 Task: Buy 4 Aprons from Kitchen Accessories section under best seller category for shipping address: Kathleen Davis, 1481 Vineyard Drive, Independence, Ohio 44131, Cell Number 4403901431. Pay from credit card ending with 9757, CVV 798
Action: Mouse moved to (237, 98)
Screenshot: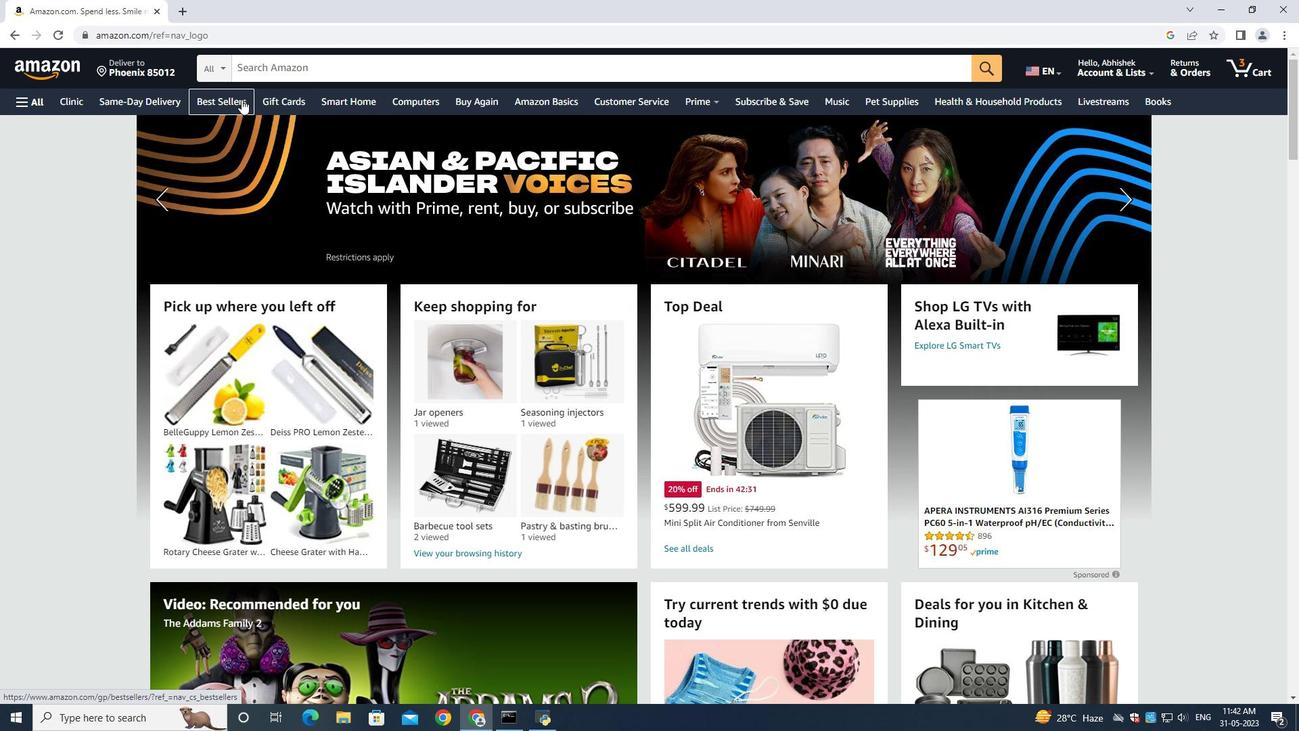 
Action: Mouse pressed left at (237, 98)
Screenshot: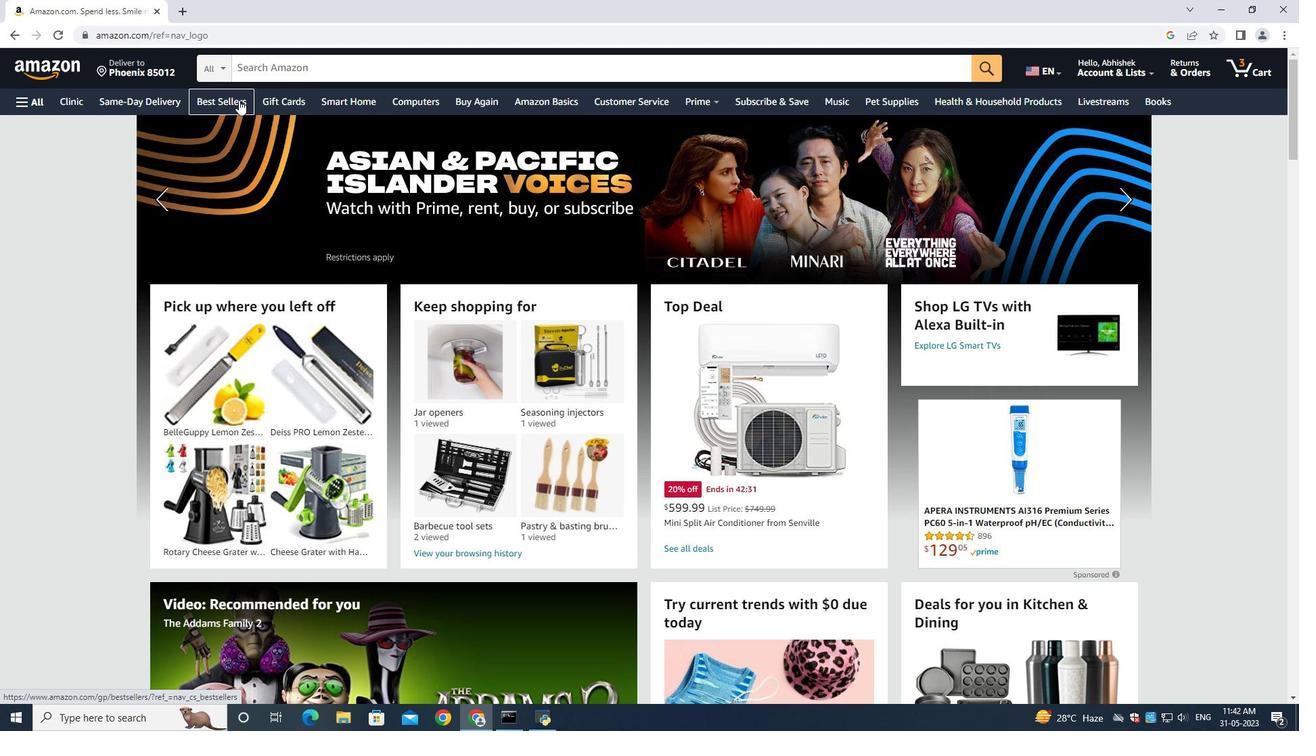 
Action: Mouse moved to (1268, 282)
Screenshot: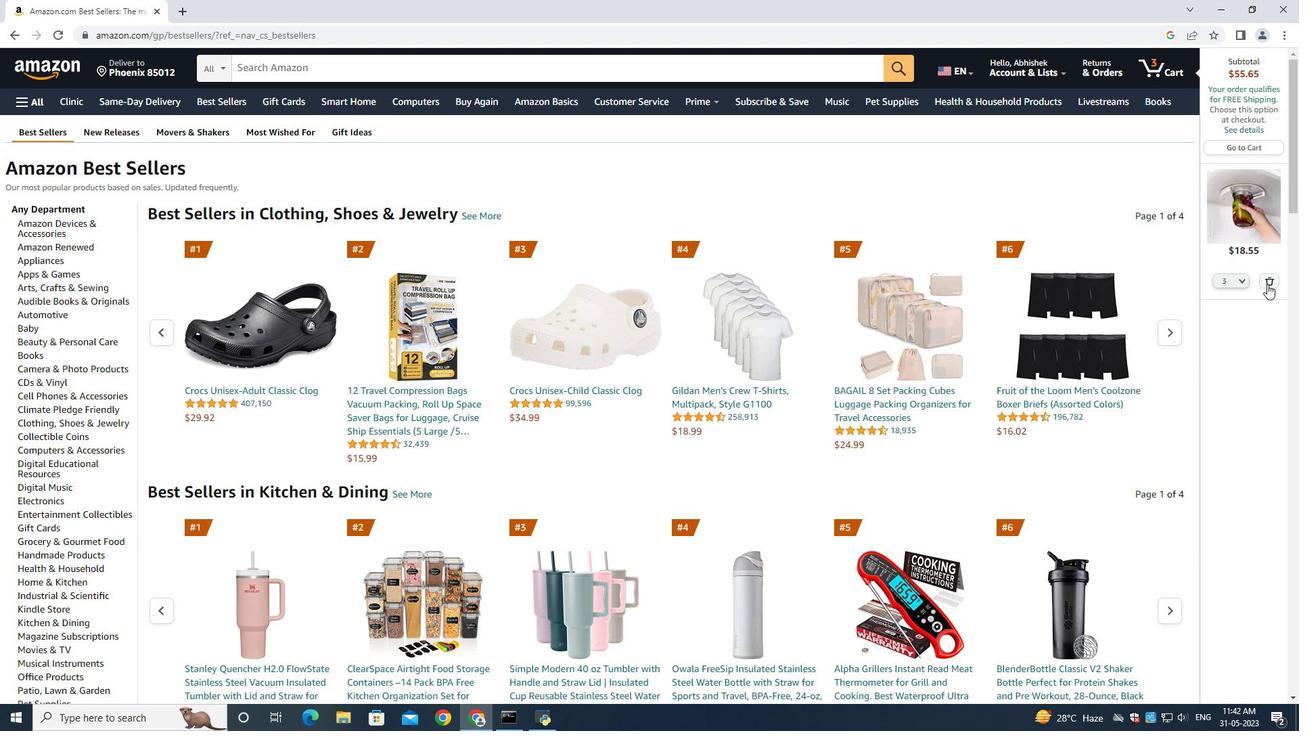
Action: Mouse pressed left at (1268, 282)
Screenshot: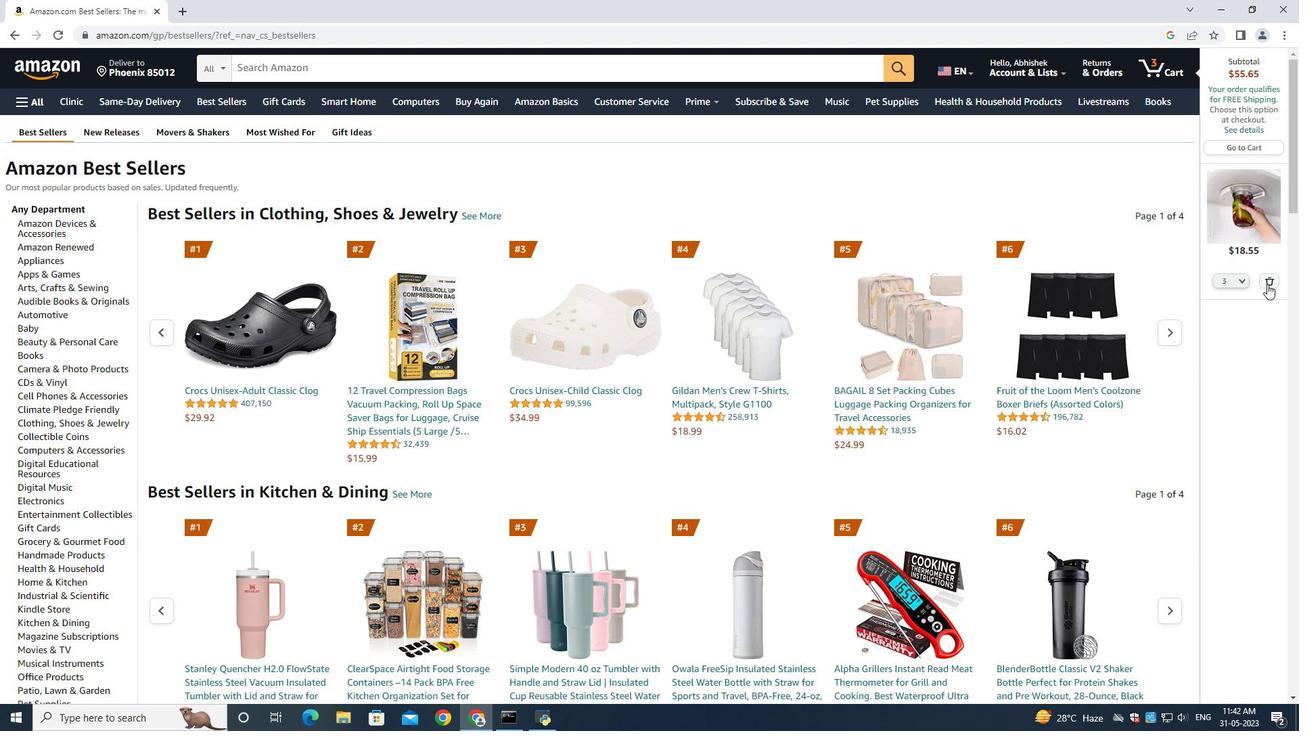 
Action: Mouse moved to (356, 76)
Screenshot: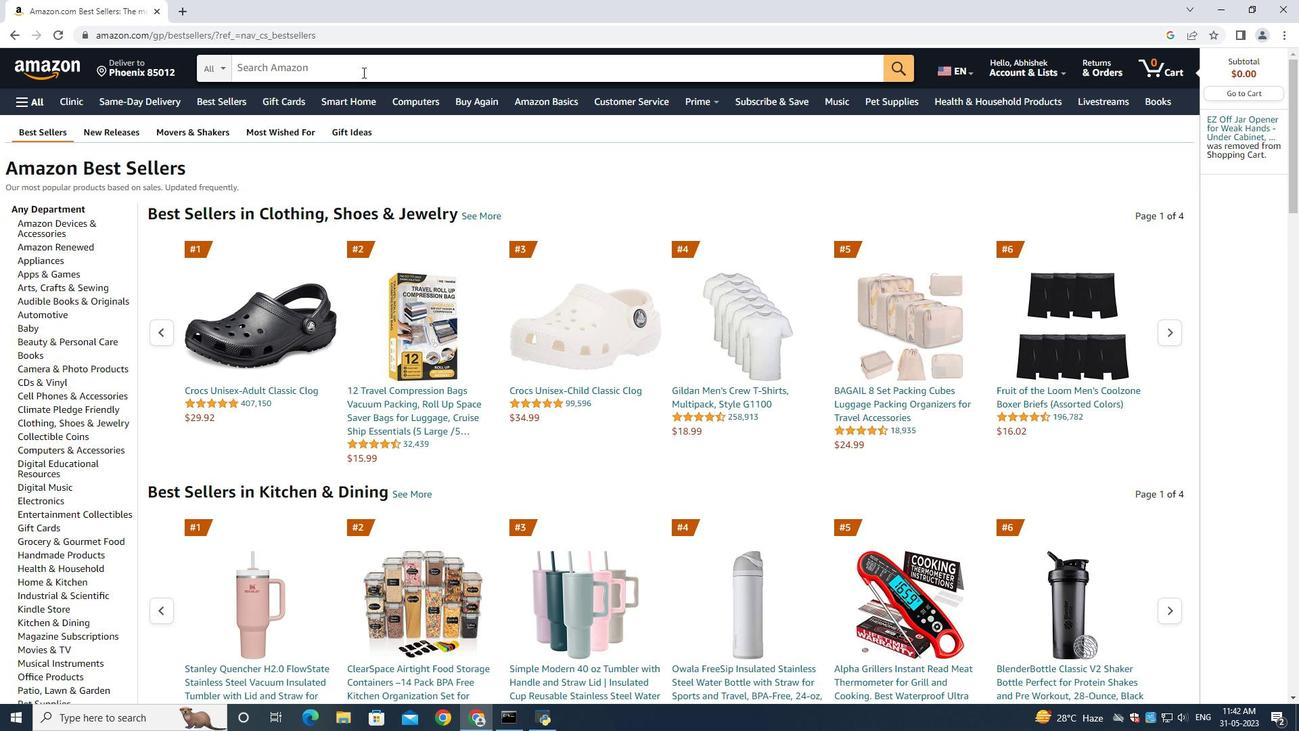 
Action: Mouse pressed left at (356, 76)
Screenshot: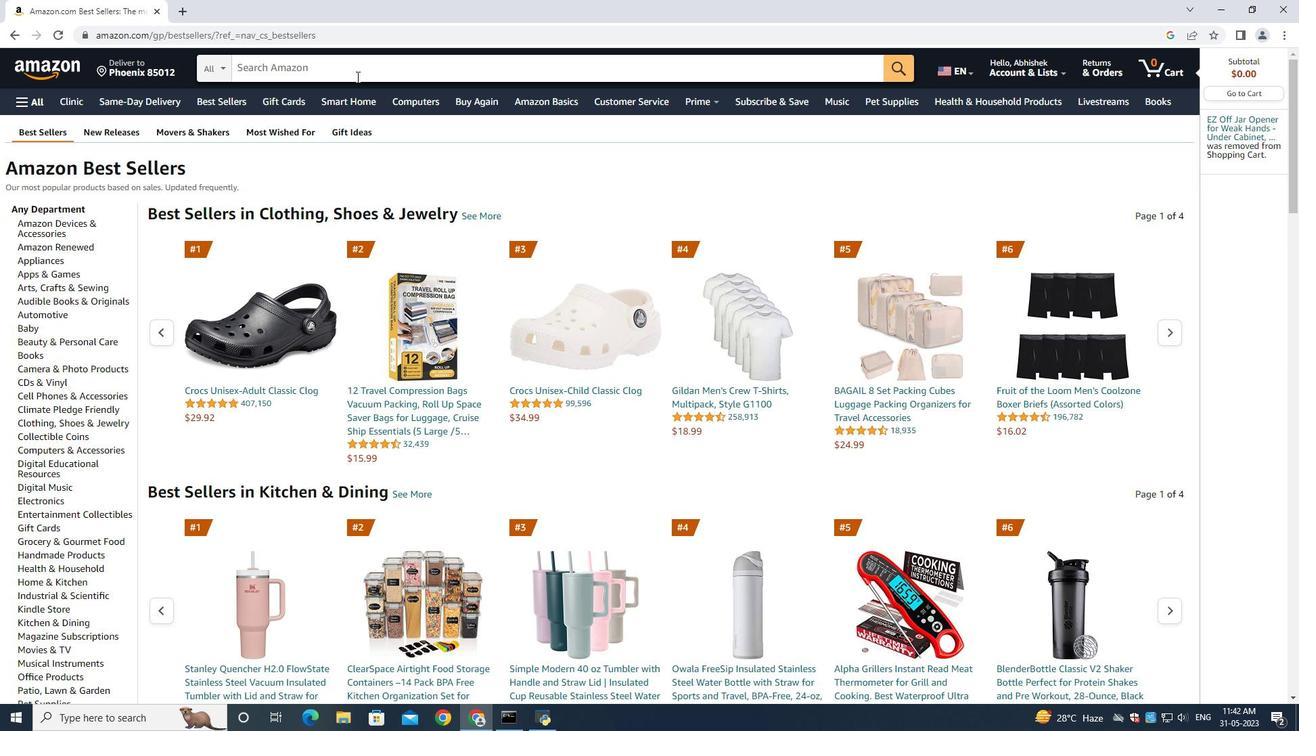 
Action: Mouse moved to (356, 76)
Screenshot: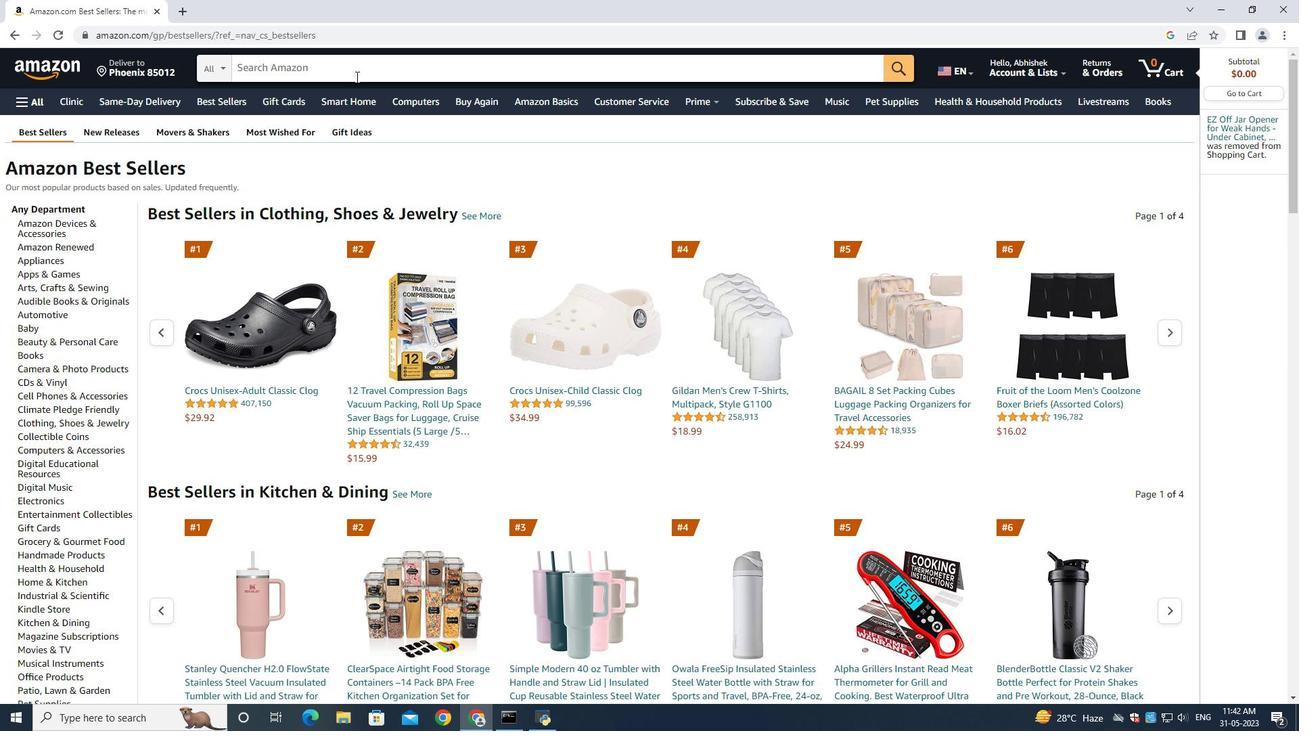 
Action: Key pressed <Key.shift>Aprons<Key.space><Key.shift><Key.shift><Key.shift><Key.shift><Key.shift><Key.shift><Key.shift><Key.enter>
Screenshot: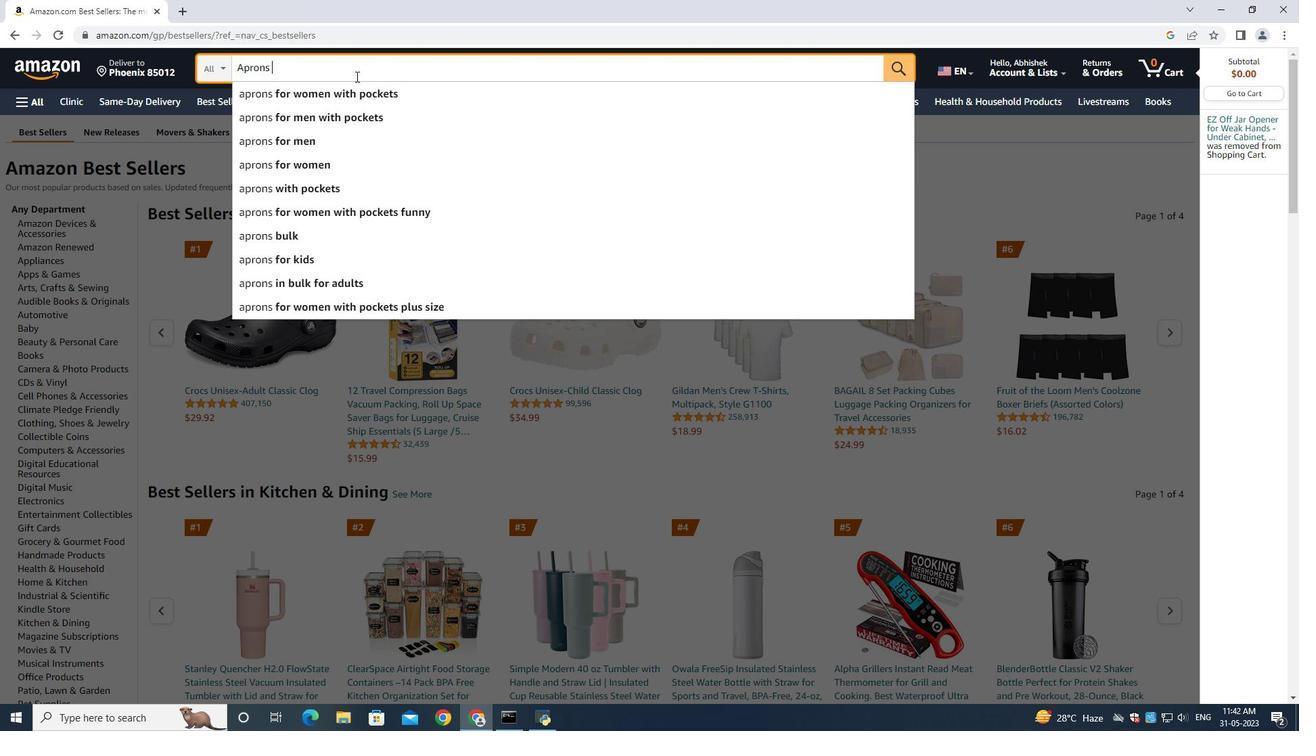 
Action: Mouse moved to (112, 318)
Screenshot: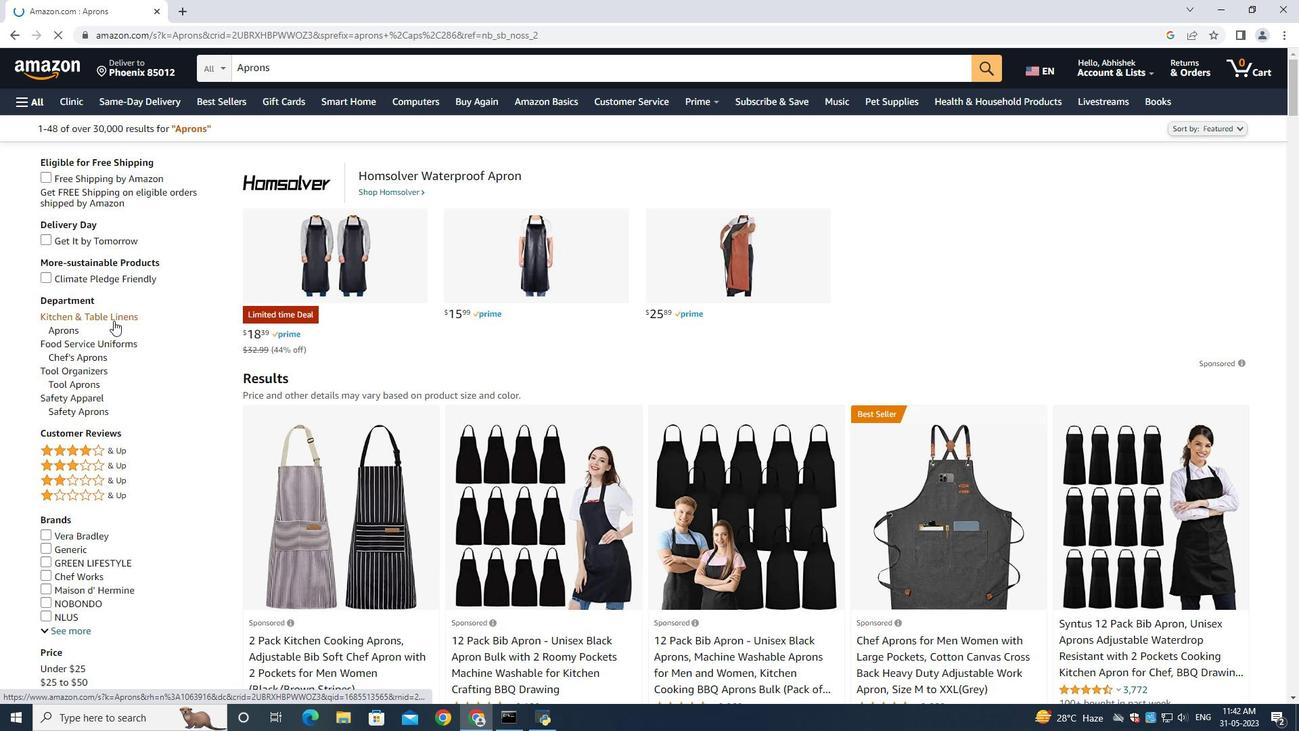 
Action: Mouse pressed left at (112, 318)
Screenshot: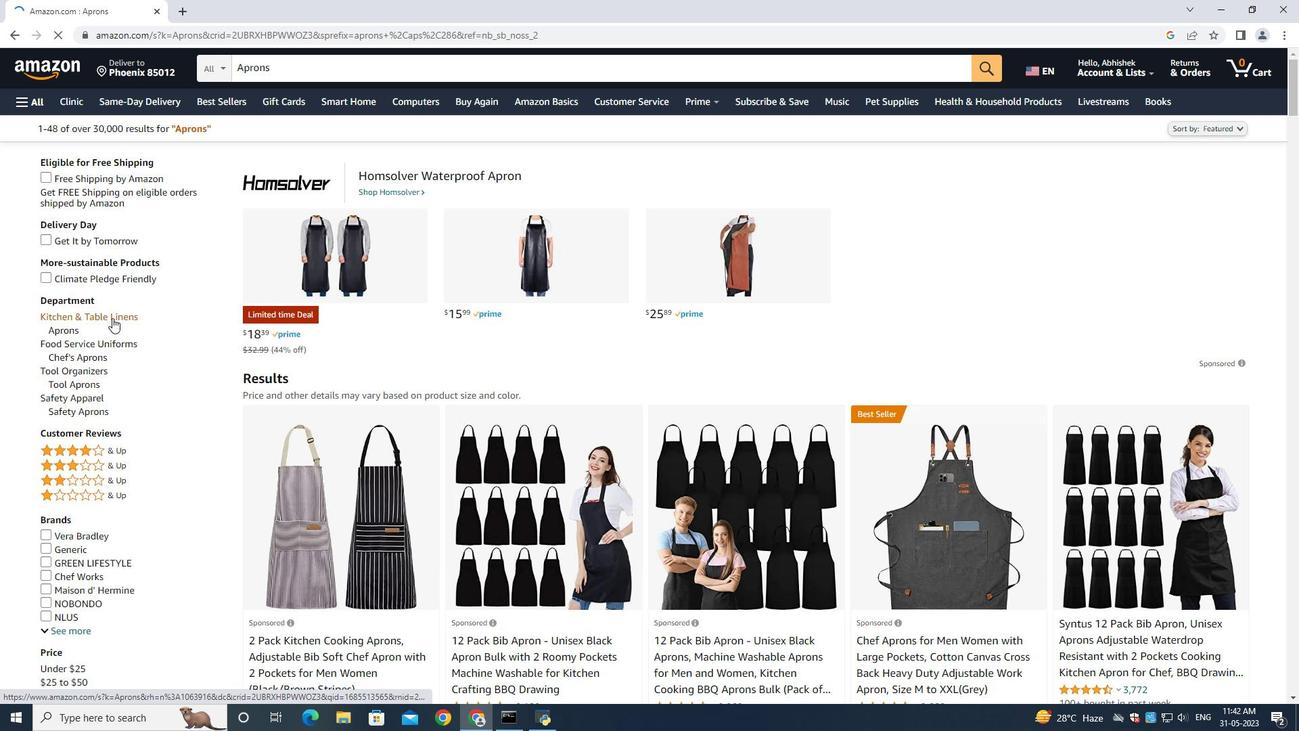 
Action: Mouse moved to (96, 529)
Screenshot: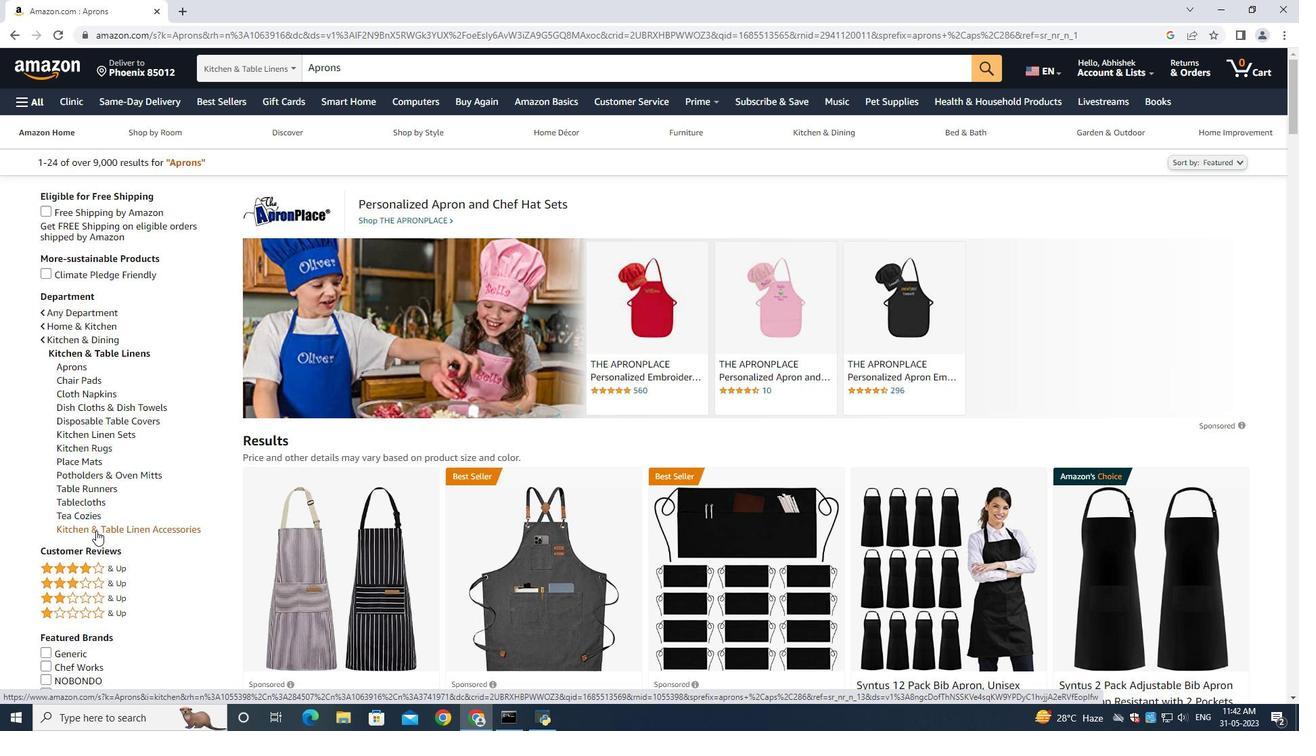 
Action: Mouse pressed left at (96, 529)
Screenshot: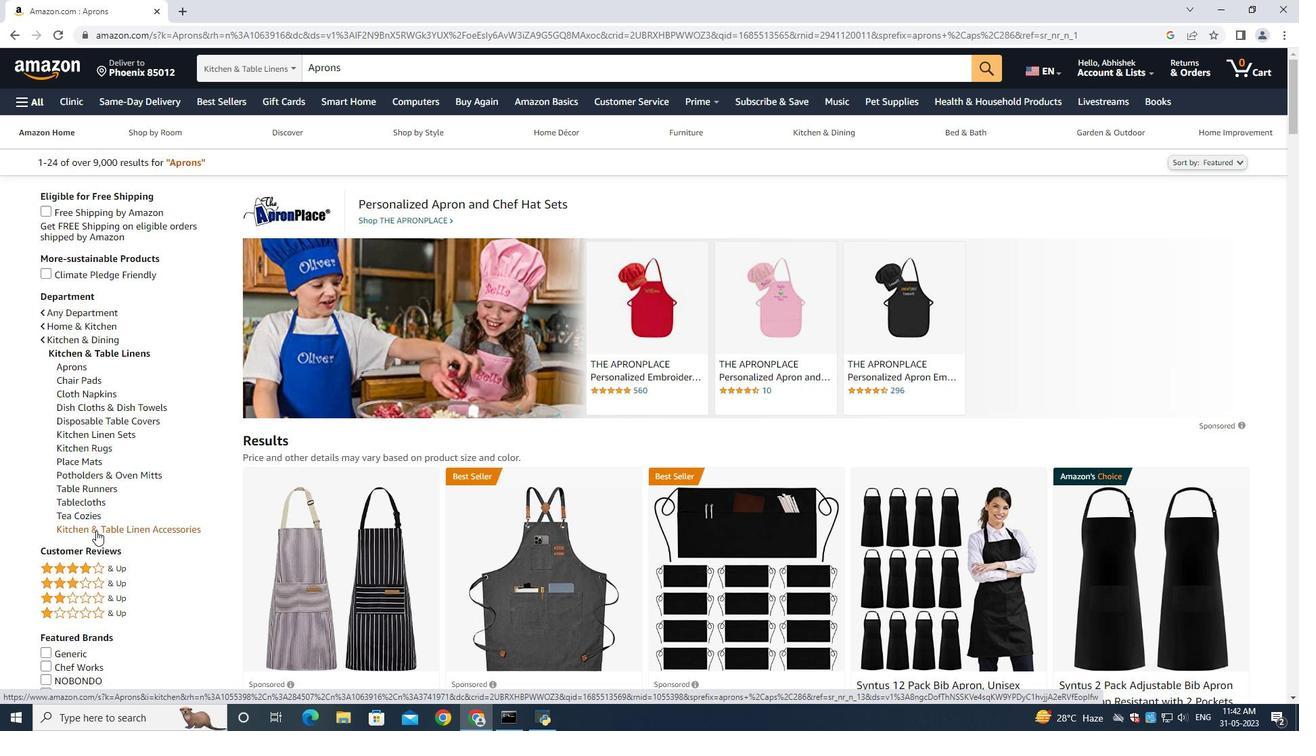 
Action: Mouse moved to (443, 521)
Screenshot: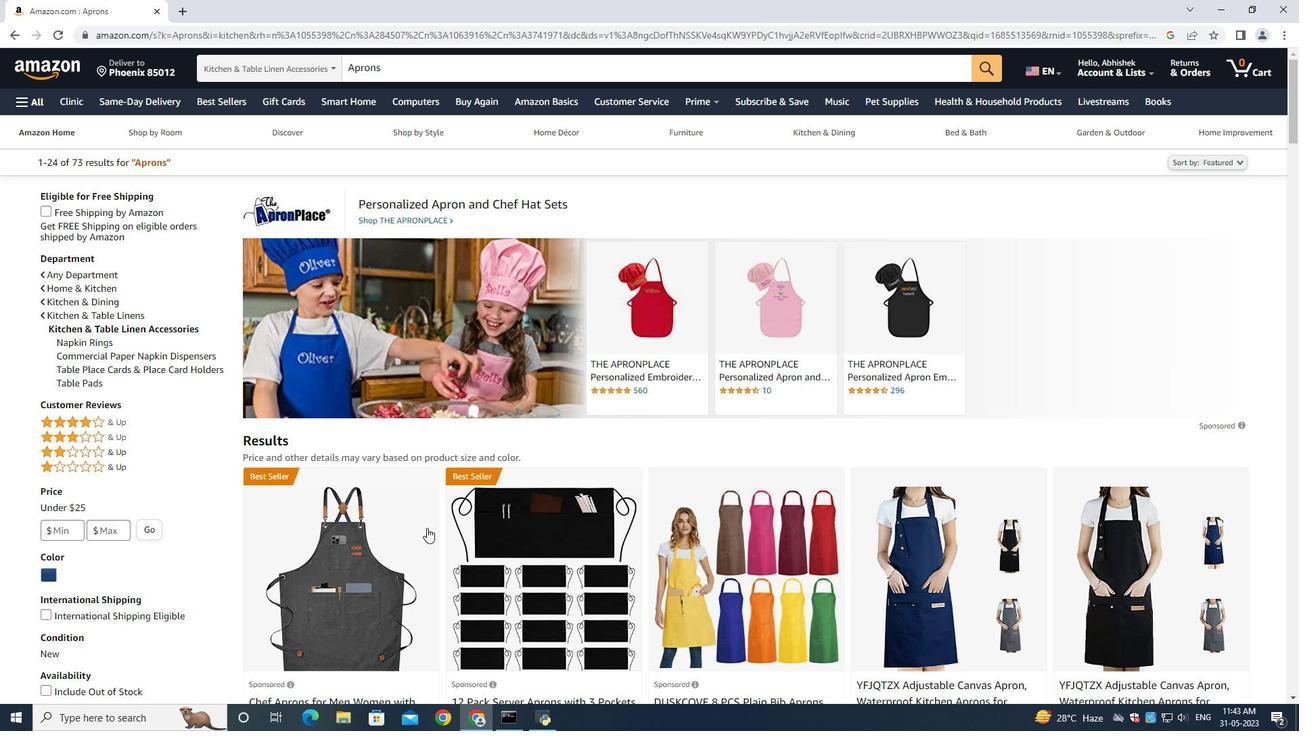 
Action: Mouse scrolled (443, 521) with delta (0, 0)
Screenshot: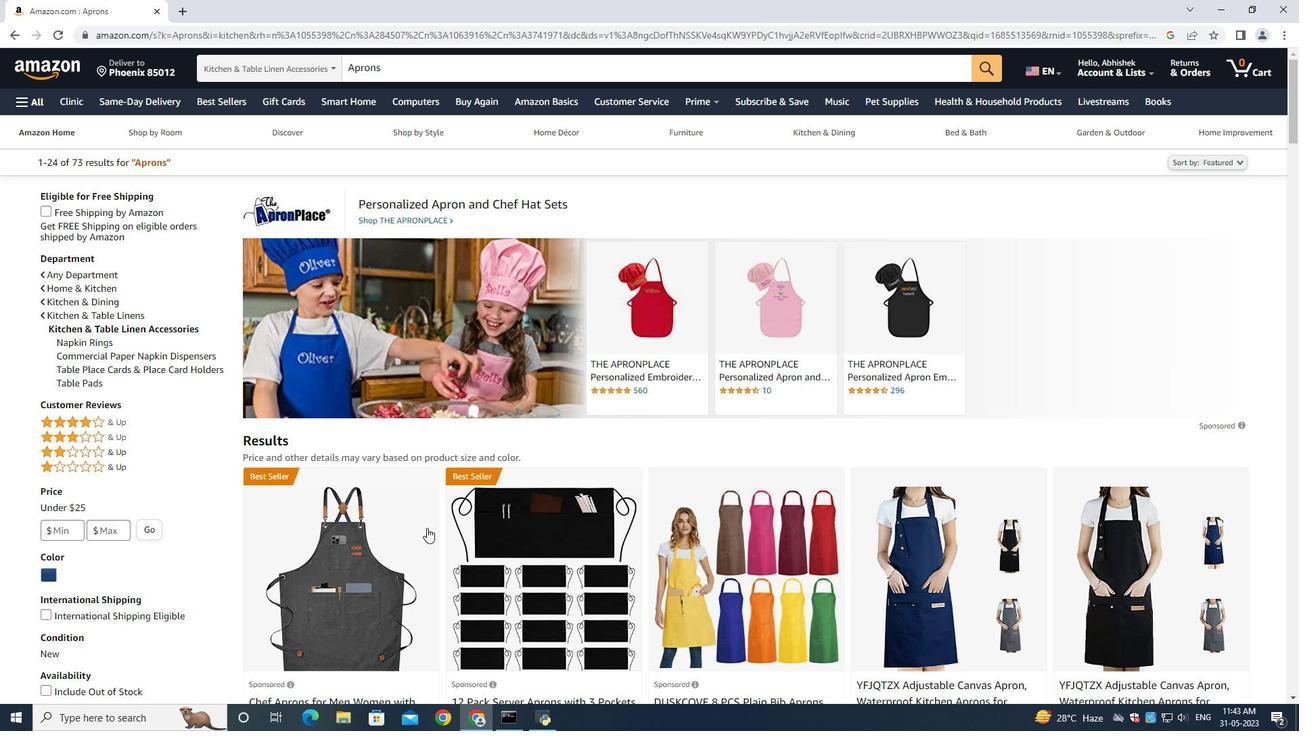 
Action: Mouse moved to (443, 522)
Screenshot: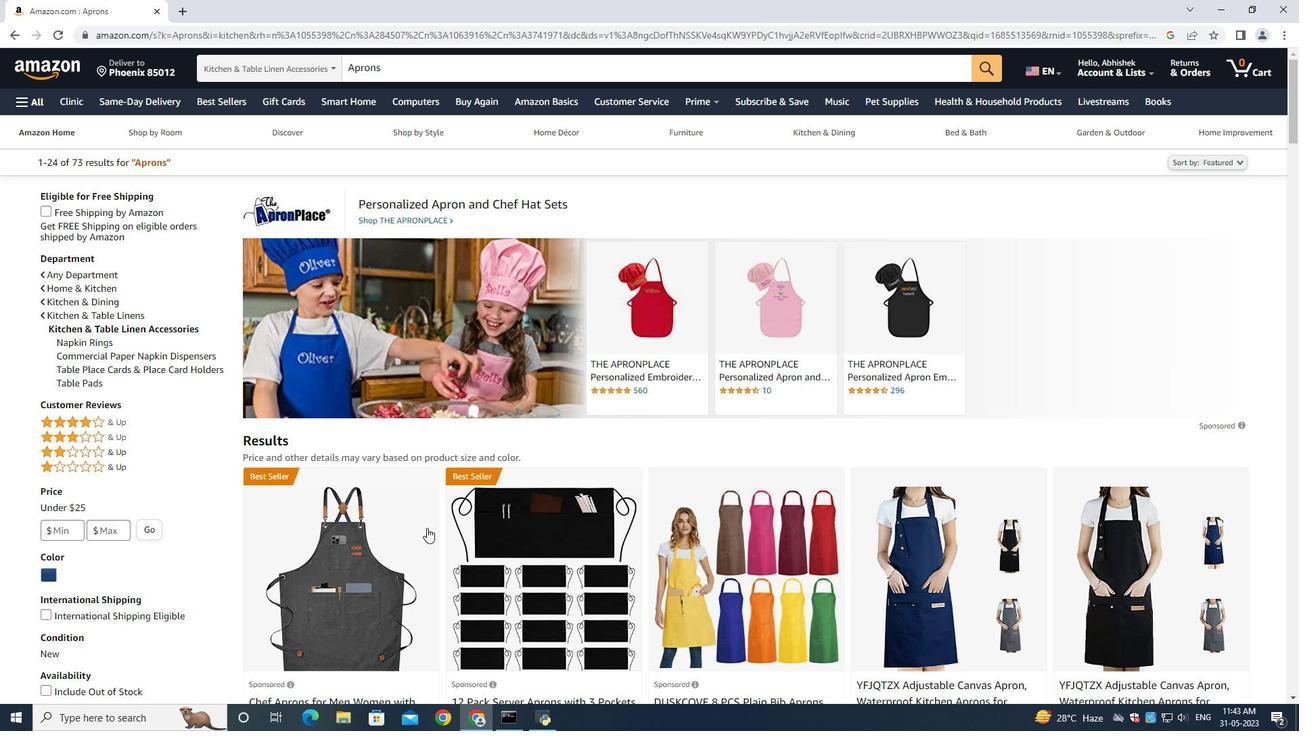 
Action: Mouse scrolled (443, 521) with delta (0, 0)
Screenshot: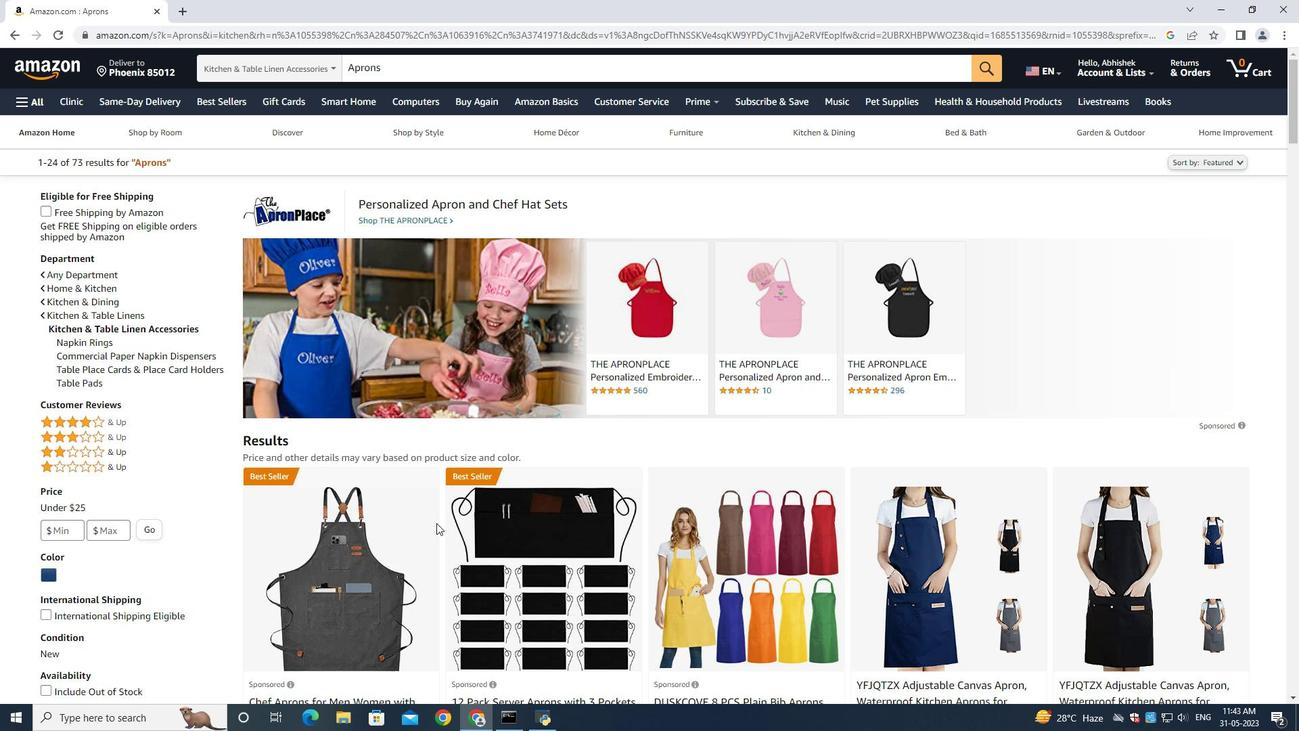 
Action: Mouse scrolled (443, 521) with delta (0, 0)
Screenshot: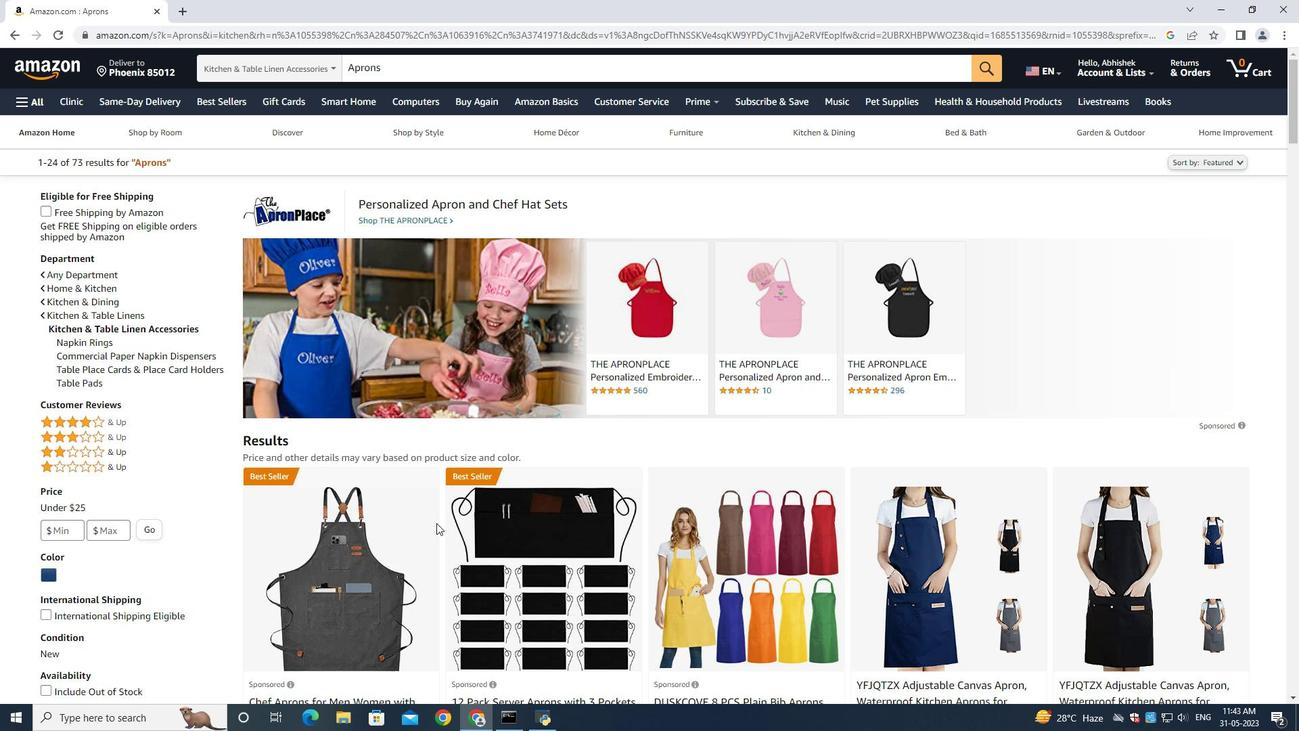
Action: Mouse moved to (689, 525)
Screenshot: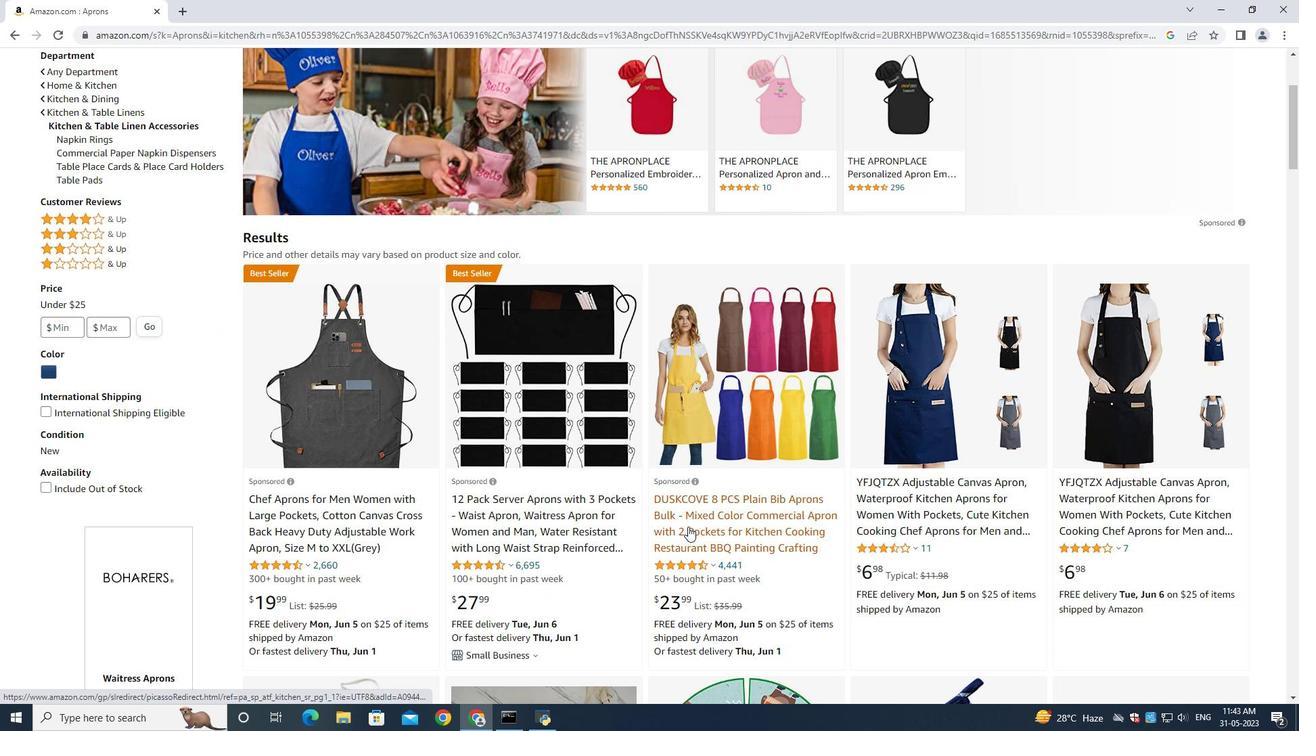 
Action: Mouse pressed left at (689, 525)
Screenshot: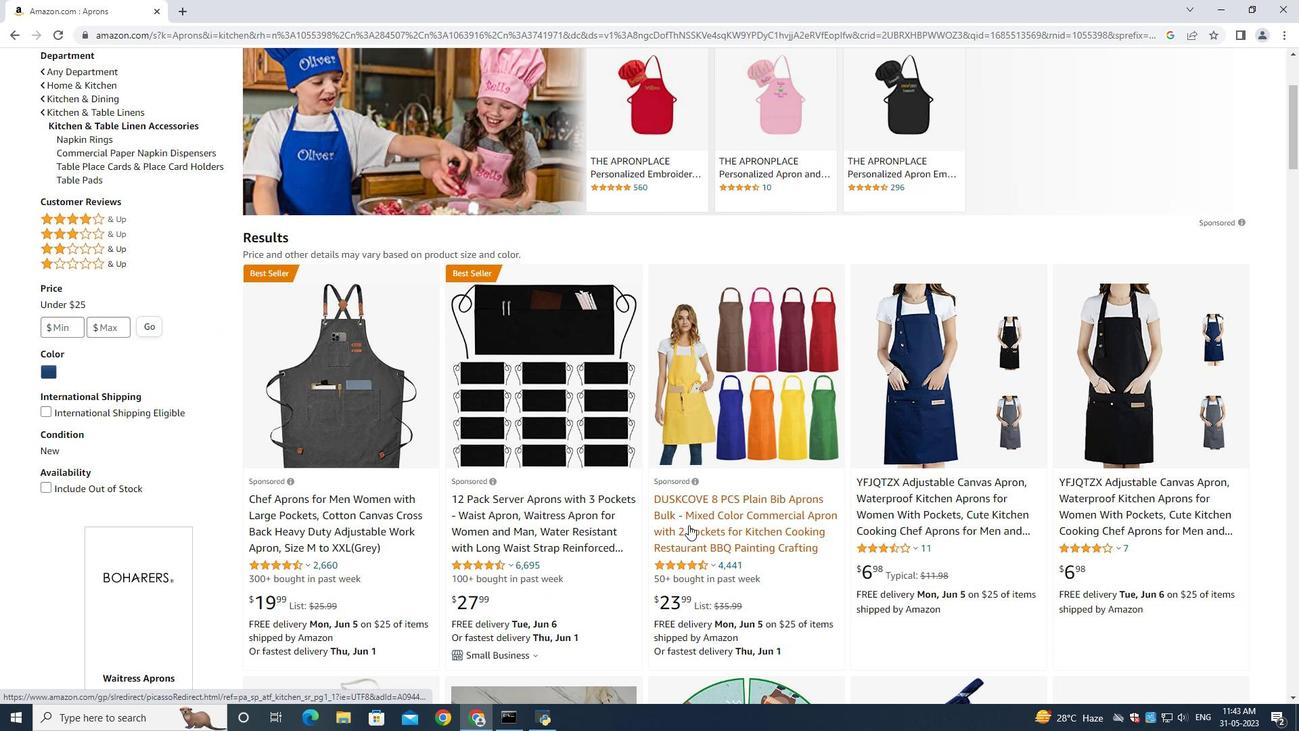 
Action: Mouse moved to (1016, 496)
Screenshot: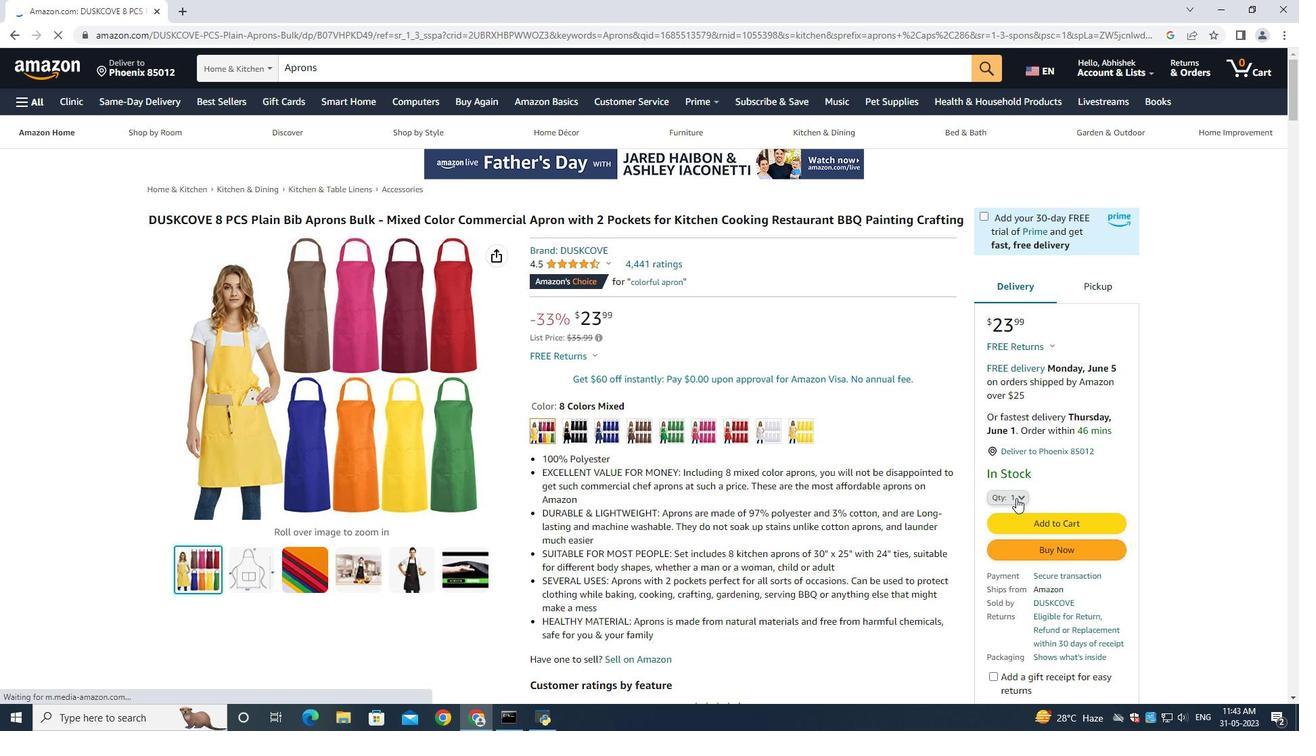 
Action: Mouse pressed left at (1016, 496)
Screenshot: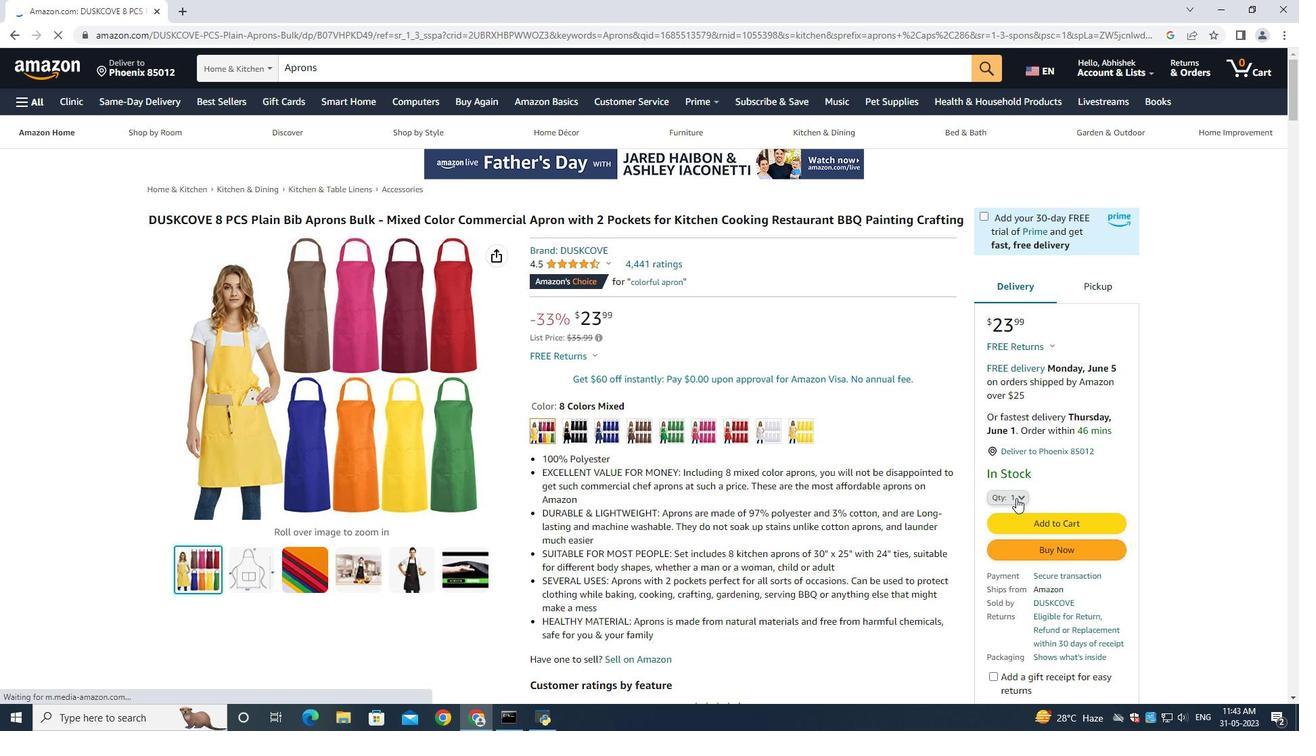 
Action: Mouse moved to (1003, 134)
Screenshot: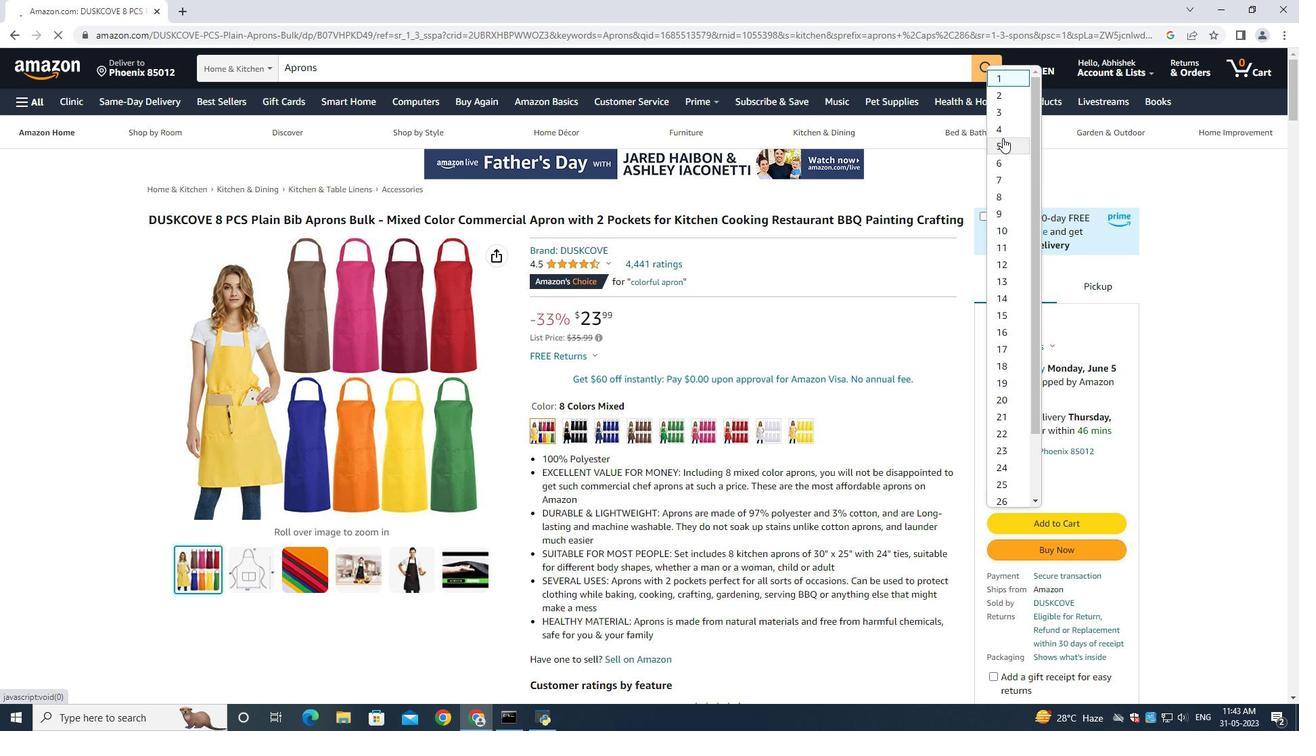 
Action: Mouse pressed left at (1003, 134)
Screenshot: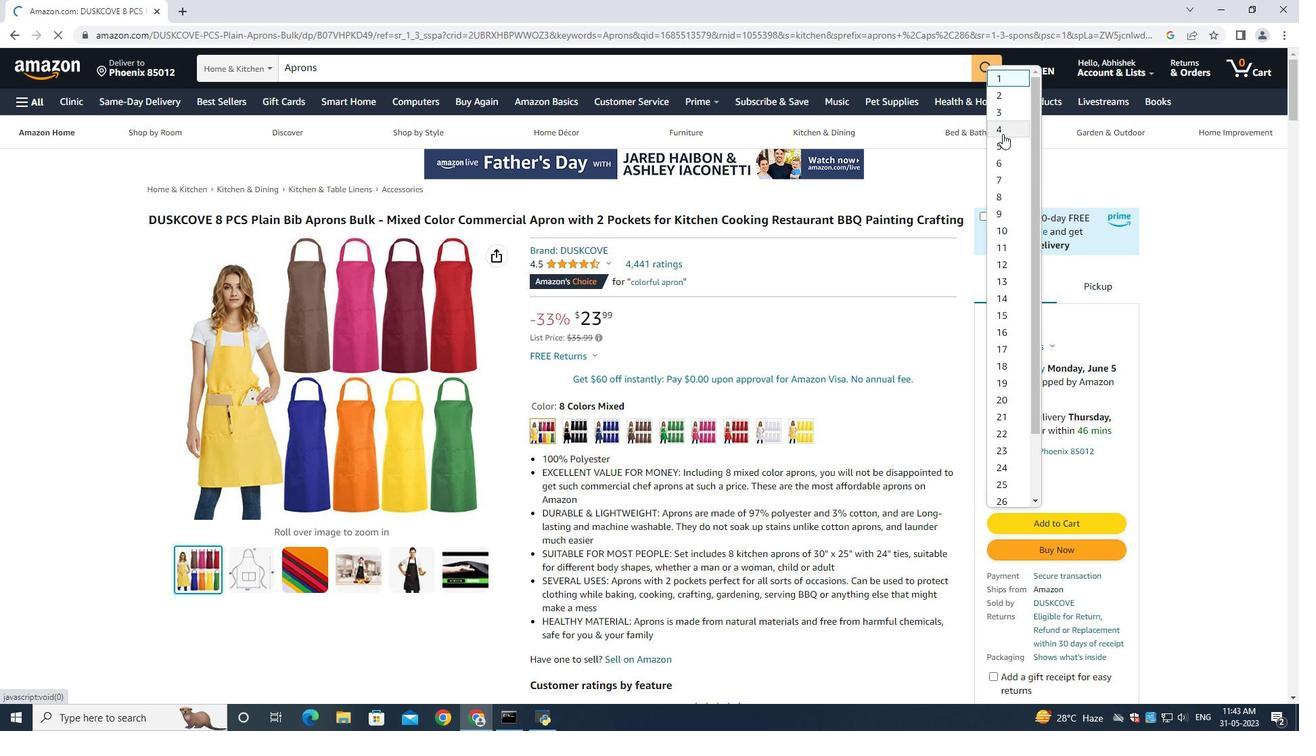 
Action: Mouse moved to (1070, 522)
Screenshot: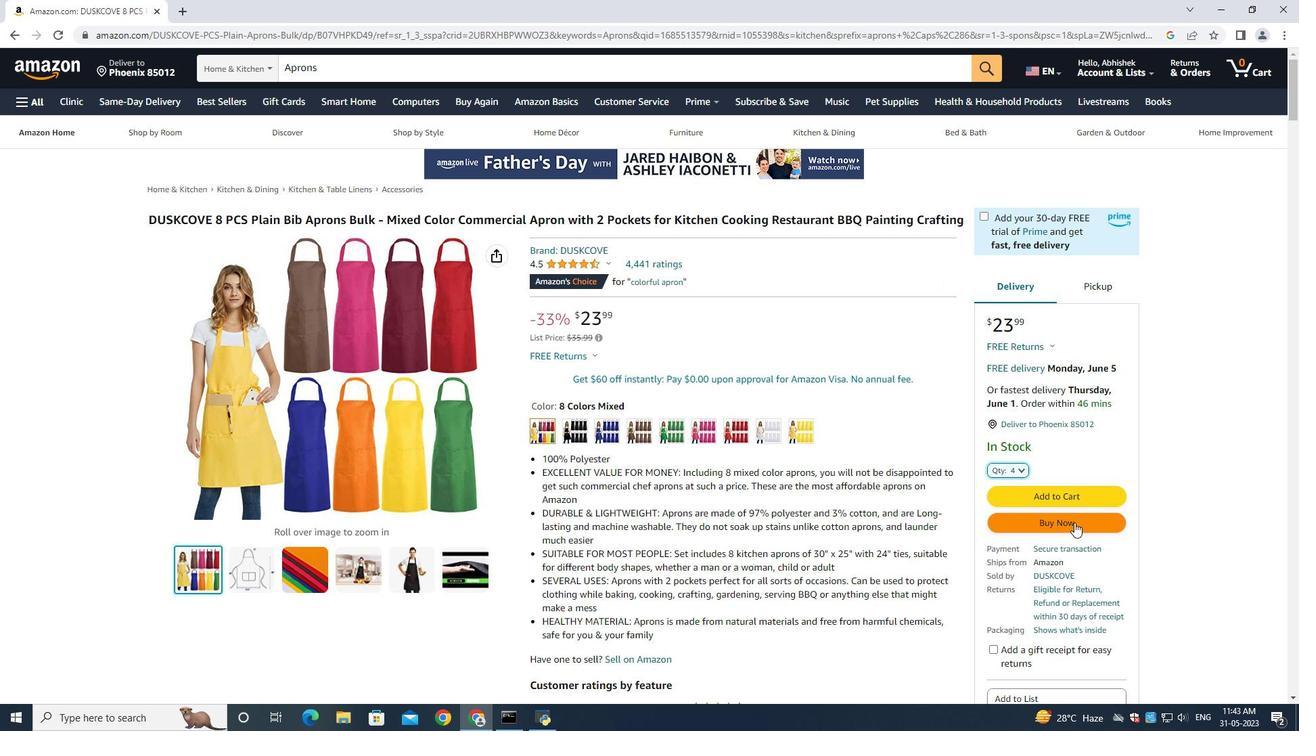 
Action: Mouse pressed left at (1070, 522)
Screenshot: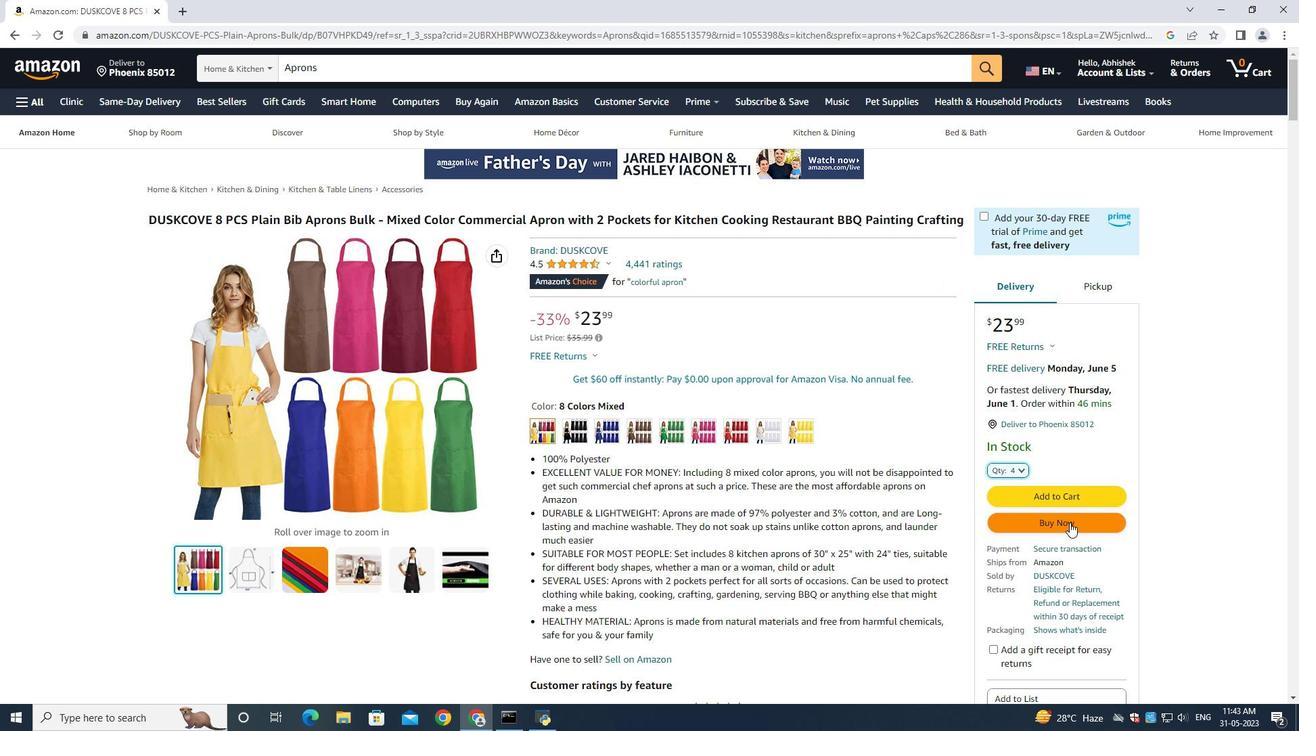 
Action: Mouse moved to (794, 494)
Screenshot: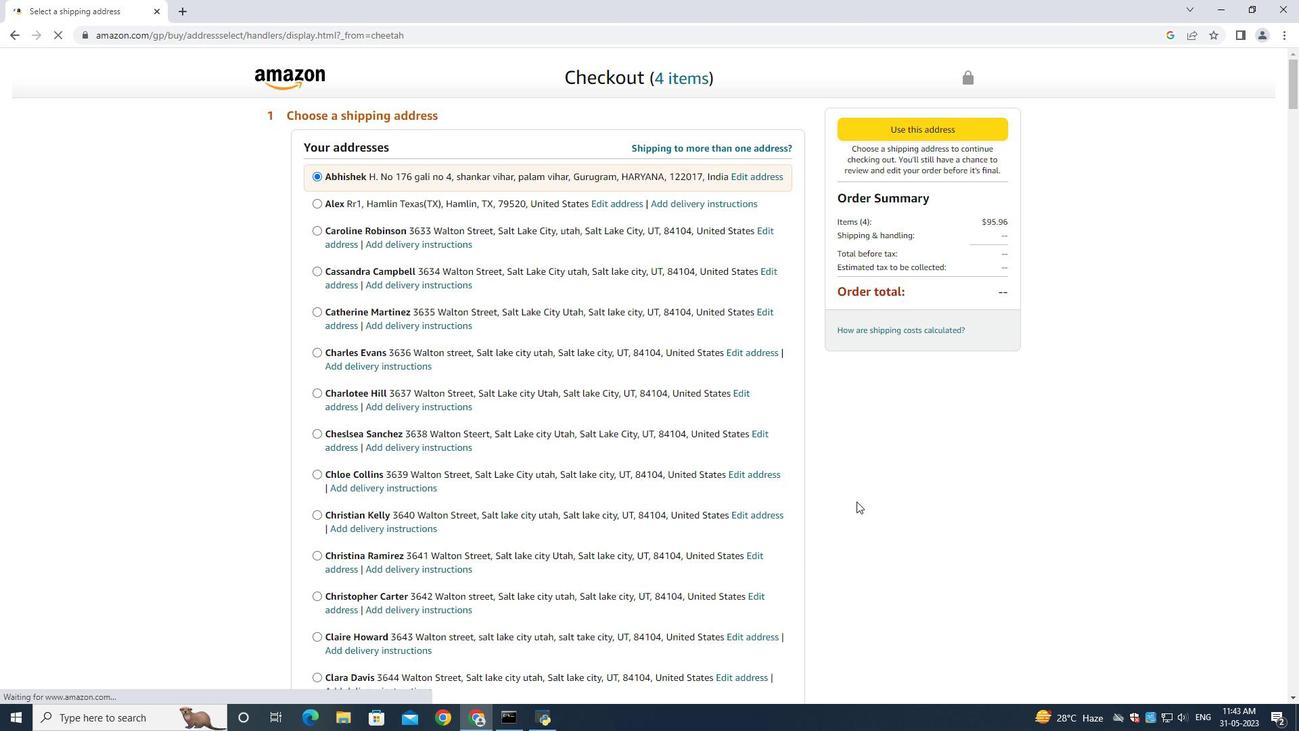 
Action: Mouse scrolled (794, 493) with delta (0, 0)
Screenshot: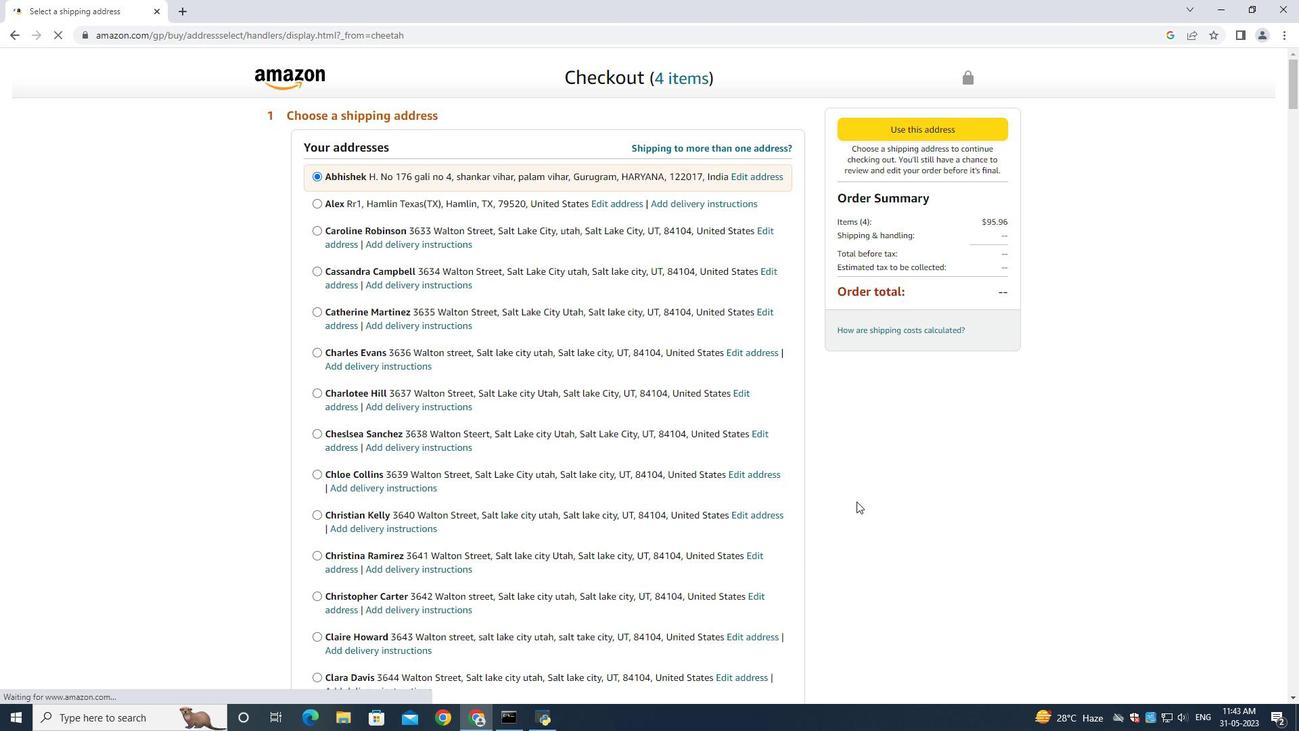 
Action: Mouse moved to (787, 494)
Screenshot: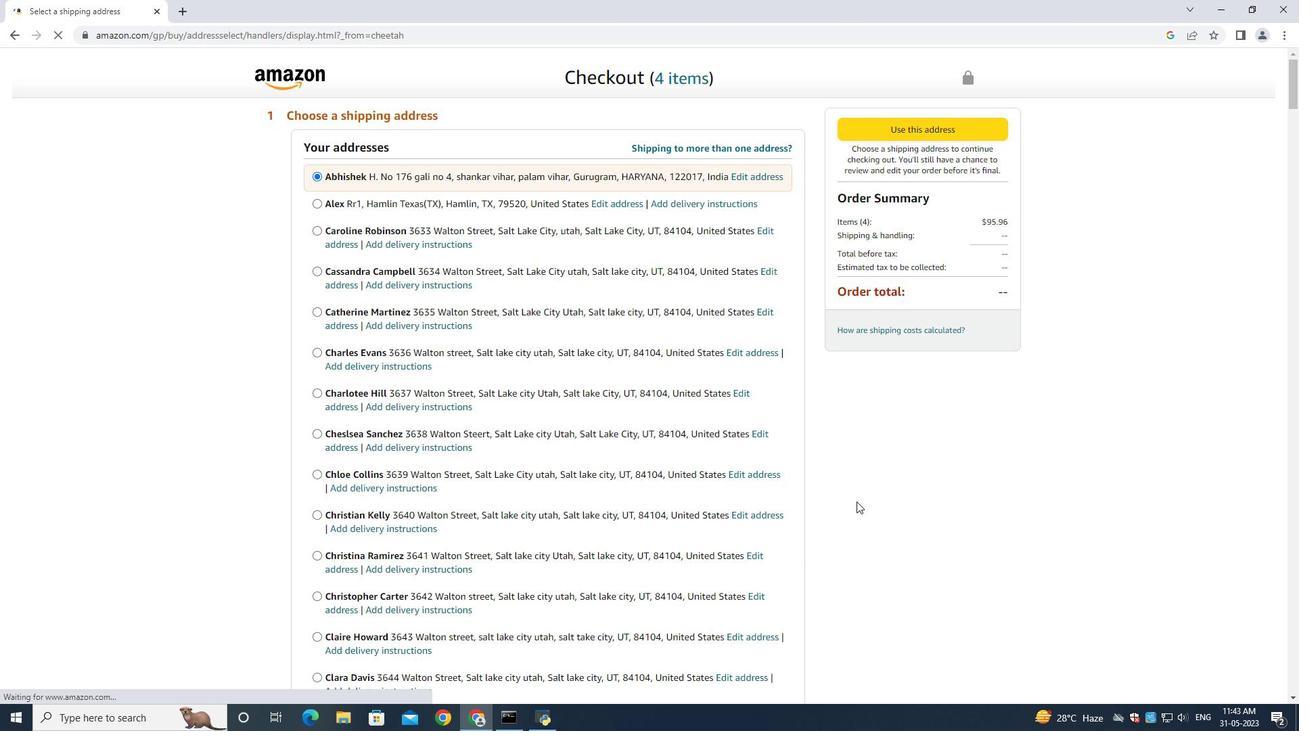 
Action: Mouse scrolled (787, 493) with delta (0, 0)
Screenshot: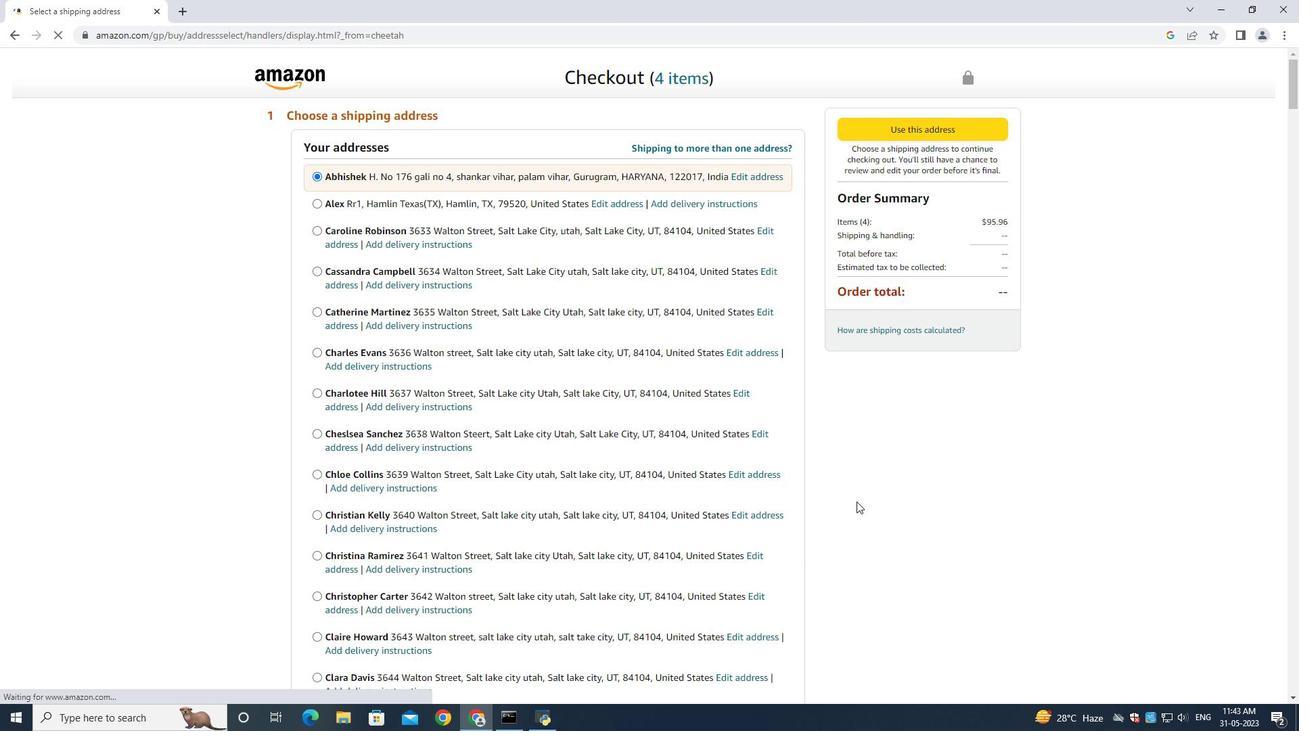 
Action: Mouse moved to (786, 494)
Screenshot: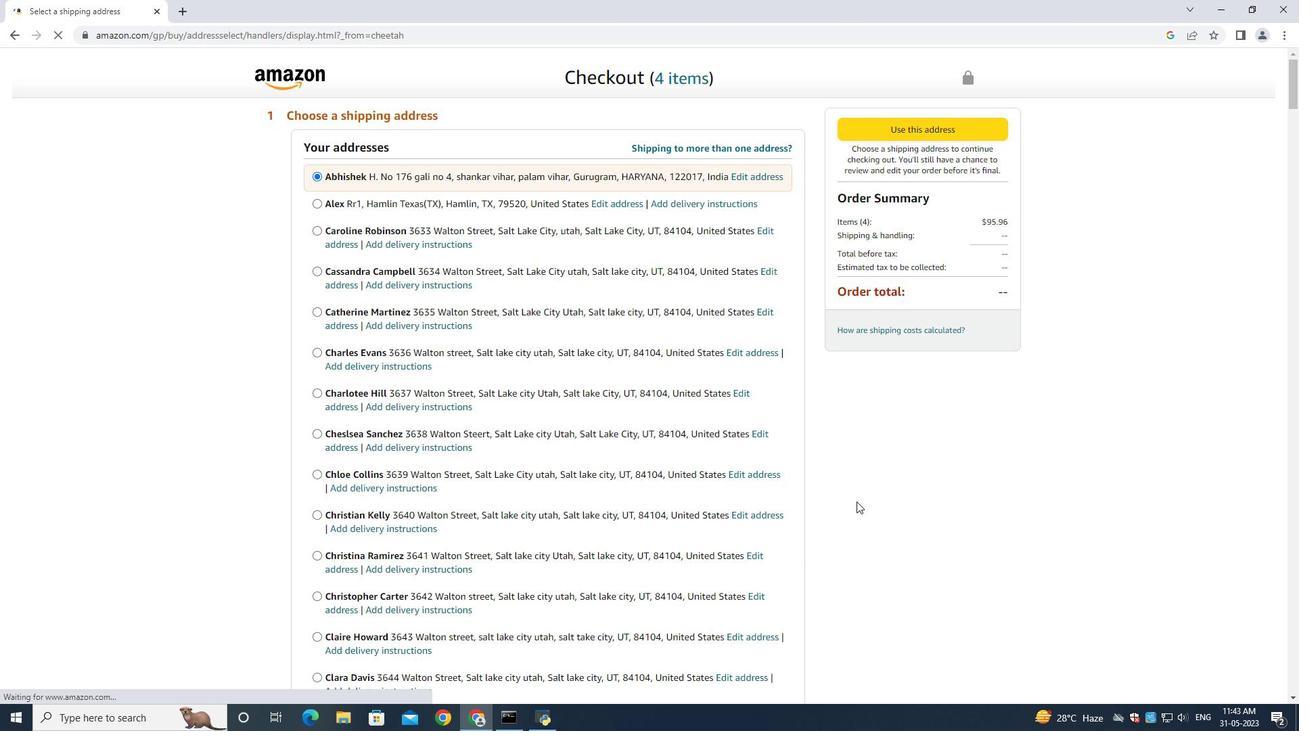 
Action: Mouse scrolled (786, 493) with delta (0, 0)
Screenshot: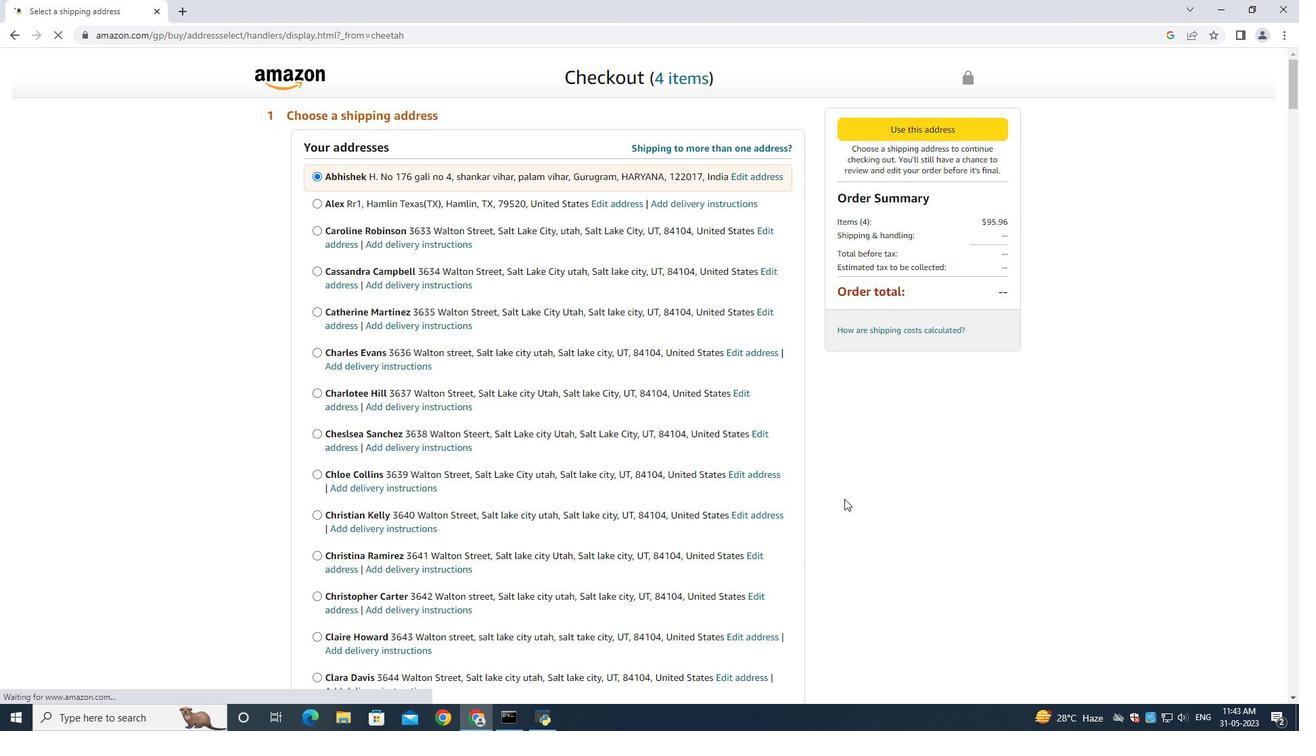 
Action: Mouse scrolled (786, 493) with delta (0, 0)
Screenshot: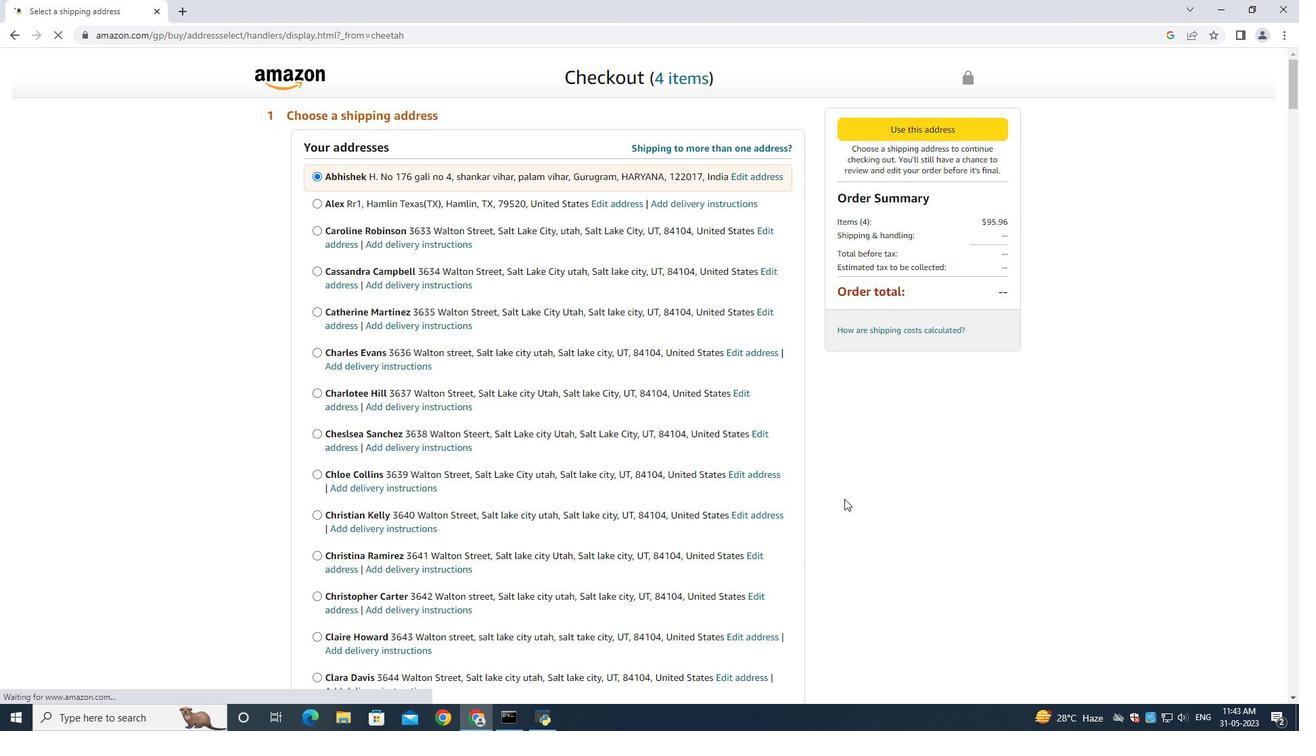 
Action: Mouse moved to (786, 493)
Screenshot: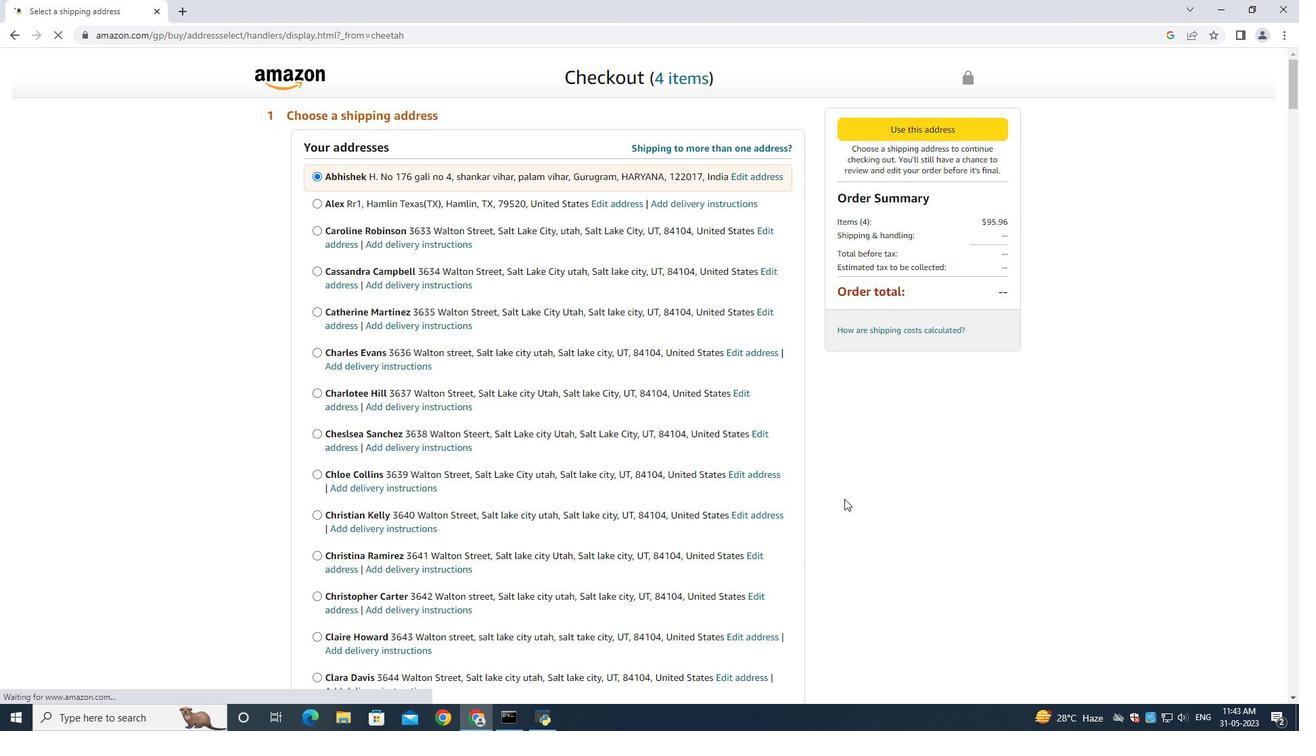 
Action: Mouse scrolled (786, 493) with delta (0, 0)
Screenshot: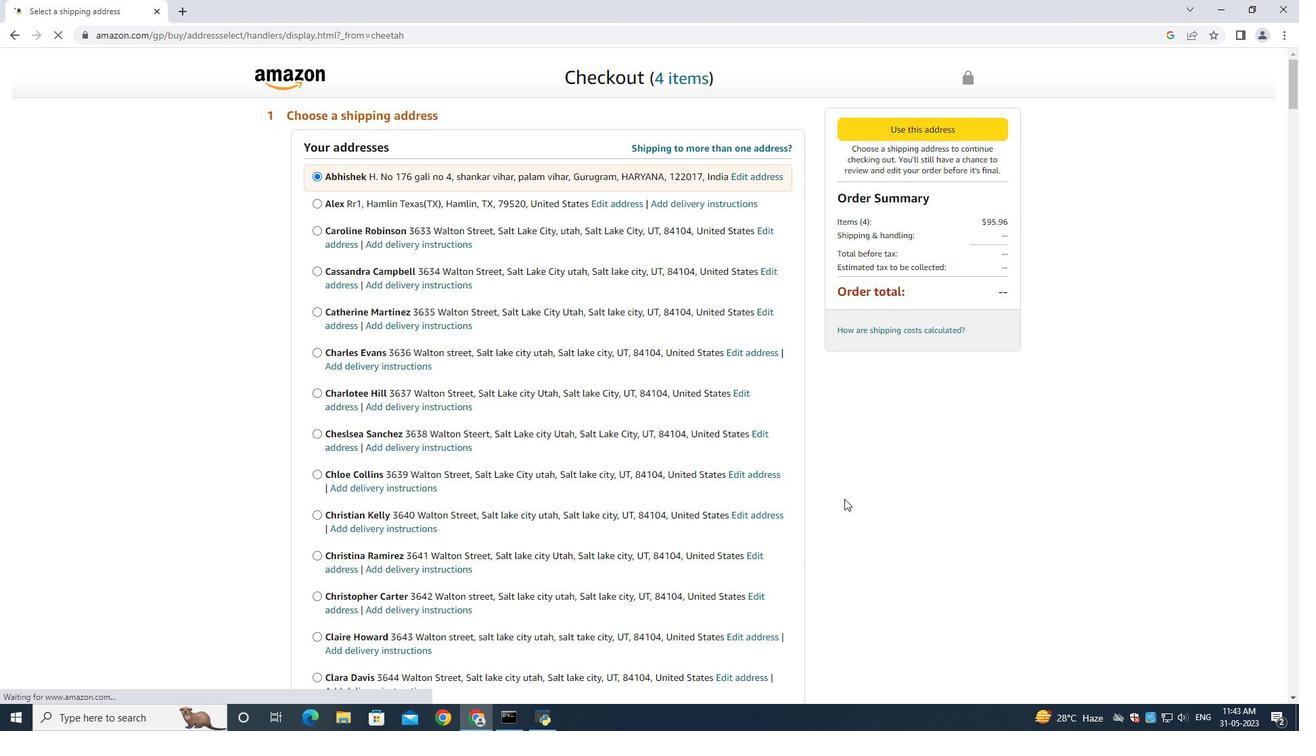 
Action: Mouse moved to (785, 491)
Screenshot: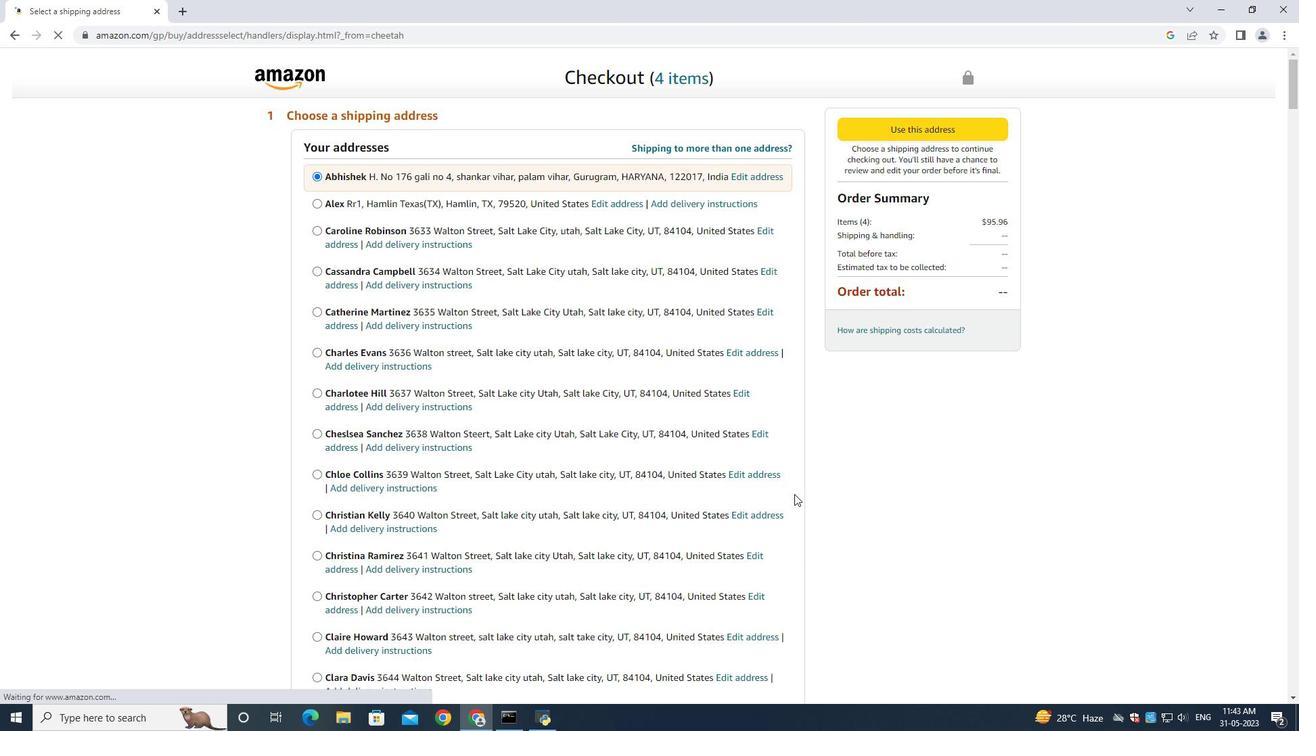 
Action: Mouse scrolled (786, 492) with delta (0, 0)
Screenshot: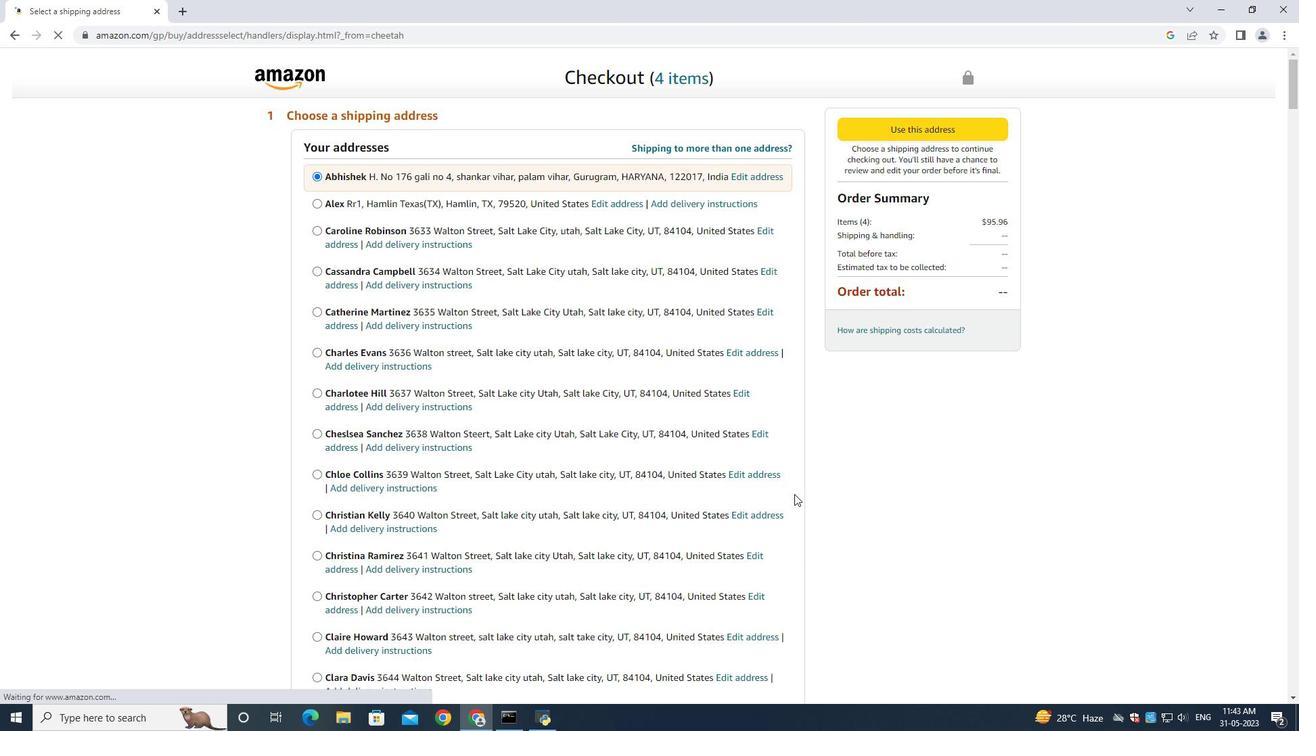 
Action: Mouse moved to (676, 483)
Screenshot: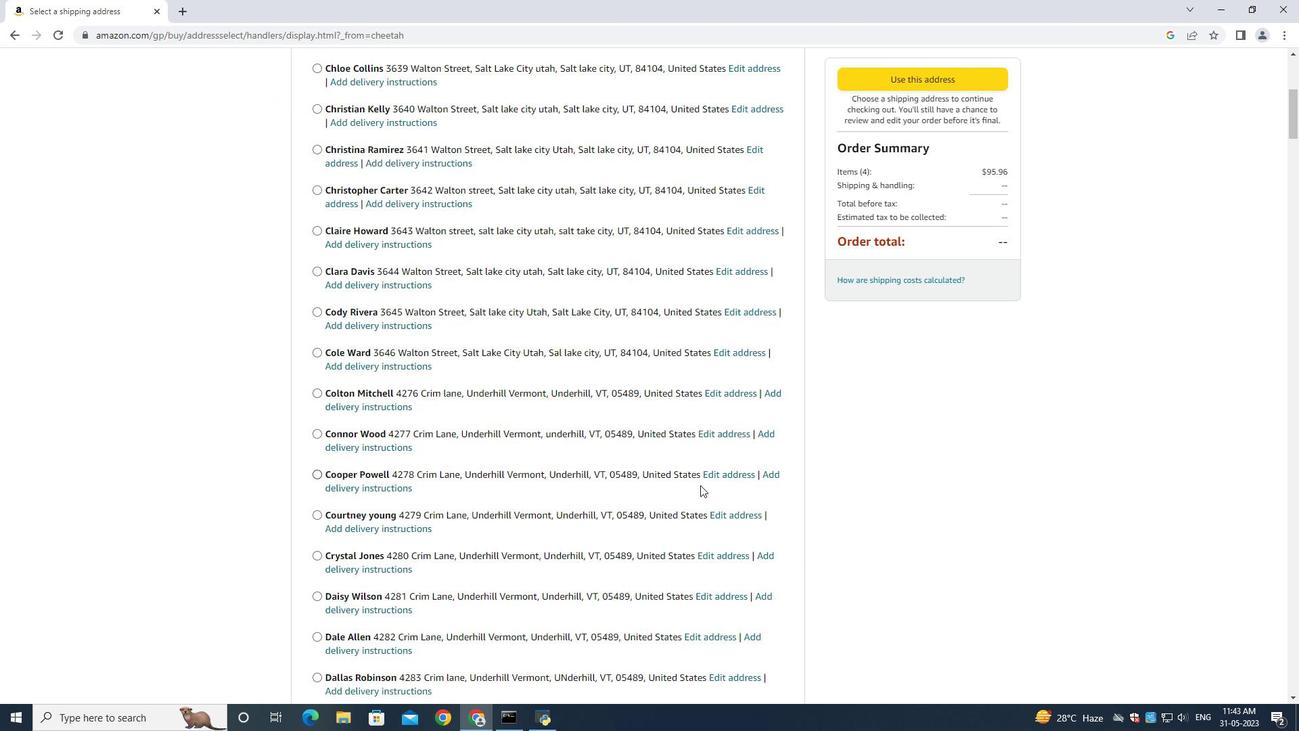 
Action: Mouse scrolled (676, 482) with delta (0, 0)
Screenshot: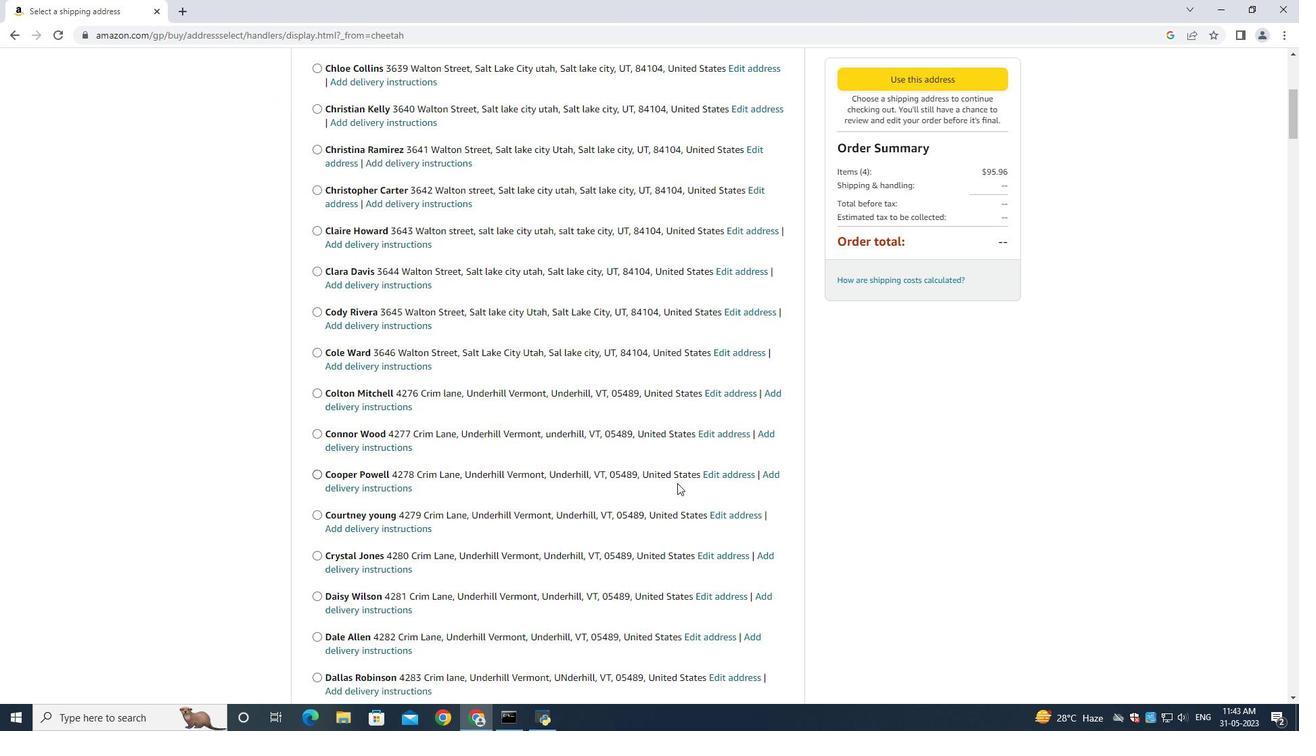 
Action: Mouse scrolled (676, 482) with delta (0, 0)
Screenshot: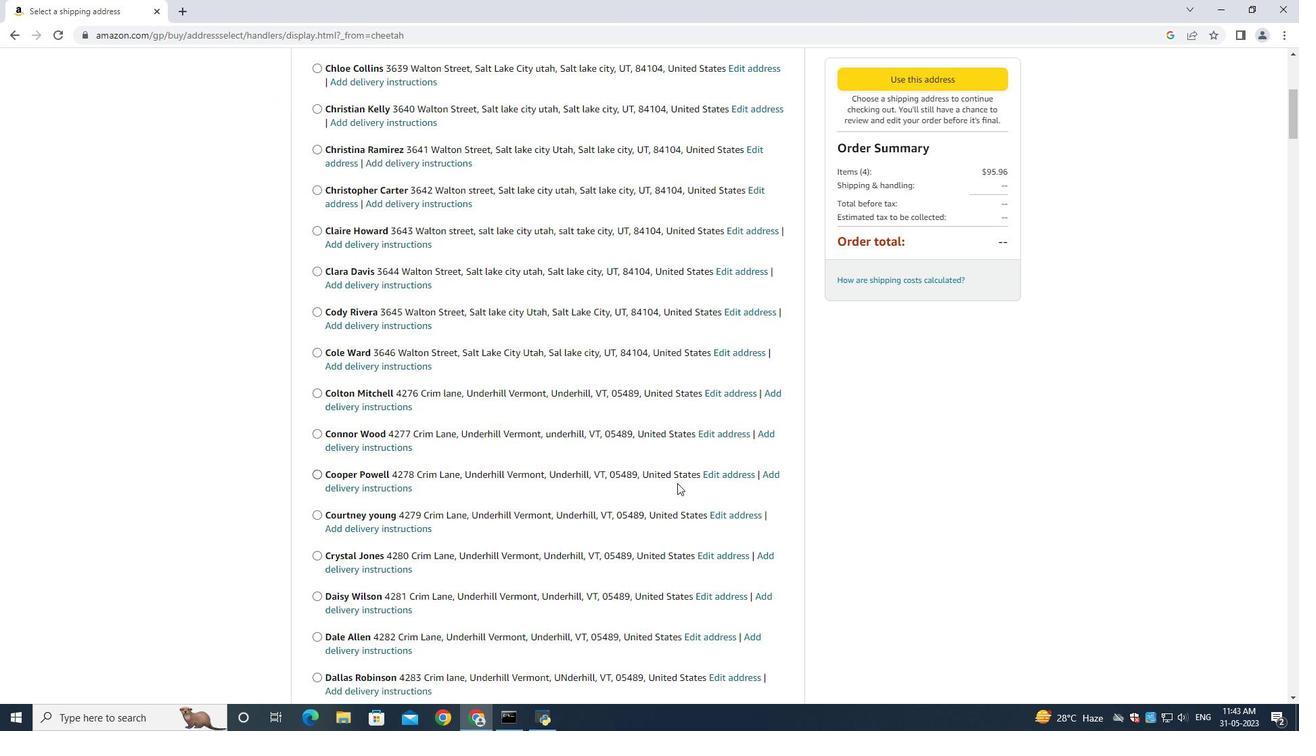 
Action: Mouse scrolled (676, 482) with delta (0, 0)
Screenshot: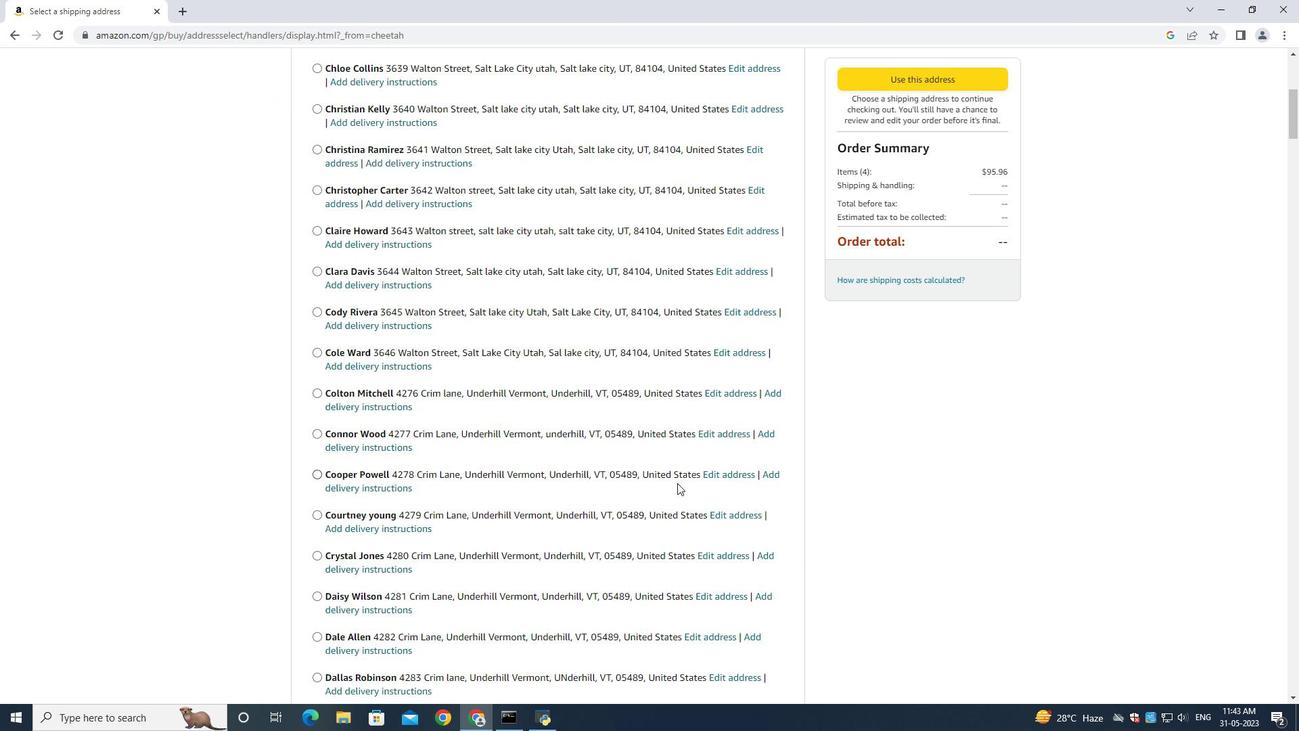 
Action: Mouse scrolled (676, 482) with delta (0, 0)
Screenshot: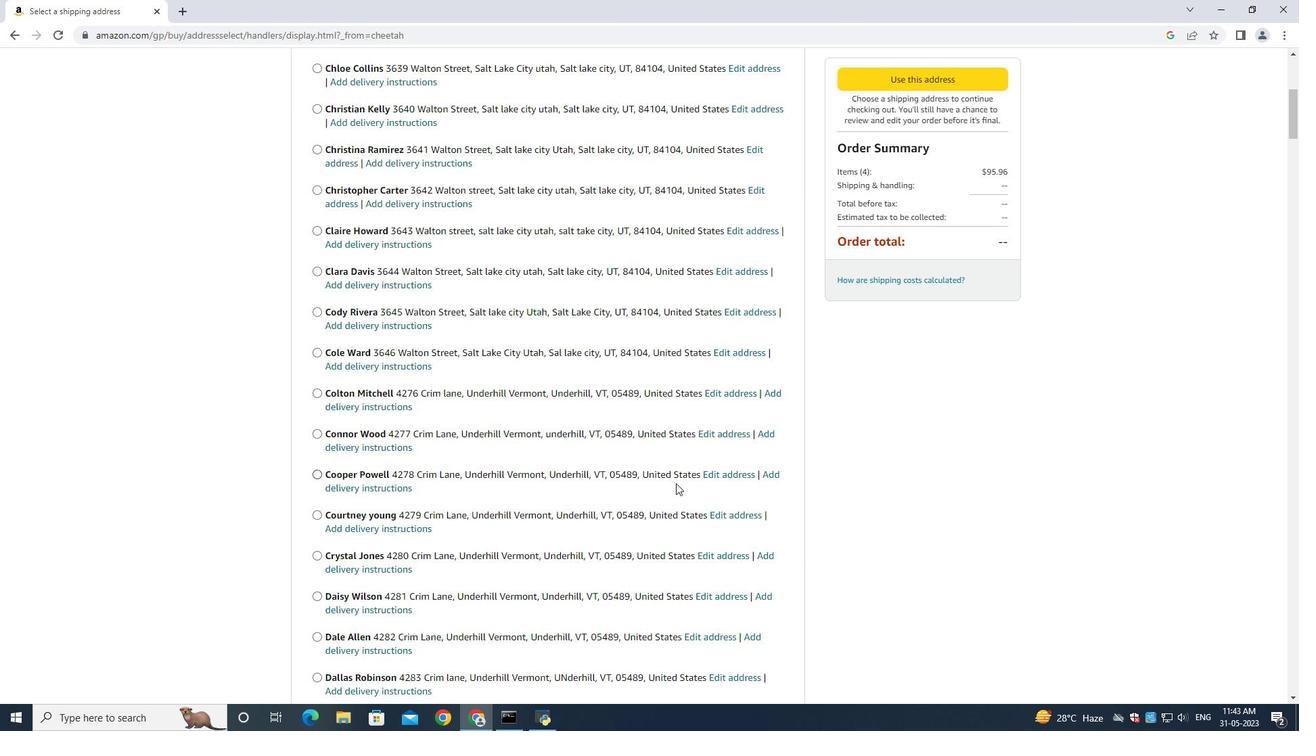 
Action: Mouse scrolled (676, 482) with delta (0, 0)
Screenshot: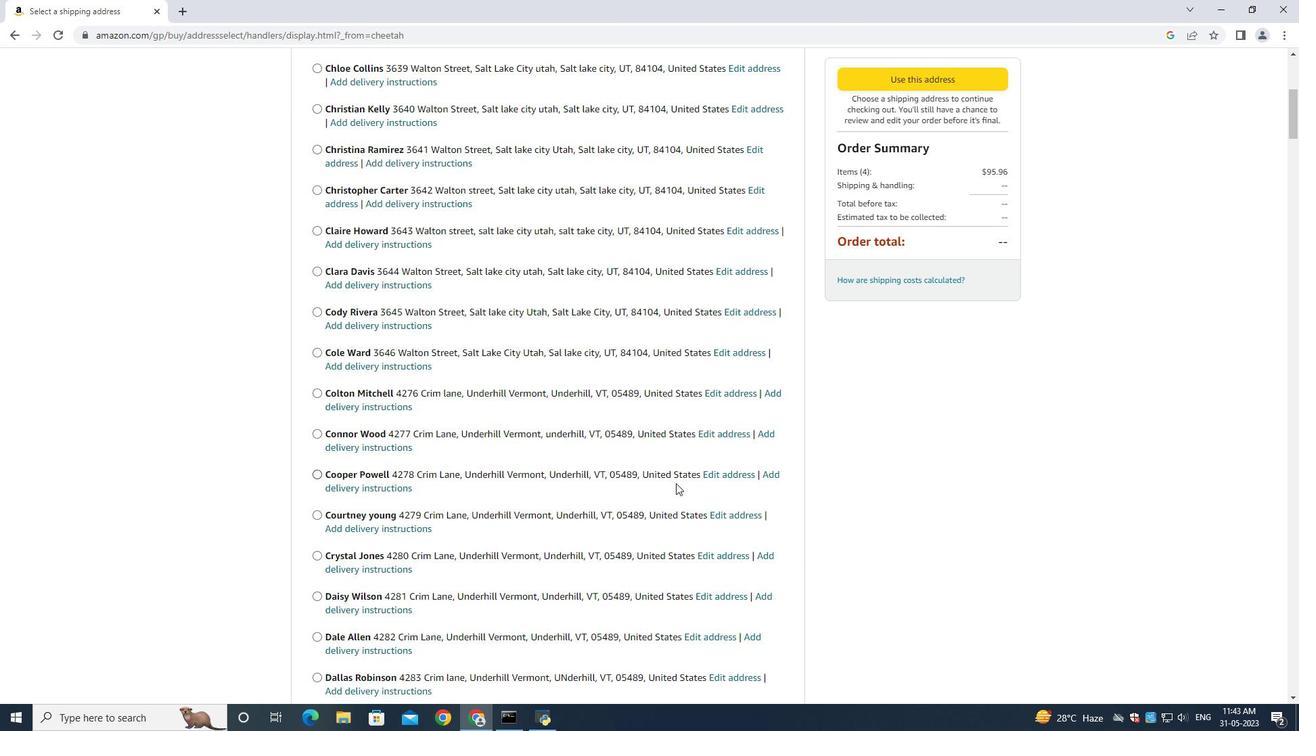 
Action: Mouse scrolled (676, 482) with delta (0, 0)
Screenshot: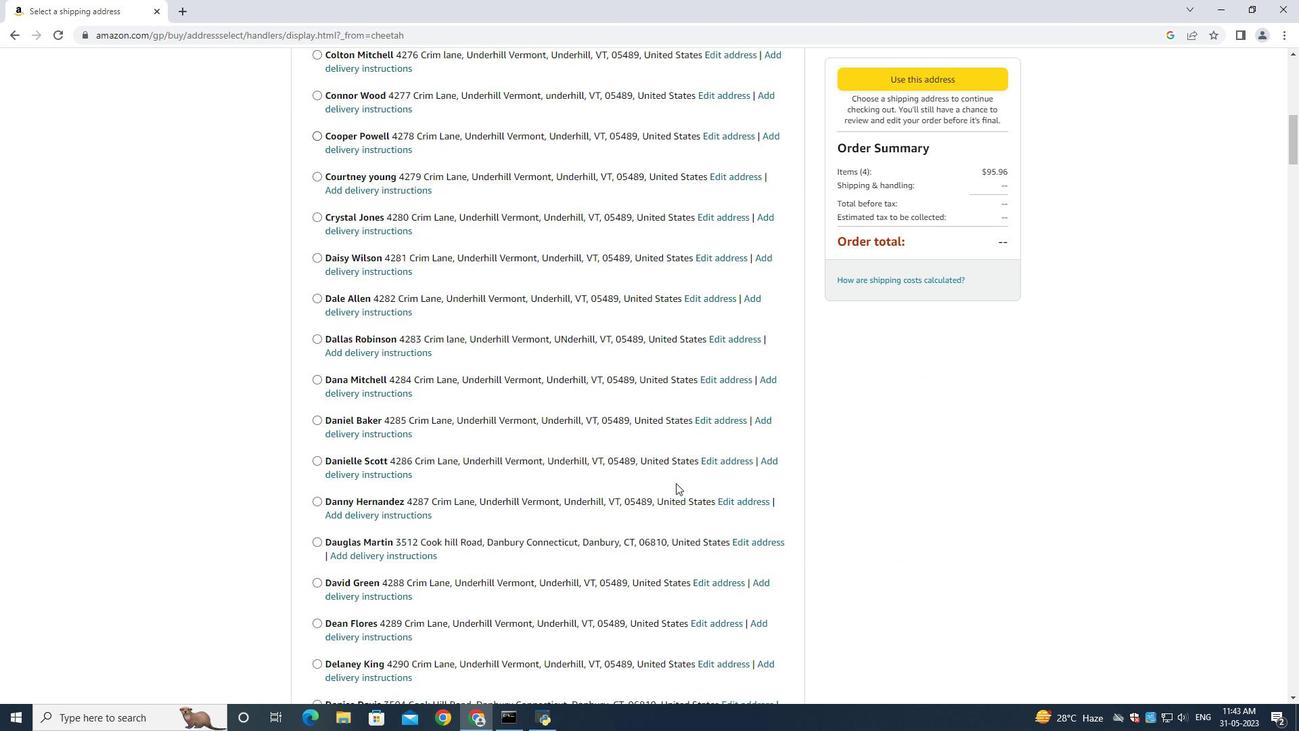 
Action: Mouse scrolled (676, 482) with delta (0, 0)
Screenshot: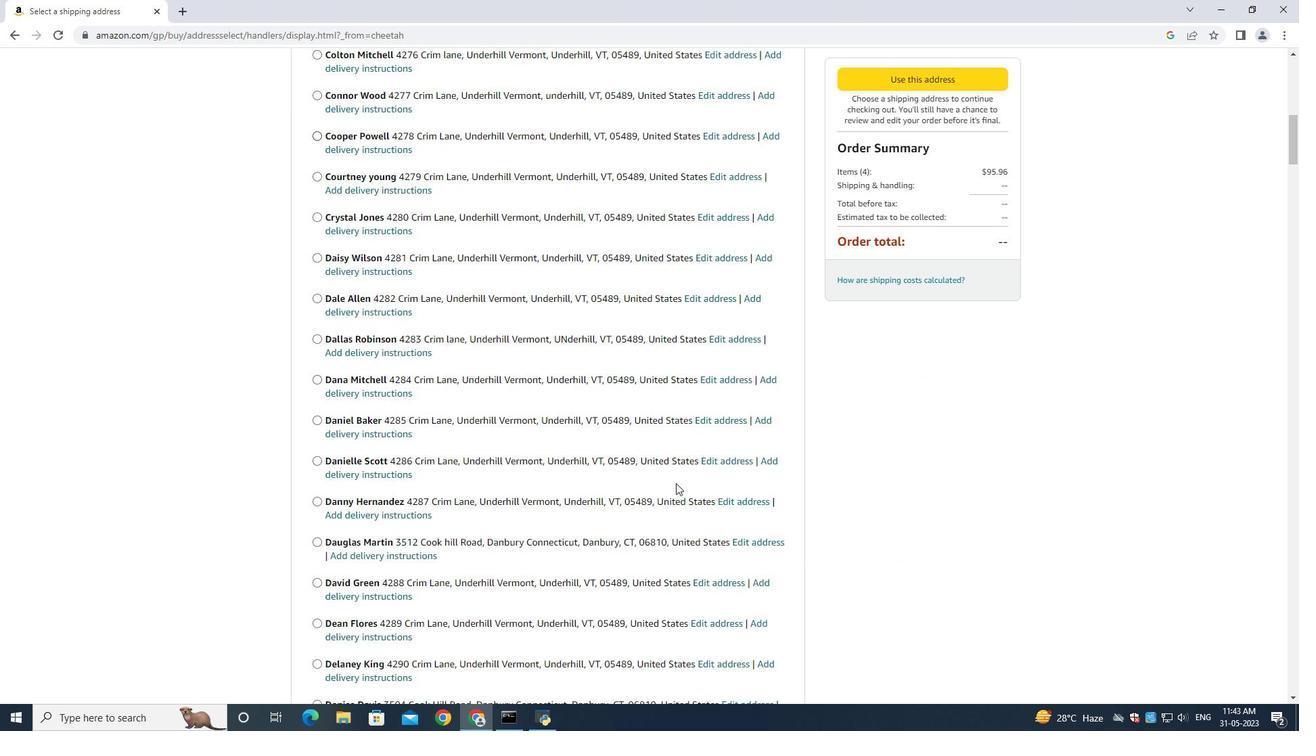 
Action: Mouse scrolled (676, 482) with delta (0, 0)
Screenshot: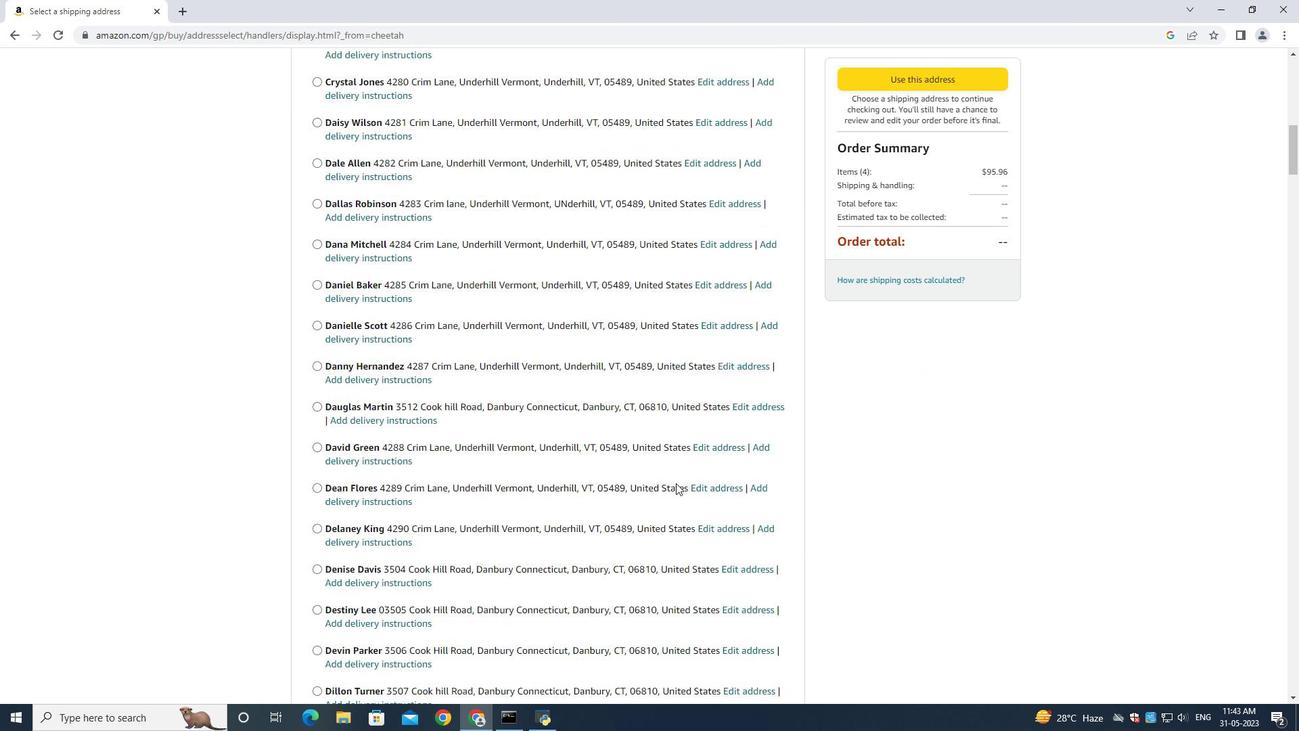 
Action: Mouse scrolled (676, 482) with delta (0, 0)
Screenshot: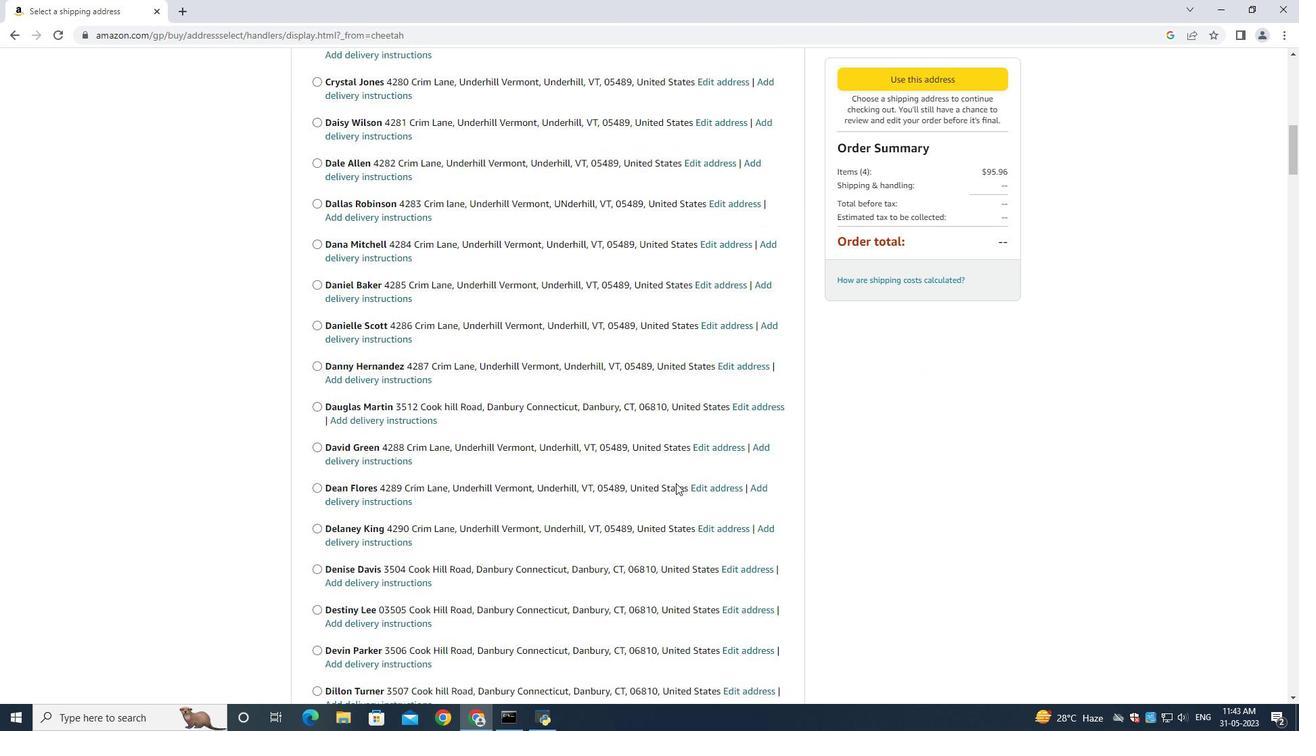 
Action: Mouse scrolled (676, 482) with delta (0, 0)
Screenshot: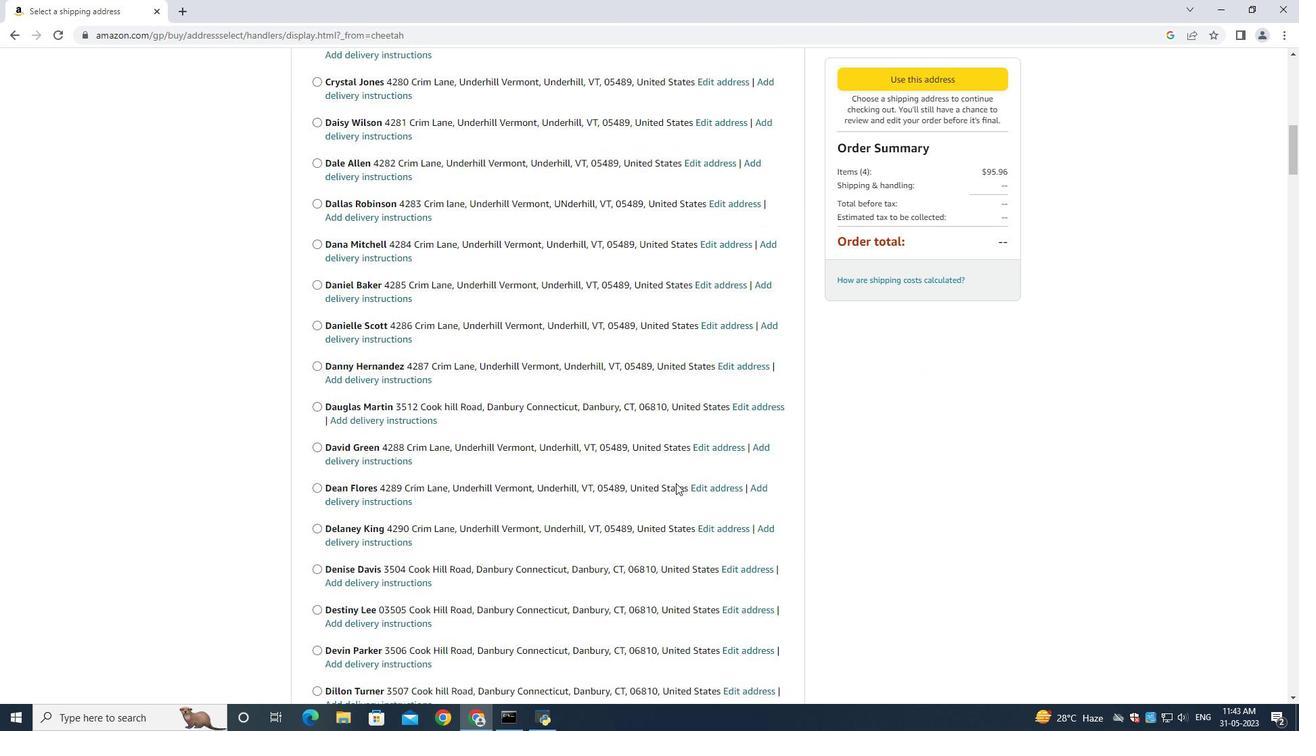 
Action: Mouse scrolled (676, 482) with delta (0, 0)
Screenshot: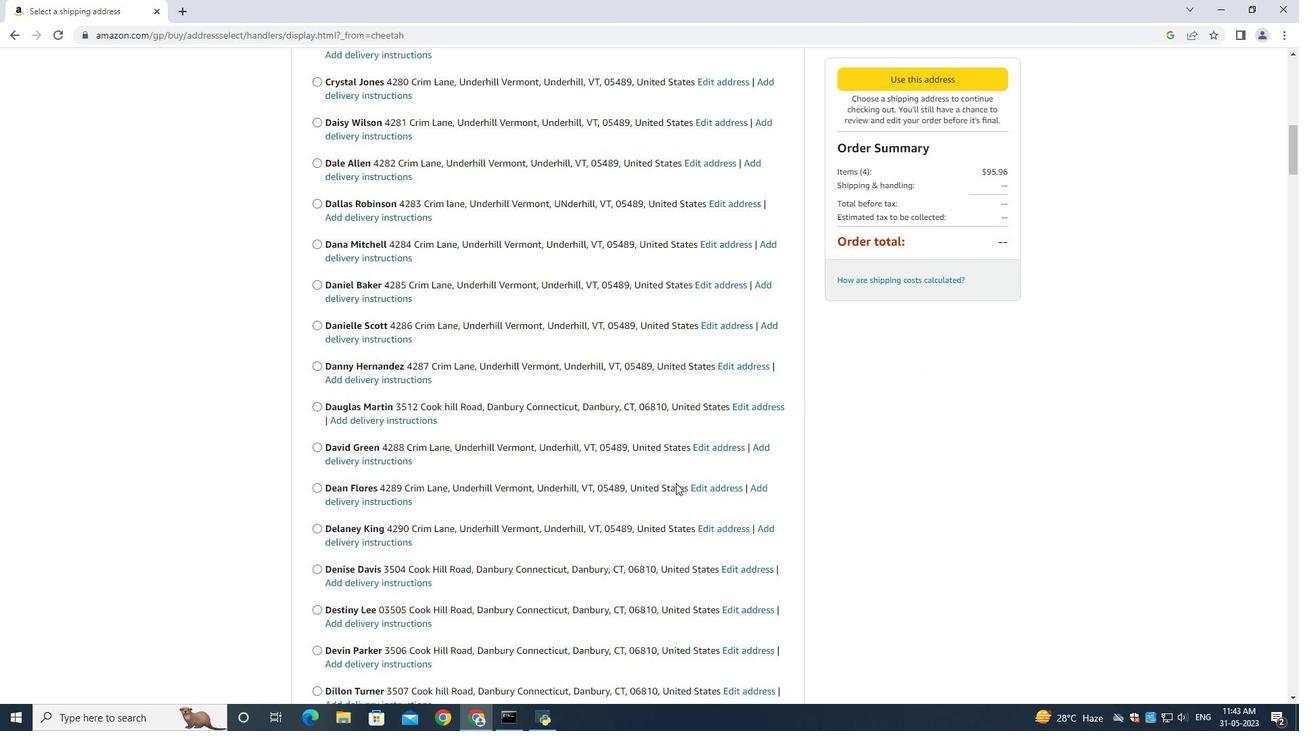 
Action: Mouse scrolled (676, 482) with delta (0, 0)
Screenshot: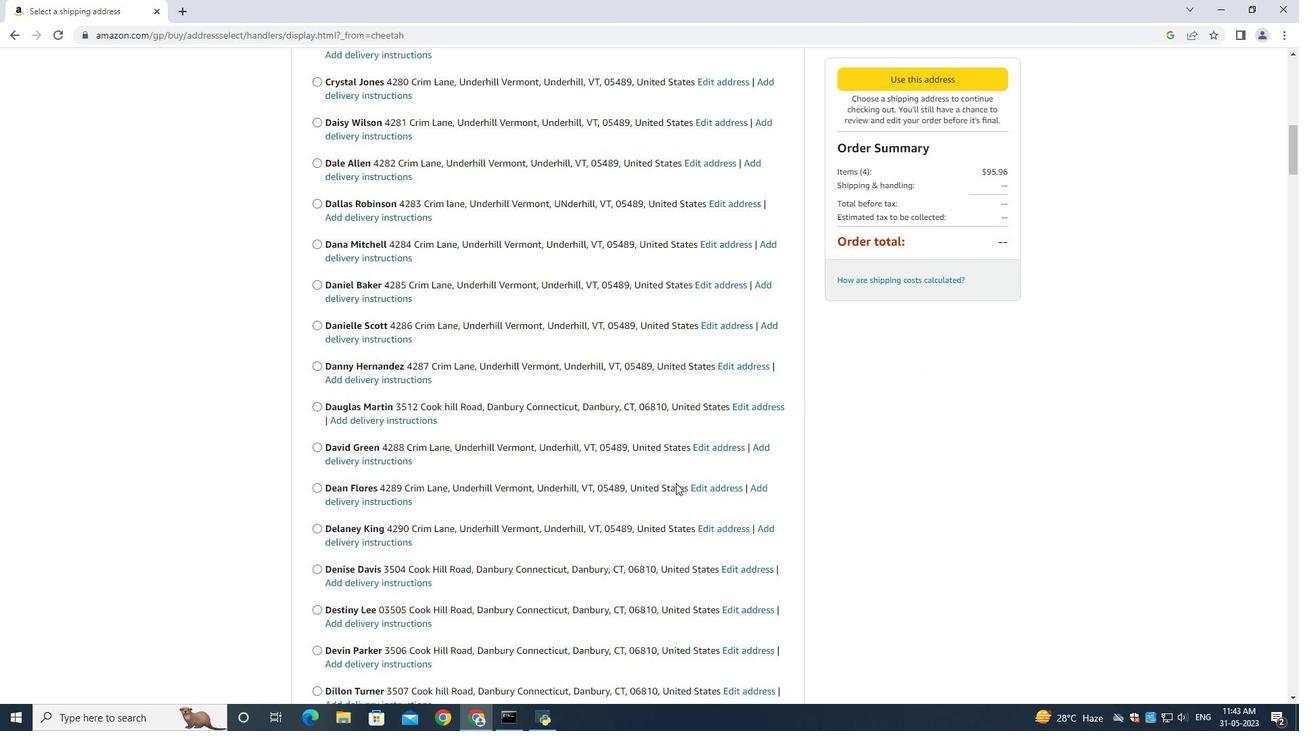 
Action: Mouse scrolled (676, 482) with delta (0, 0)
Screenshot: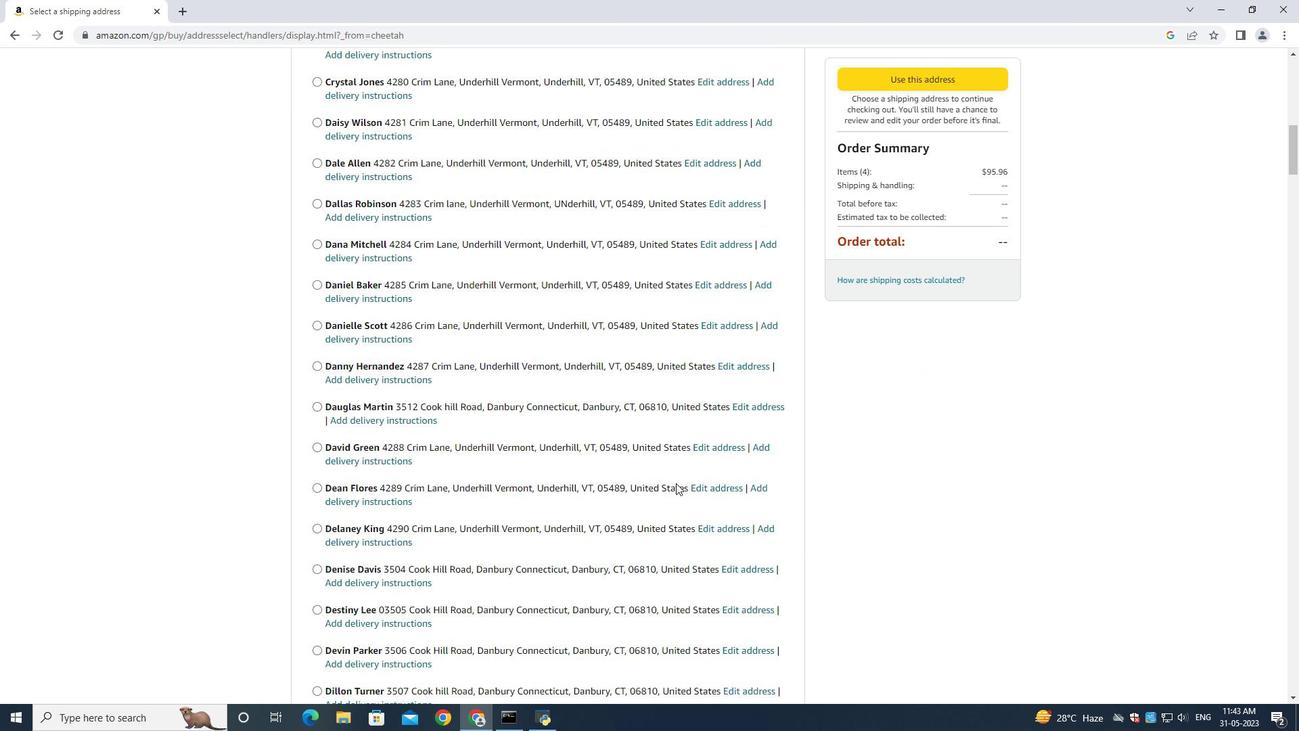 
Action: Mouse moved to (648, 482)
Screenshot: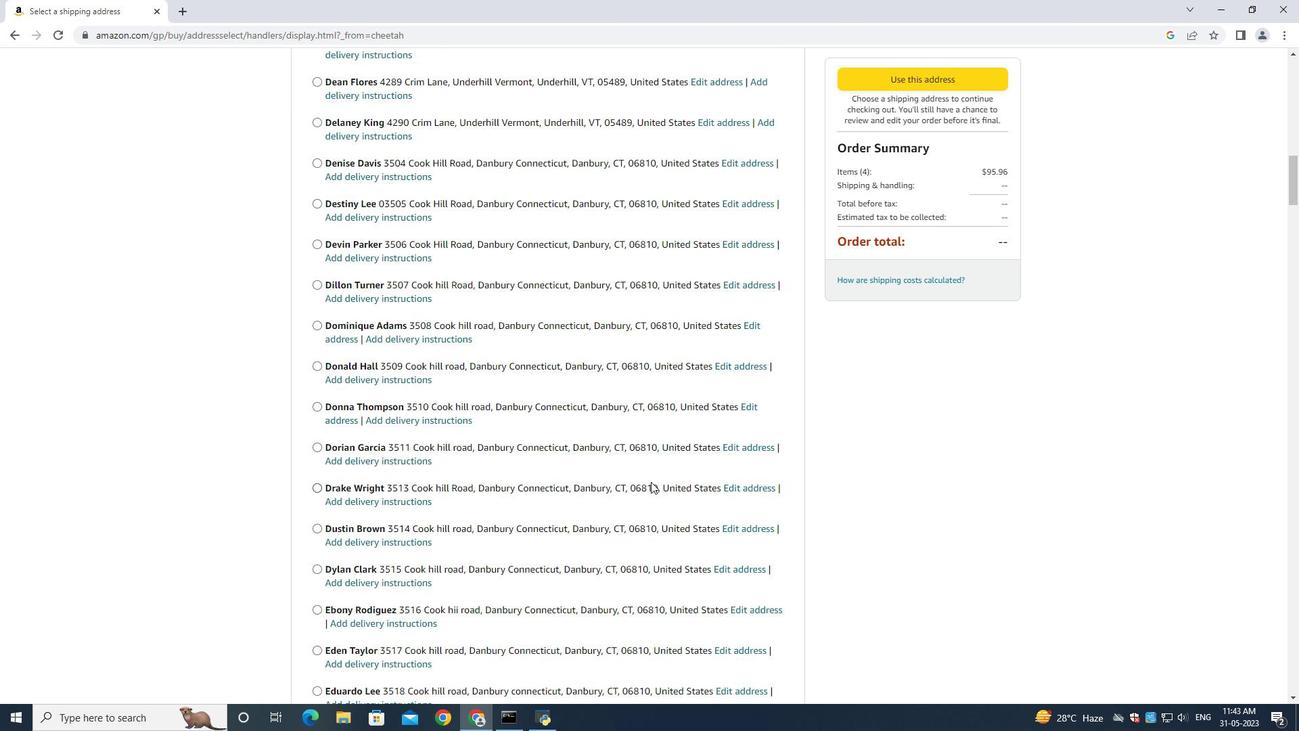 
Action: Mouse scrolled (648, 481) with delta (0, 0)
Screenshot: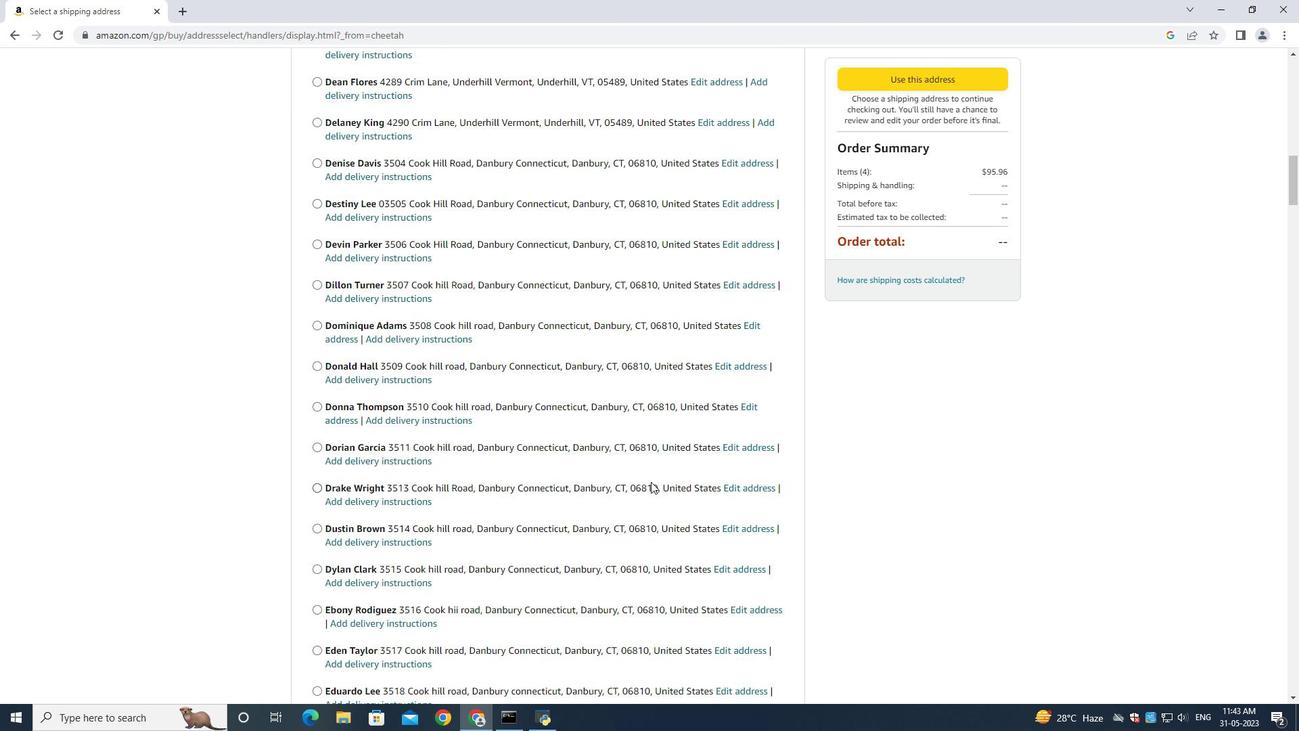 
Action: Mouse scrolled (648, 481) with delta (0, 0)
Screenshot: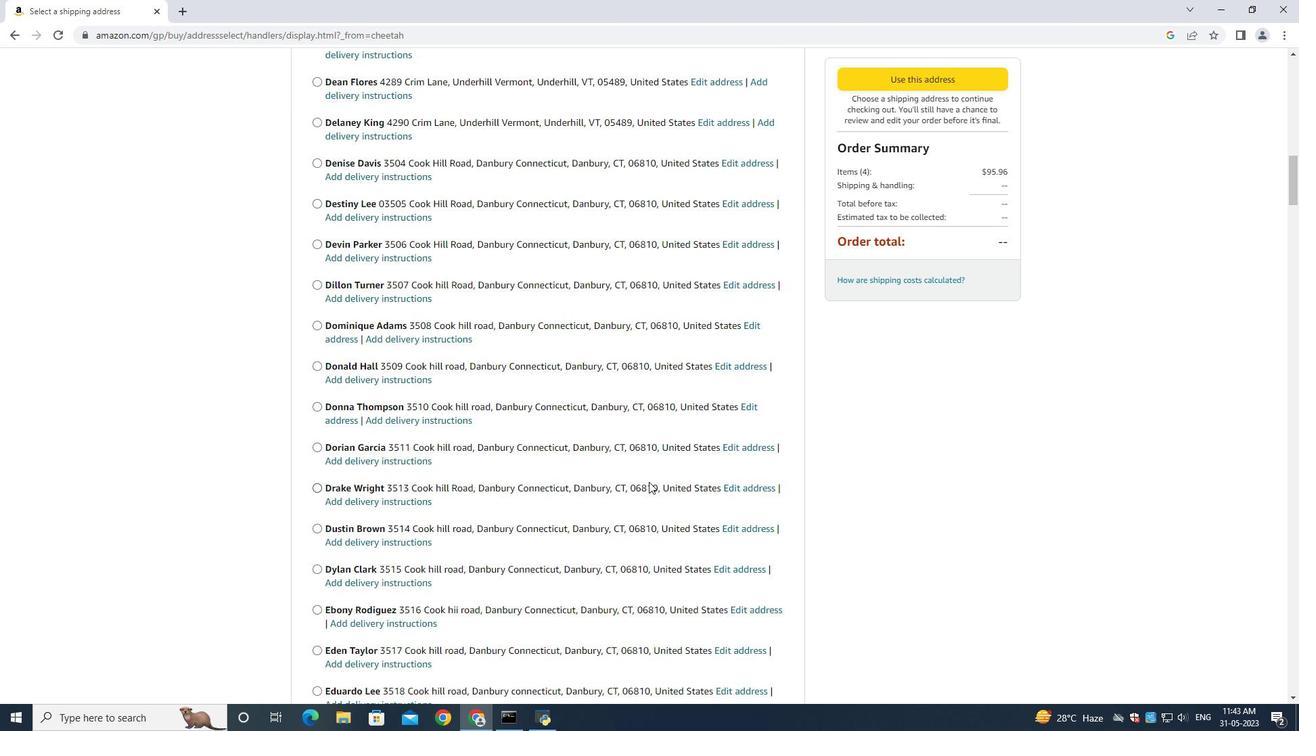 
Action: Mouse scrolled (648, 481) with delta (0, 0)
Screenshot: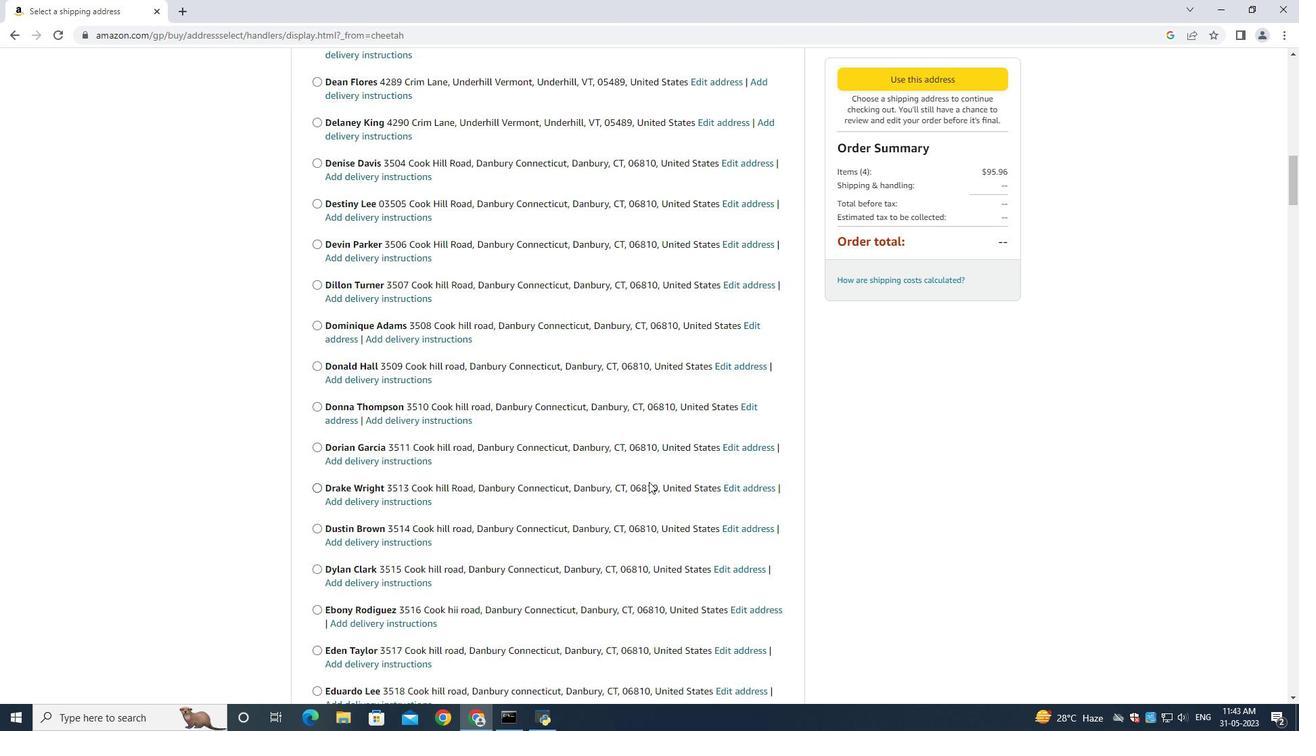 
Action: Mouse scrolled (648, 481) with delta (0, 0)
Screenshot: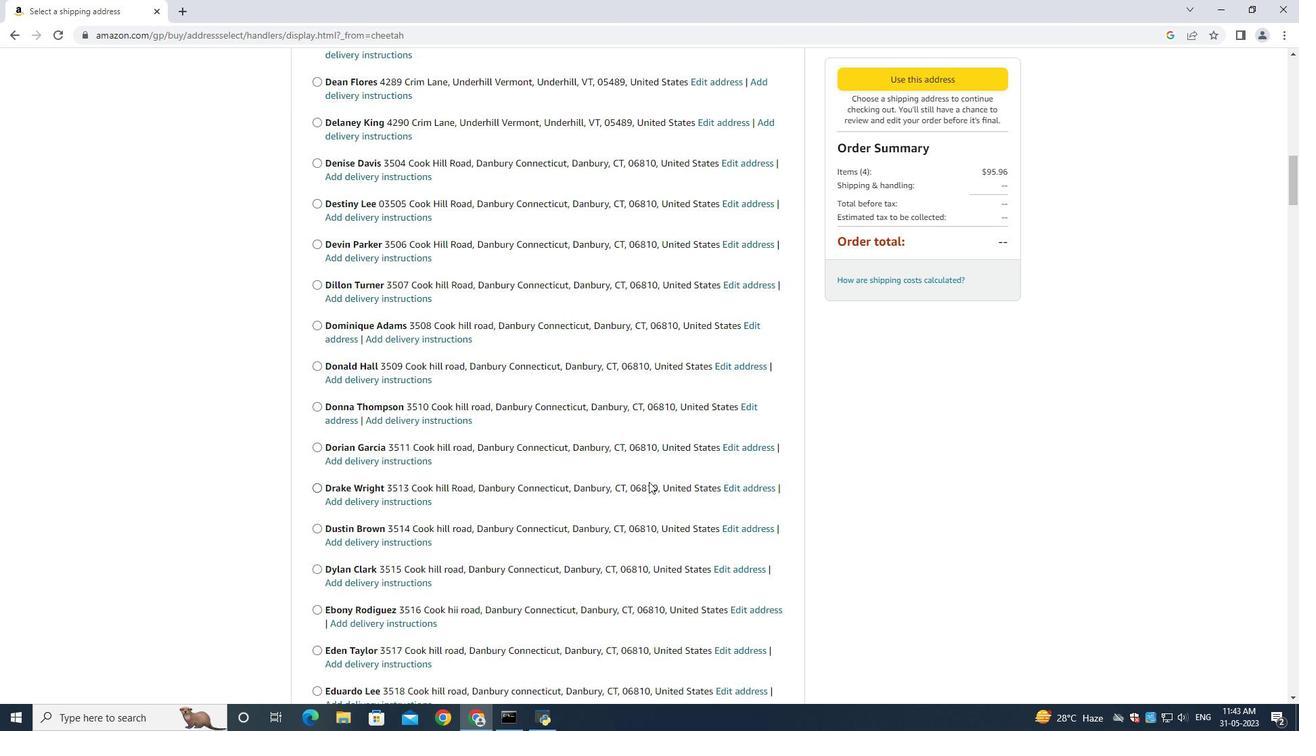 
Action: Mouse scrolled (648, 481) with delta (0, 0)
Screenshot: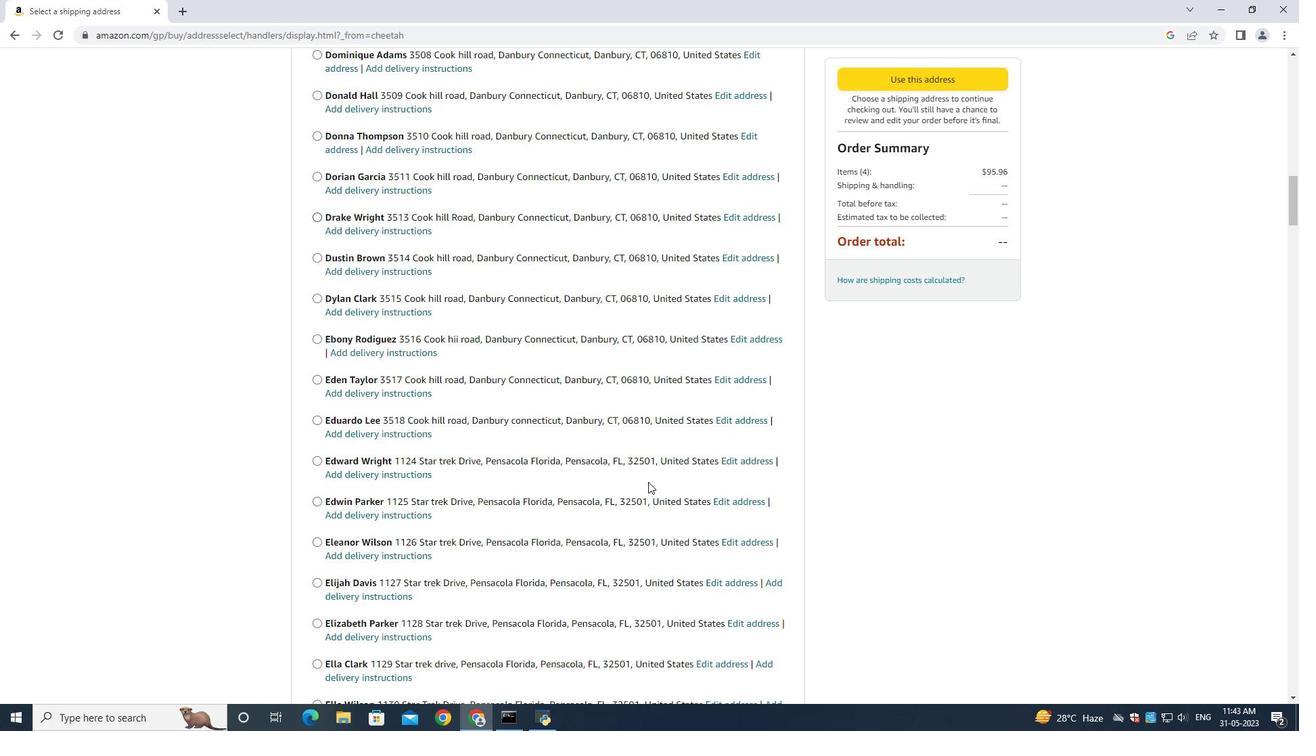 
Action: Mouse scrolled (648, 481) with delta (0, 0)
Screenshot: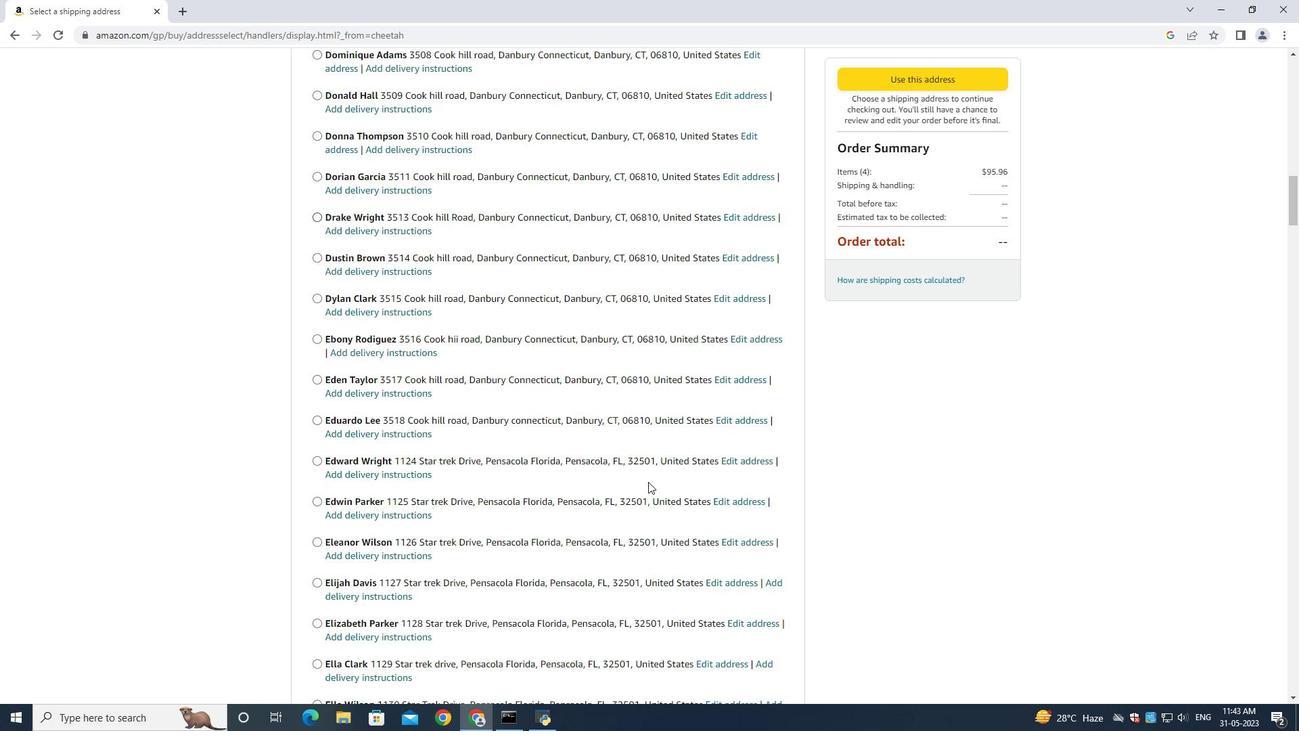 
Action: Mouse scrolled (648, 481) with delta (0, 0)
Screenshot: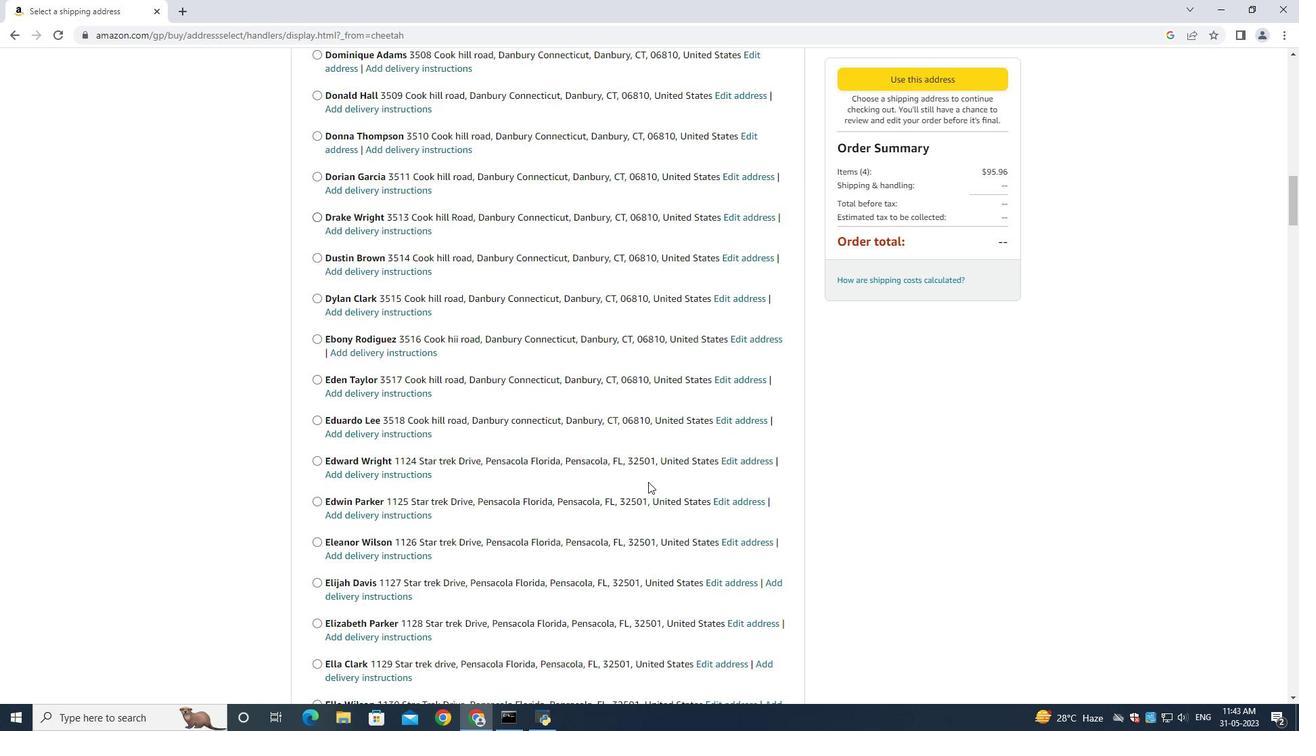 
Action: Mouse scrolled (648, 481) with delta (0, 0)
Screenshot: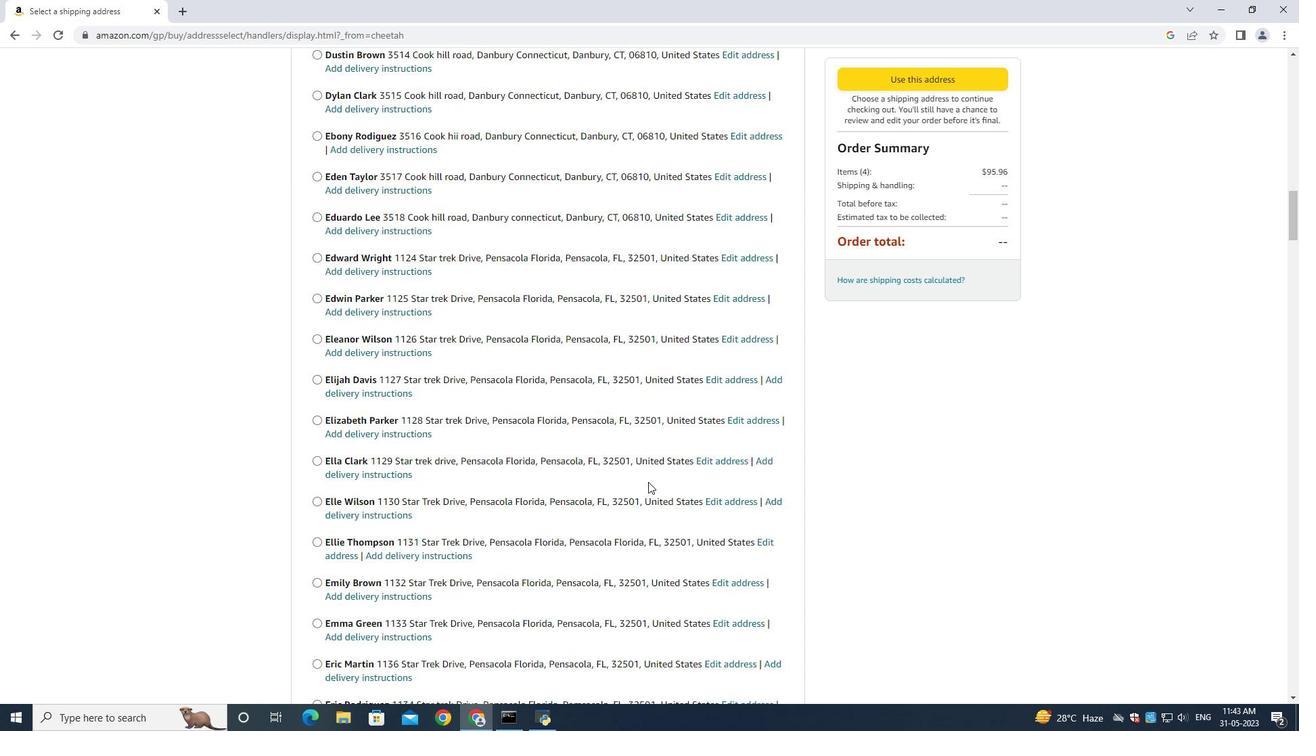
Action: Mouse scrolled (648, 481) with delta (0, 0)
Screenshot: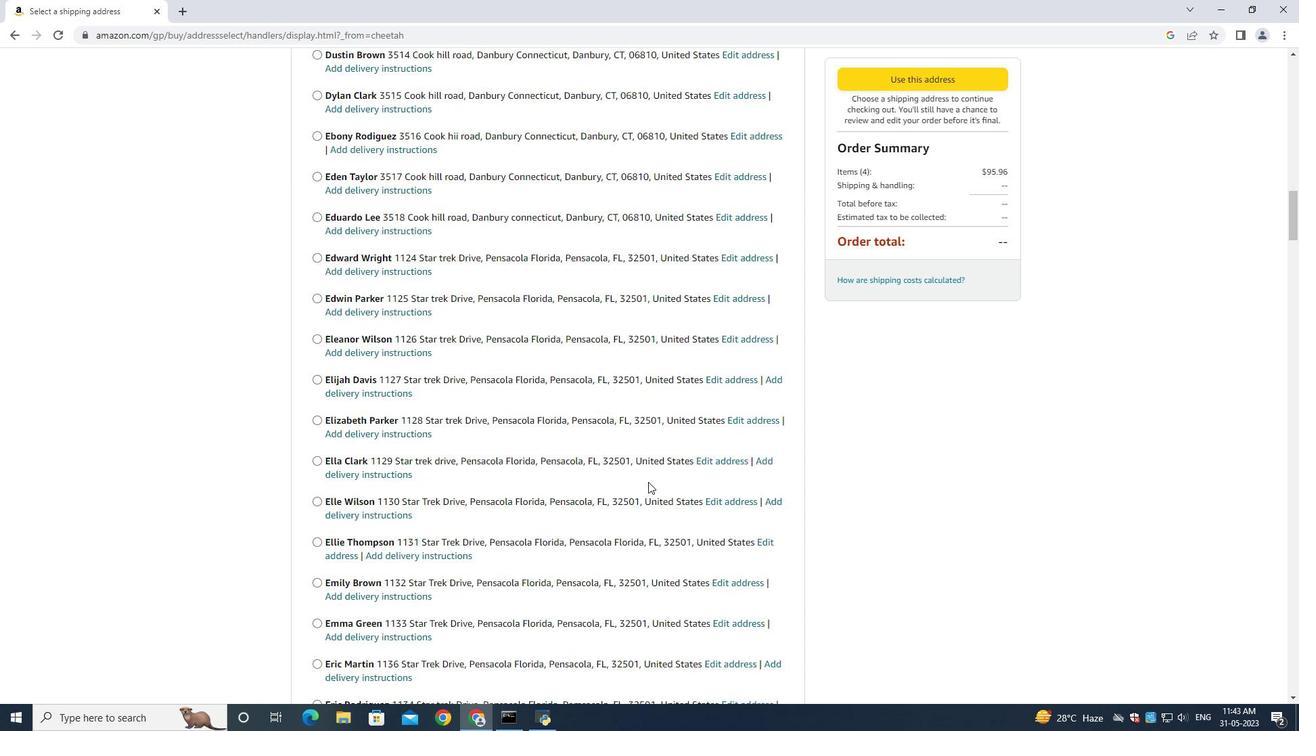 
Action: Mouse scrolled (648, 481) with delta (0, 0)
Screenshot: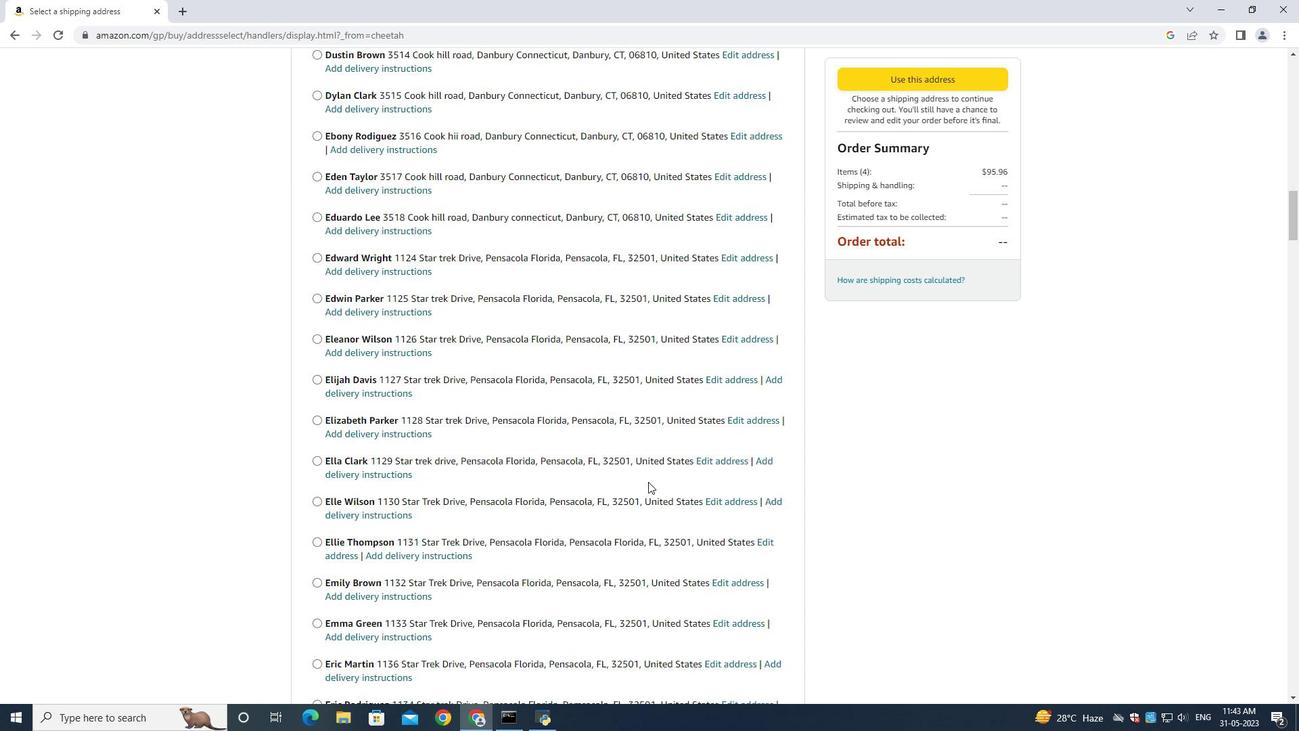 
Action: Mouse moved to (648, 482)
Screenshot: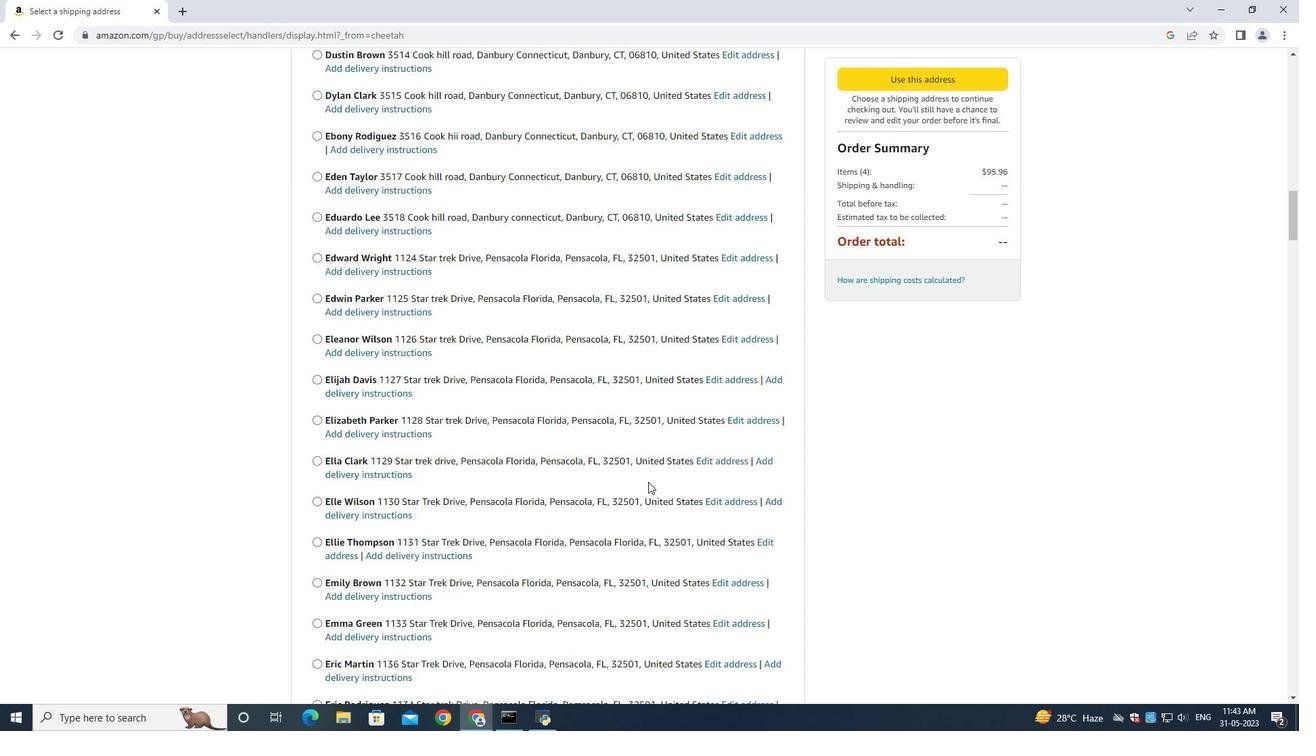 
Action: Mouse scrolled (648, 482) with delta (0, 0)
Screenshot: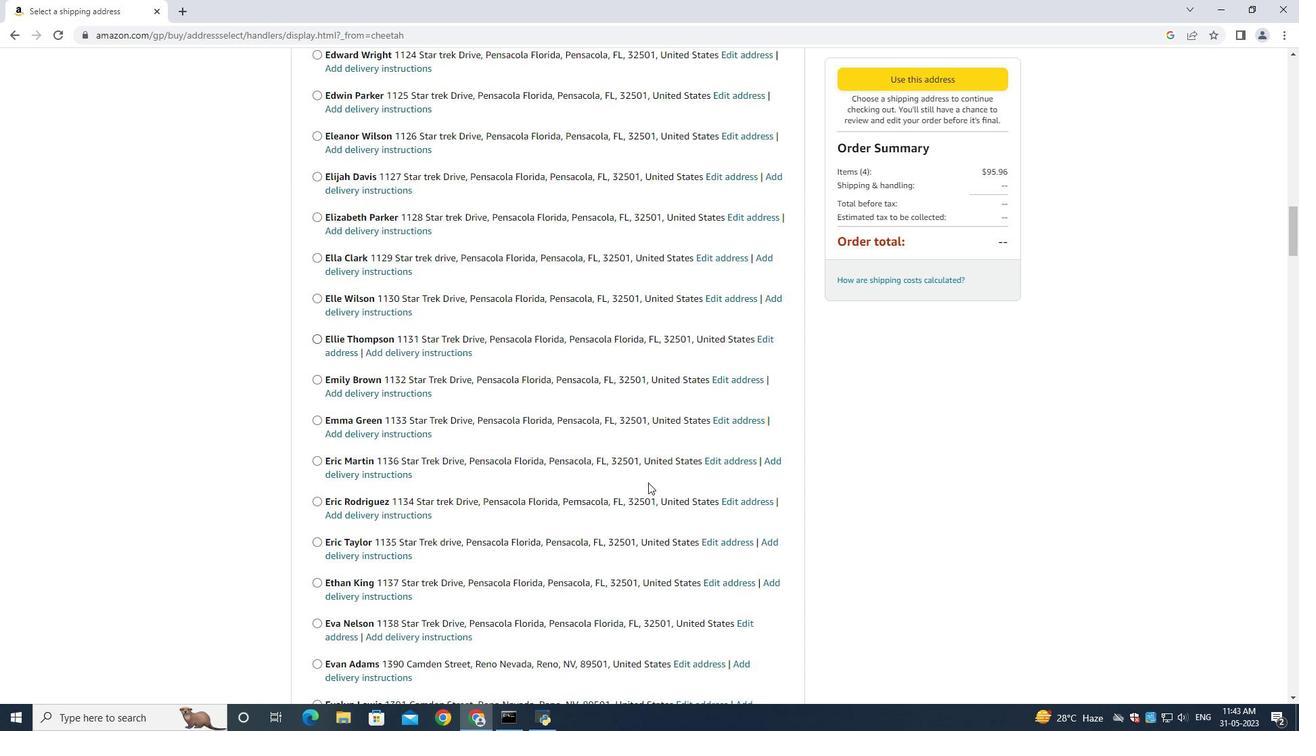 
Action: Mouse moved to (648, 482)
Screenshot: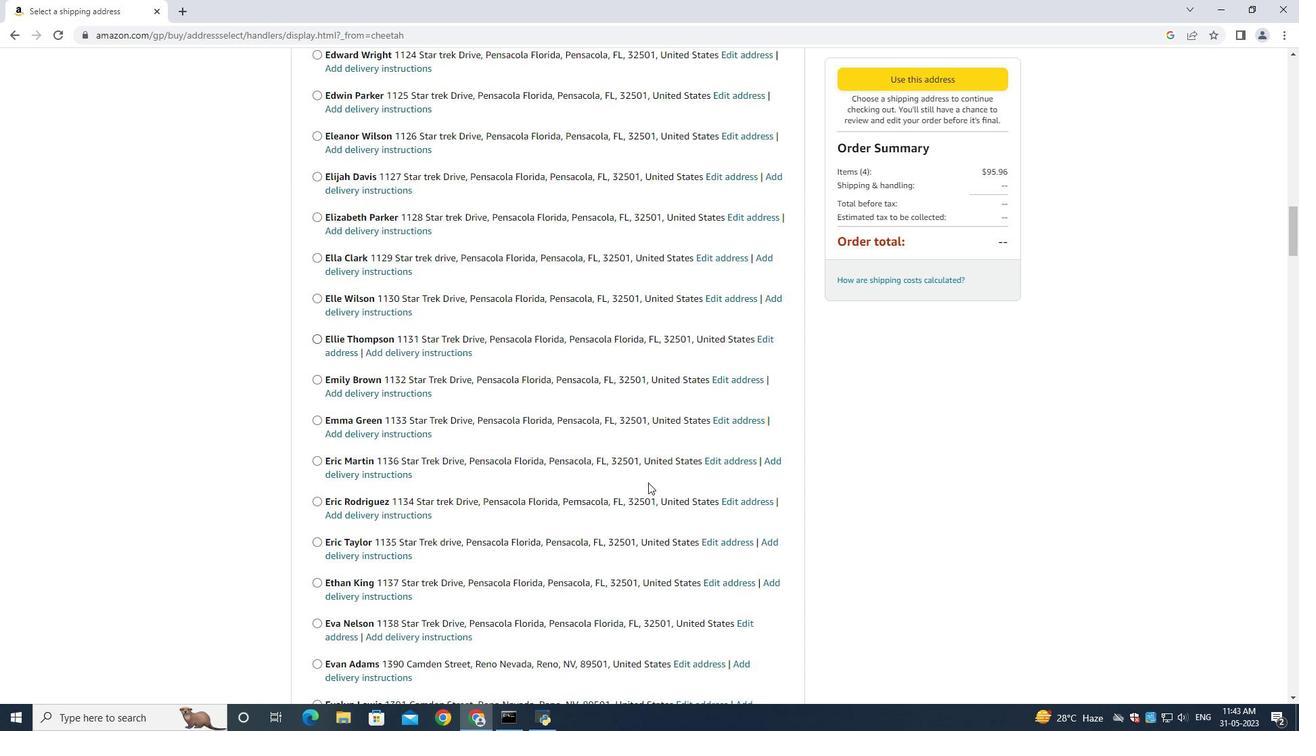 
Action: Mouse scrolled (648, 482) with delta (0, 0)
Screenshot: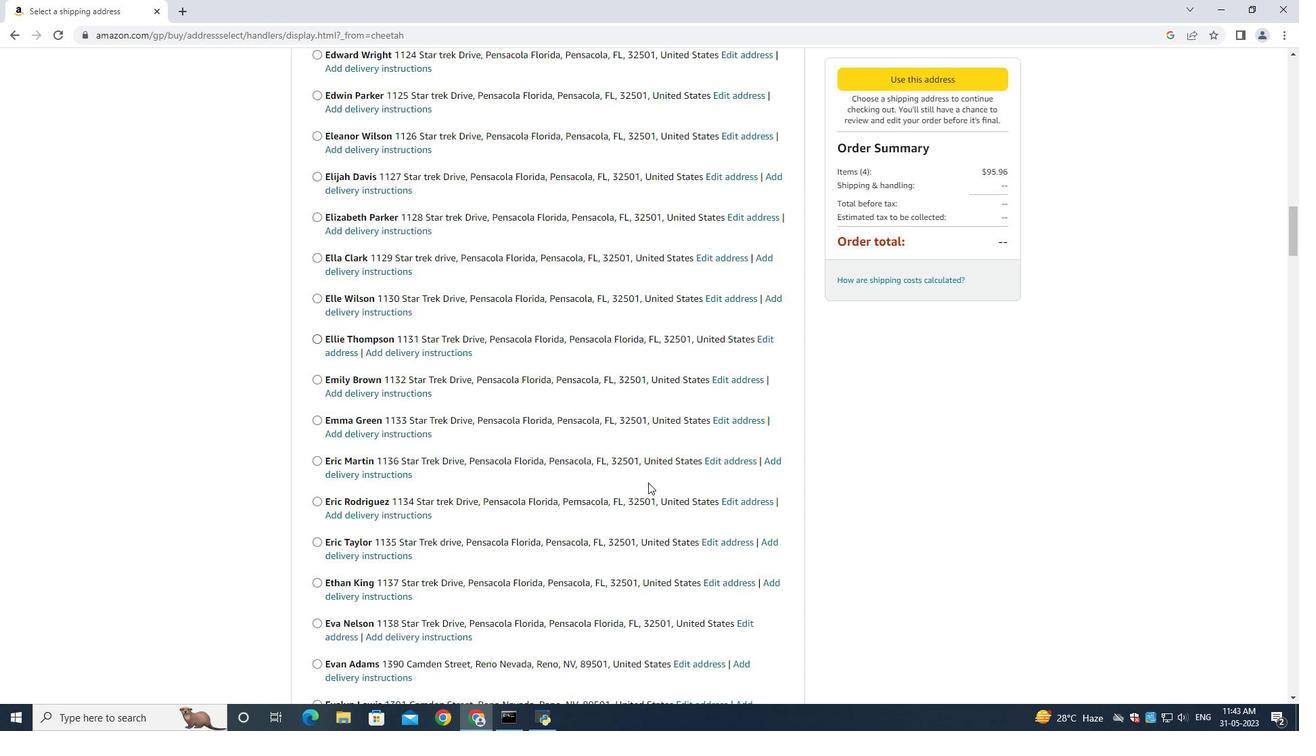 
Action: Mouse moved to (648, 483)
Screenshot: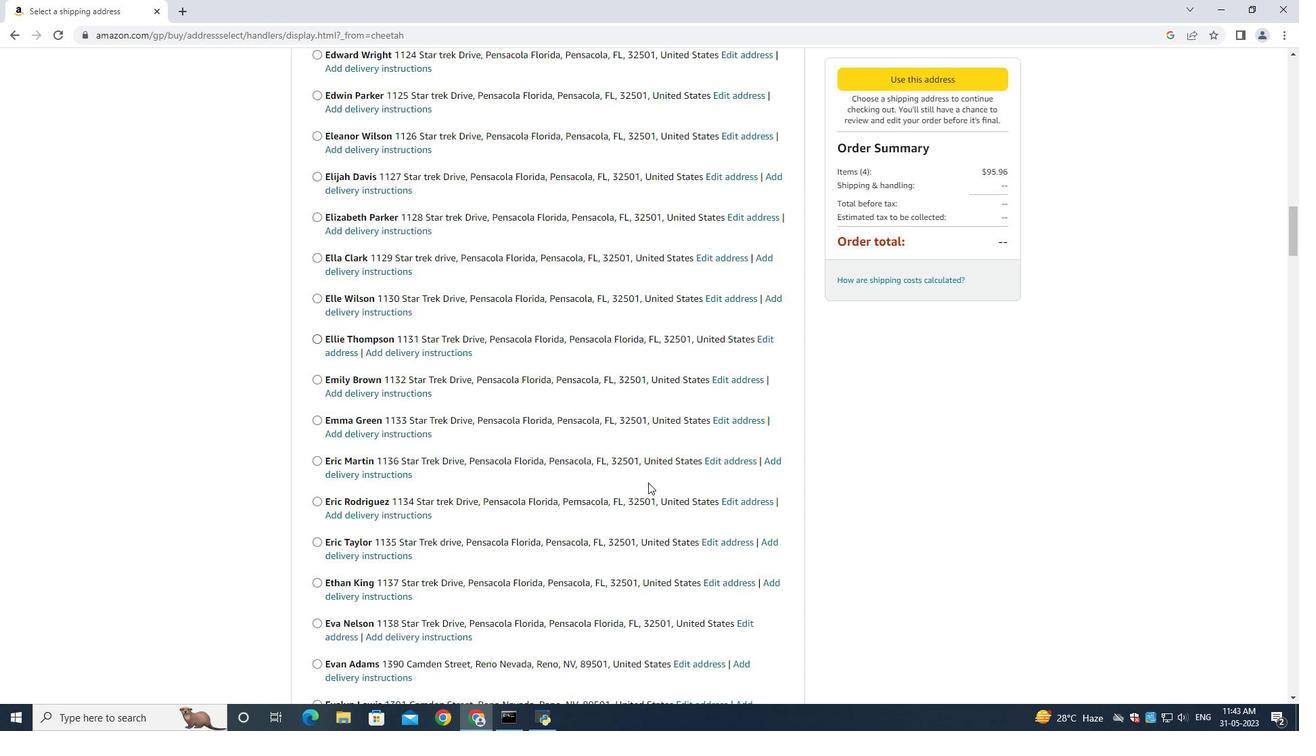 
Action: Mouse scrolled (648, 482) with delta (0, 0)
Screenshot: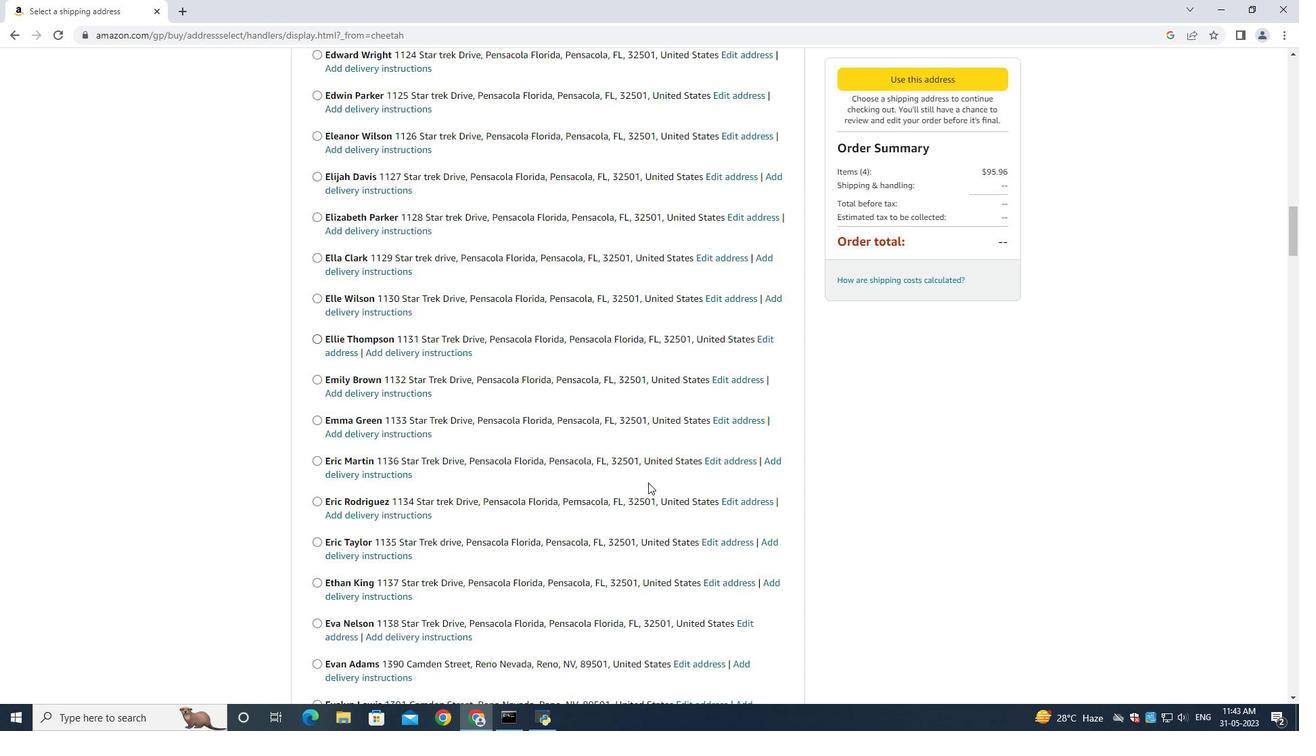 
Action: Mouse scrolled (648, 482) with delta (0, 0)
Screenshot: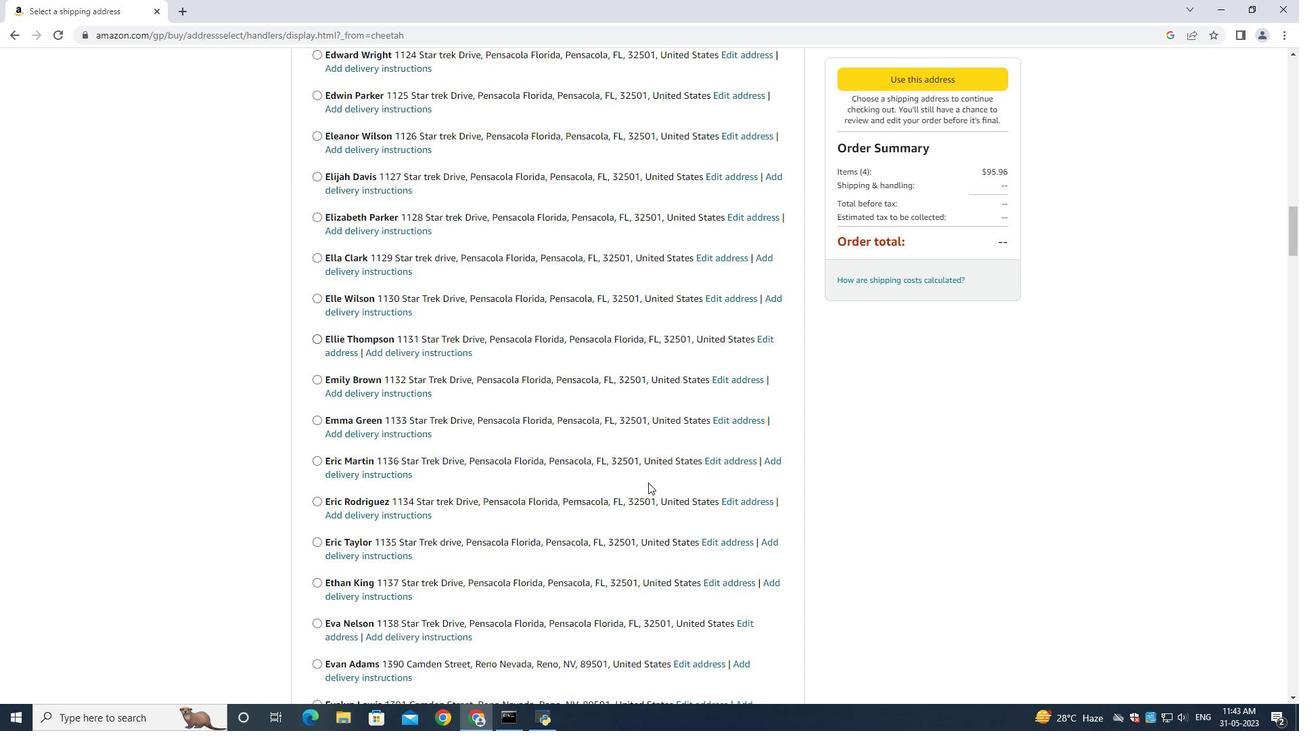 
Action: Mouse moved to (649, 483)
Screenshot: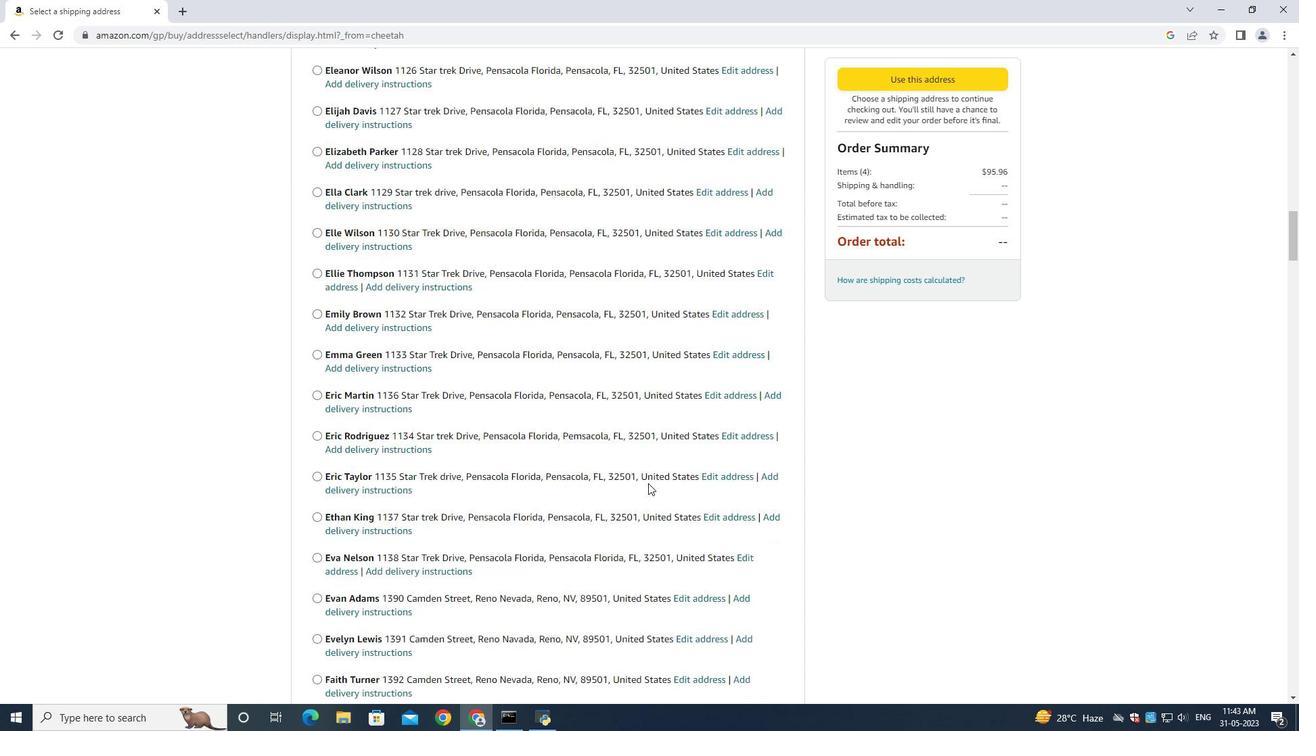 
Action: Mouse scrolled (649, 482) with delta (0, 0)
Screenshot: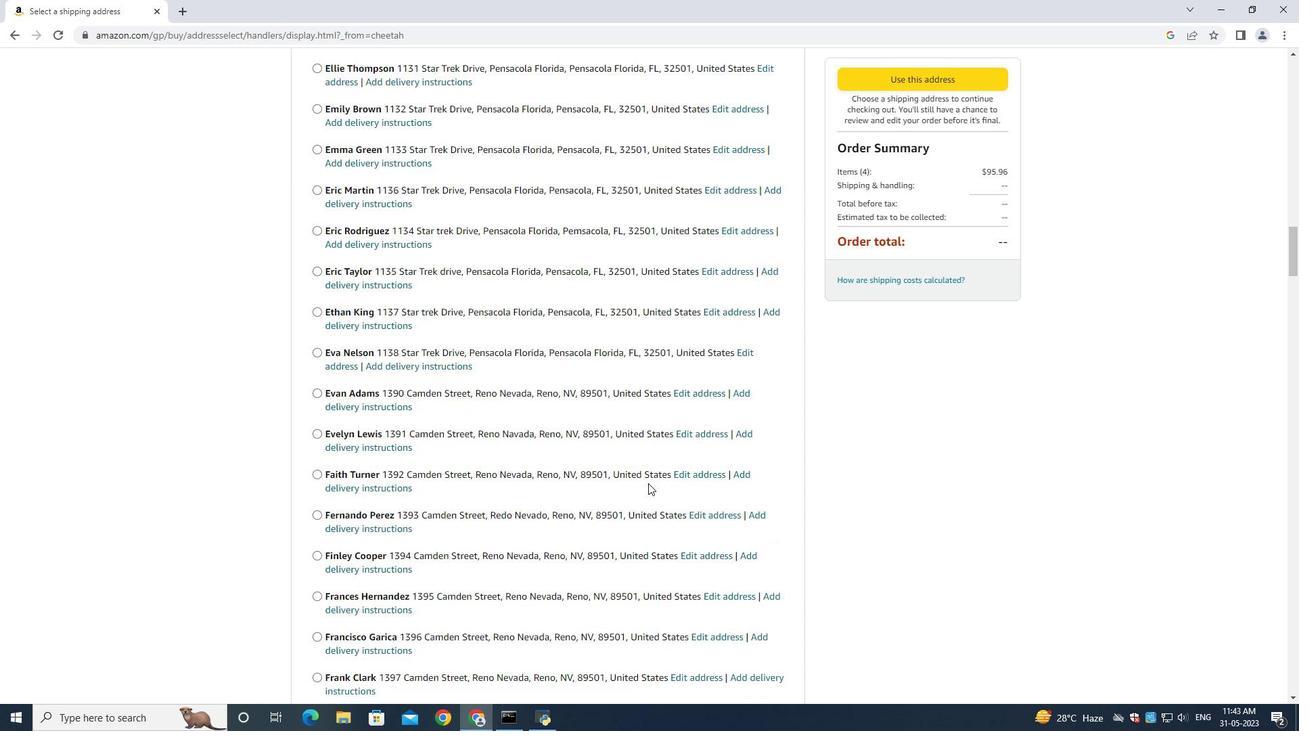 
Action: Mouse scrolled (649, 482) with delta (0, 0)
Screenshot: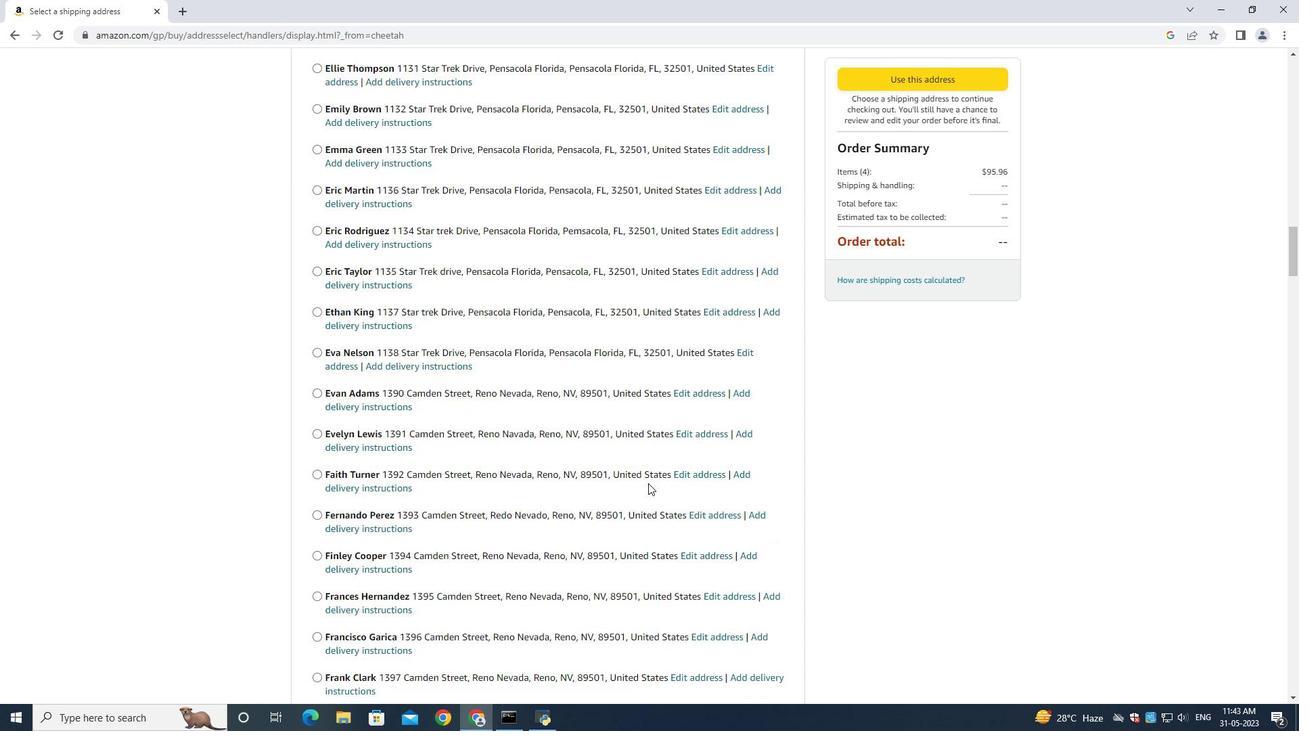 
Action: Mouse scrolled (649, 482) with delta (0, 0)
Screenshot: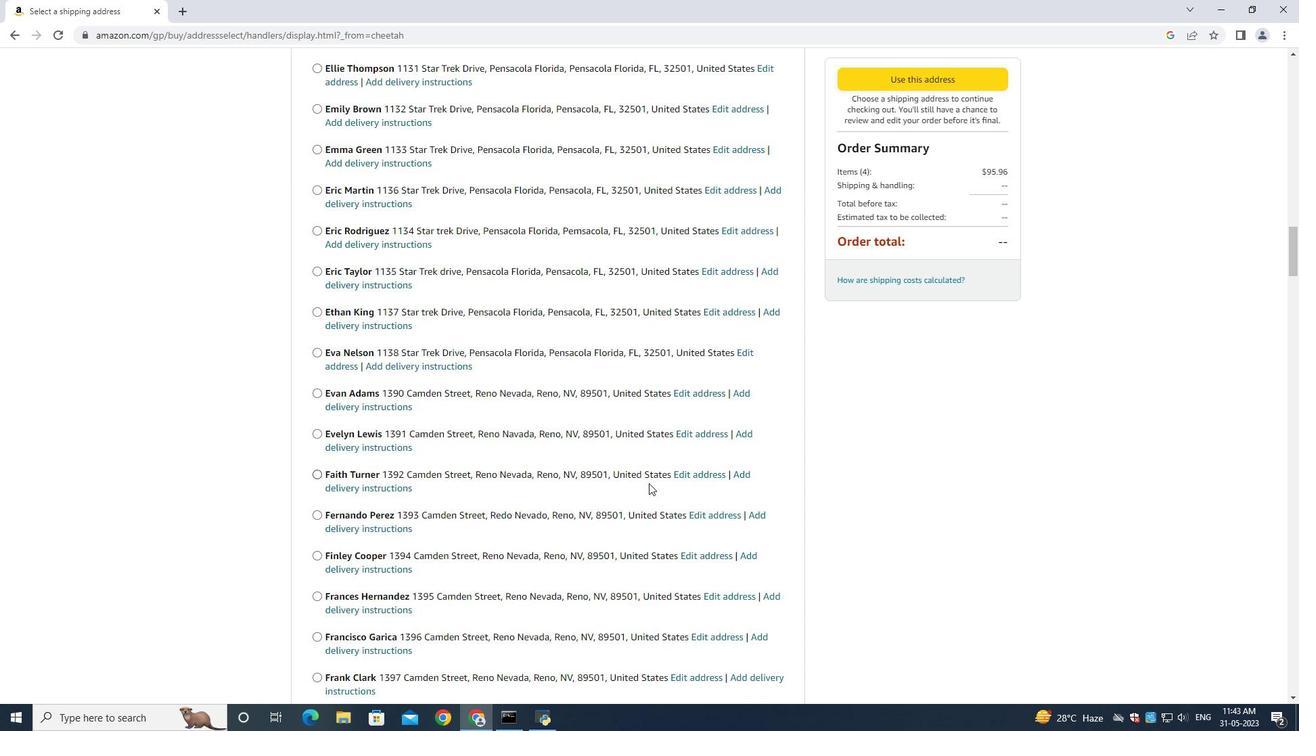 
Action: Mouse scrolled (649, 482) with delta (0, 0)
Screenshot: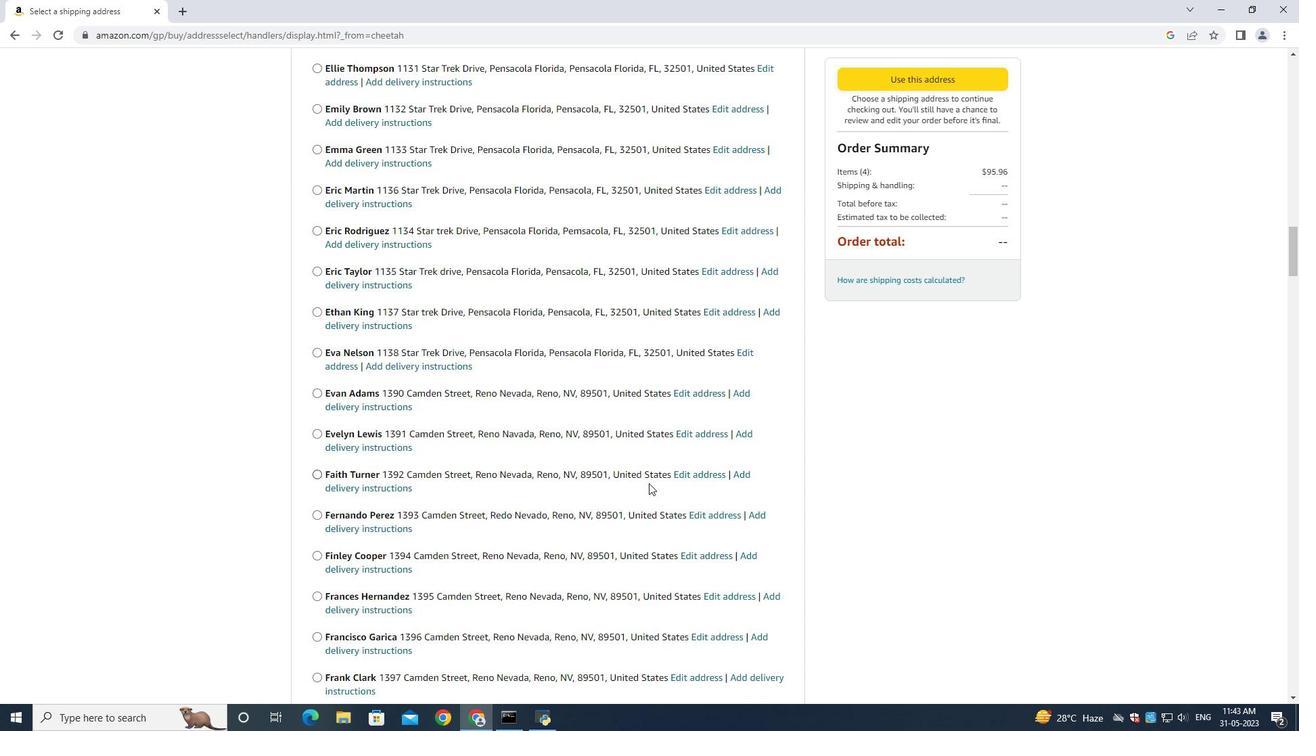 
Action: Mouse scrolled (649, 482) with delta (0, 0)
Screenshot: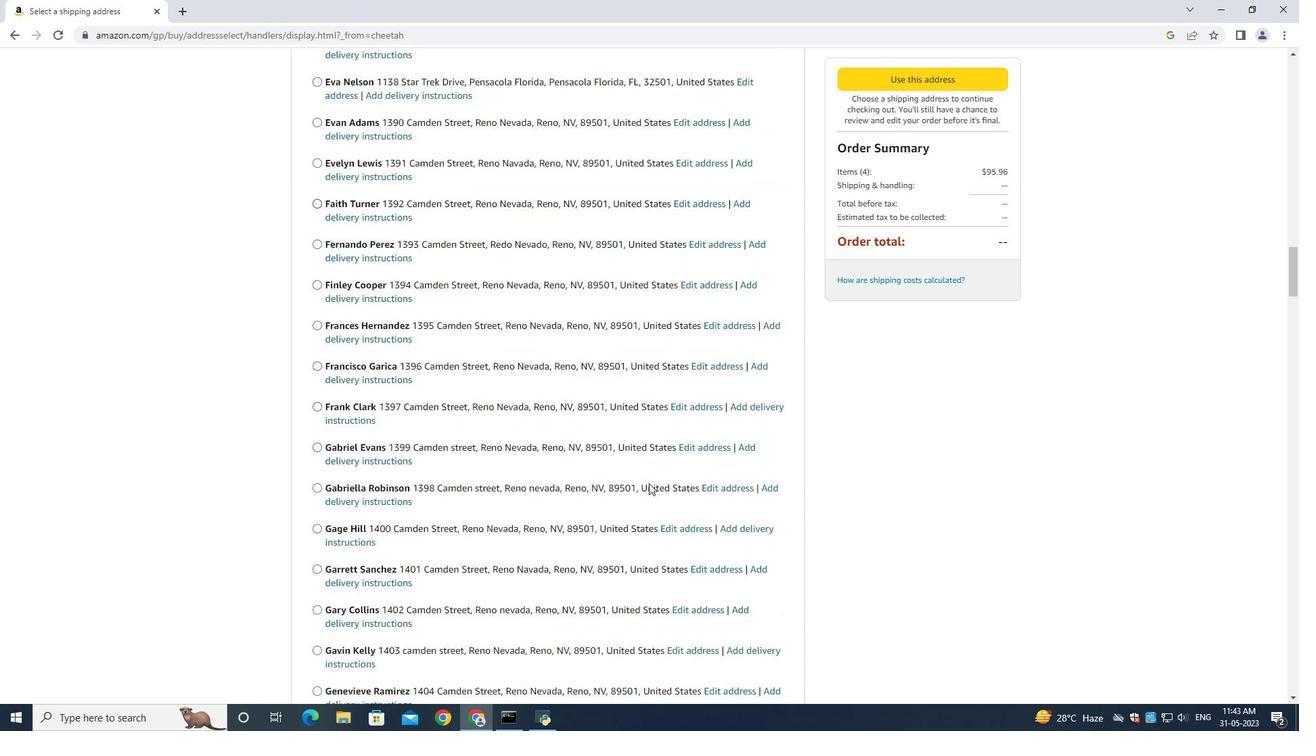
Action: Mouse scrolled (649, 482) with delta (0, 0)
Screenshot: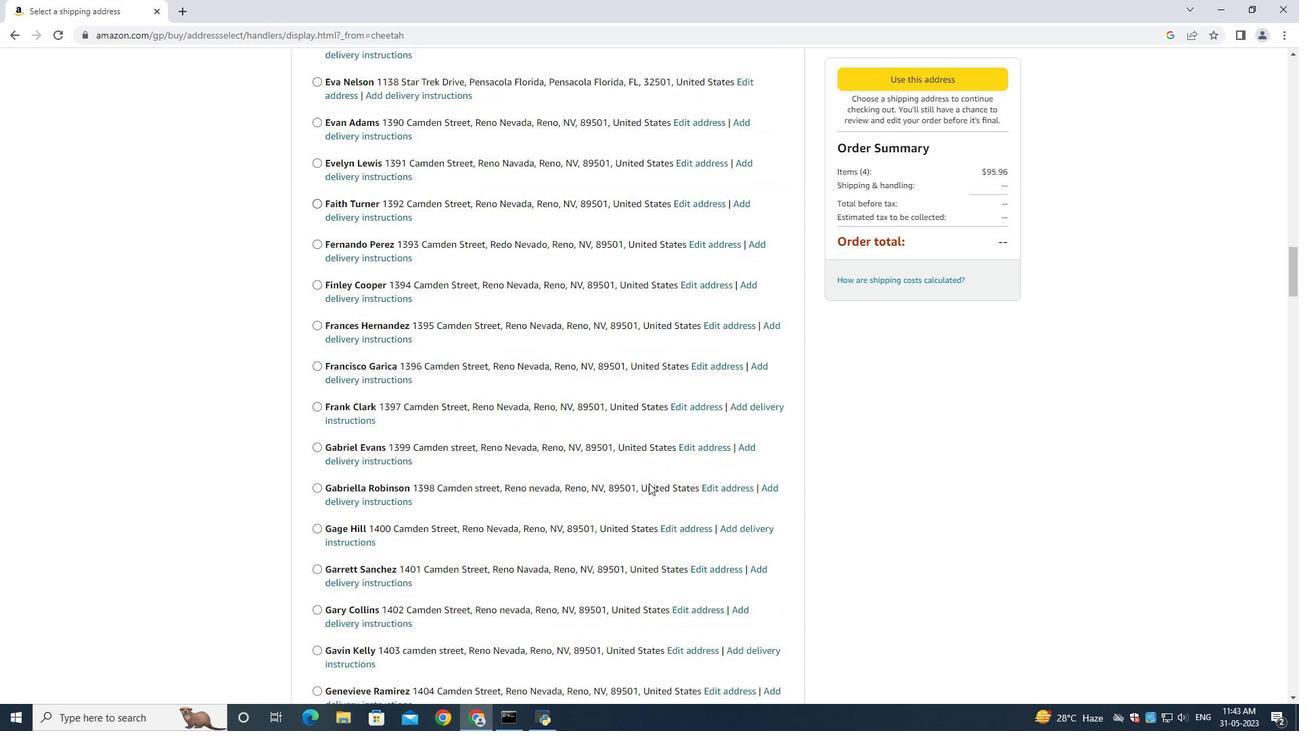
Action: Mouse scrolled (649, 482) with delta (0, 0)
Screenshot: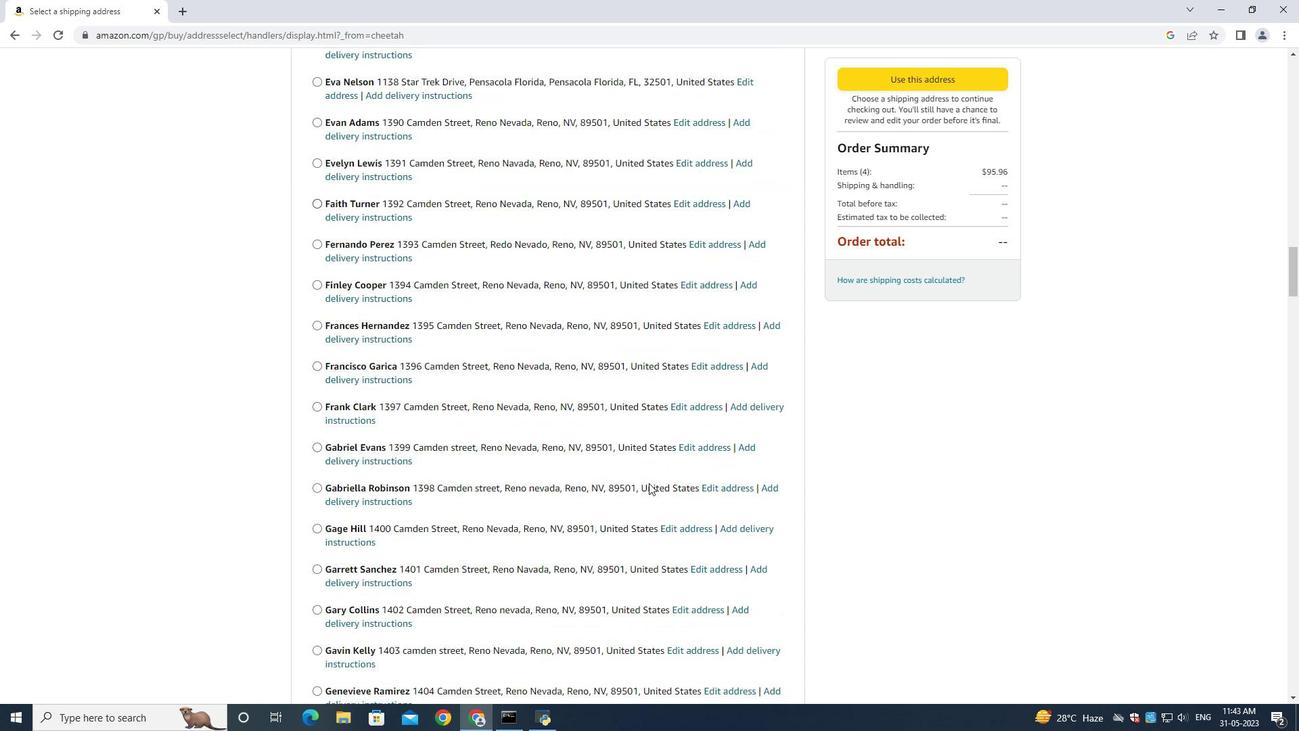 
Action: Mouse scrolled (649, 482) with delta (0, 0)
Screenshot: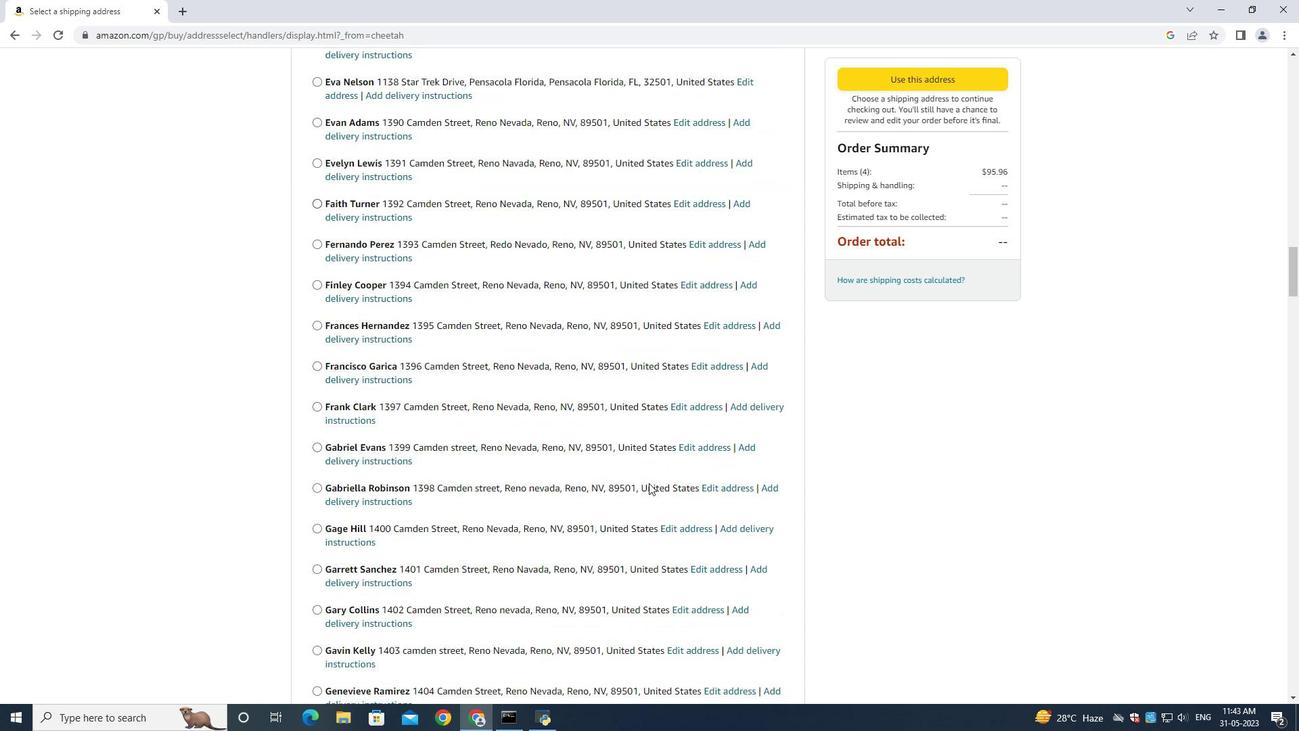 
Action: Mouse scrolled (649, 482) with delta (0, 0)
Screenshot: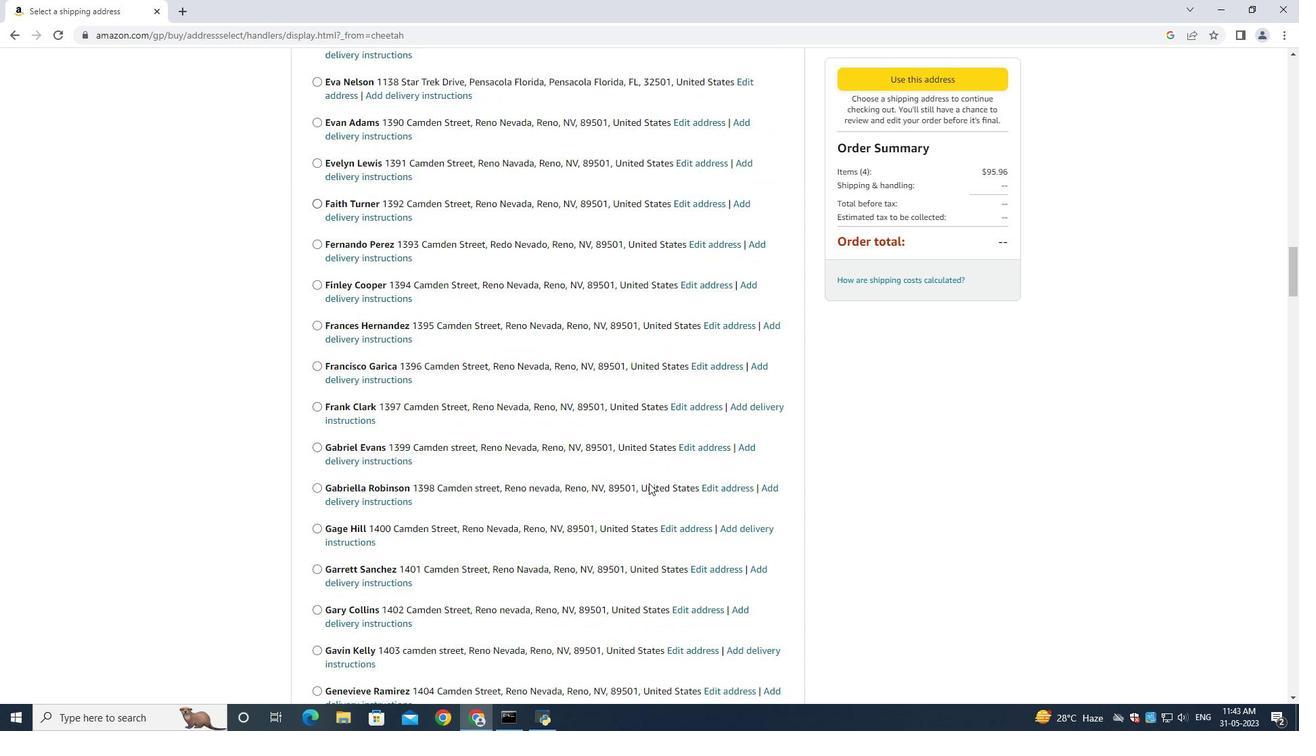 
Action: Mouse scrolled (649, 482) with delta (0, 0)
Screenshot: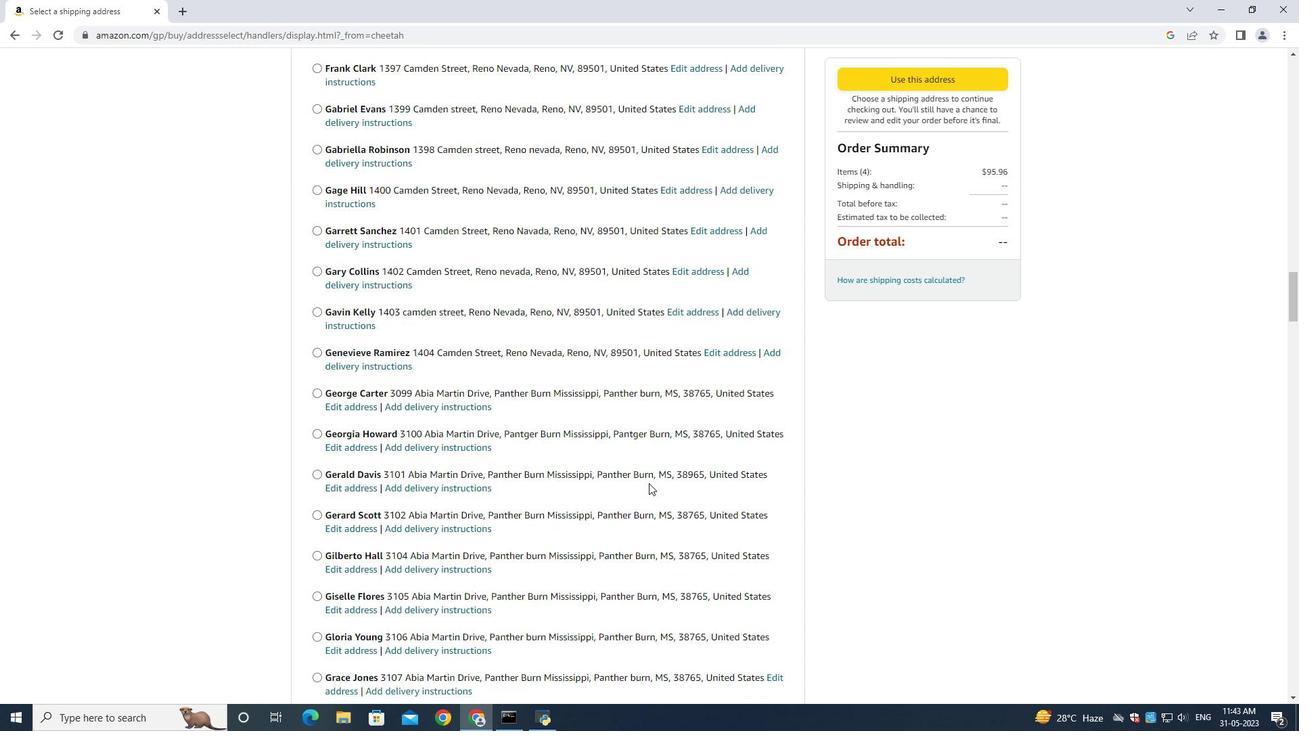 
Action: Mouse scrolled (649, 482) with delta (0, 0)
Screenshot: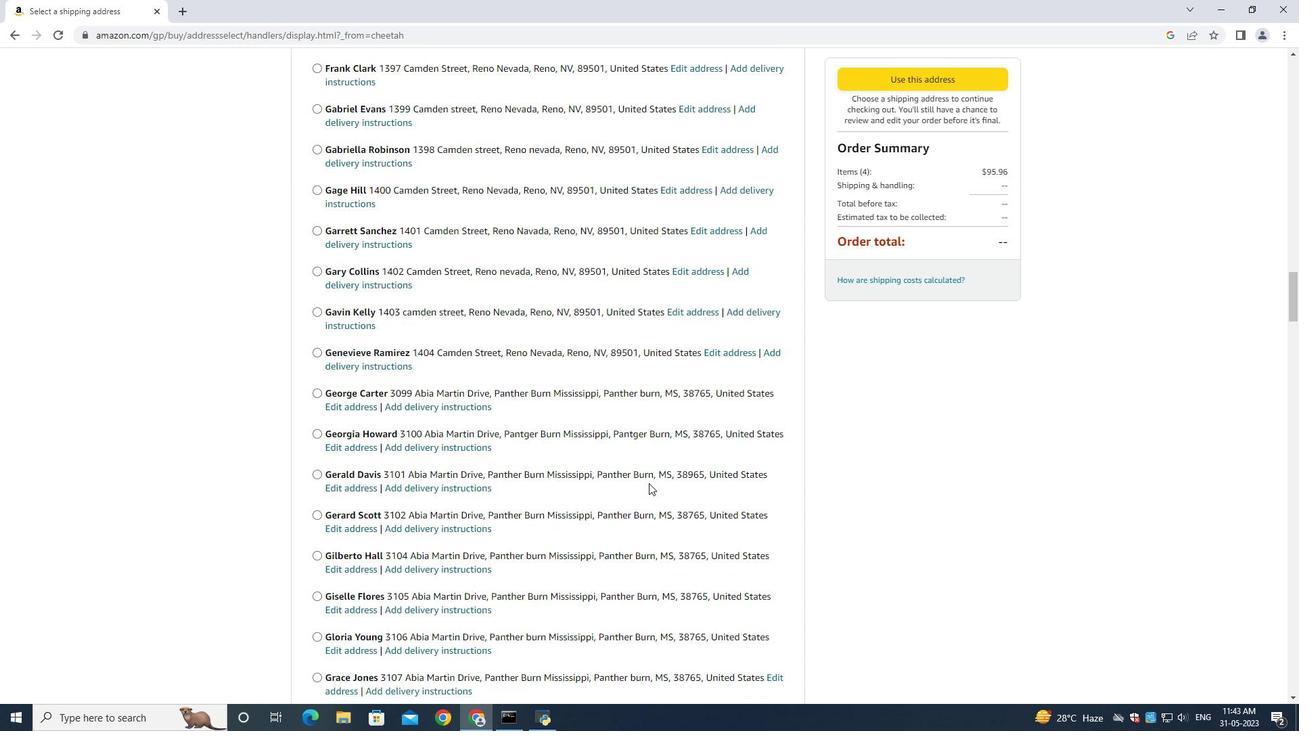 
Action: Mouse scrolled (649, 482) with delta (0, 0)
Screenshot: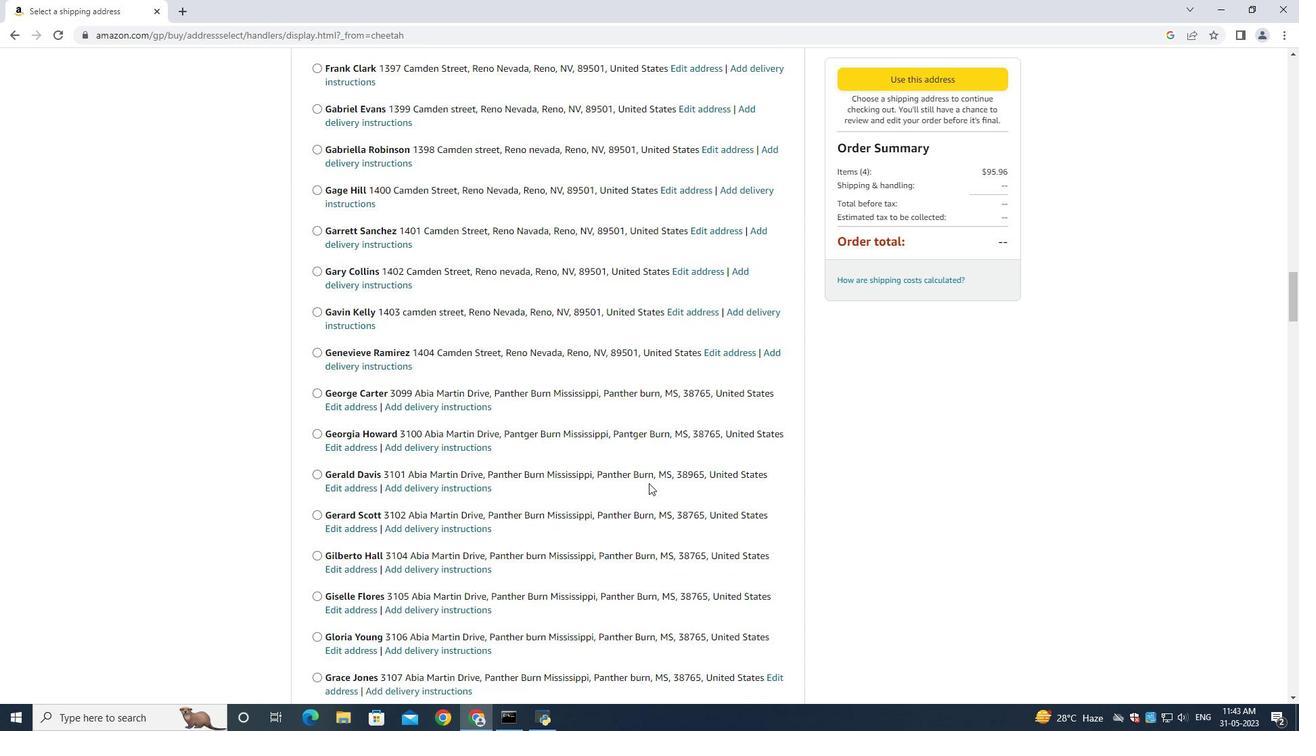
Action: Mouse scrolled (649, 482) with delta (0, 0)
Screenshot: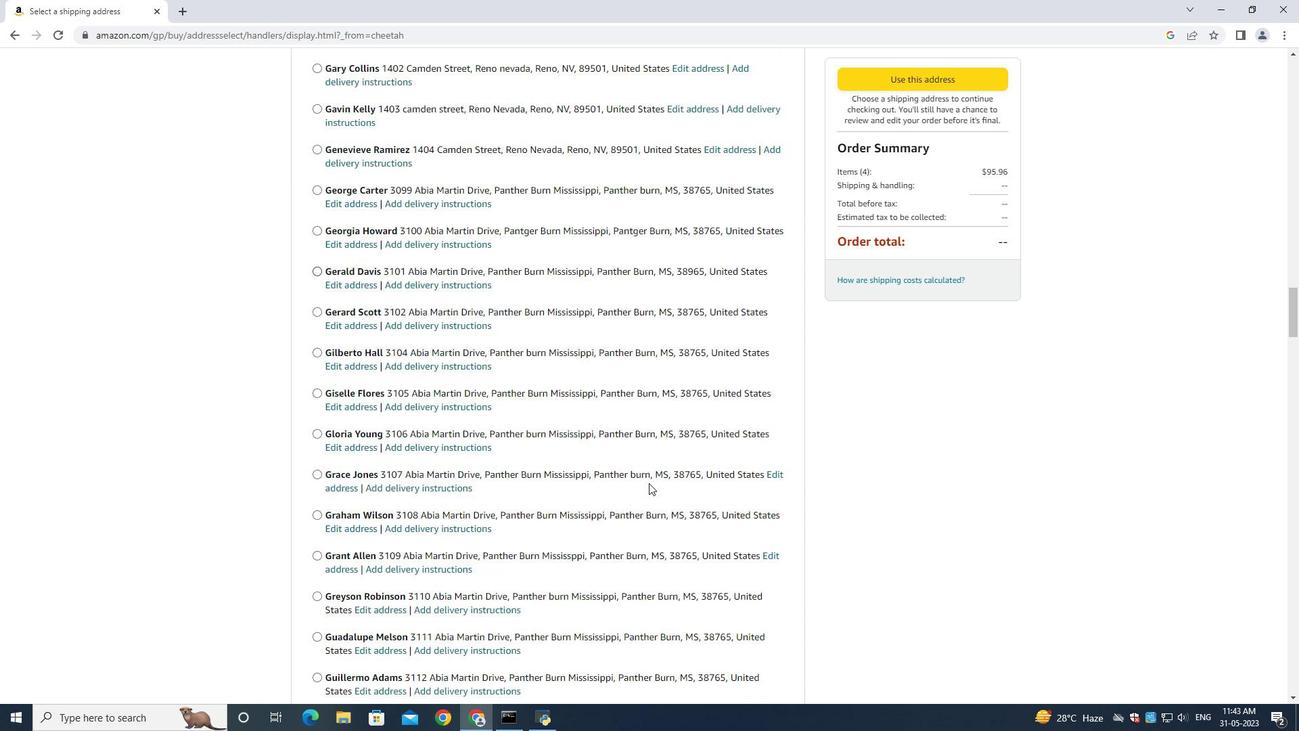 
Action: Mouse scrolled (649, 482) with delta (0, 0)
Screenshot: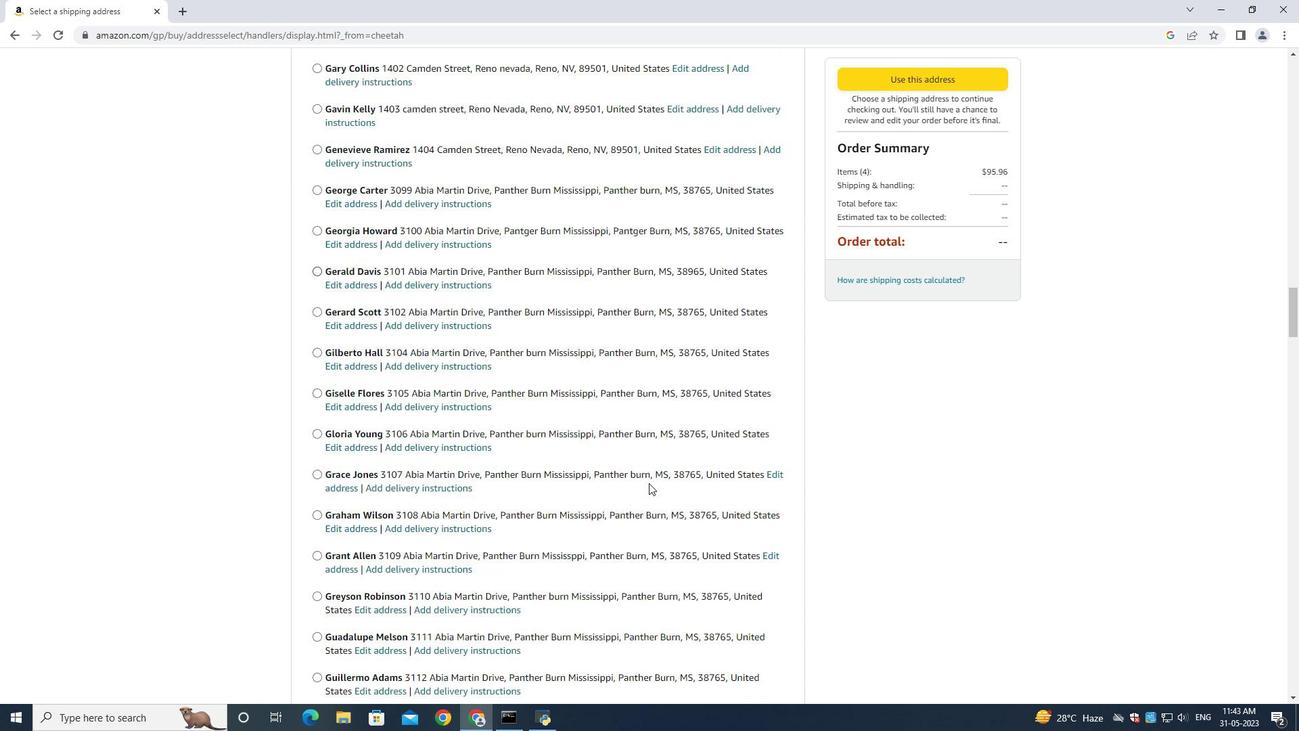 
Action: Mouse scrolled (649, 482) with delta (0, 0)
Screenshot: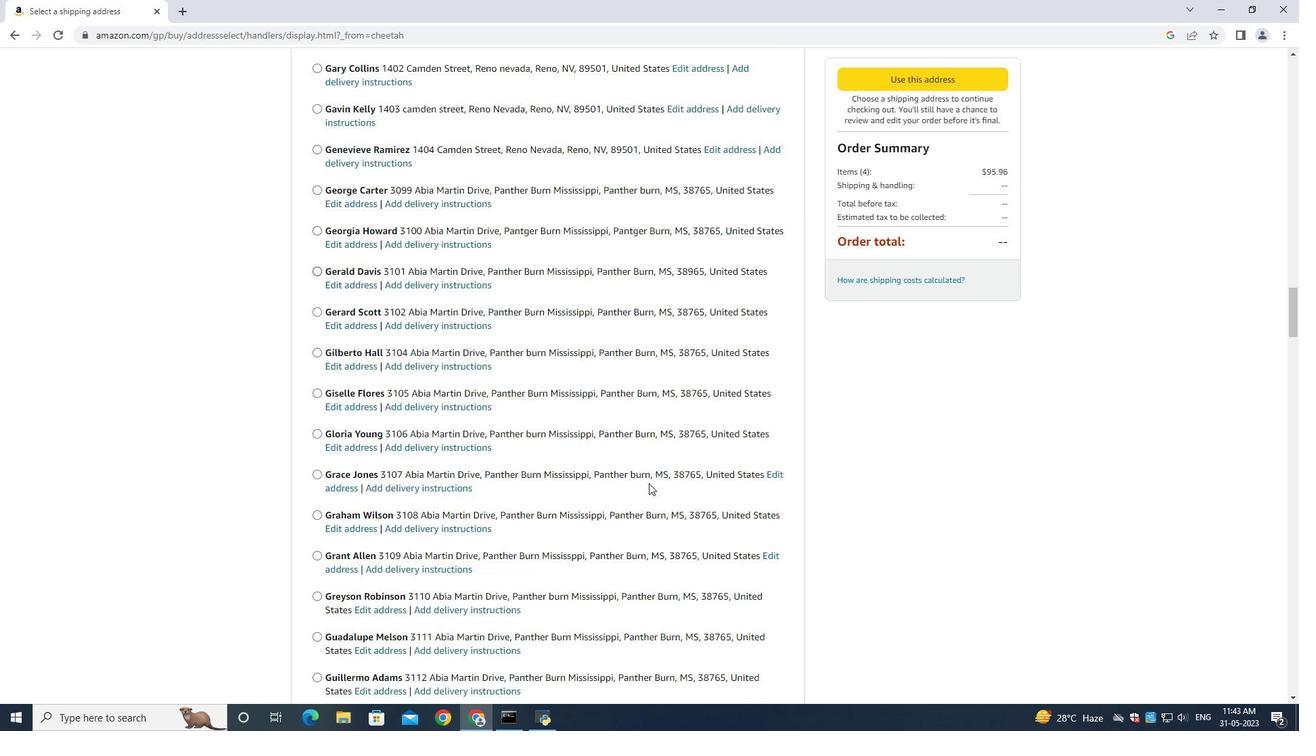 
Action: Mouse scrolled (649, 482) with delta (0, 0)
Screenshot: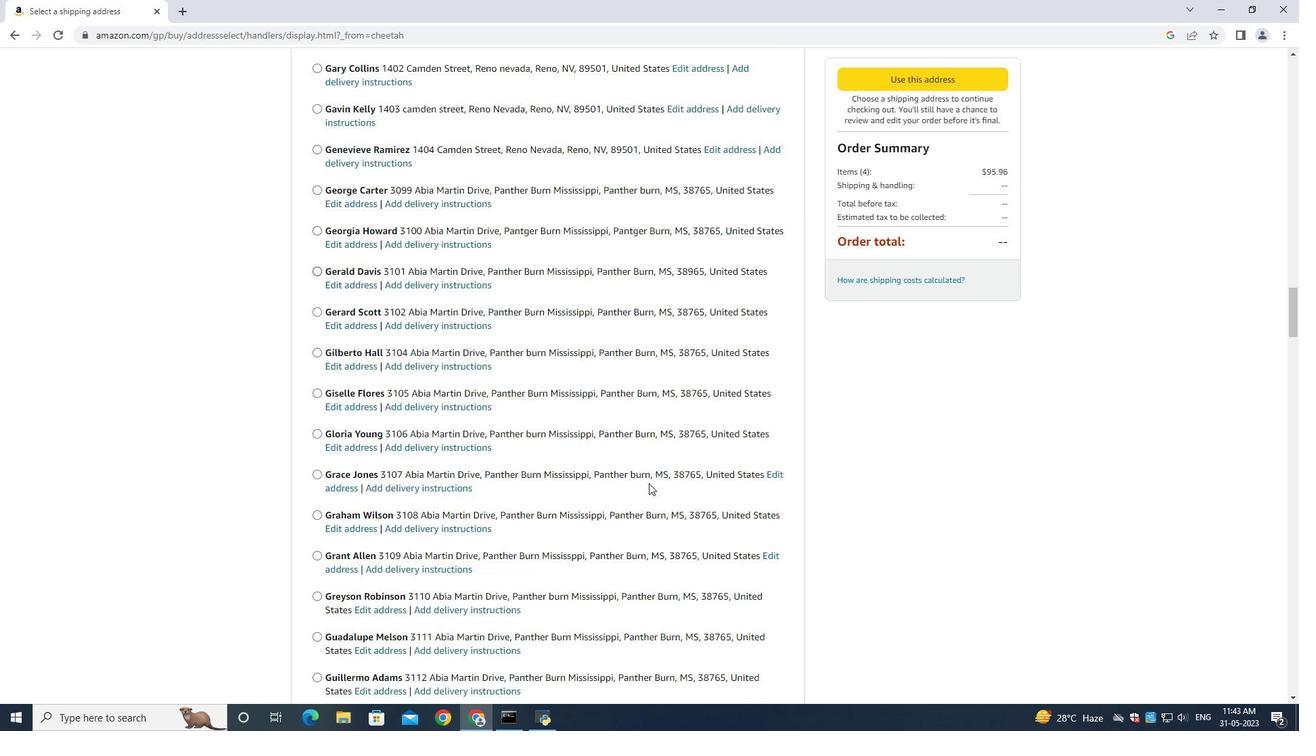 
Action: Mouse scrolled (649, 482) with delta (0, 0)
Screenshot: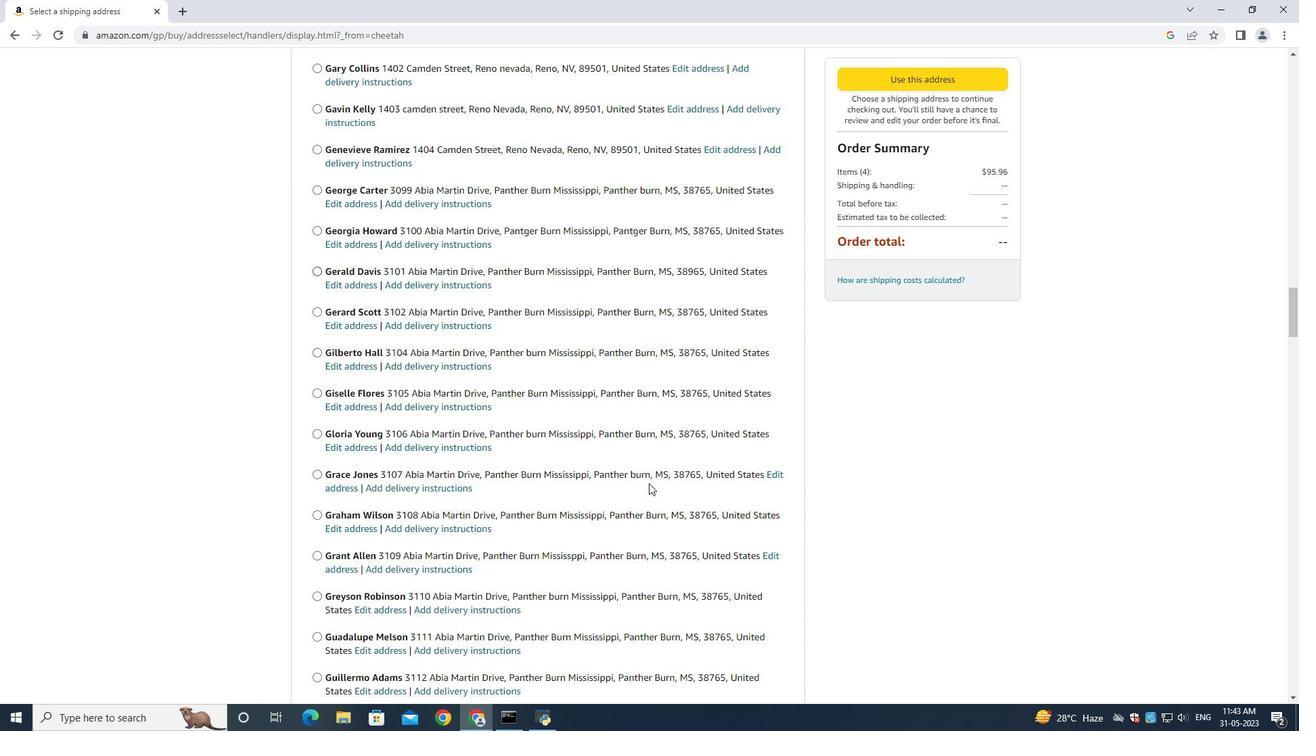 
Action: Mouse scrolled (649, 482) with delta (0, 0)
Screenshot: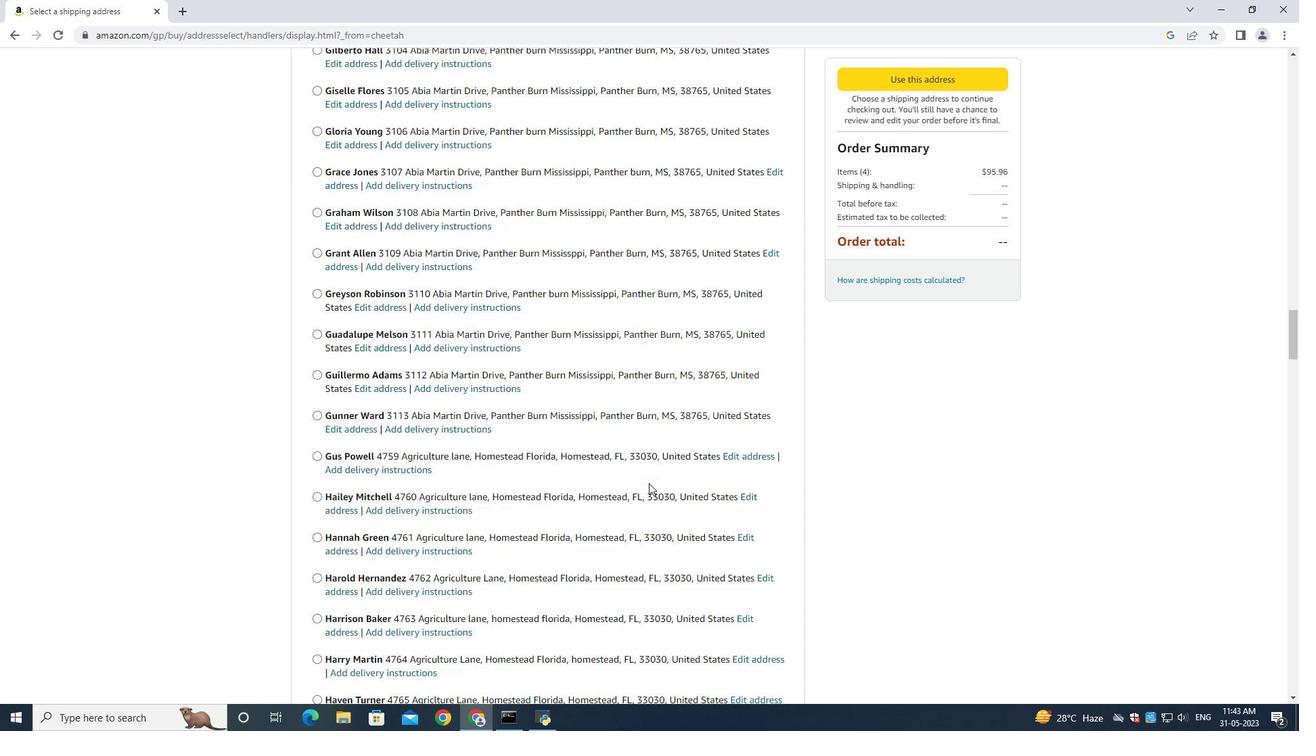 
Action: Mouse scrolled (649, 482) with delta (0, 0)
Screenshot: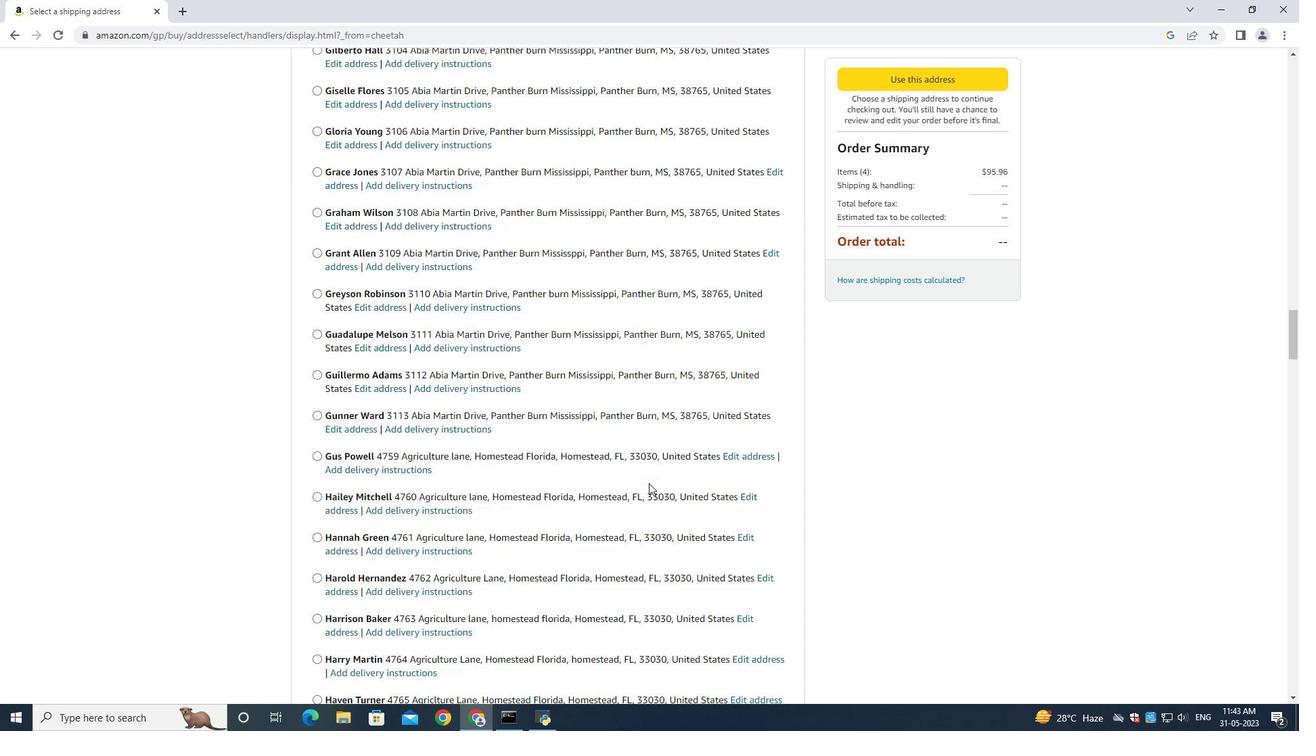 
Action: Mouse scrolled (649, 482) with delta (0, 0)
Screenshot: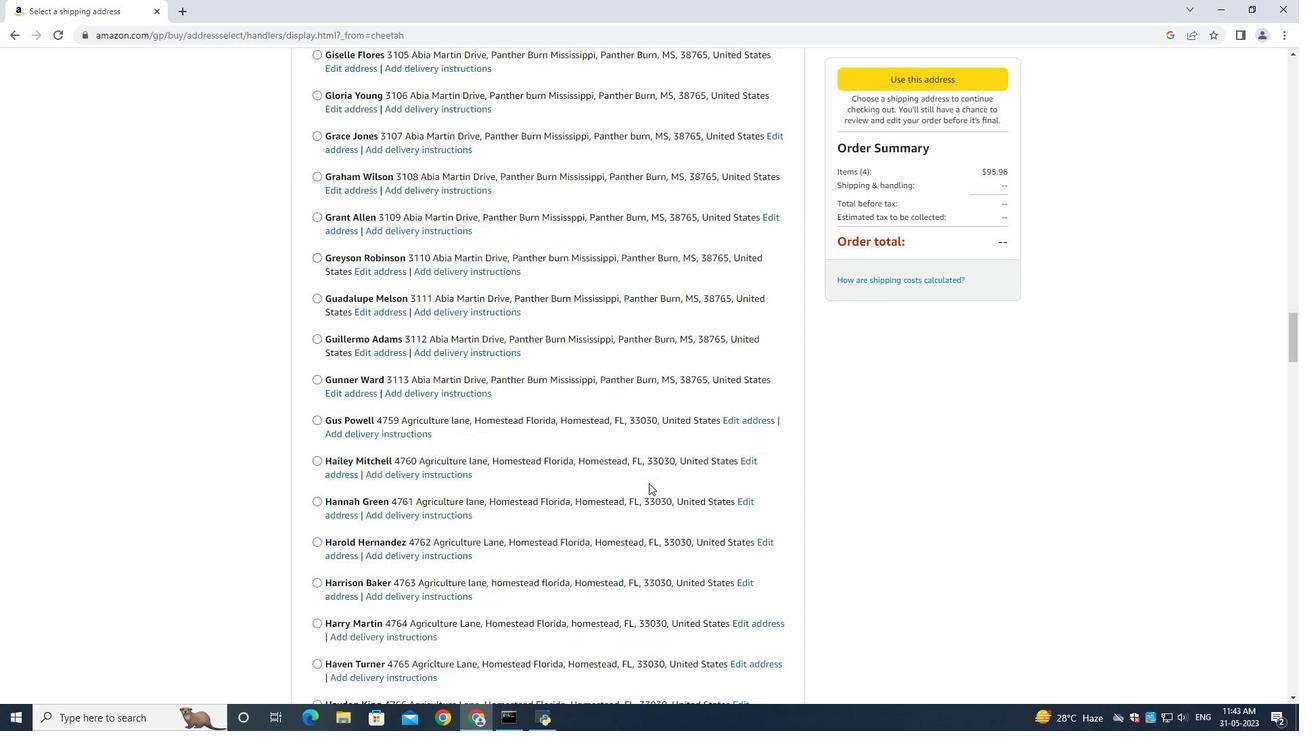 
Action: Mouse moved to (649, 484)
Screenshot: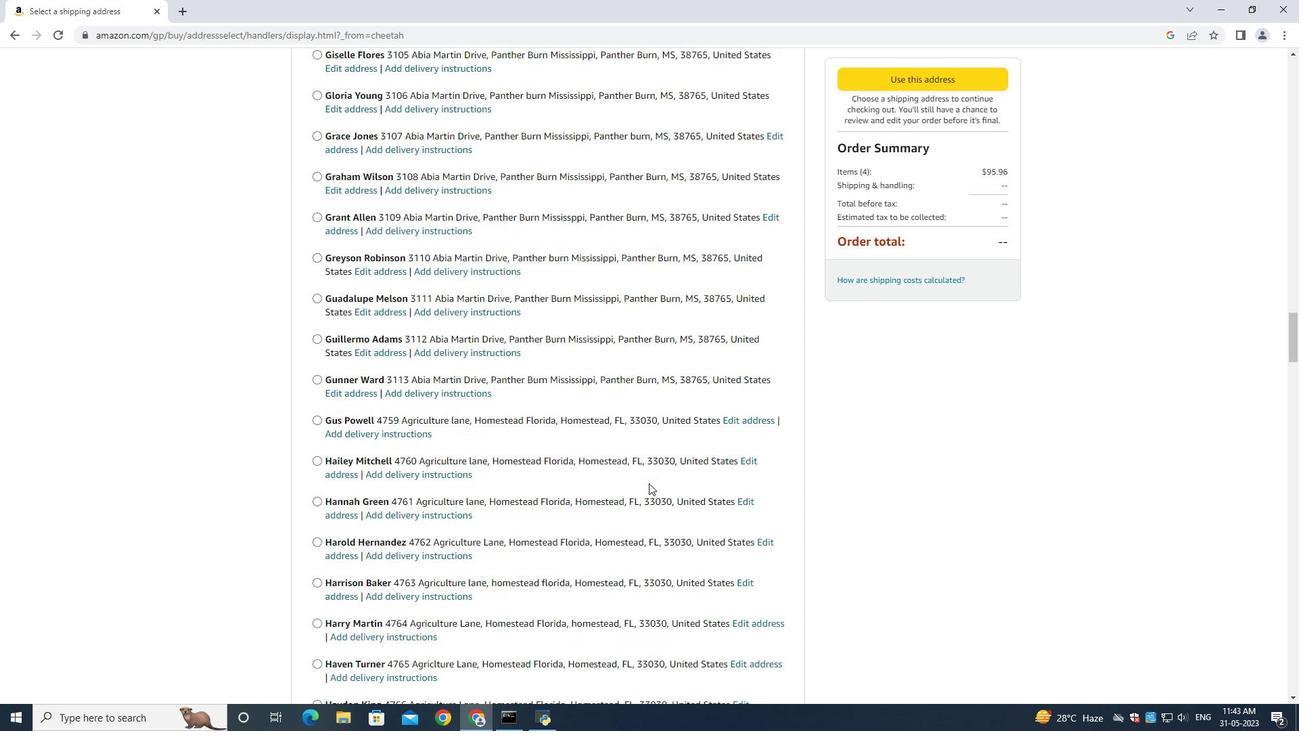 
Action: Mouse scrolled (649, 483) with delta (0, 0)
Screenshot: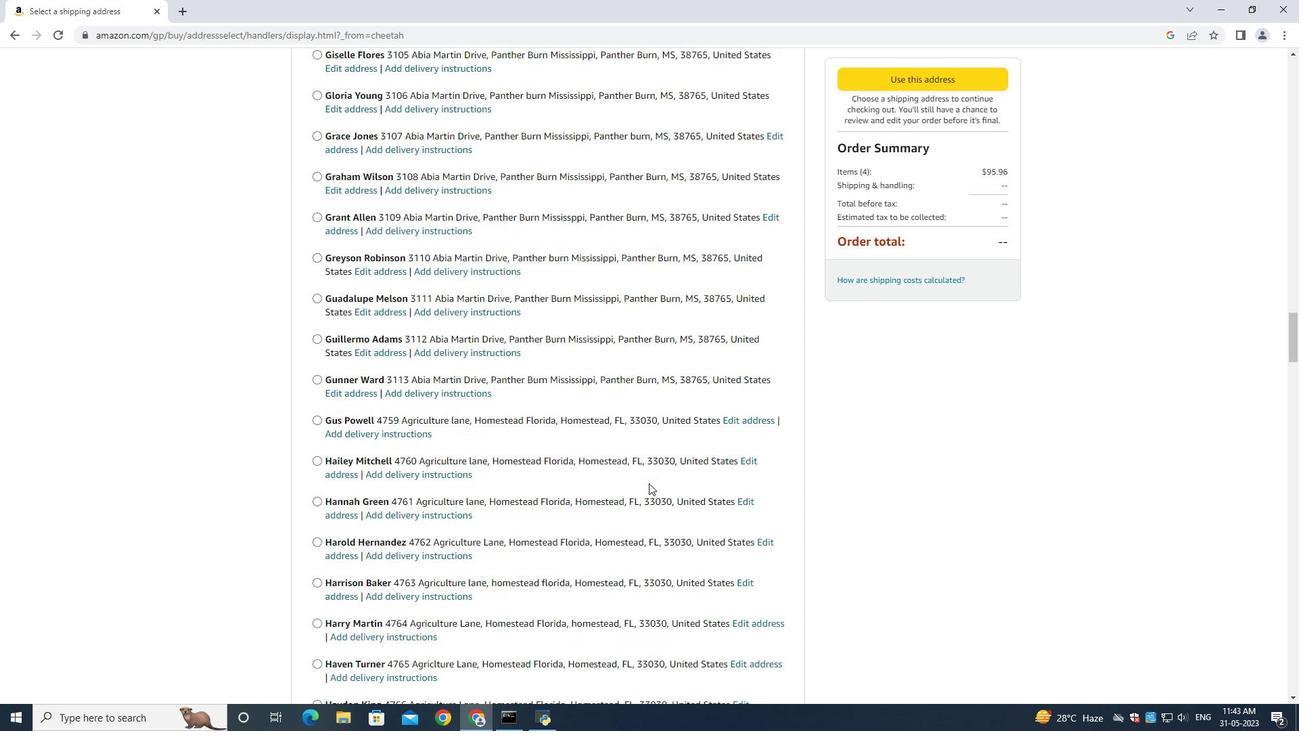 
Action: Mouse moved to (622, 497)
Screenshot: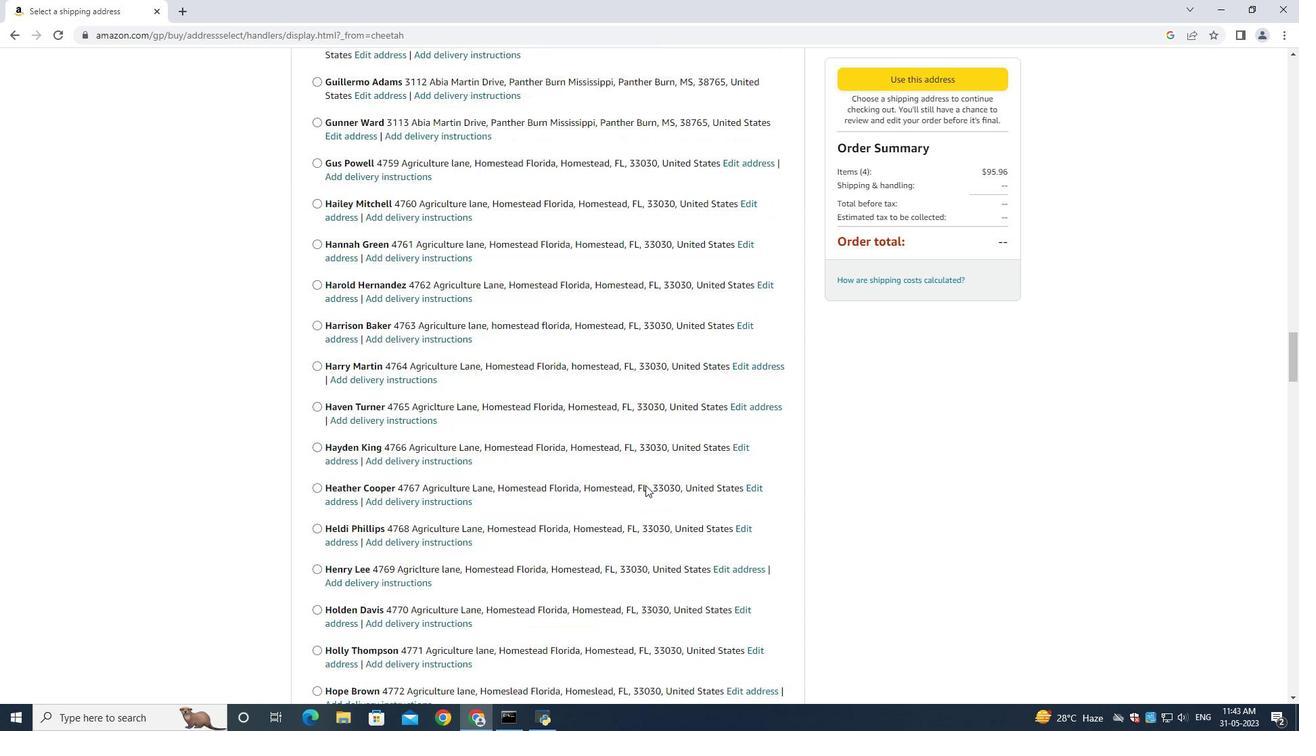
Action: Mouse scrolled (622, 496) with delta (0, 0)
Screenshot: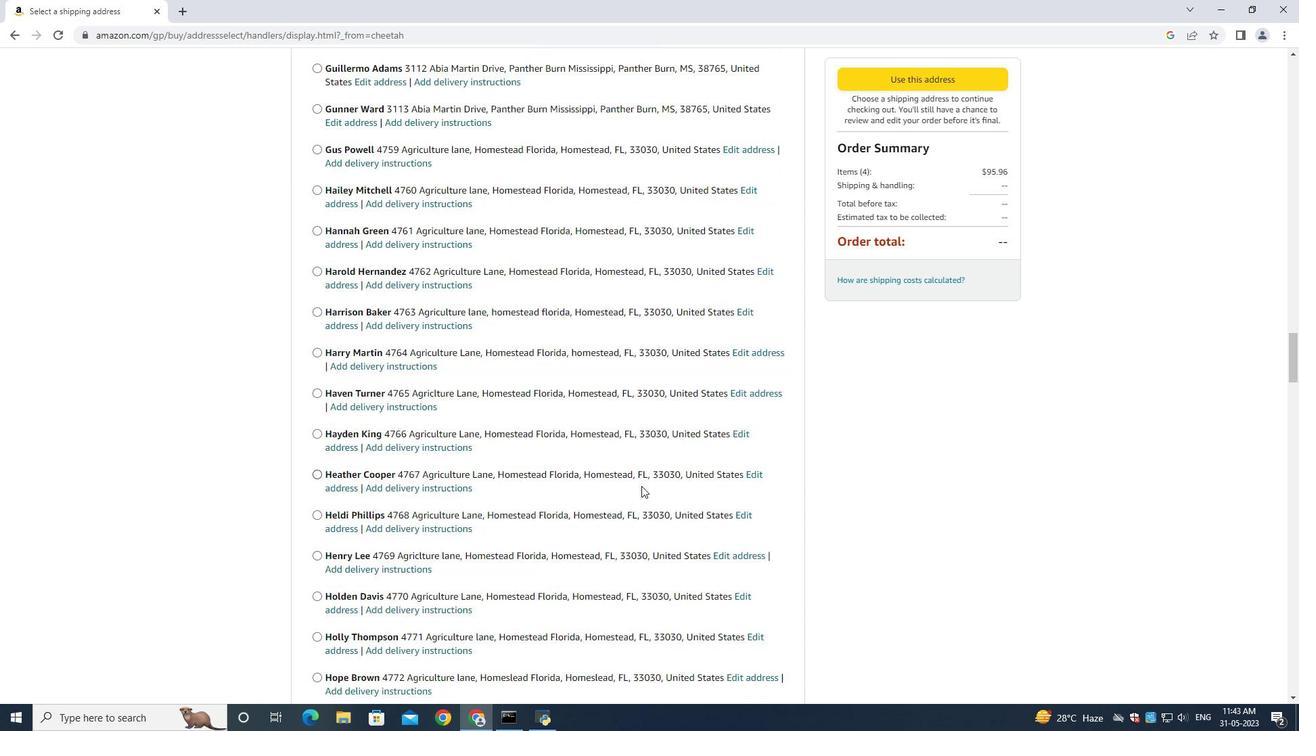 
Action: Mouse scrolled (622, 496) with delta (0, 0)
Screenshot: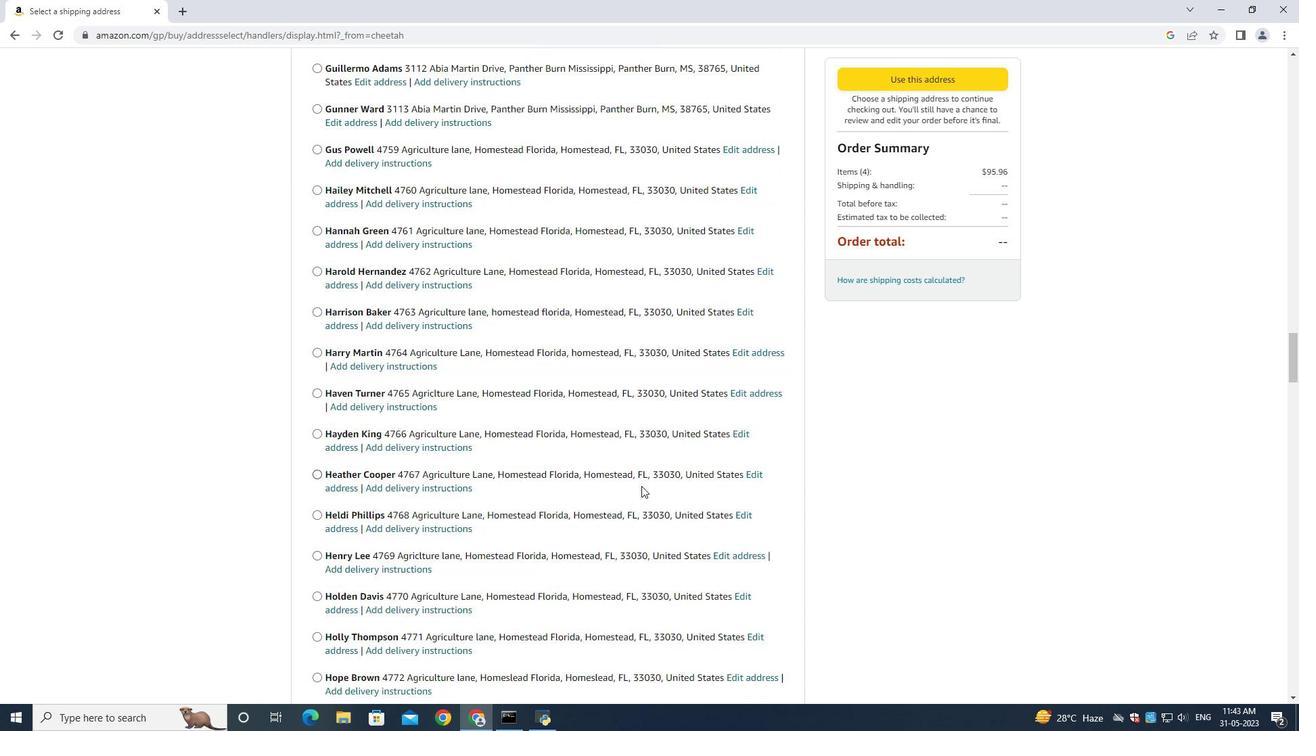 
Action: Mouse scrolled (622, 496) with delta (0, 0)
Screenshot: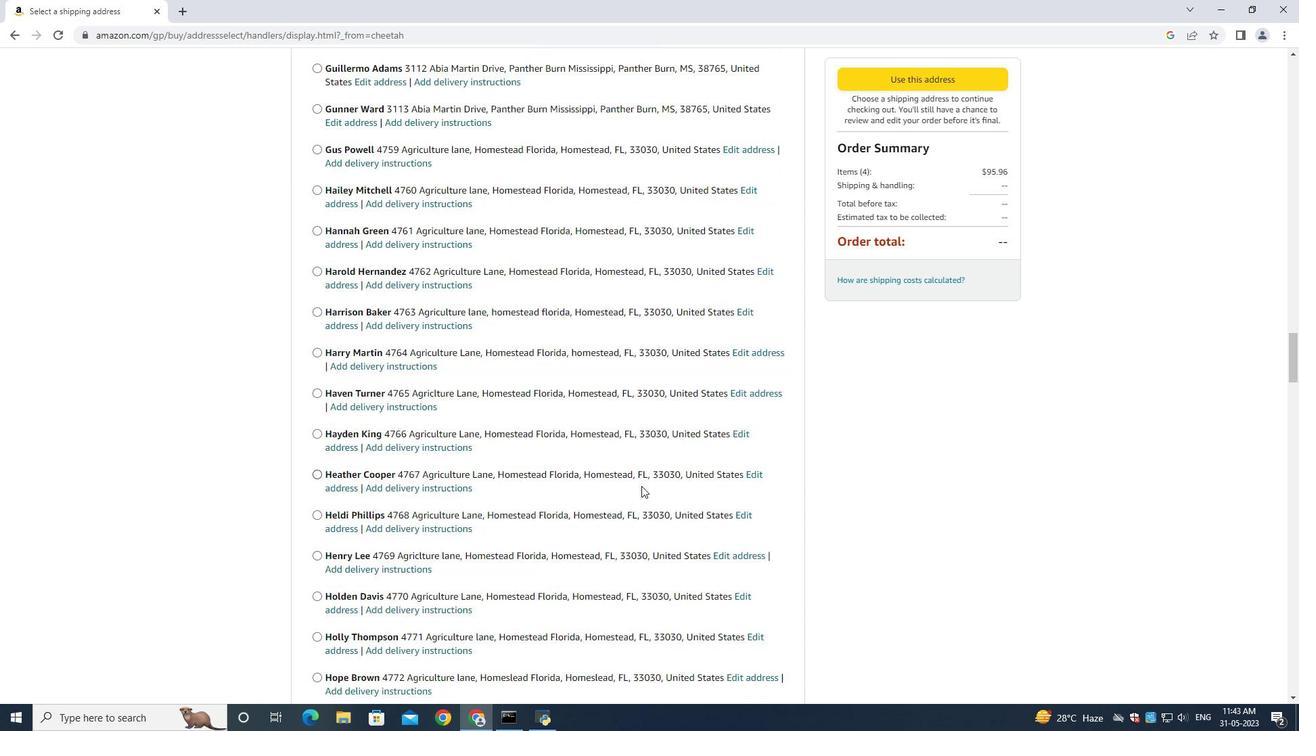 
Action: Mouse moved to (622, 495)
Screenshot: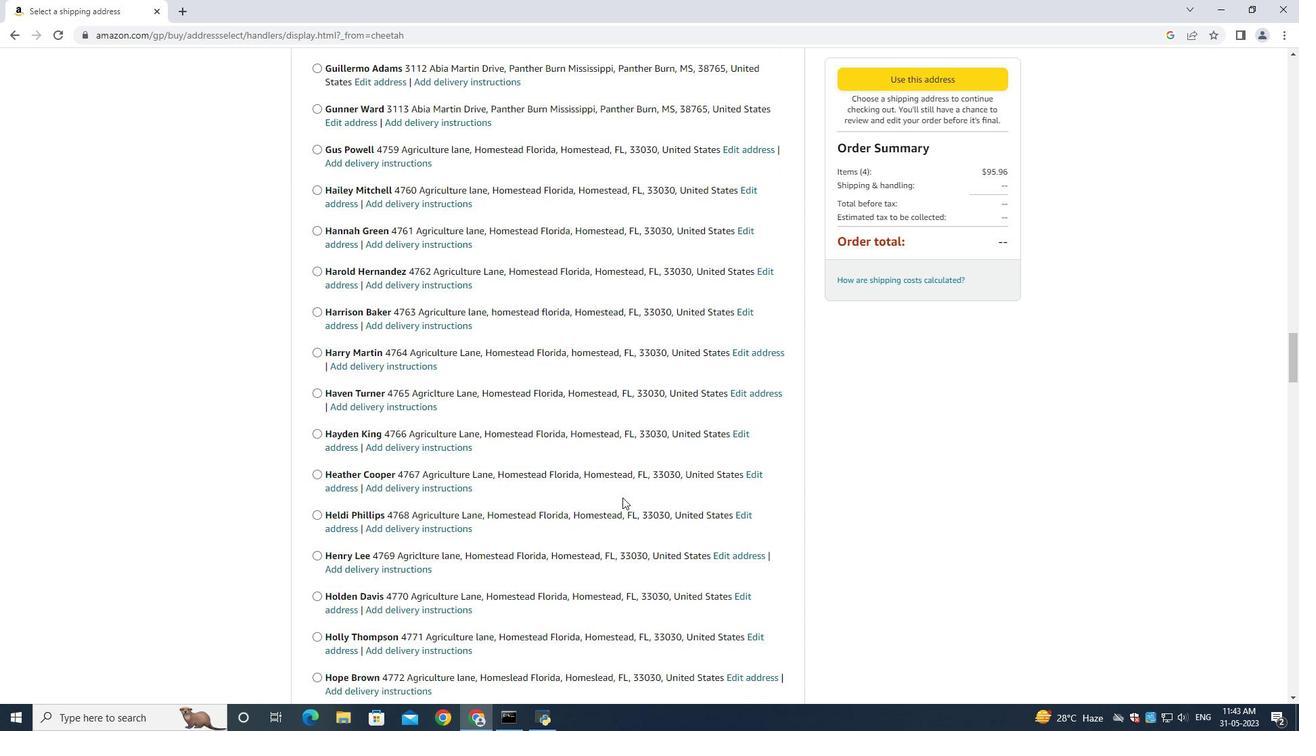 
Action: Mouse scrolled (622, 494) with delta (0, 0)
Screenshot: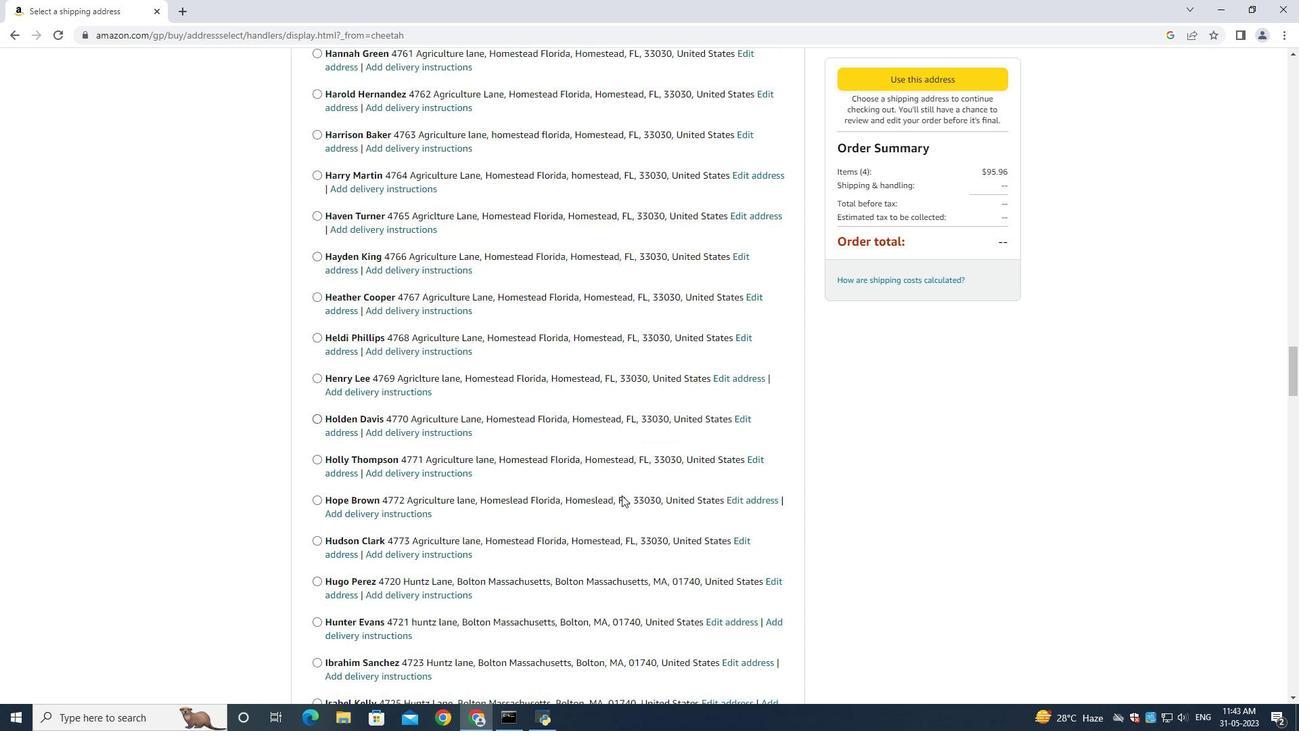 
Action: Mouse moved to (622, 496)
Screenshot: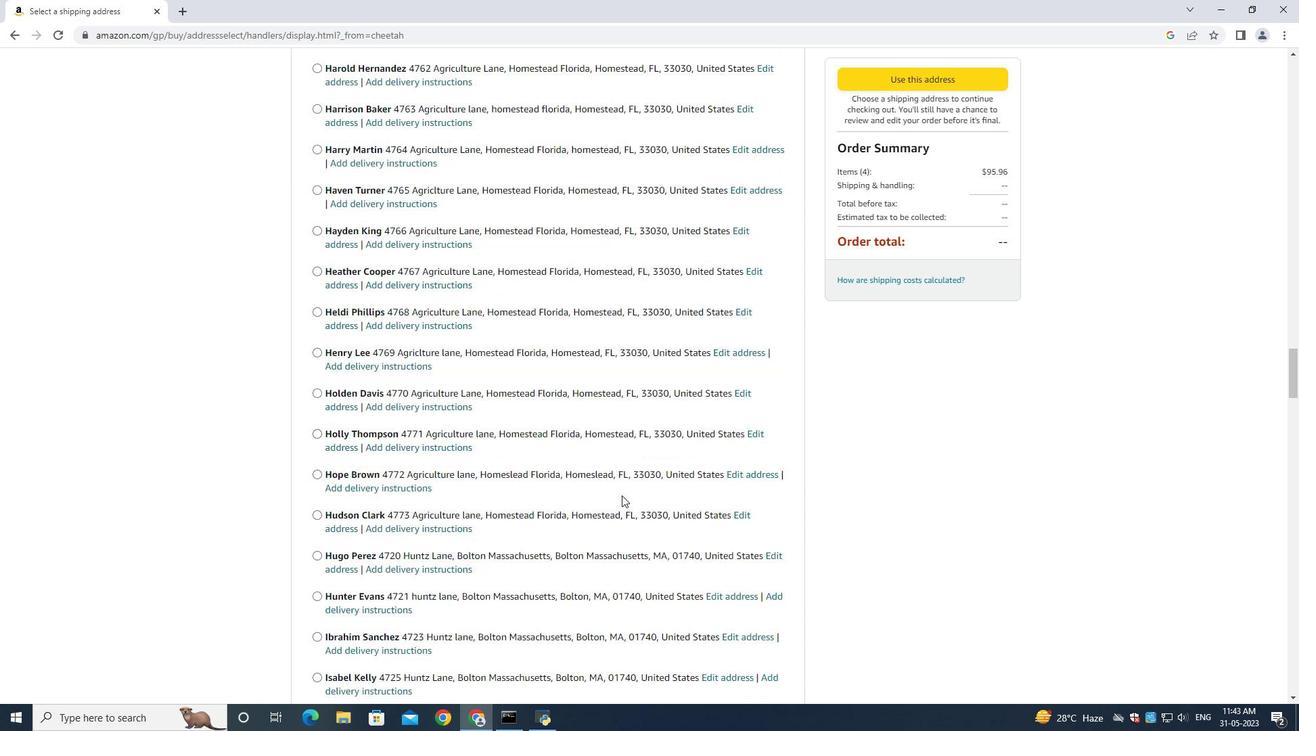
Action: Mouse scrolled (622, 495) with delta (0, 0)
Screenshot: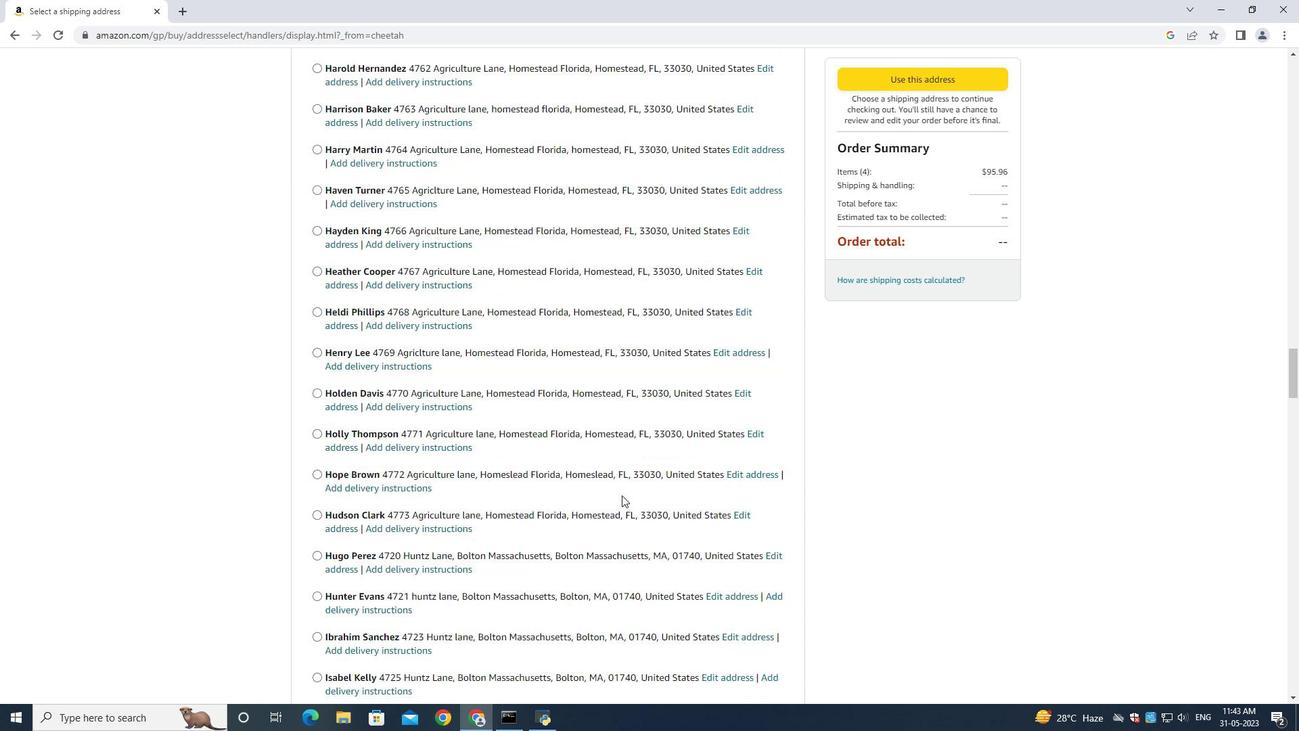 
Action: Mouse moved to (622, 496)
Screenshot: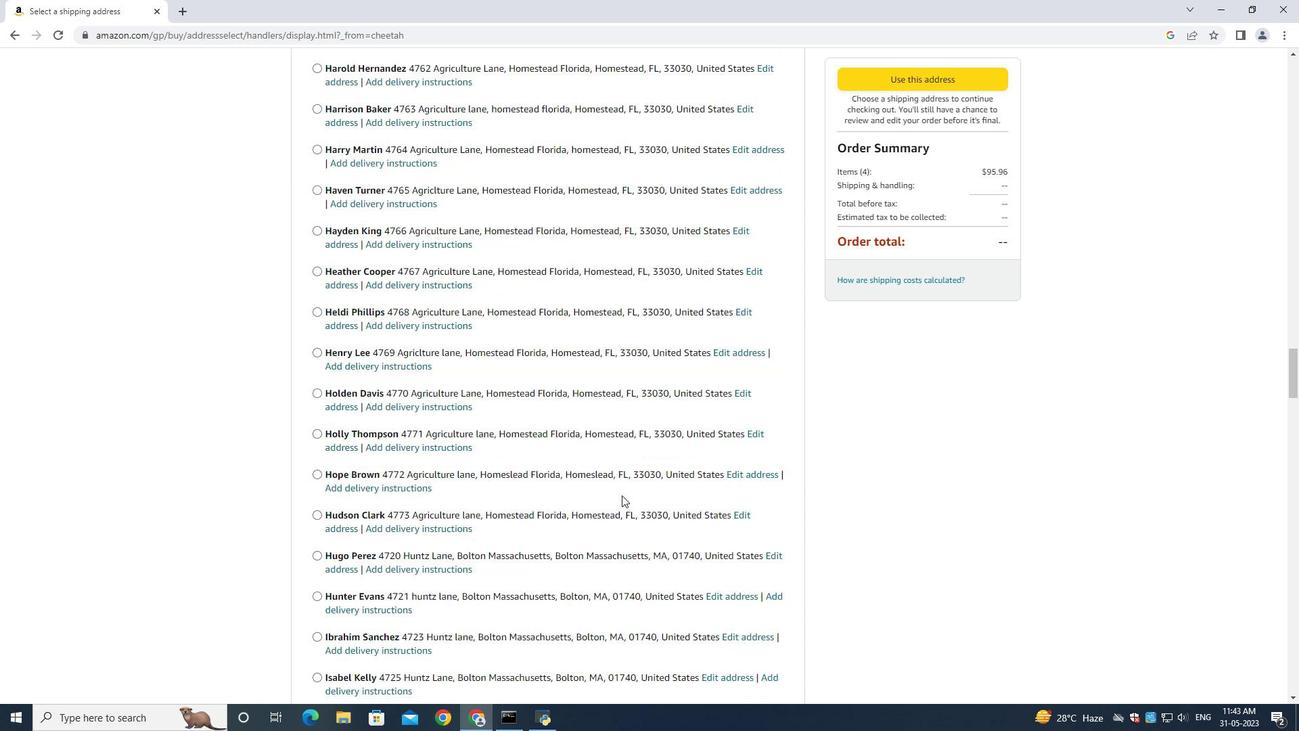 
Action: Mouse scrolled (622, 496) with delta (0, 0)
Screenshot: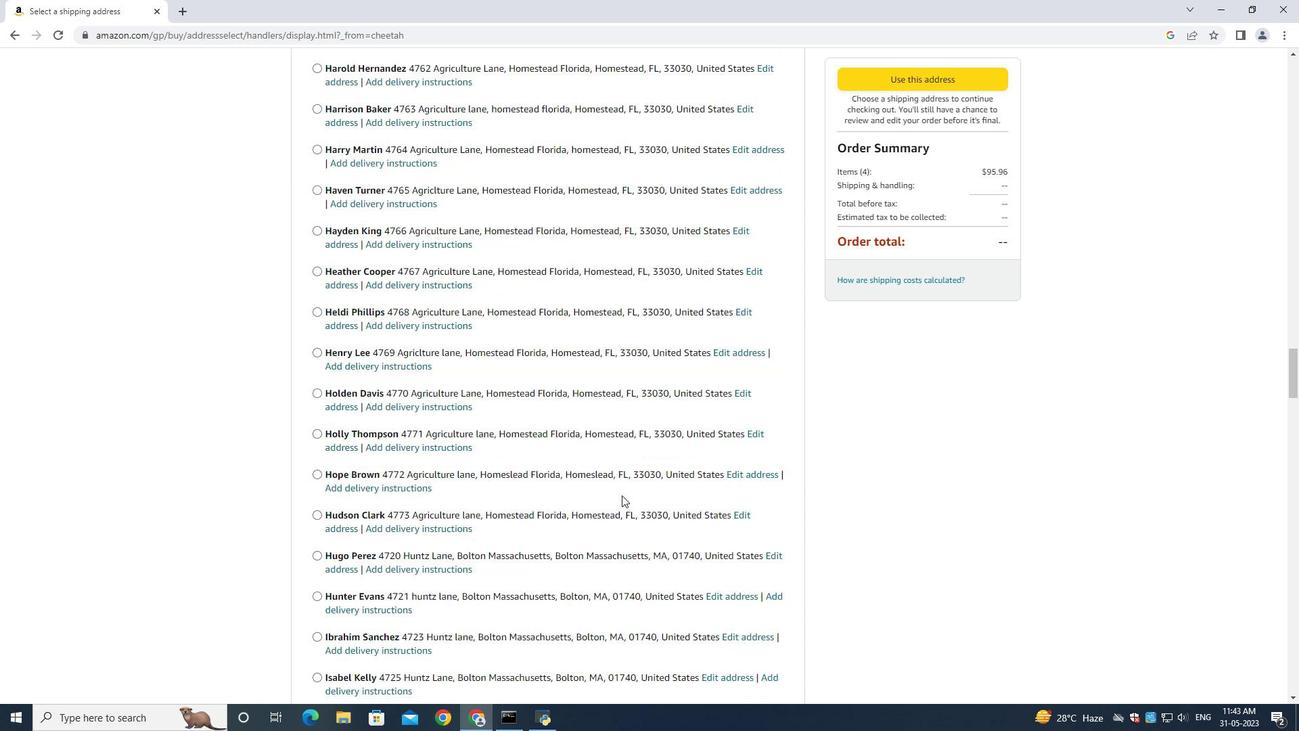 
Action: Mouse scrolled (622, 496) with delta (0, 0)
Screenshot: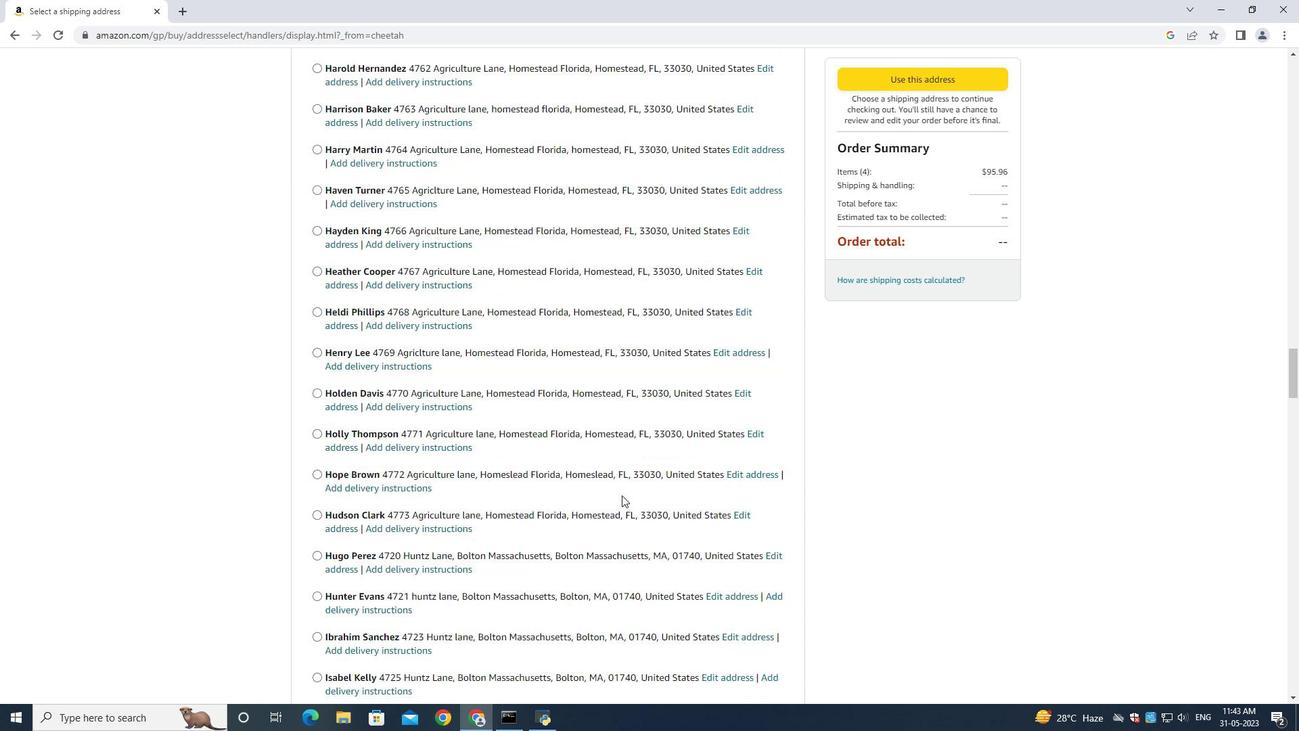 
Action: Mouse scrolled (622, 496) with delta (0, 0)
Screenshot: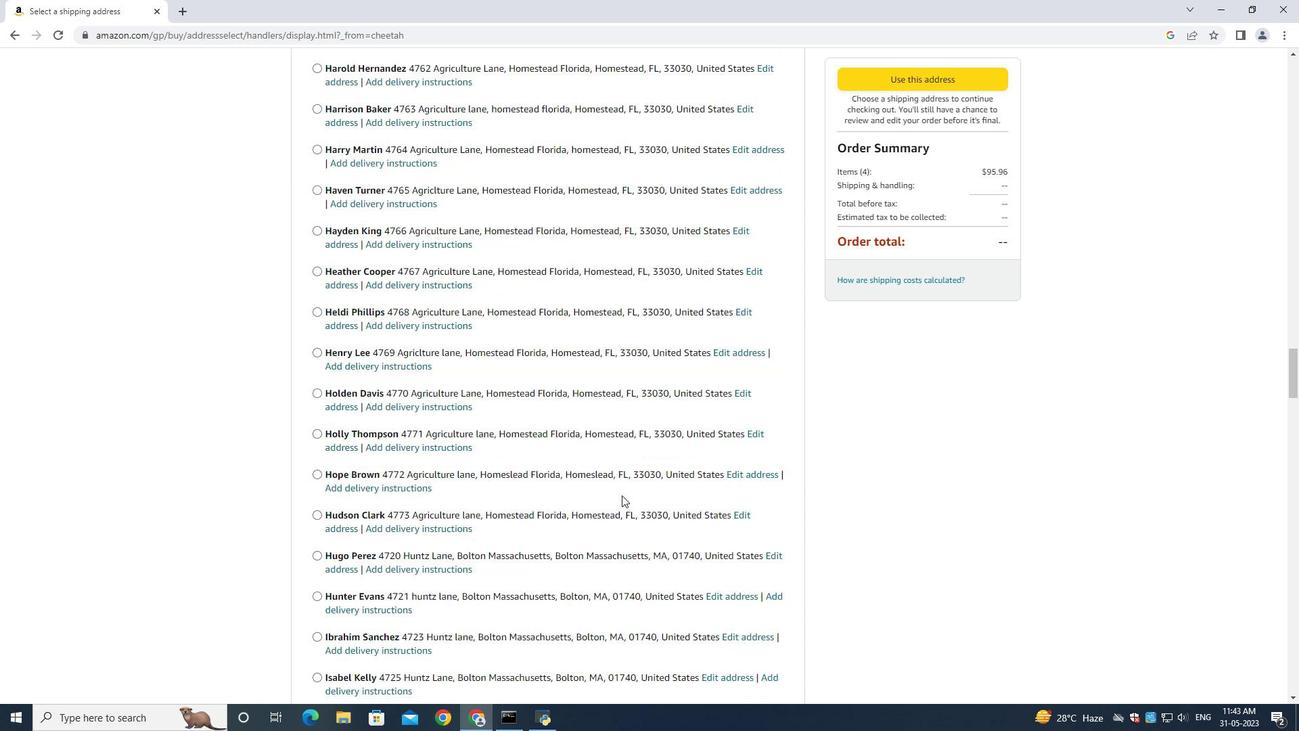 
Action: Mouse moved to (557, 496)
Screenshot: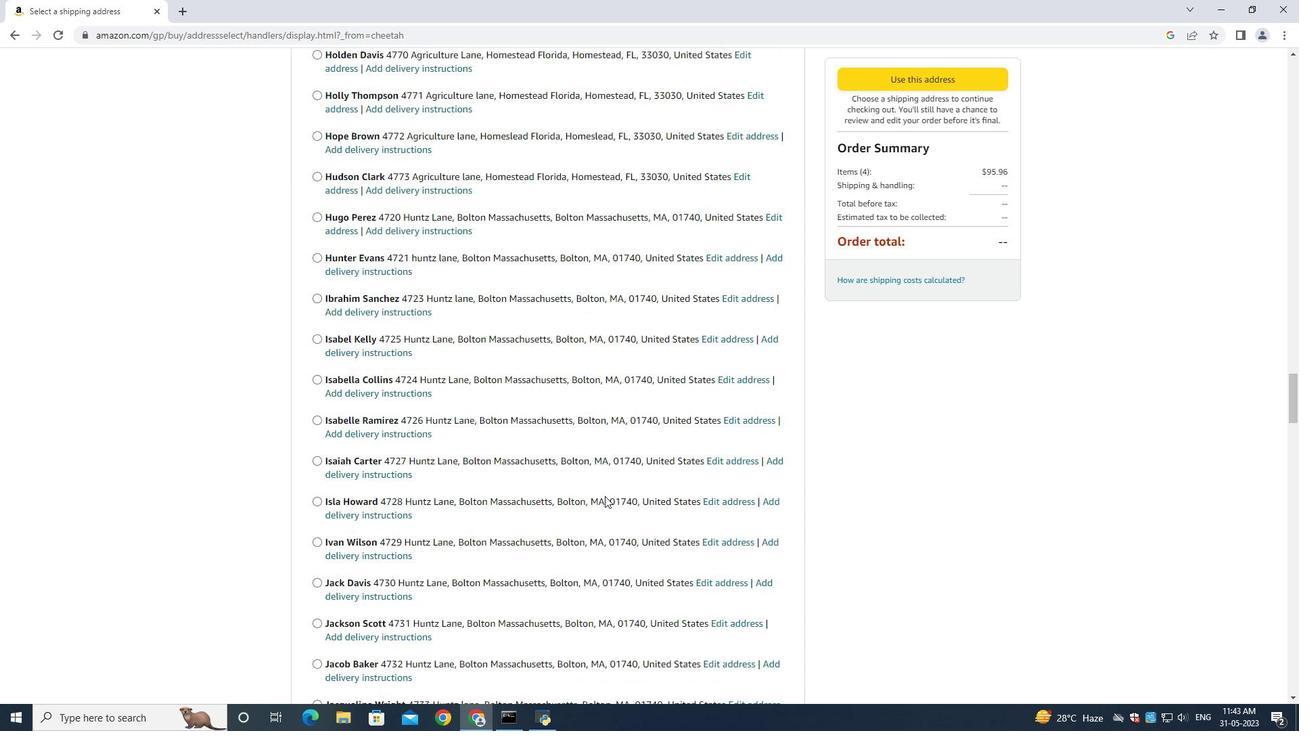 
Action: Mouse scrolled (557, 495) with delta (0, 0)
Screenshot: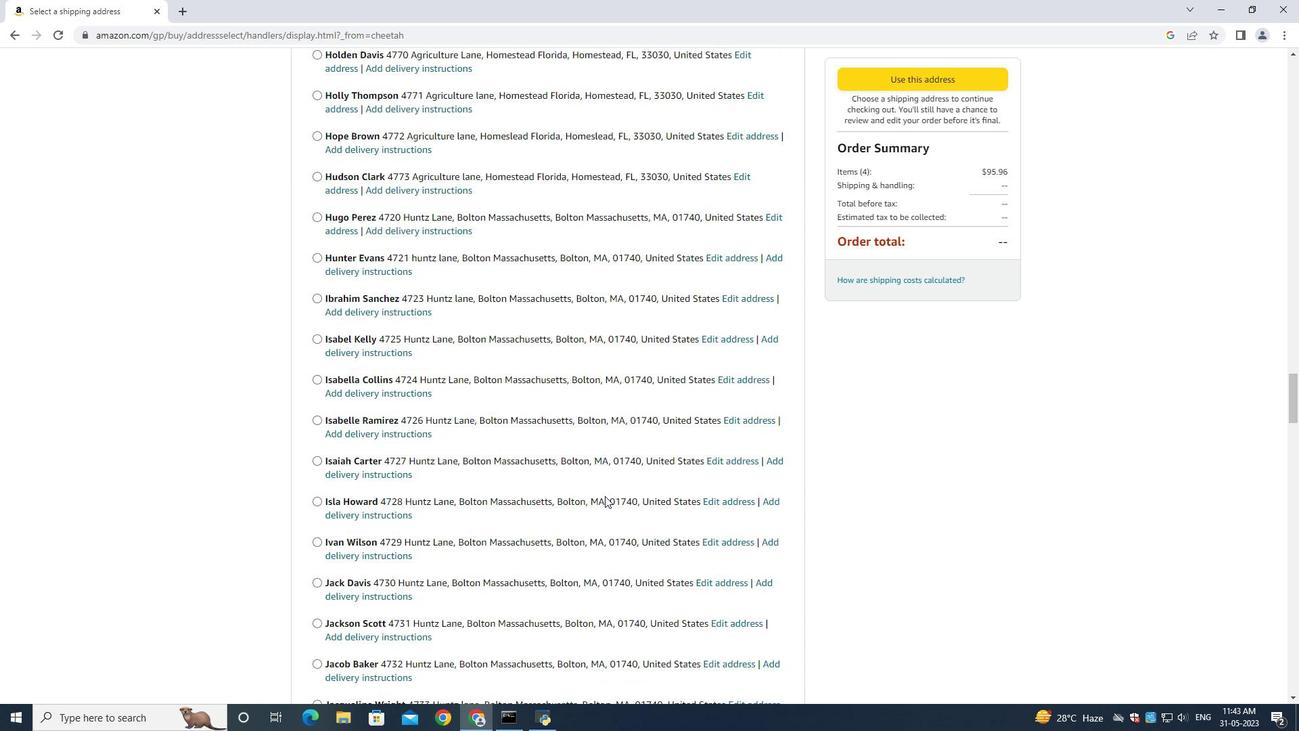 
Action: Mouse scrolled (557, 495) with delta (0, 0)
Screenshot: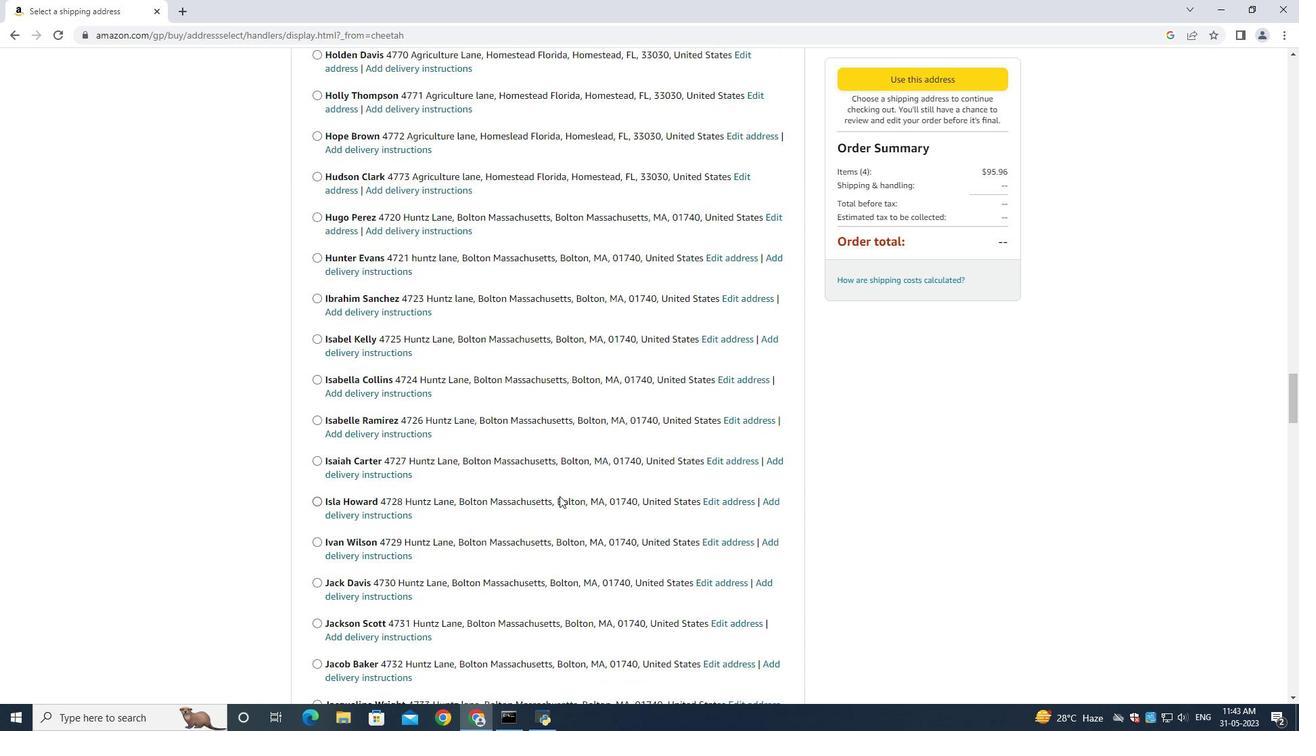 
Action: Mouse scrolled (557, 495) with delta (0, 0)
Screenshot: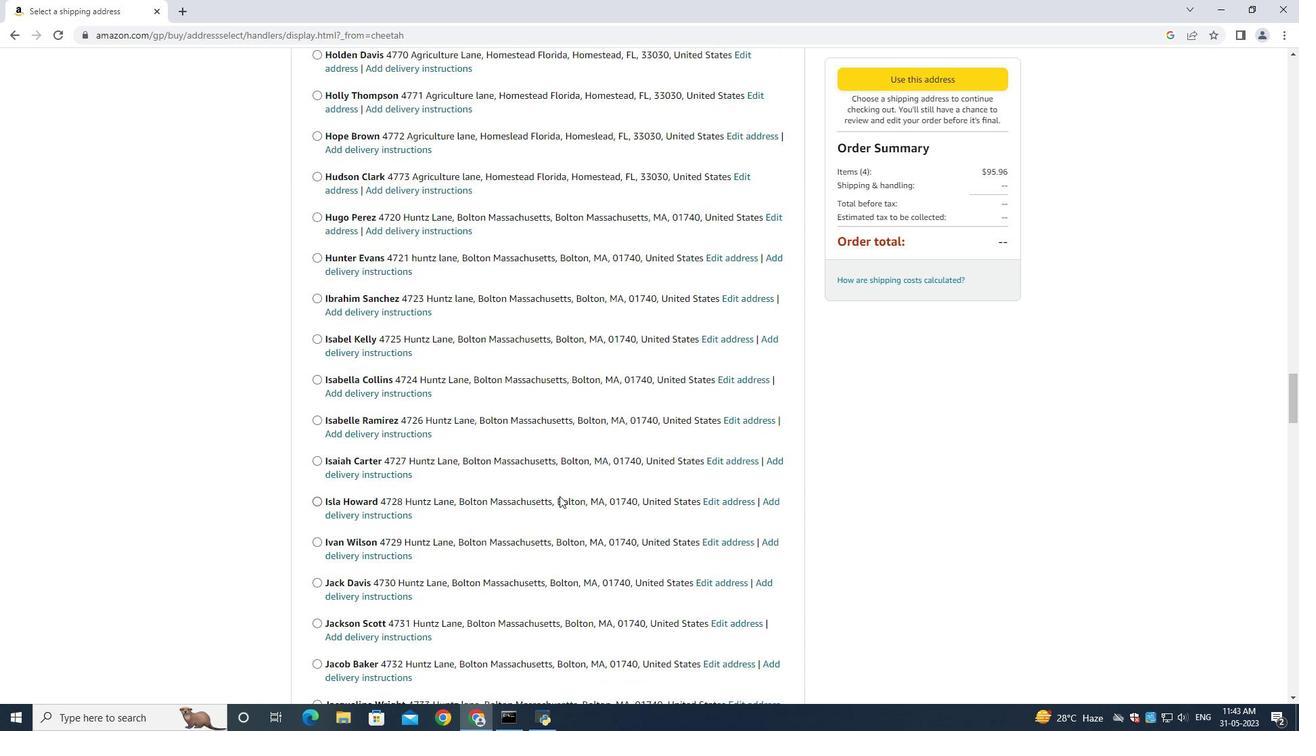 
Action: Mouse scrolled (557, 495) with delta (0, 0)
Screenshot: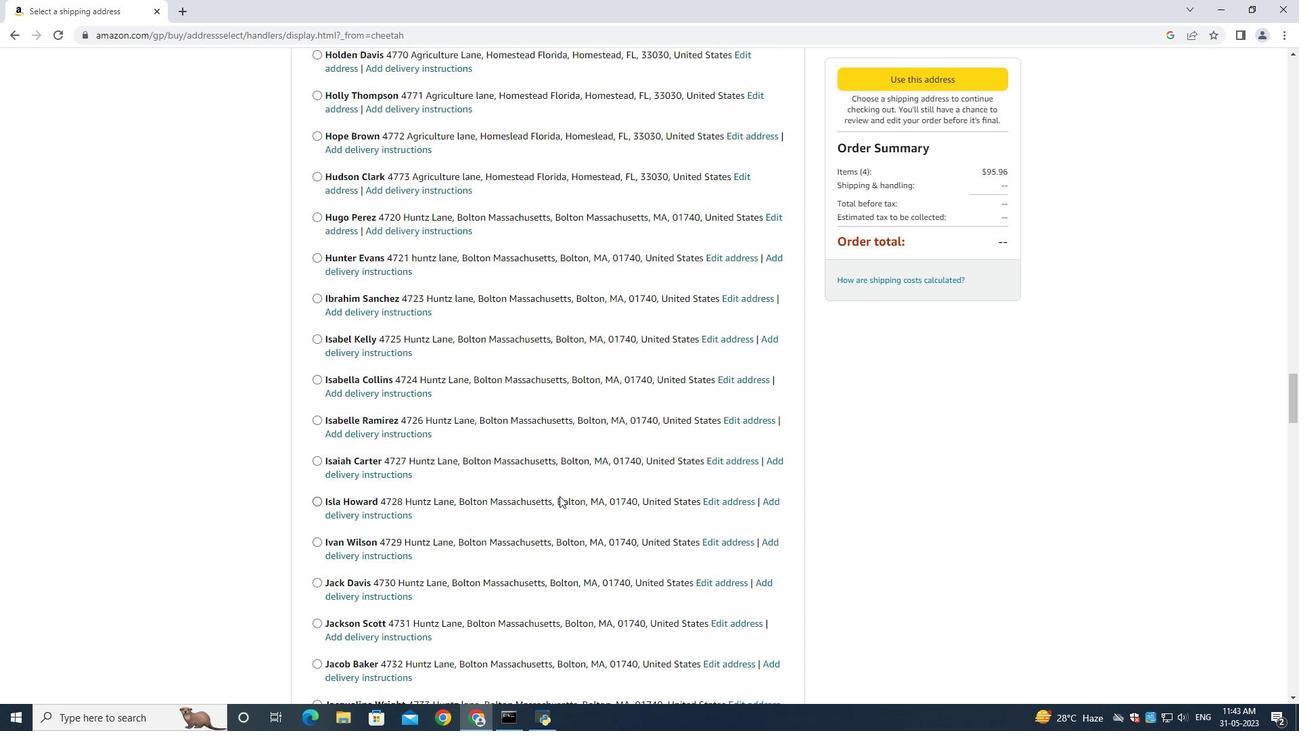 
Action: Mouse moved to (555, 492)
Screenshot: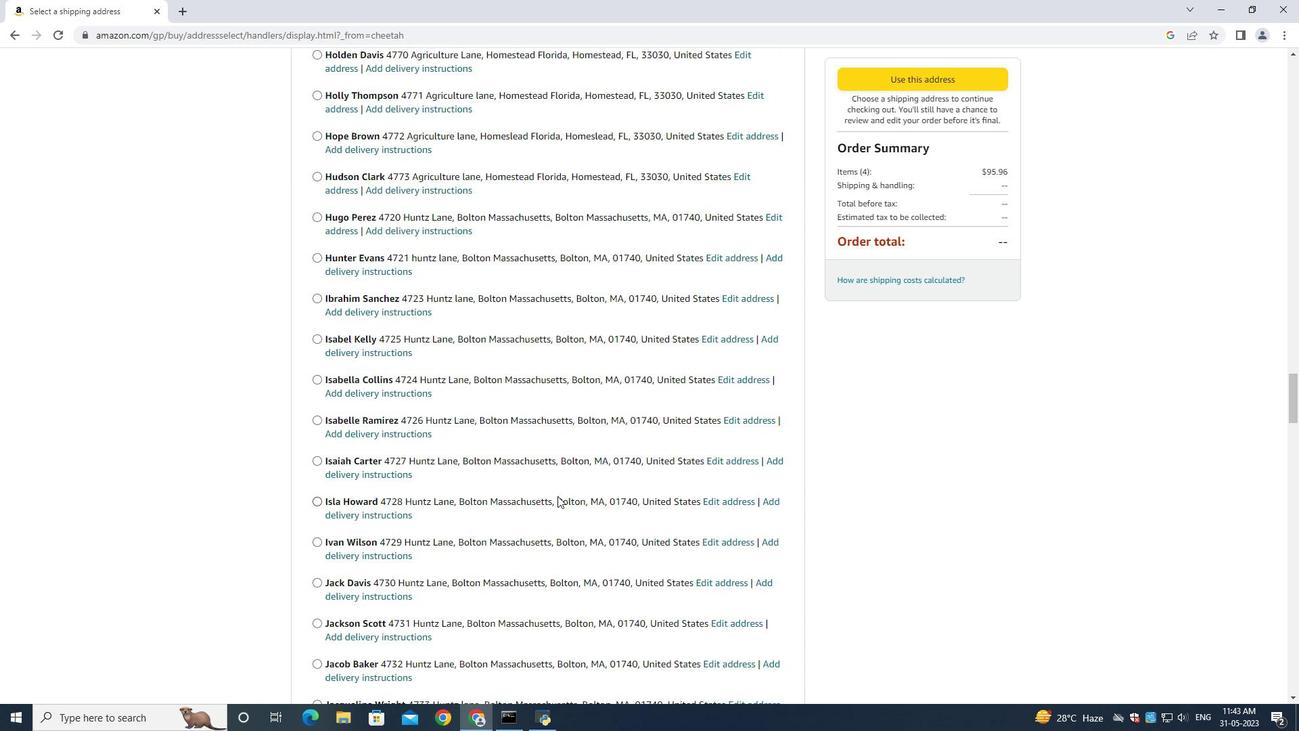 
Action: Mouse scrolled (555, 491) with delta (0, 0)
Screenshot: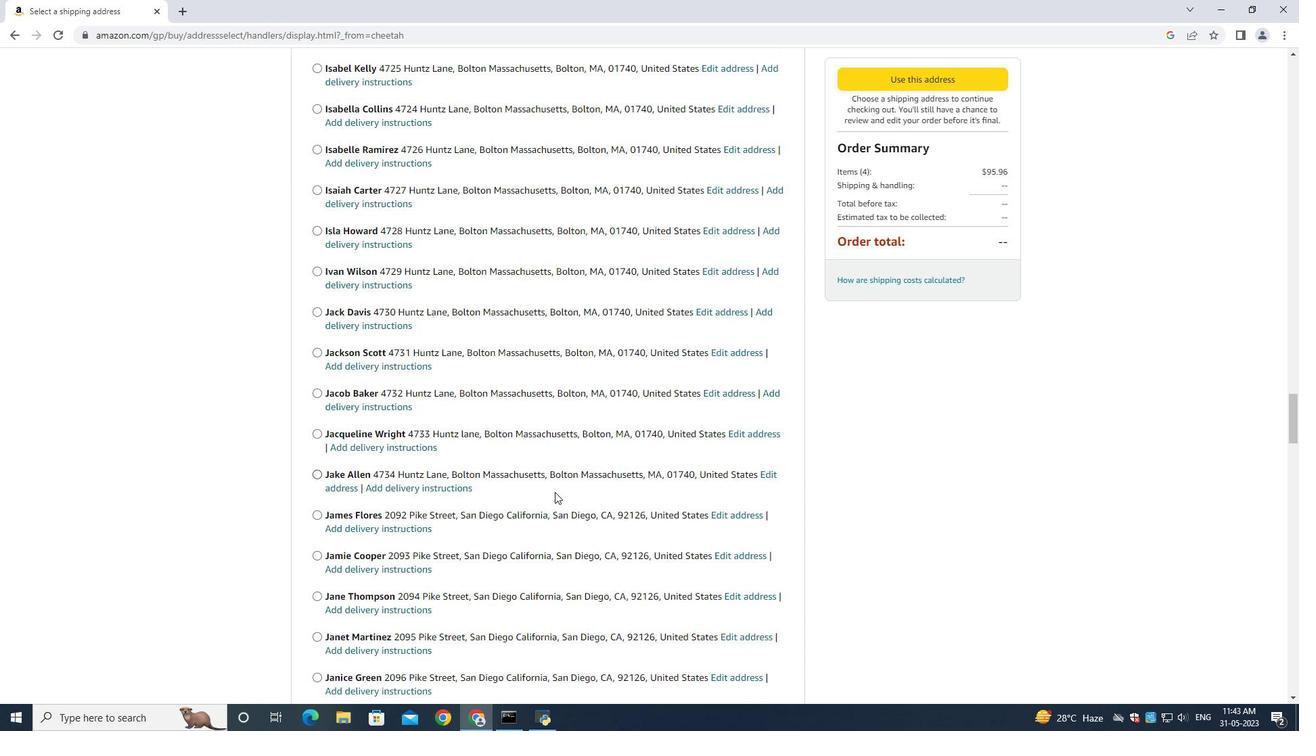 
Action: Mouse scrolled (555, 491) with delta (0, 0)
Screenshot: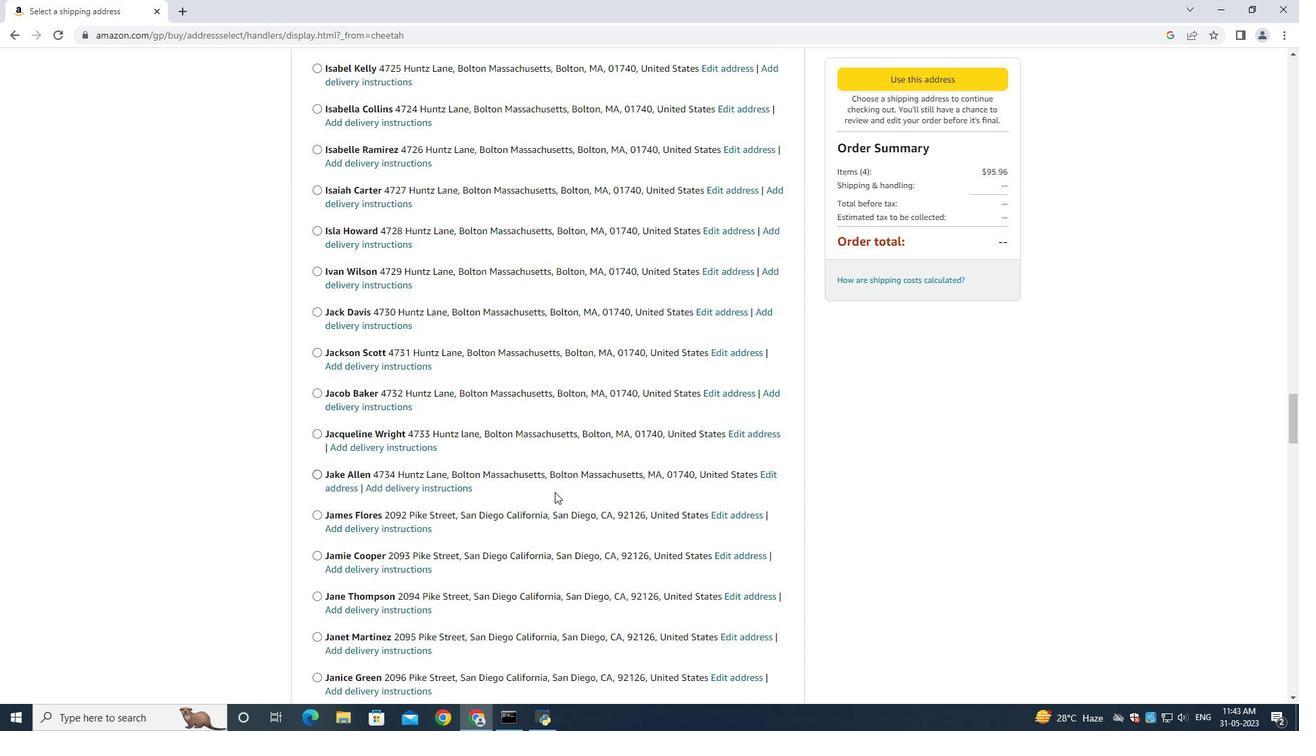 
Action: Mouse scrolled (555, 491) with delta (0, 0)
Screenshot: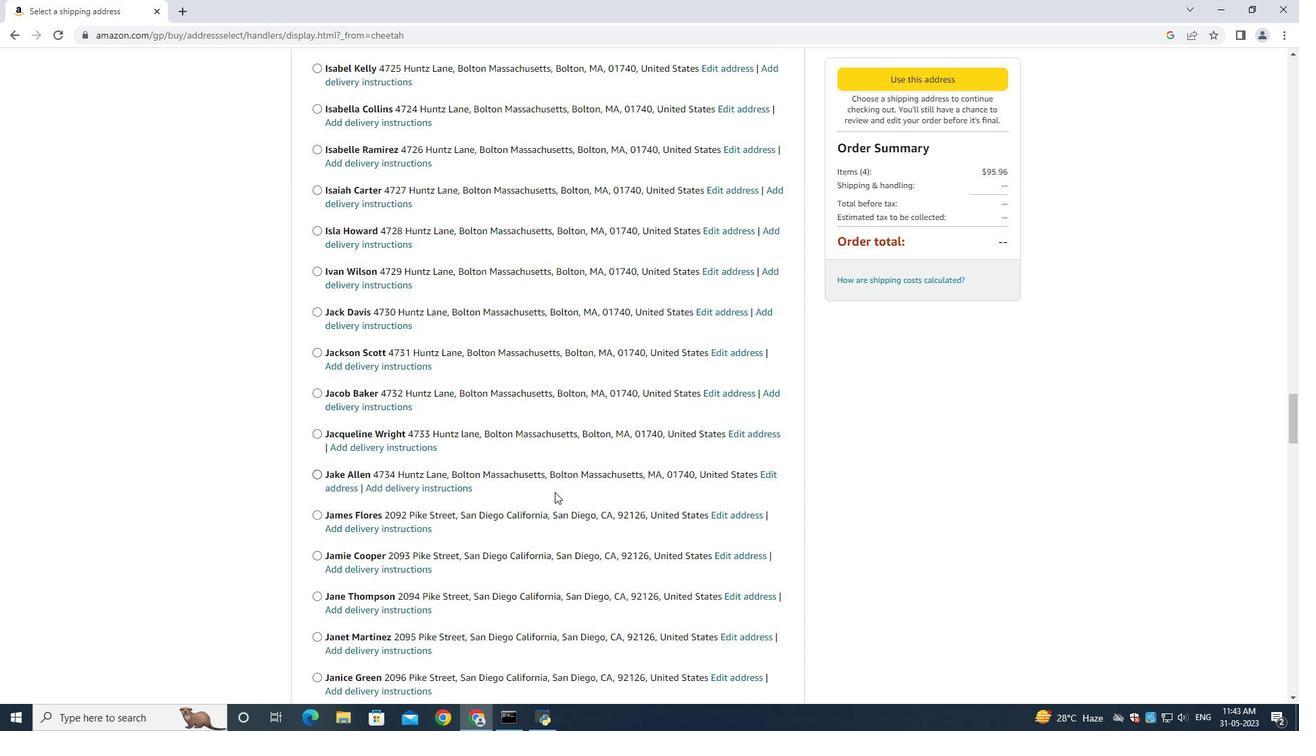 
Action: Mouse scrolled (555, 491) with delta (0, 0)
Screenshot: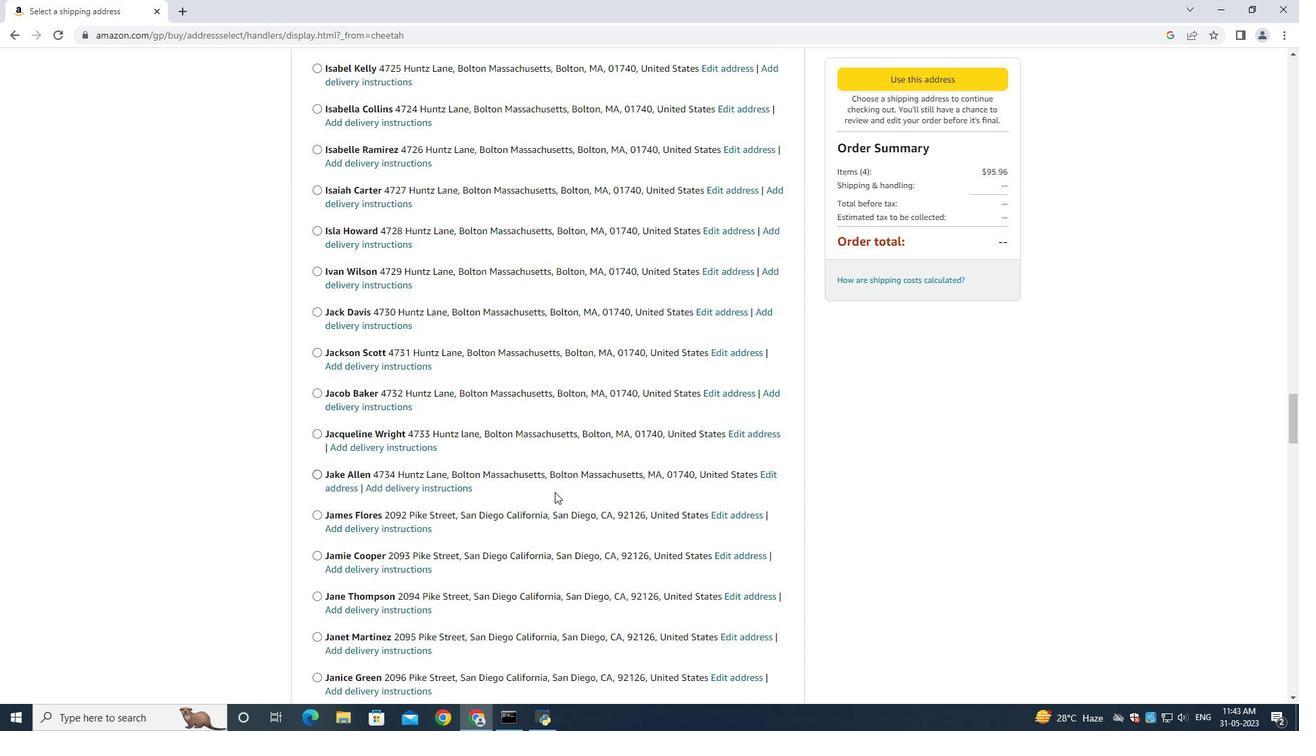 
Action: Mouse moved to (555, 491)
Screenshot: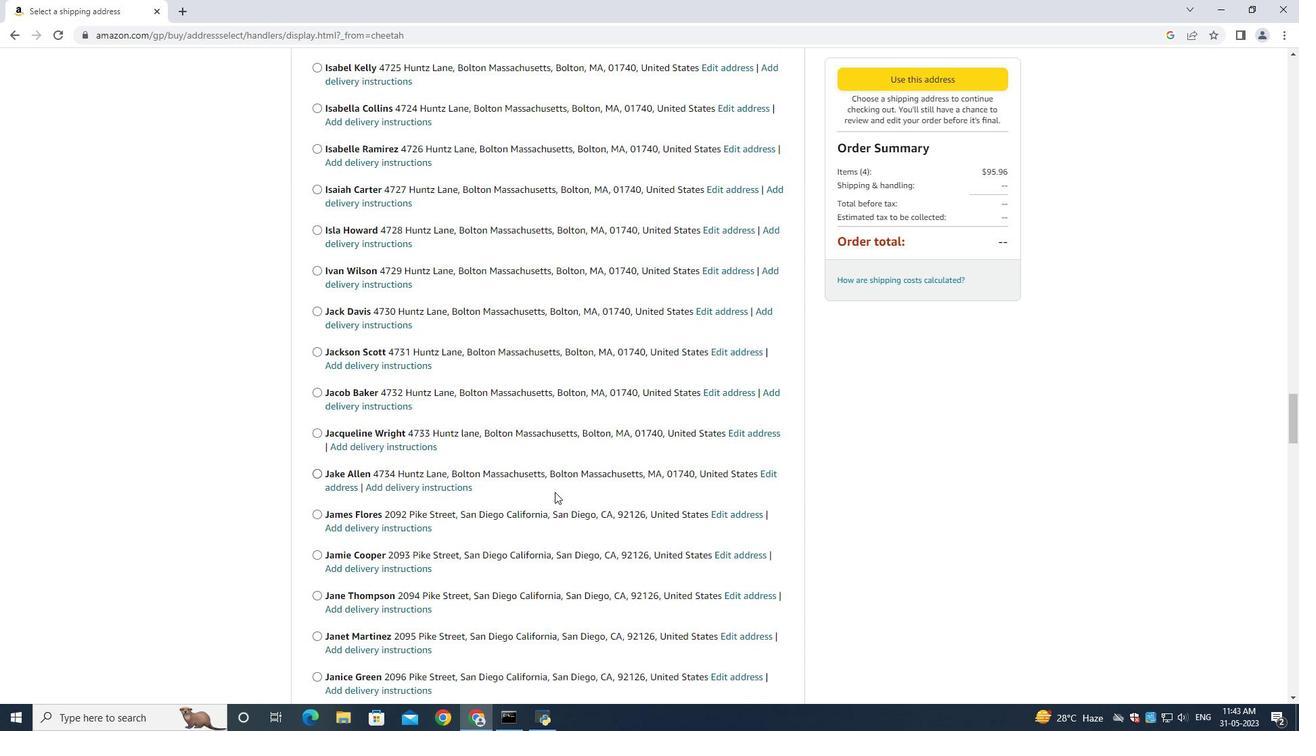 
Action: Mouse scrolled (555, 490) with delta (0, 0)
Screenshot: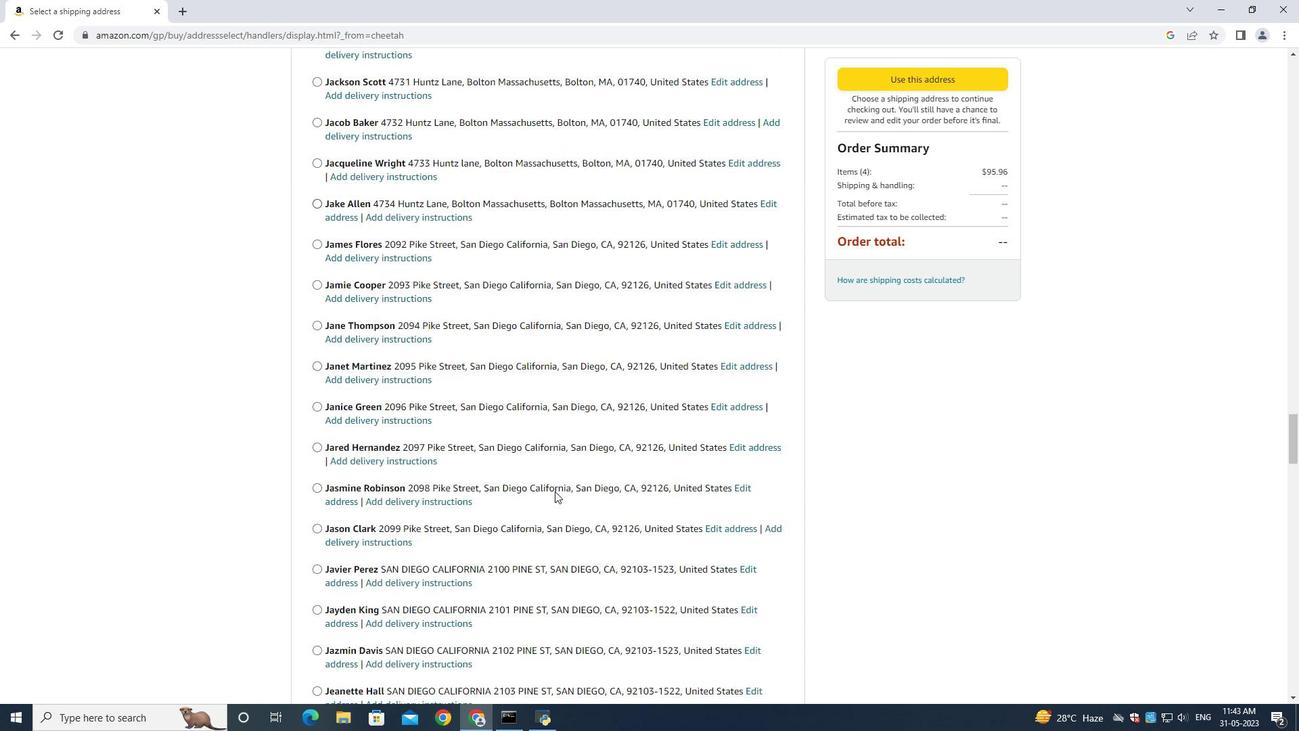 
Action: Mouse scrolled (555, 490) with delta (0, 0)
Screenshot: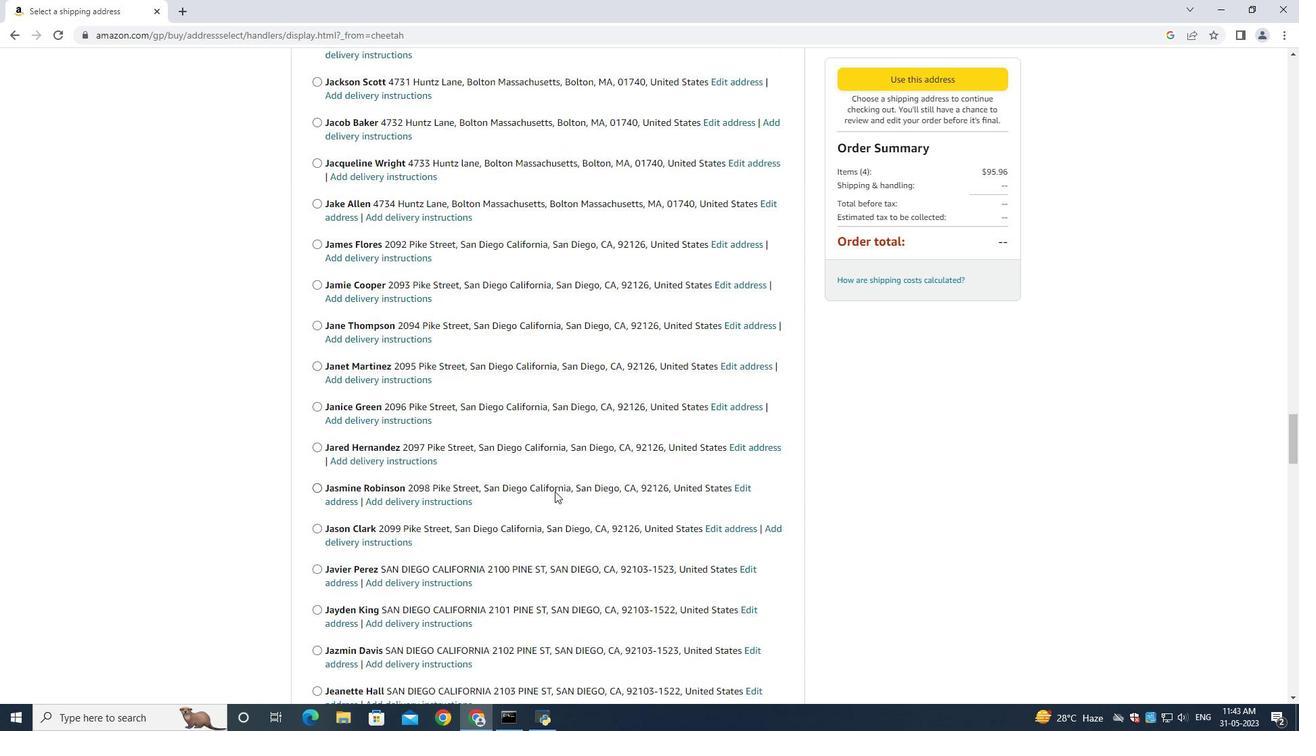 
Action: Mouse scrolled (555, 490) with delta (0, 0)
Screenshot: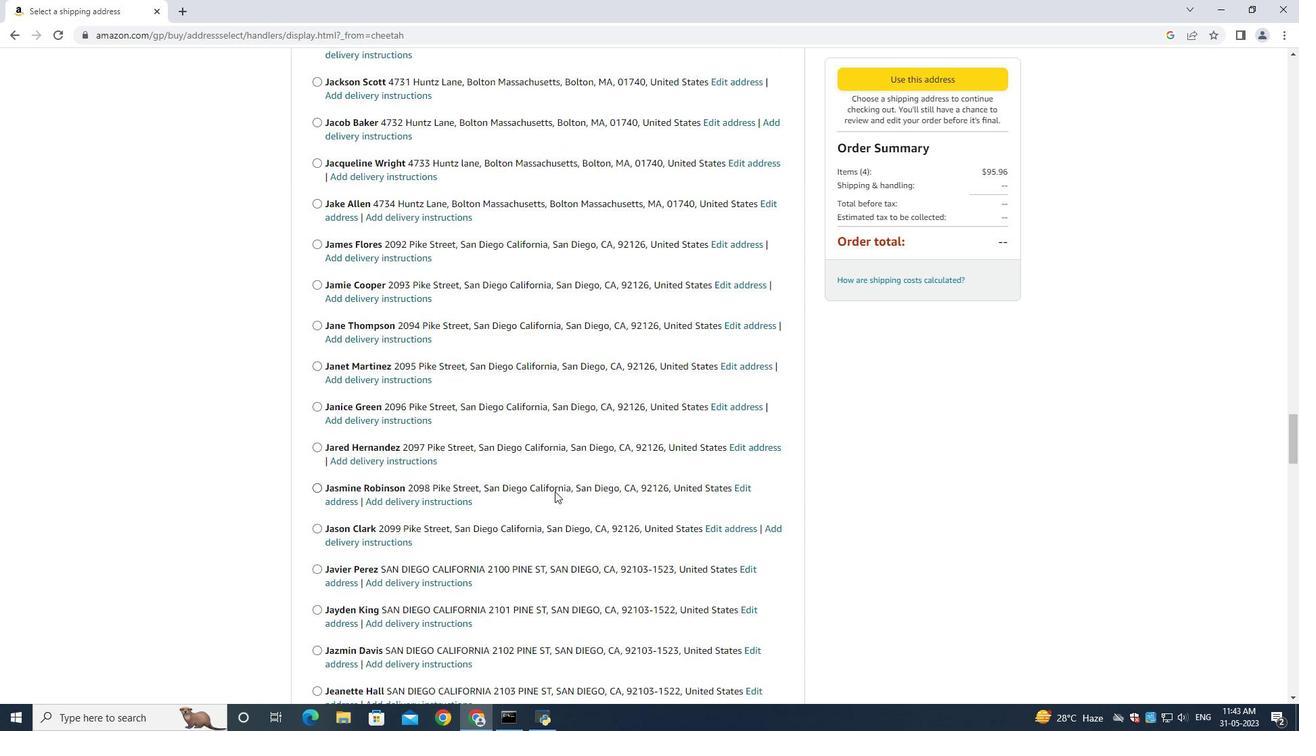 
Action: Mouse scrolled (555, 490) with delta (0, 0)
Screenshot: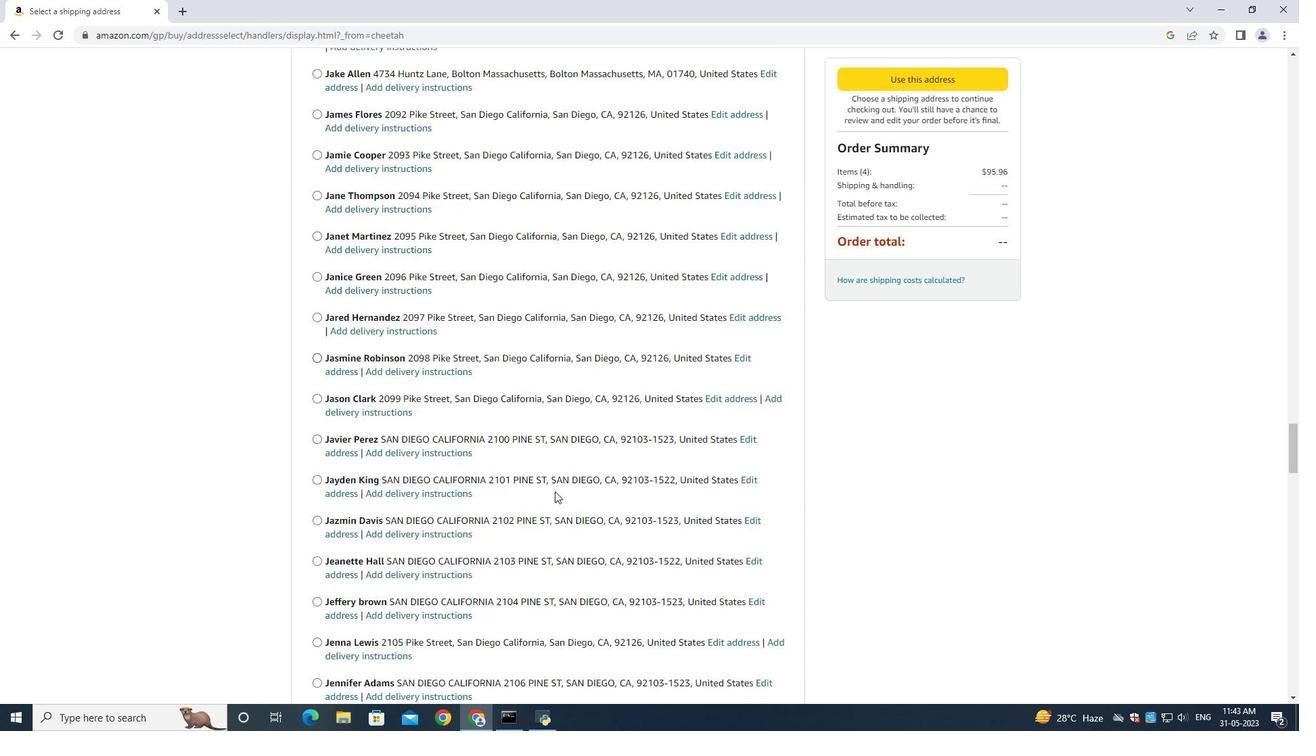 
Action: Mouse scrolled (555, 490) with delta (0, 0)
Screenshot: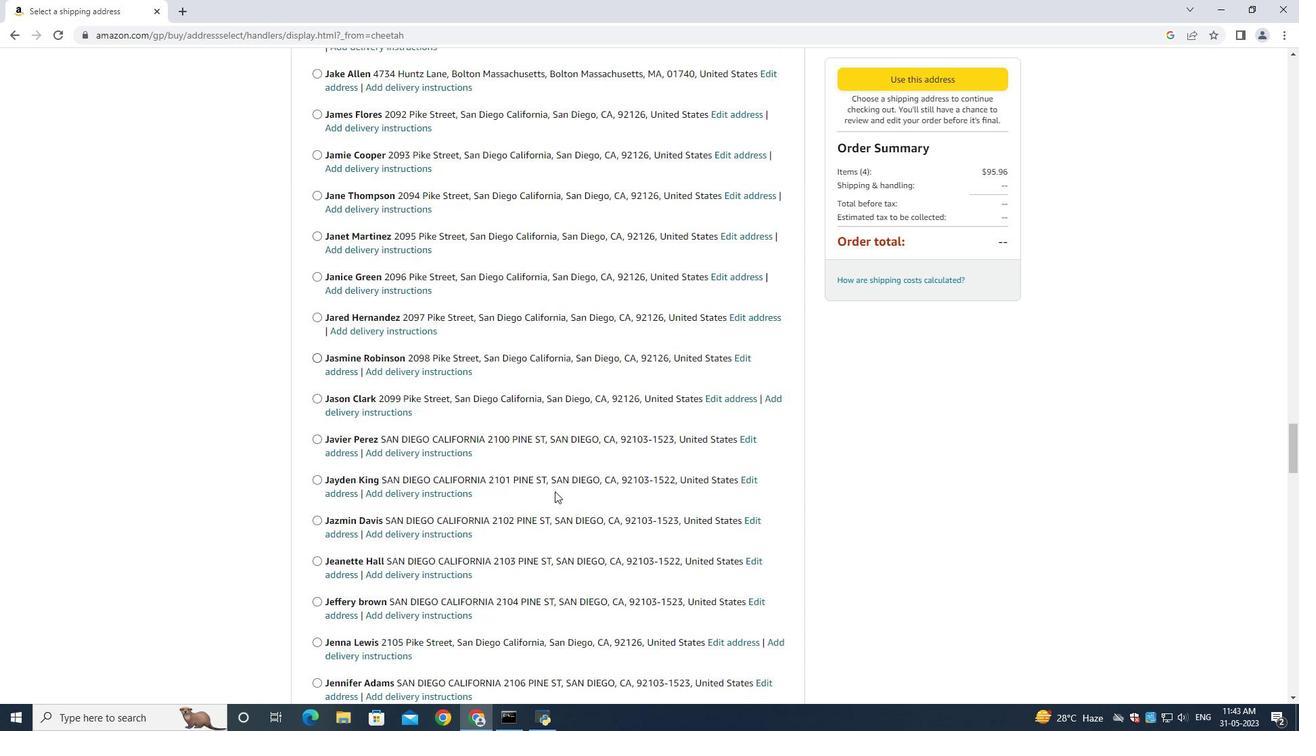 
Action: Mouse scrolled (555, 490) with delta (0, 0)
Screenshot: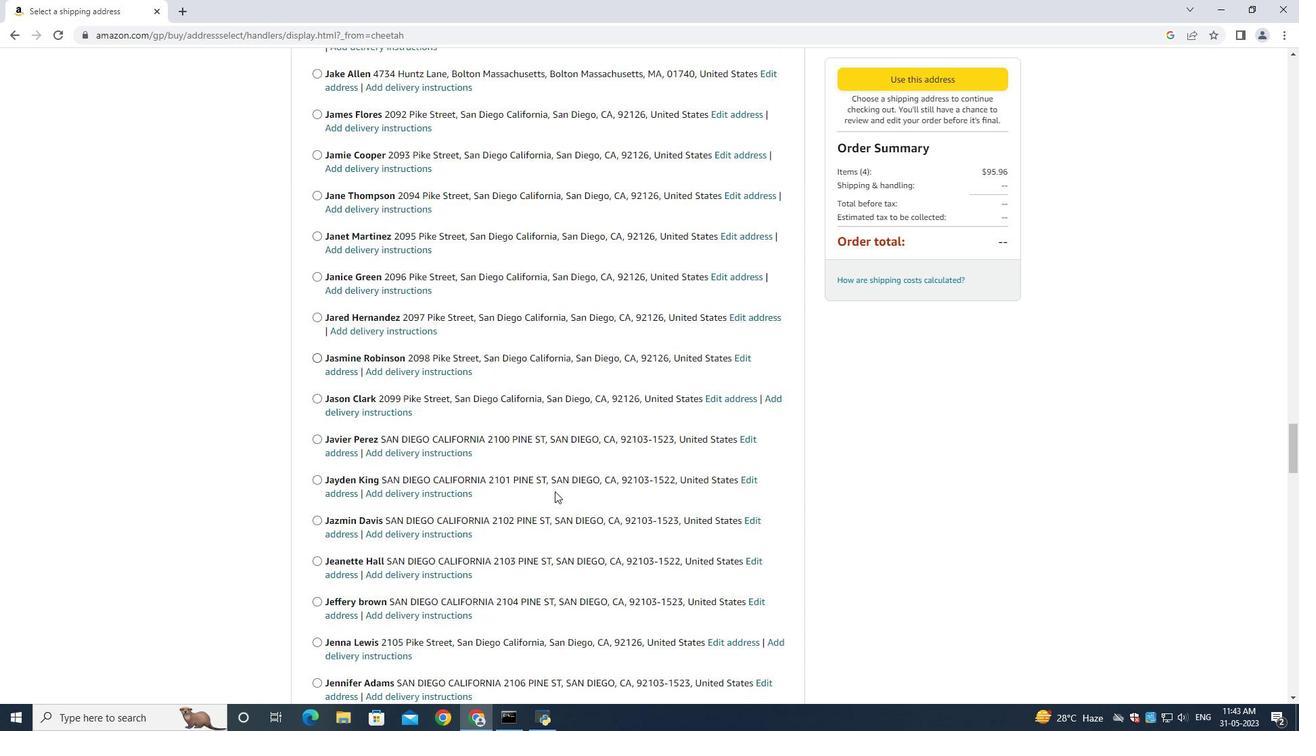 
Action: Mouse scrolled (555, 490) with delta (0, 0)
Screenshot: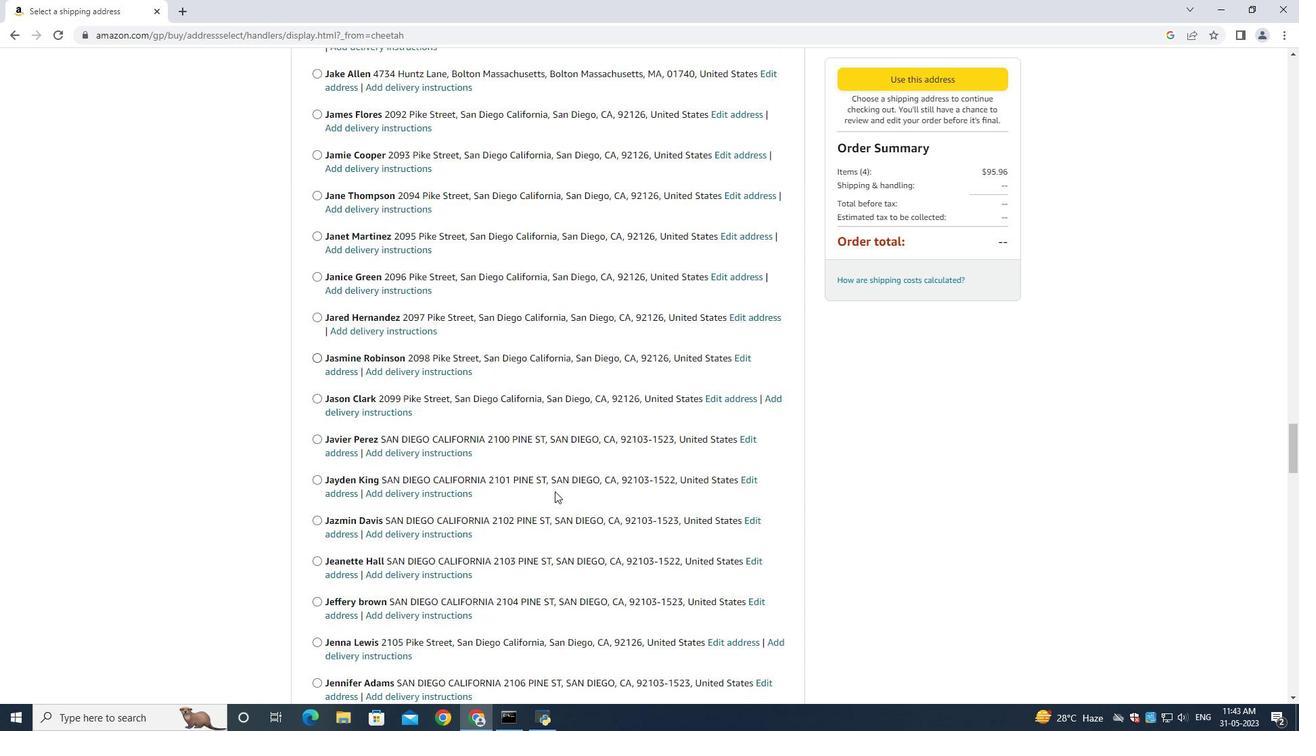 
Action: Mouse scrolled (555, 490) with delta (0, 0)
Screenshot: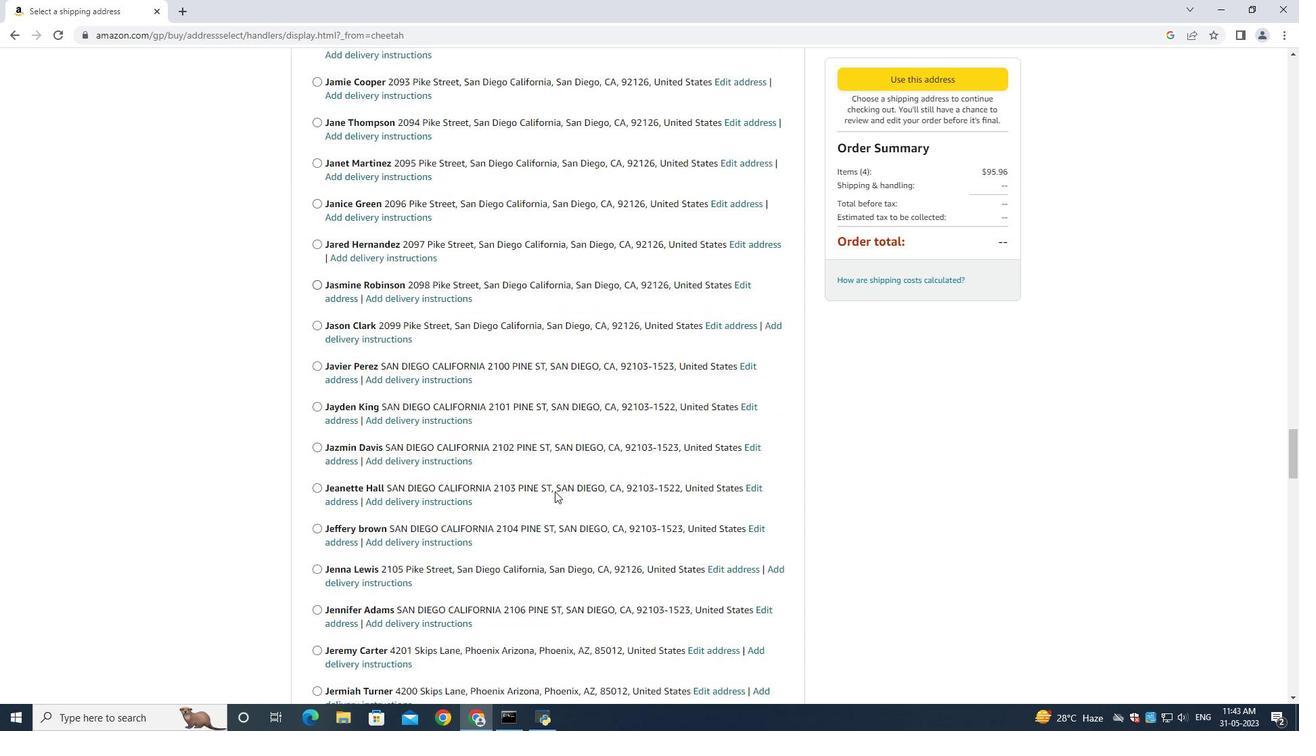 
Action: Mouse scrolled (555, 490) with delta (0, 0)
Screenshot: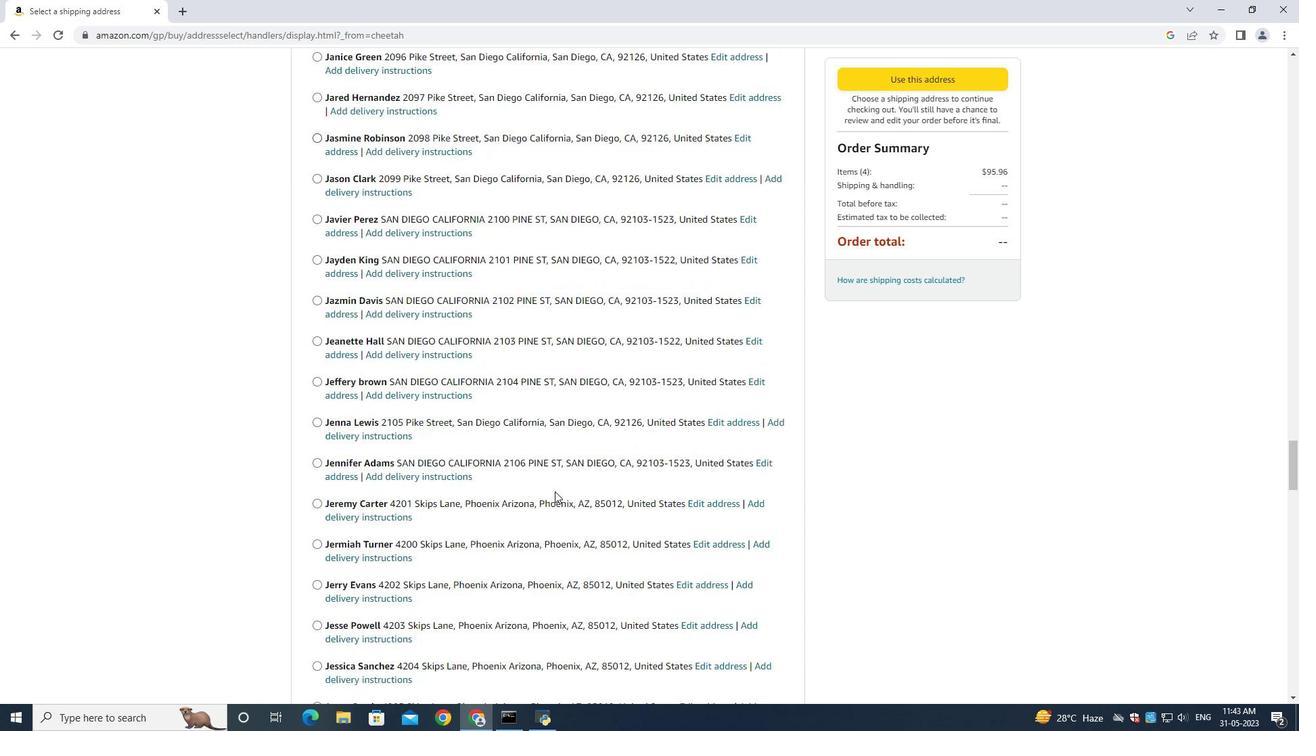 
Action: Mouse scrolled (555, 490) with delta (0, 0)
Screenshot: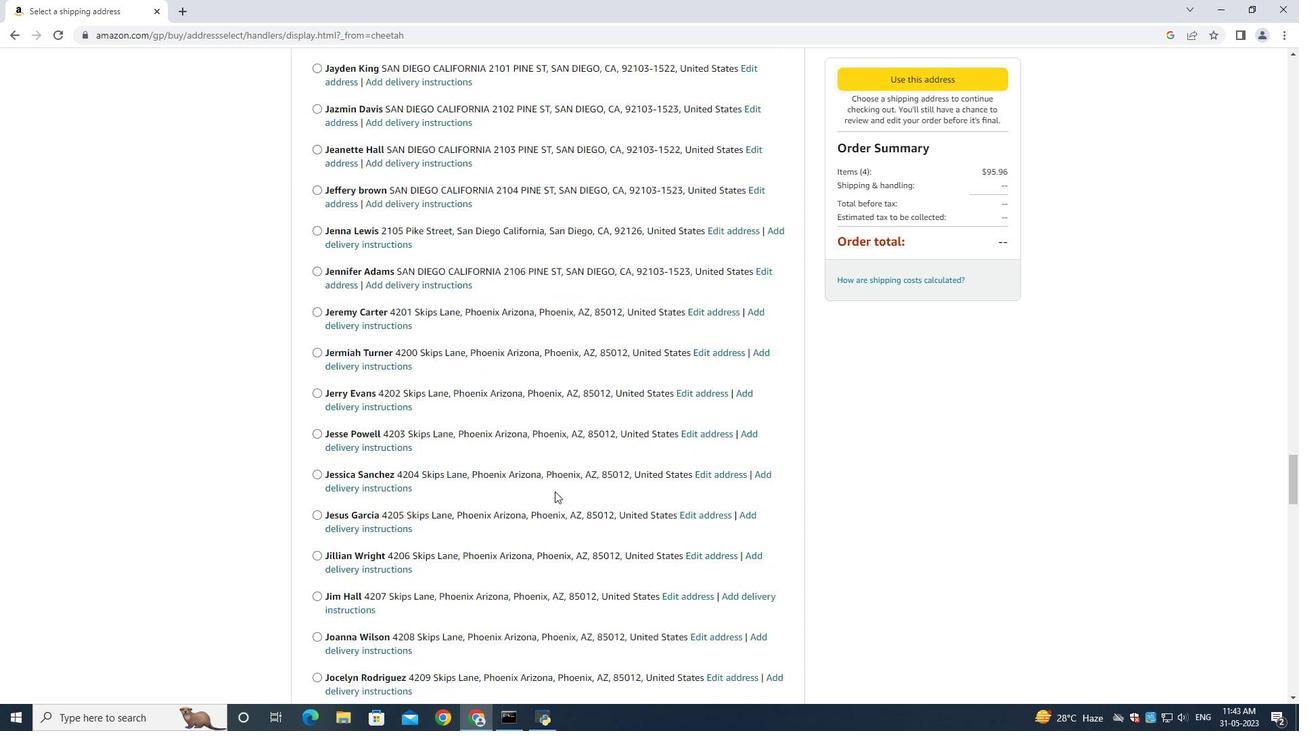 
Action: Mouse scrolled (555, 490) with delta (0, 0)
Screenshot: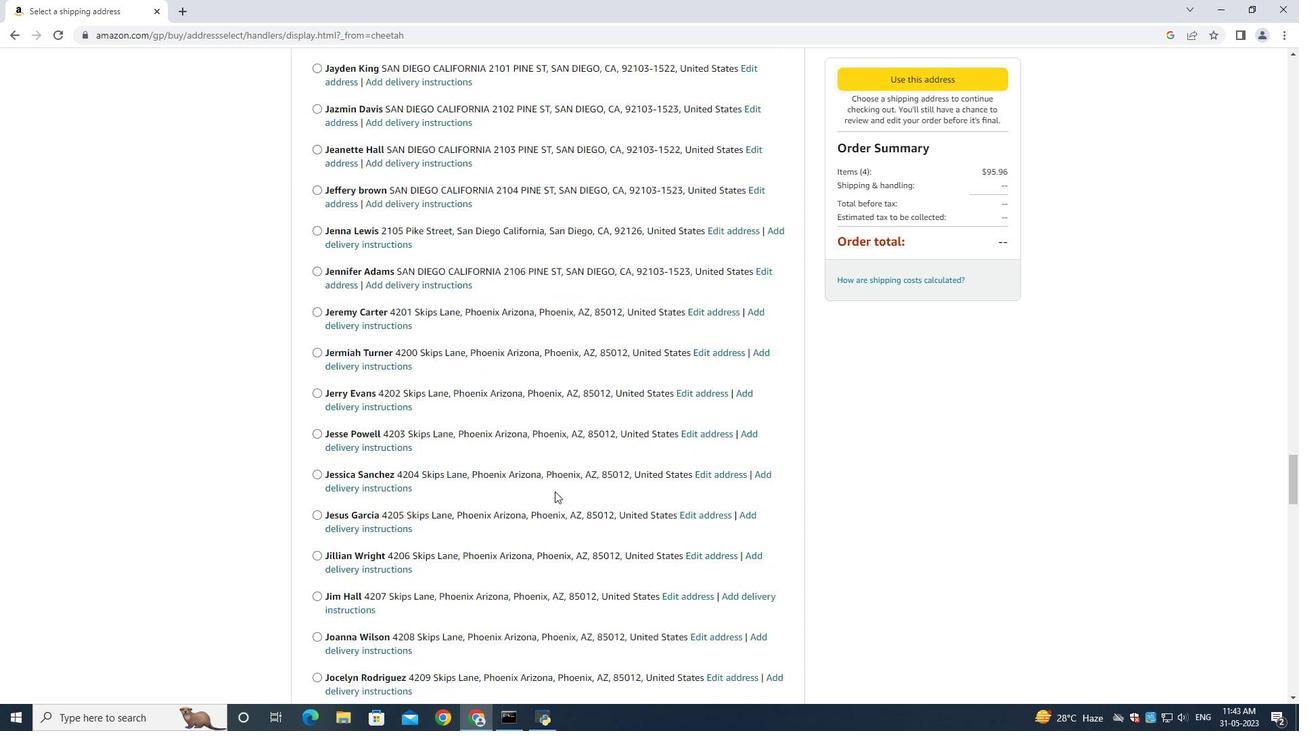 
Action: Mouse scrolled (555, 490) with delta (0, 0)
Screenshot: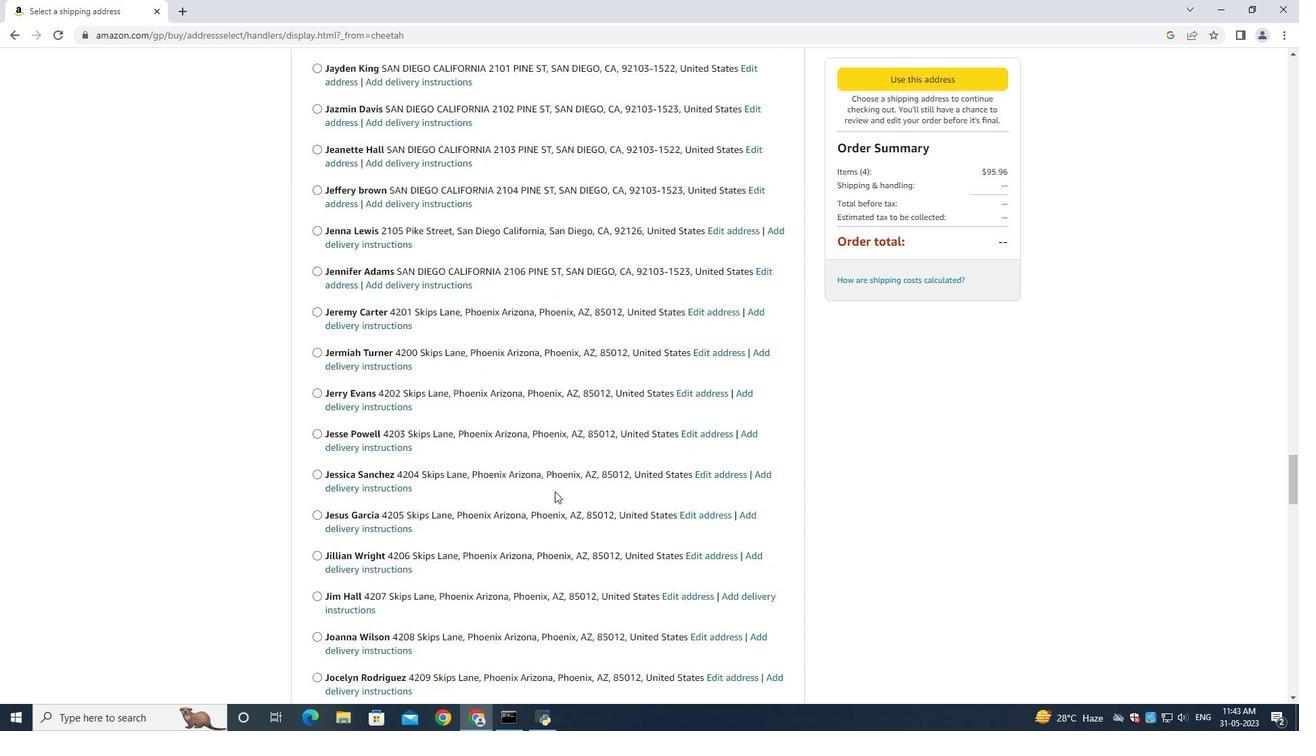 
Action: Mouse scrolled (555, 490) with delta (0, 0)
Screenshot: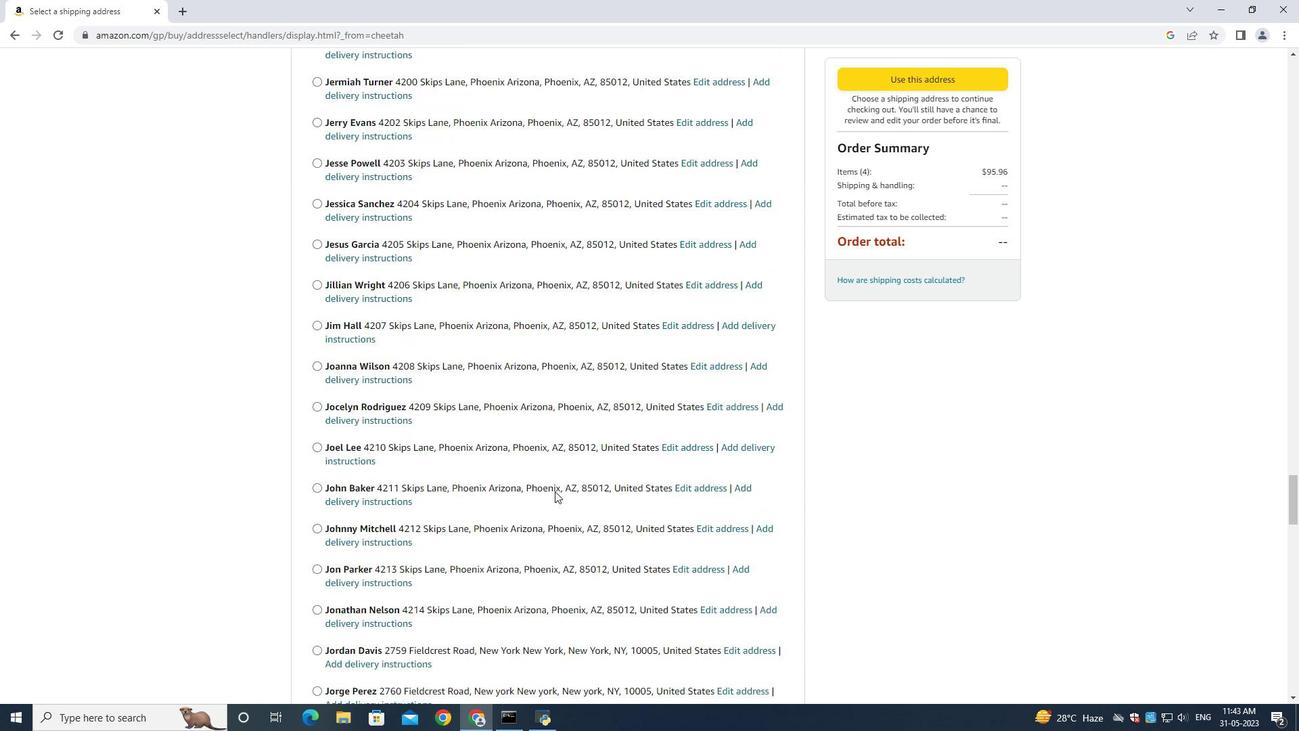
Action: Mouse scrolled (555, 490) with delta (0, 0)
Screenshot: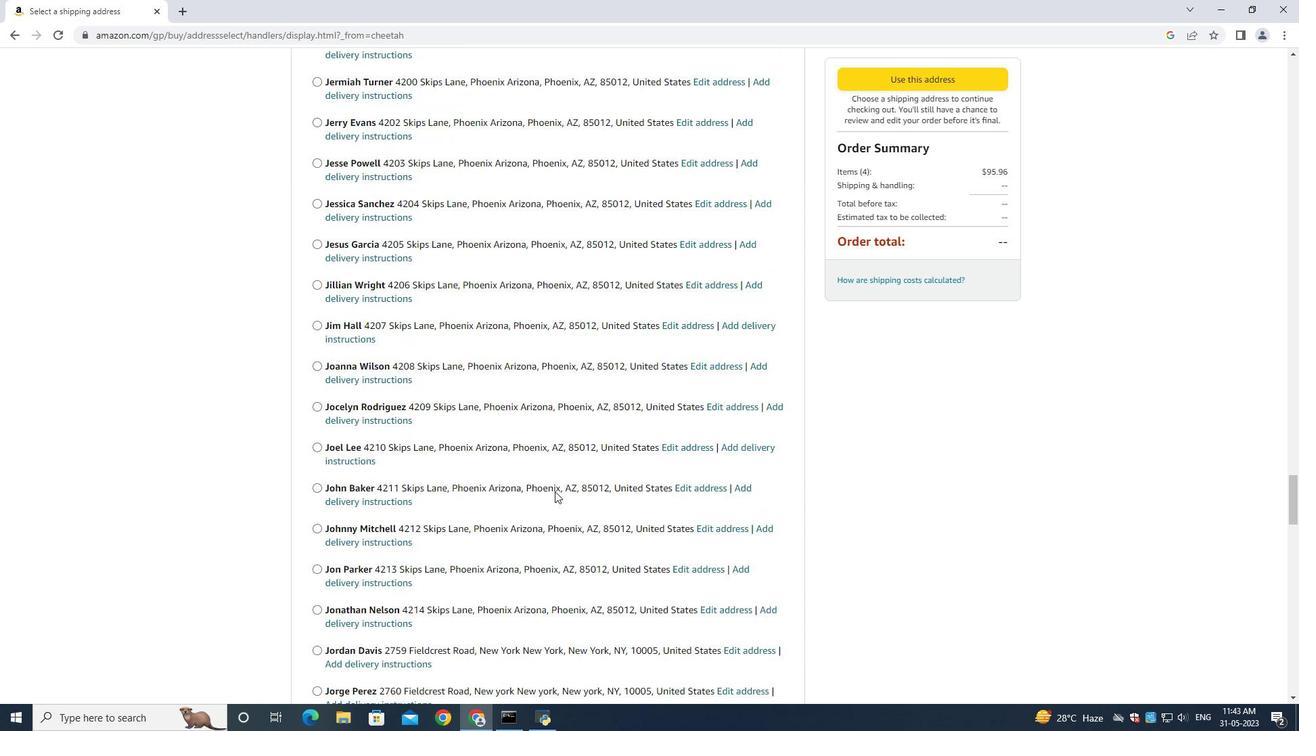 
Action: Mouse scrolled (555, 490) with delta (0, 0)
Screenshot: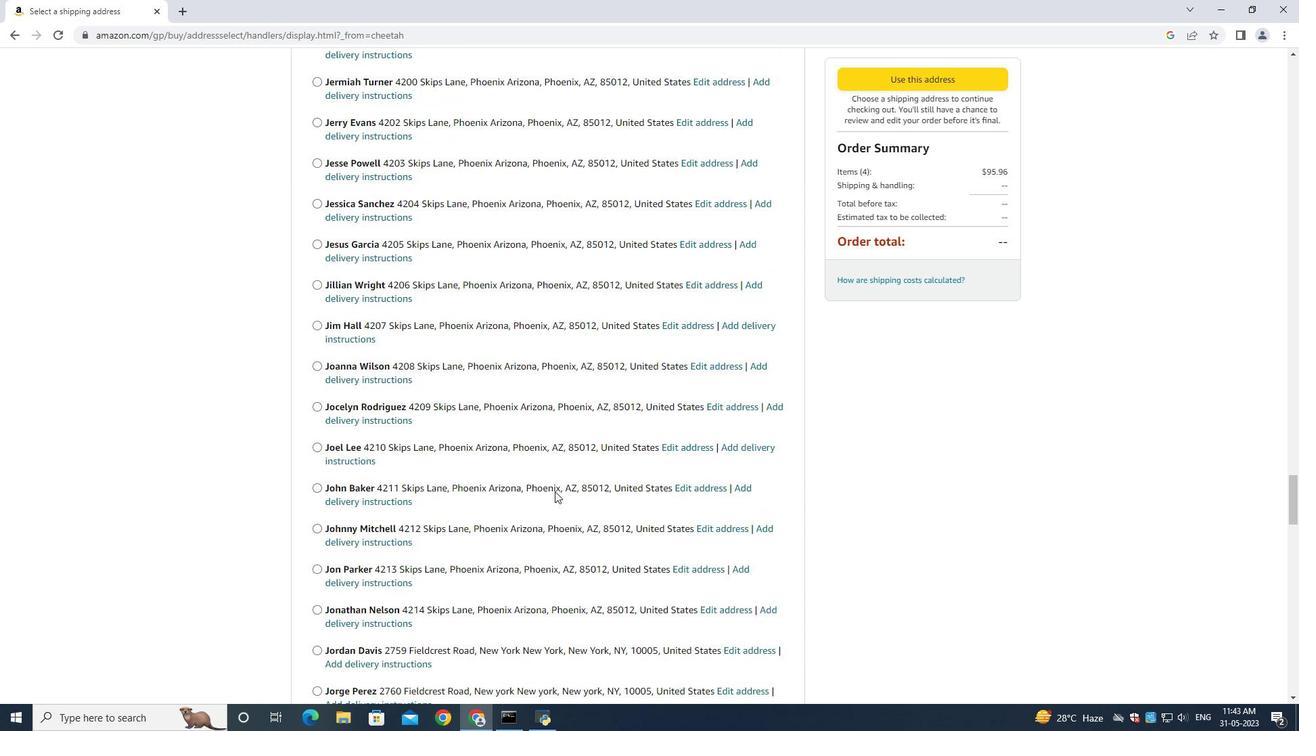 
Action: Mouse scrolled (555, 490) with delta (0, 0)
Screenshot: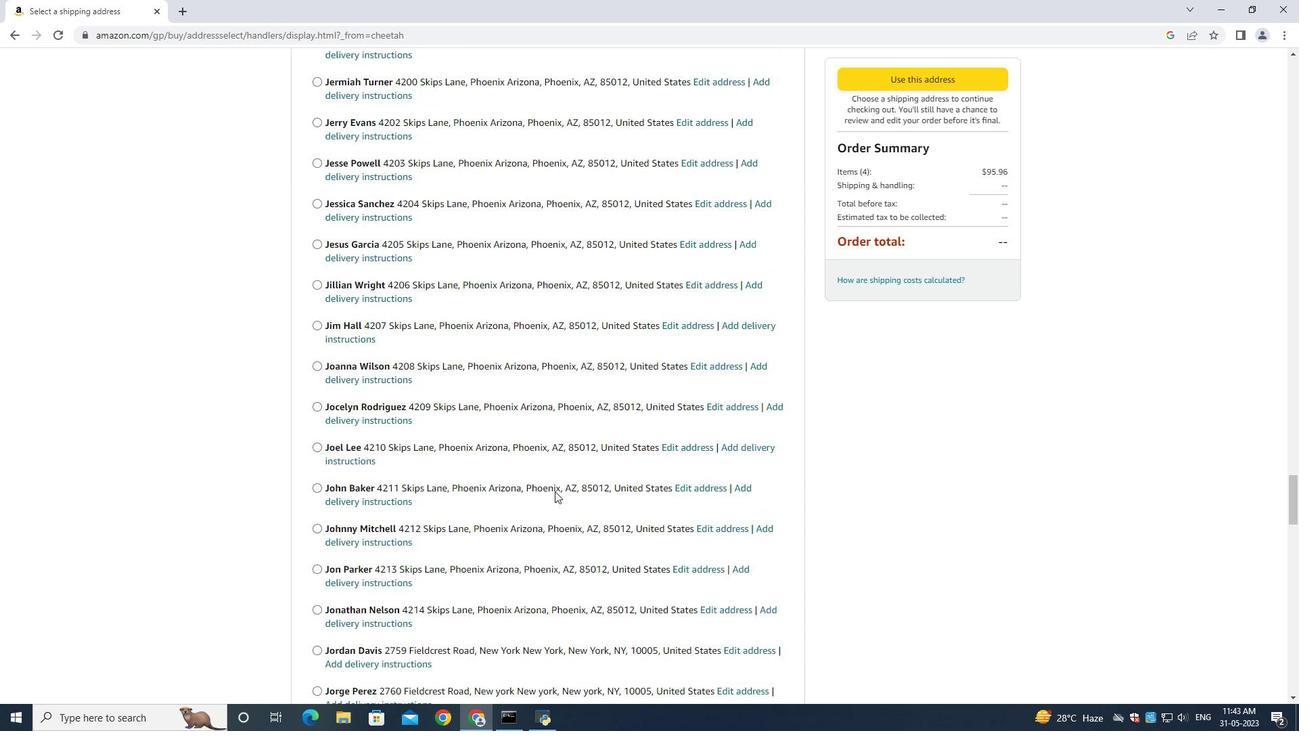 
Action: Mouse scrolled (555, 490) with delta (0, 0)
Screenshot: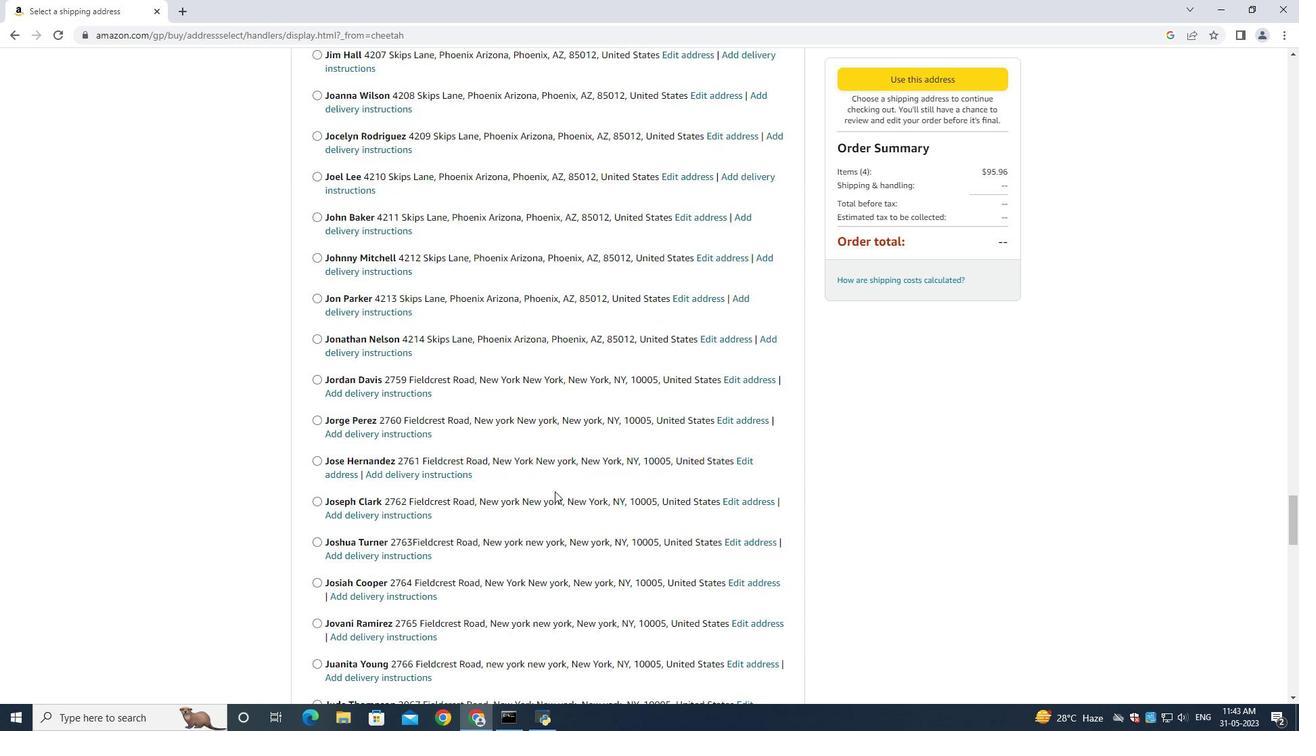 
Action: Mouse scrolled (555, 490) with delta (0, 0)
Screenshot: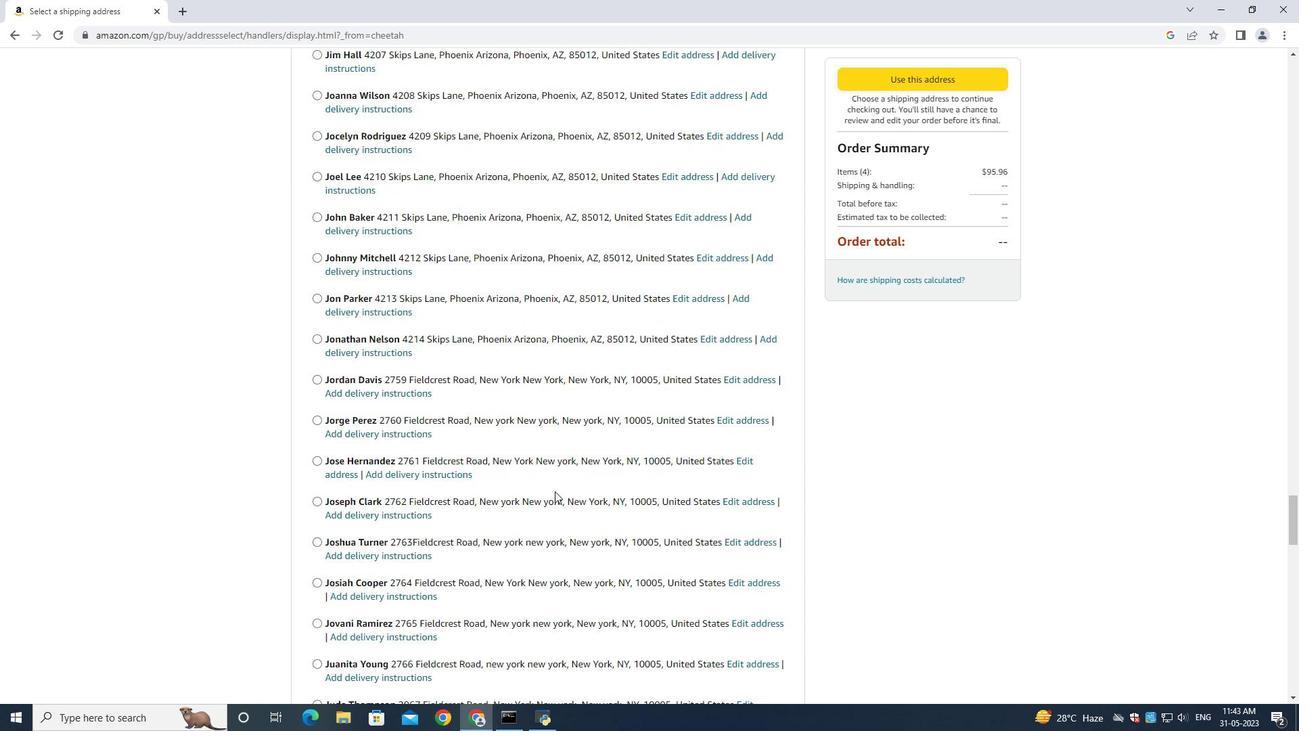 
Action: Mouse scrolled (555, 490) with delta (0, 0)
Screenshot: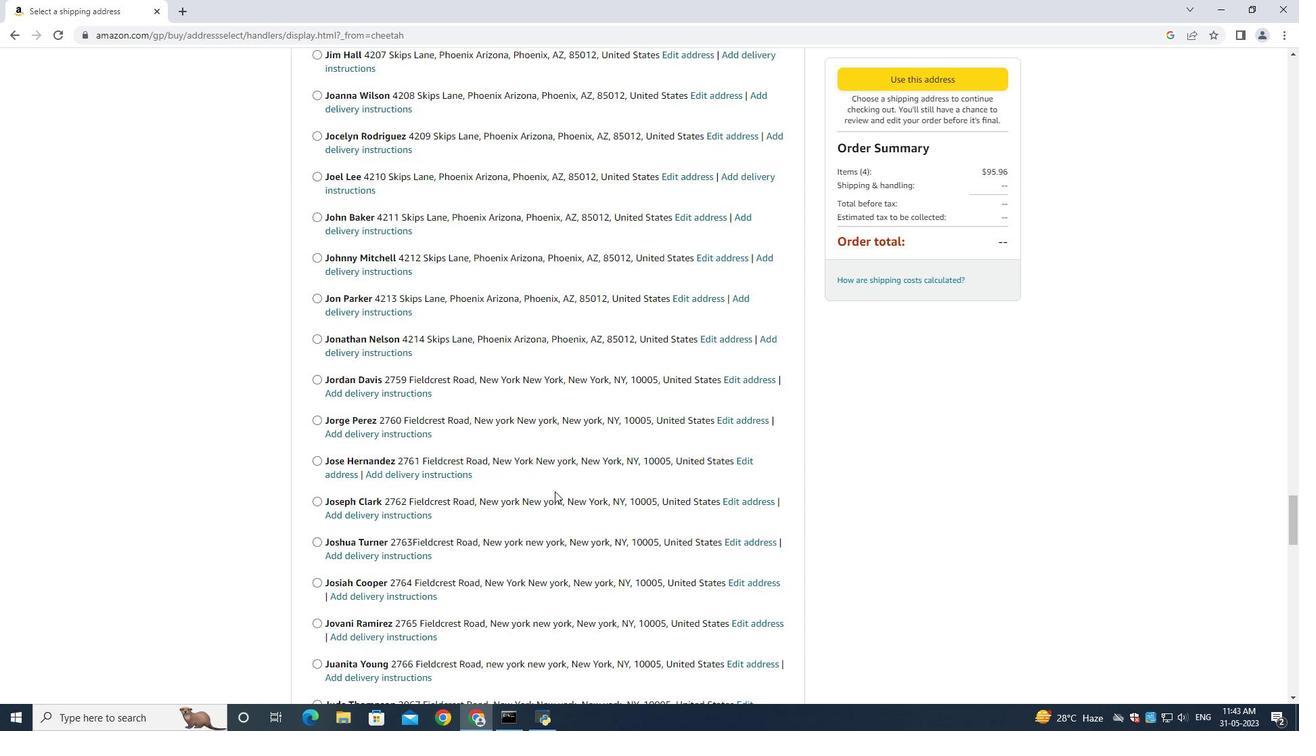 
Action: Mouse scrolled (555, 490) with delta (0, 0)
Screenshot: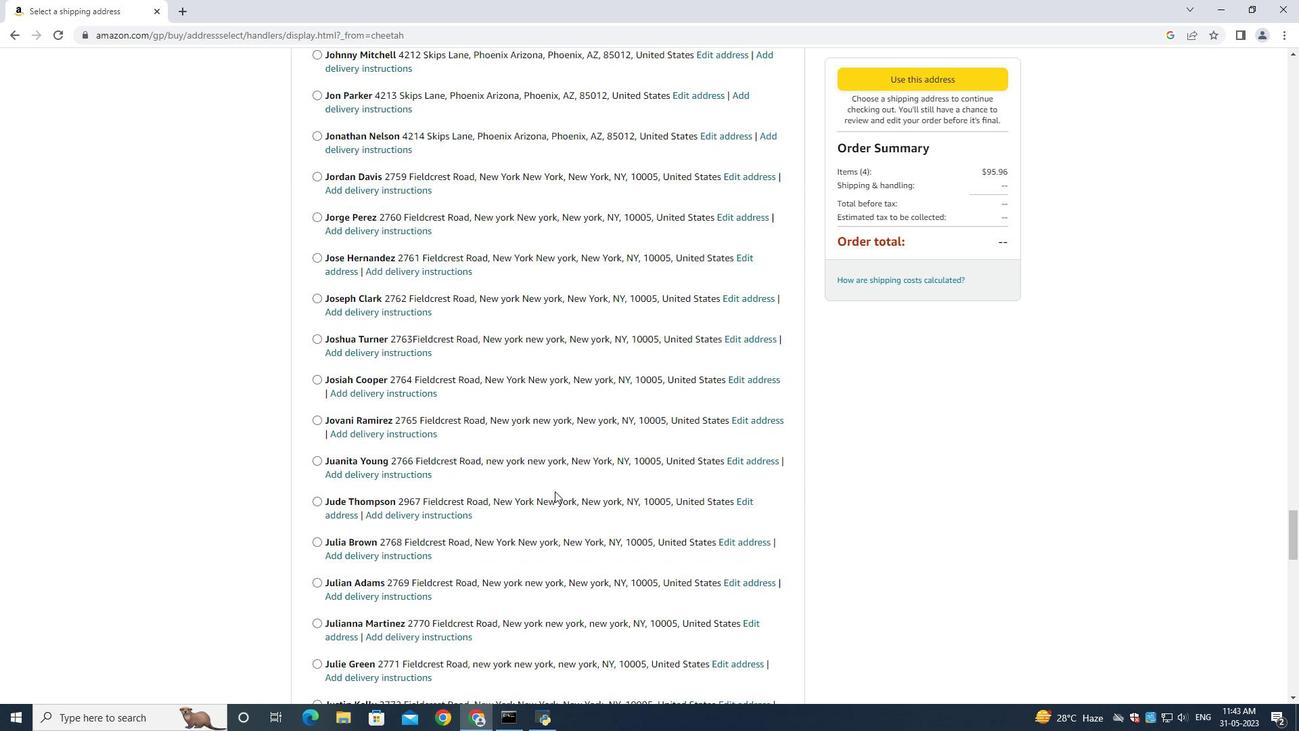 
Action: Mouse scrolled (555, 490) with delta (0, 0)
Screenshot: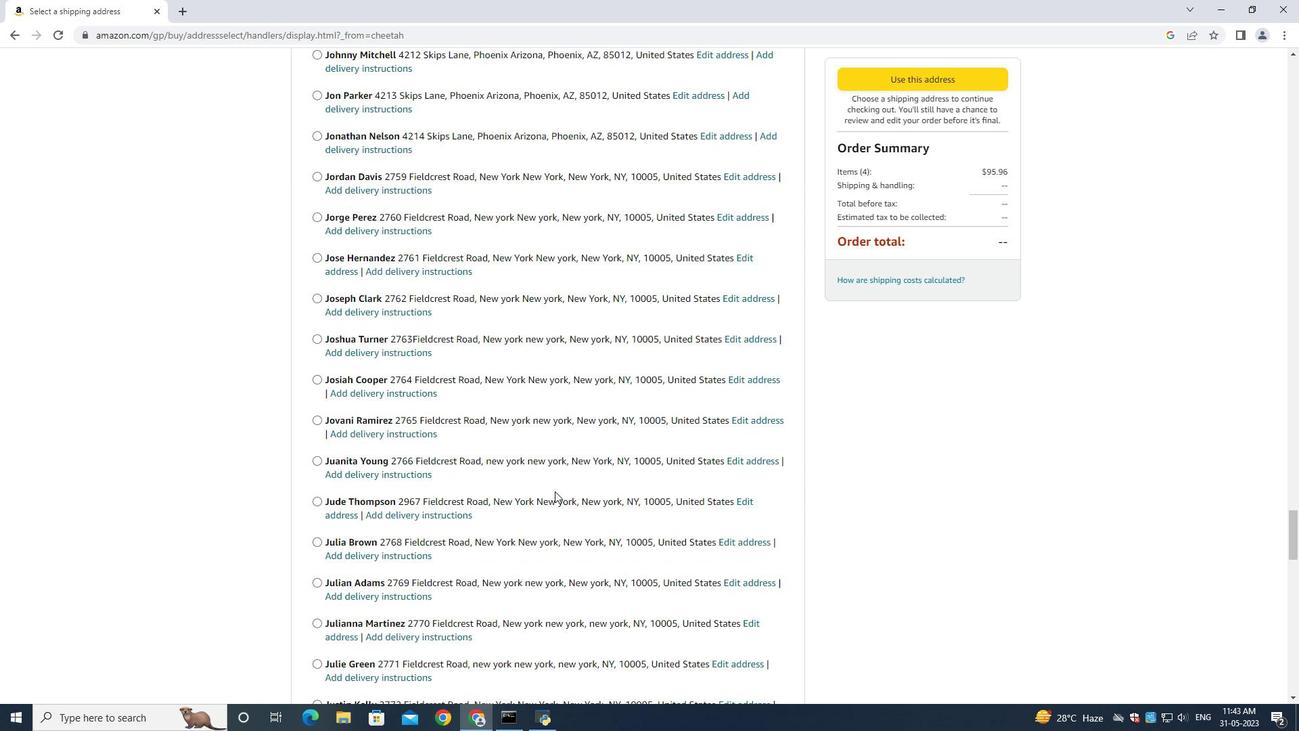 
Action: Mouse scrolled (555, 490) with delta (0, 0)
Screenshot: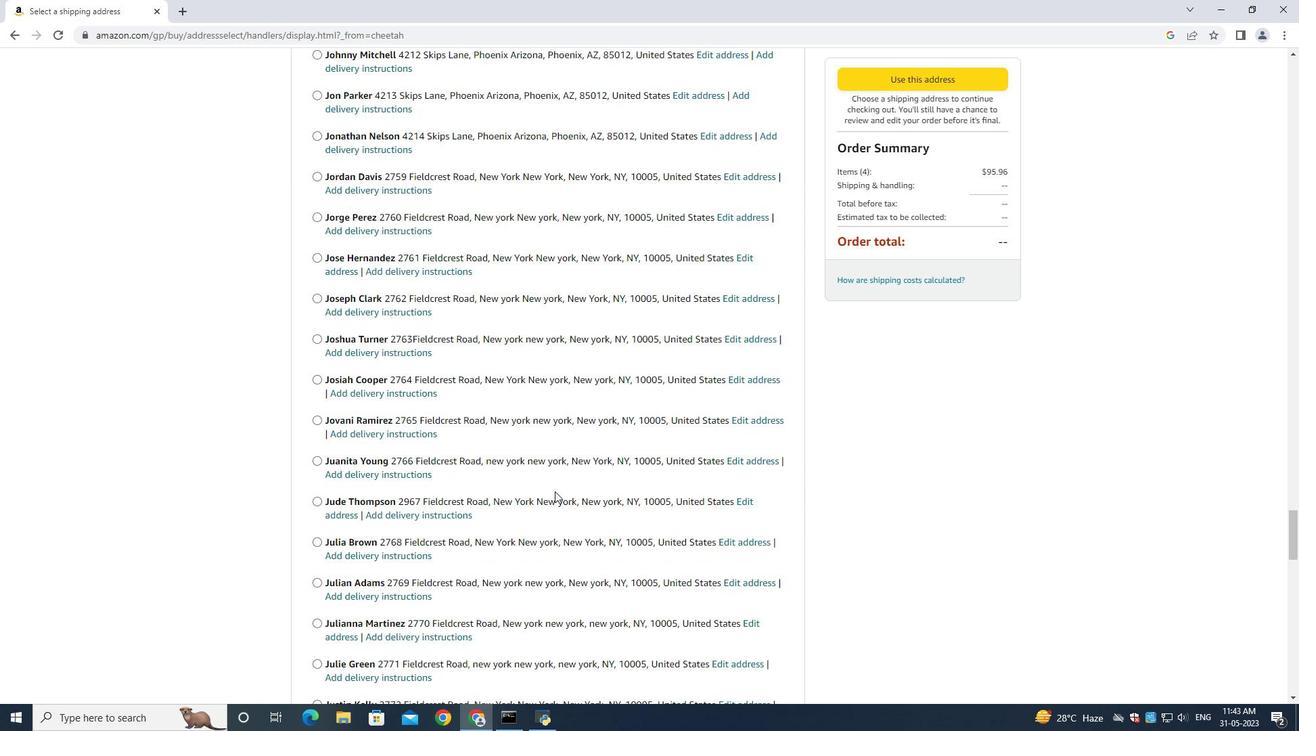 
Action: Mouse scrolled (555, 490) with delta (0, 0)
Screenshot: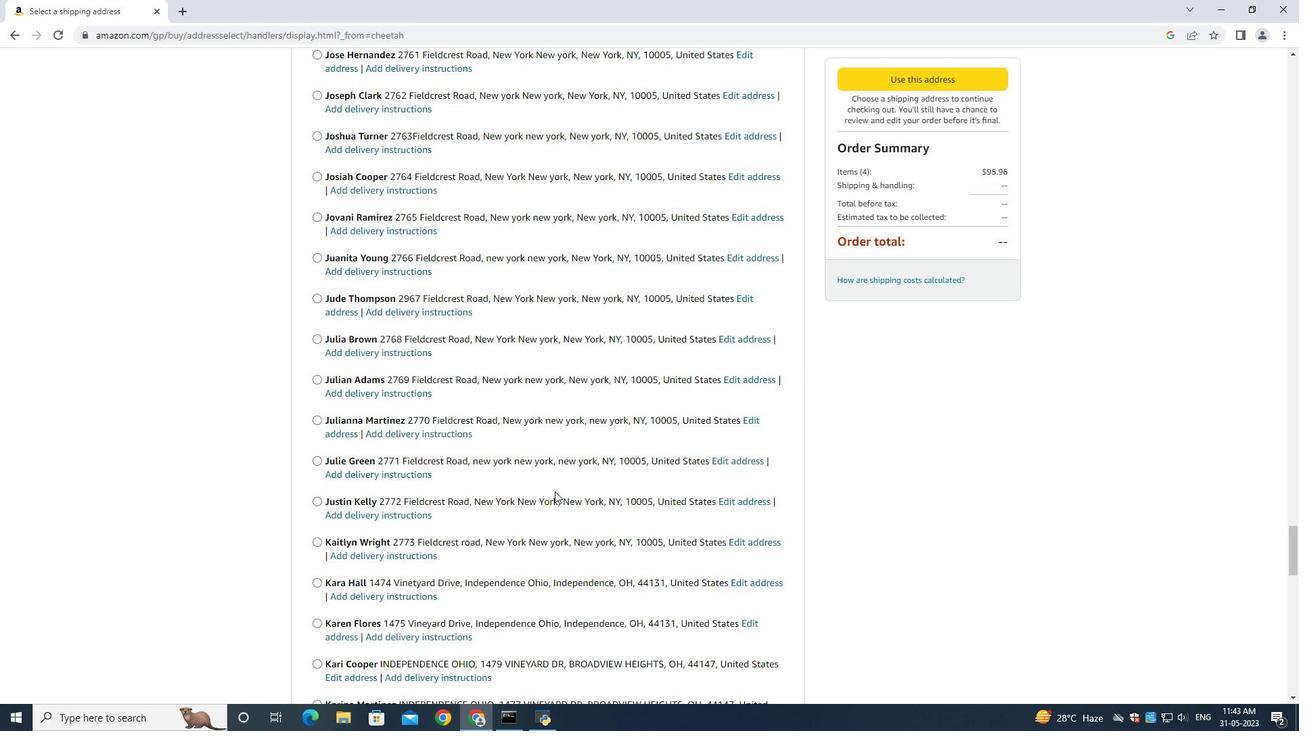 
Action: Mouse scrolled (555, 490) with delta (0, 0)
Screenshot: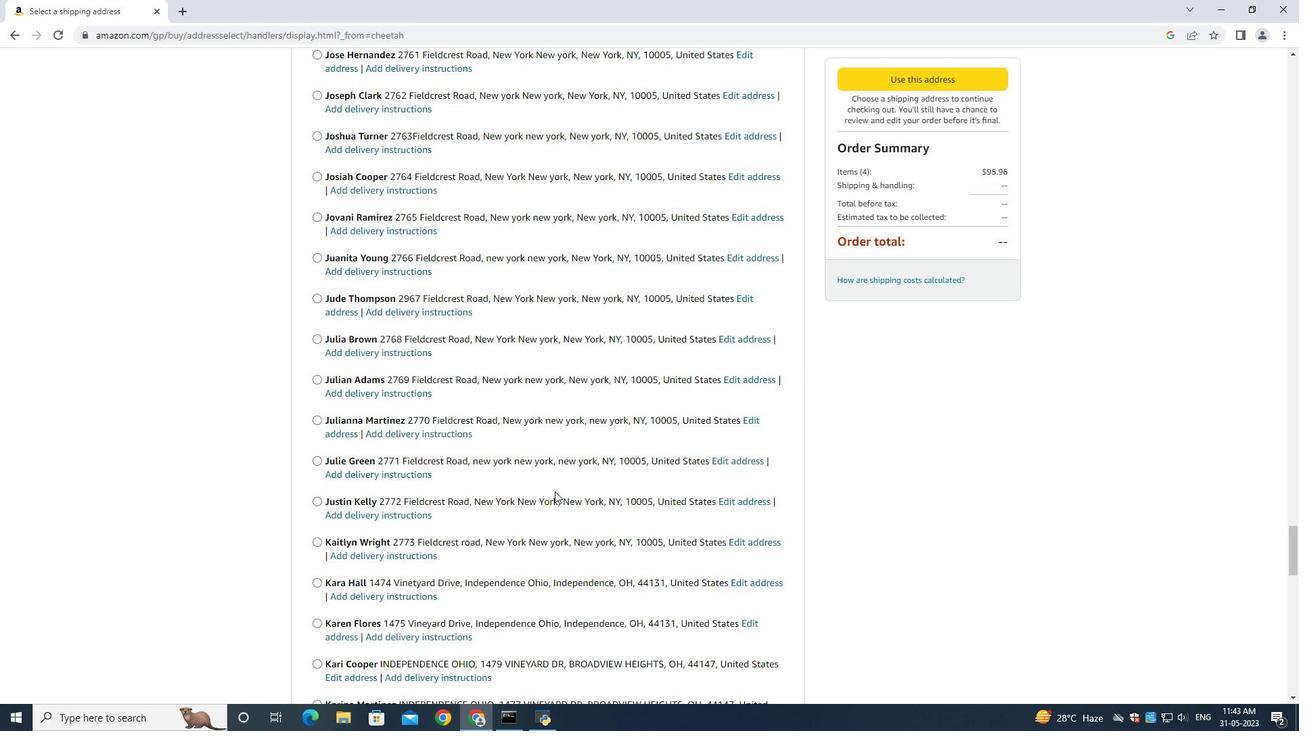
Action: Mouse scrolled (555, 490) with delta (0, 0)
Screenshot: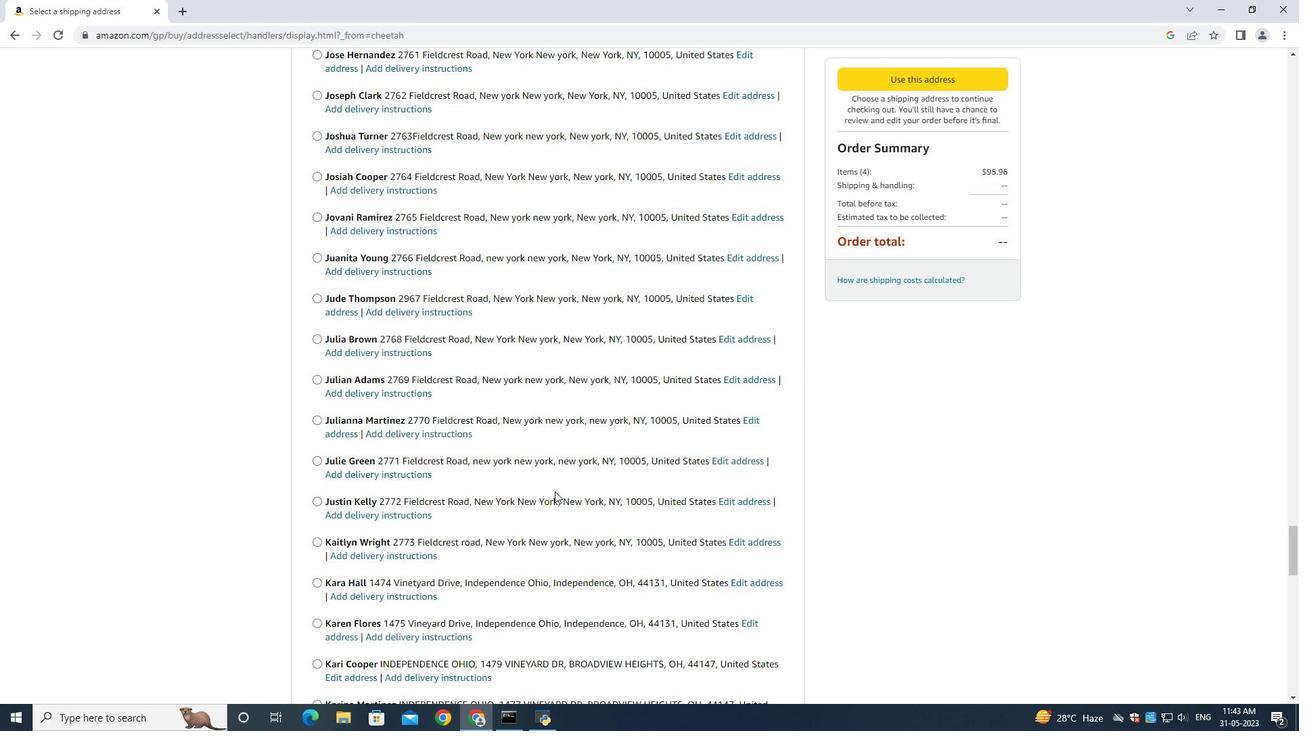 
Action: Mouse scrolled (555, 490) with delta (0, 0)
Screenshot: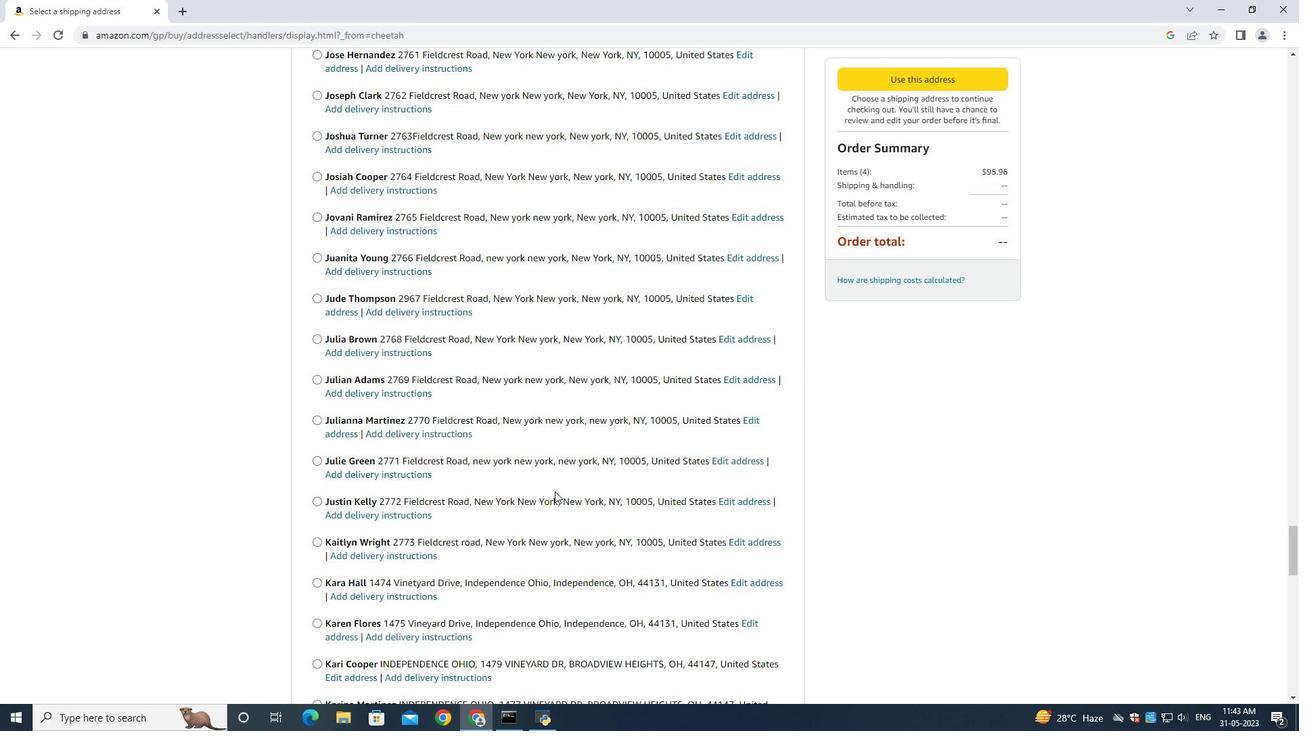 
Action: Mouse moved to (555, 490)
Screenshot: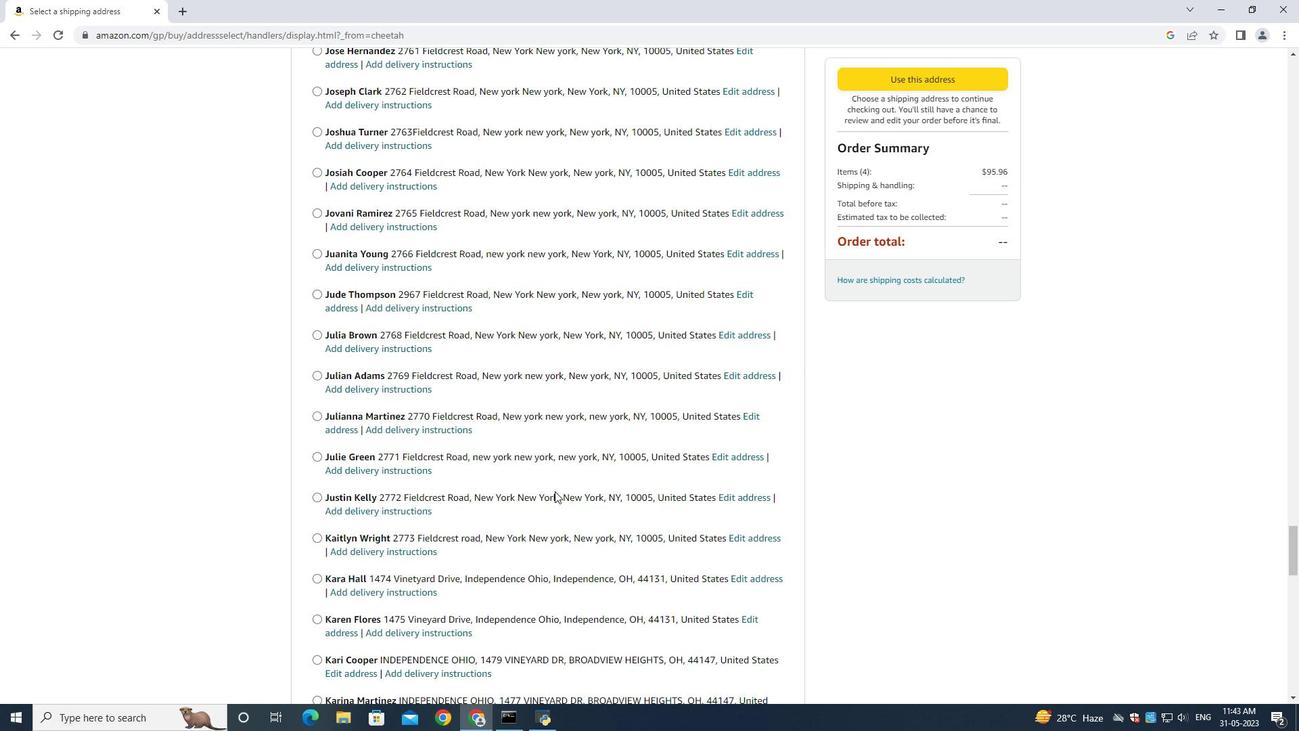 
Action: Mouse scrolled (555, 490) with delta (0, 0)
Screenshot: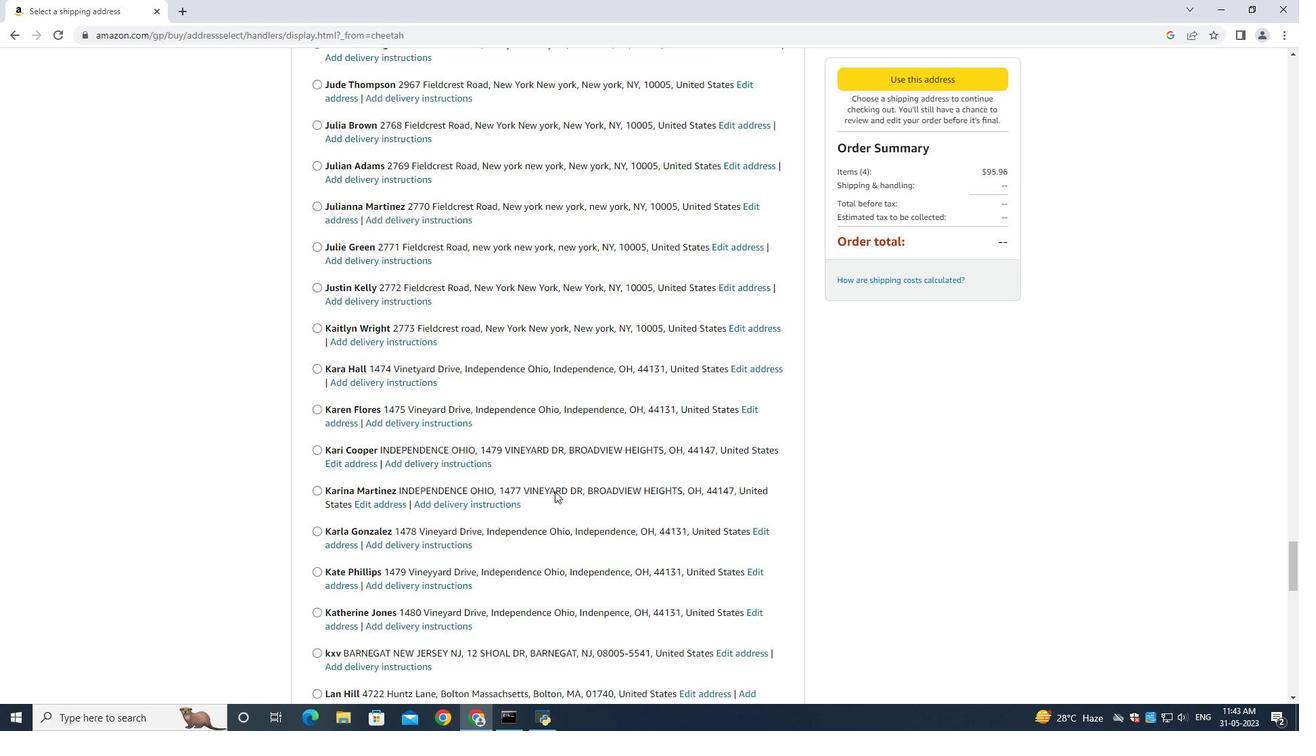 
Action: Mouse scrolled (555, 490) with delta (0, 0)
Screenshot: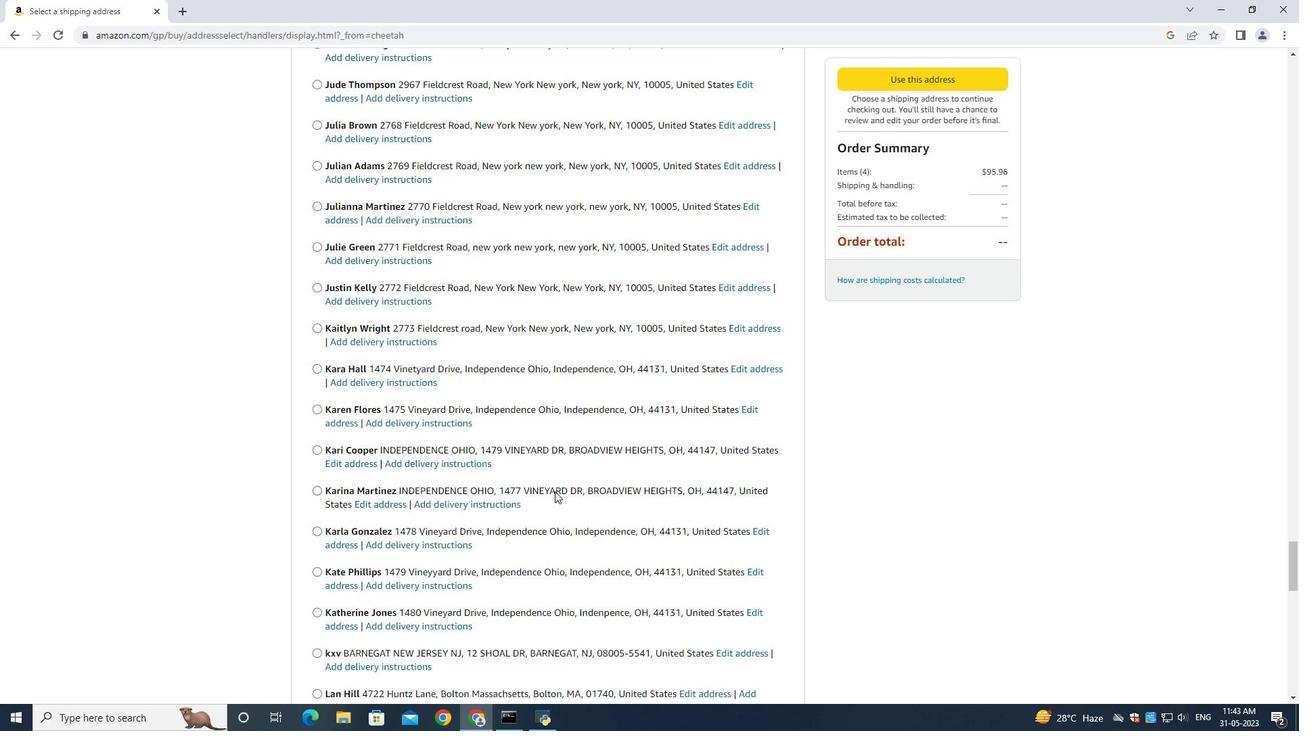 
Action: Mouse scrolled (555, 490) with delta (0, 0)
Screenshot: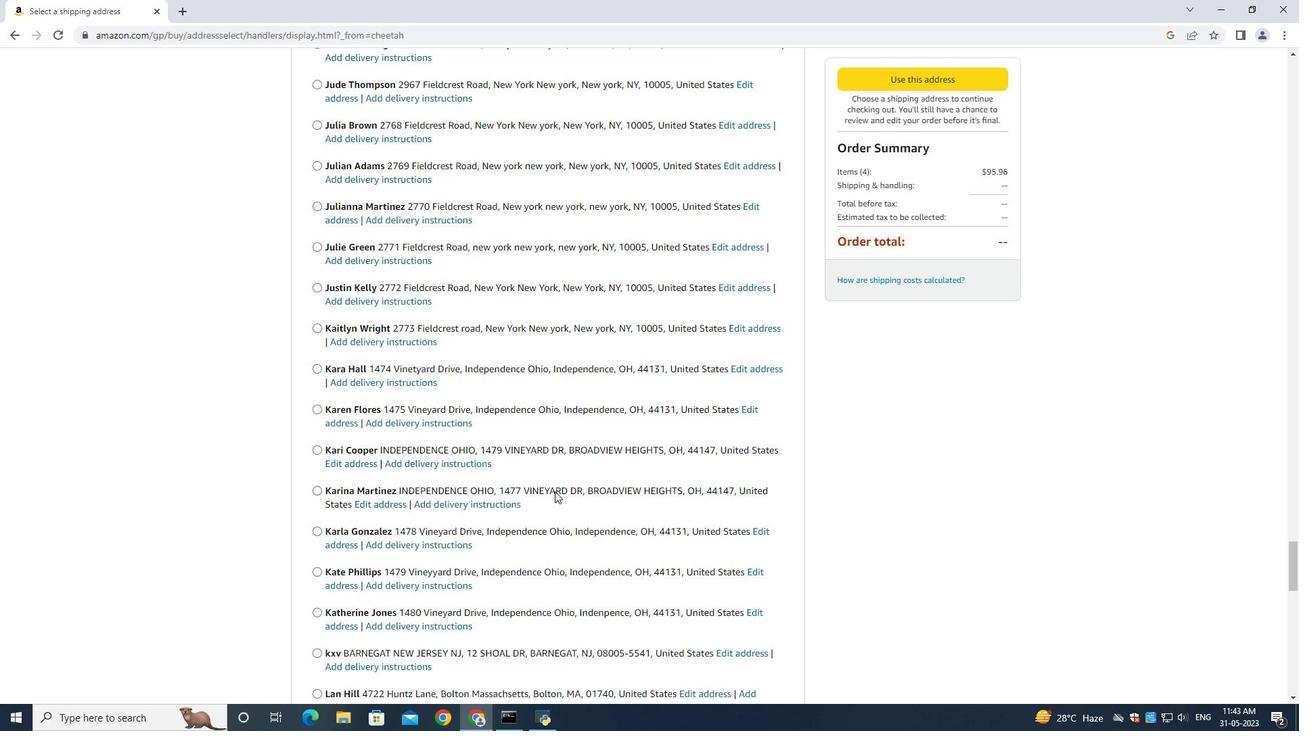 
Action: Mouse scrolled (555, 490) with delta (0, 0)
Screenshot: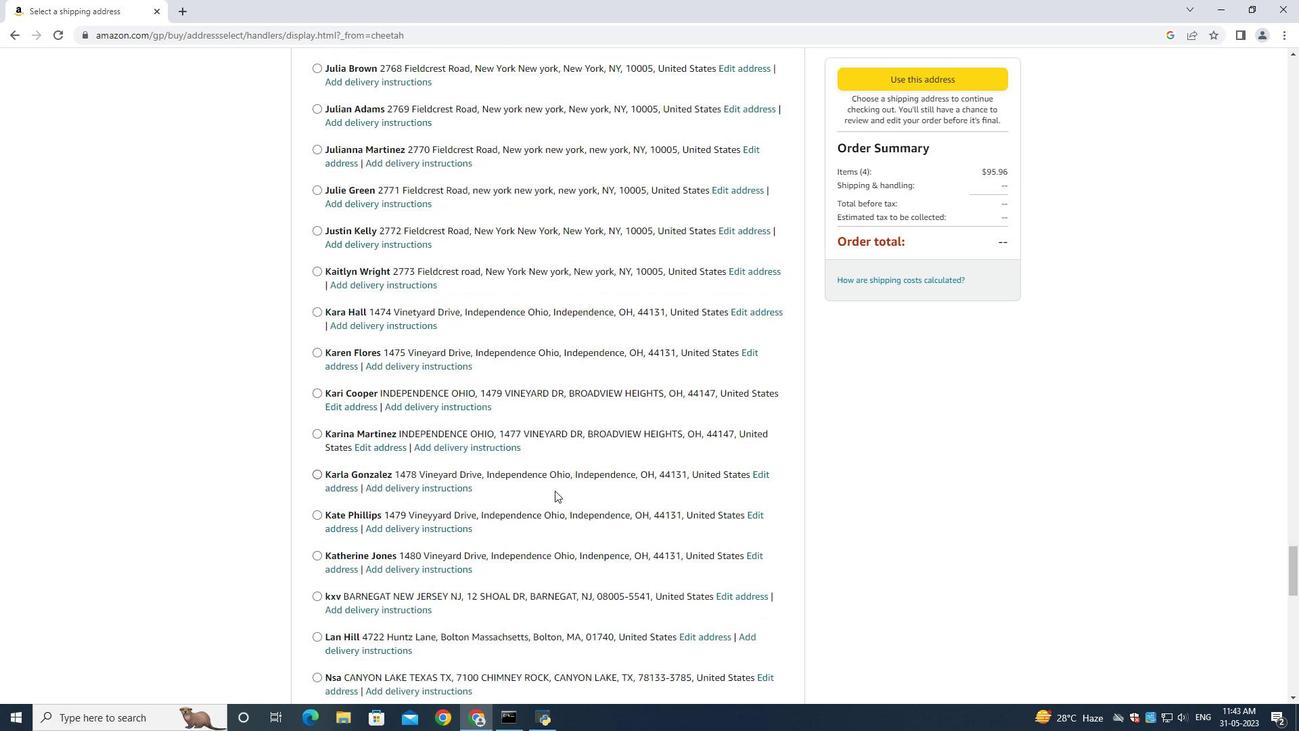 
Action: Mouse scrolled (555, 490) with delta (0, 0)
Screenshot: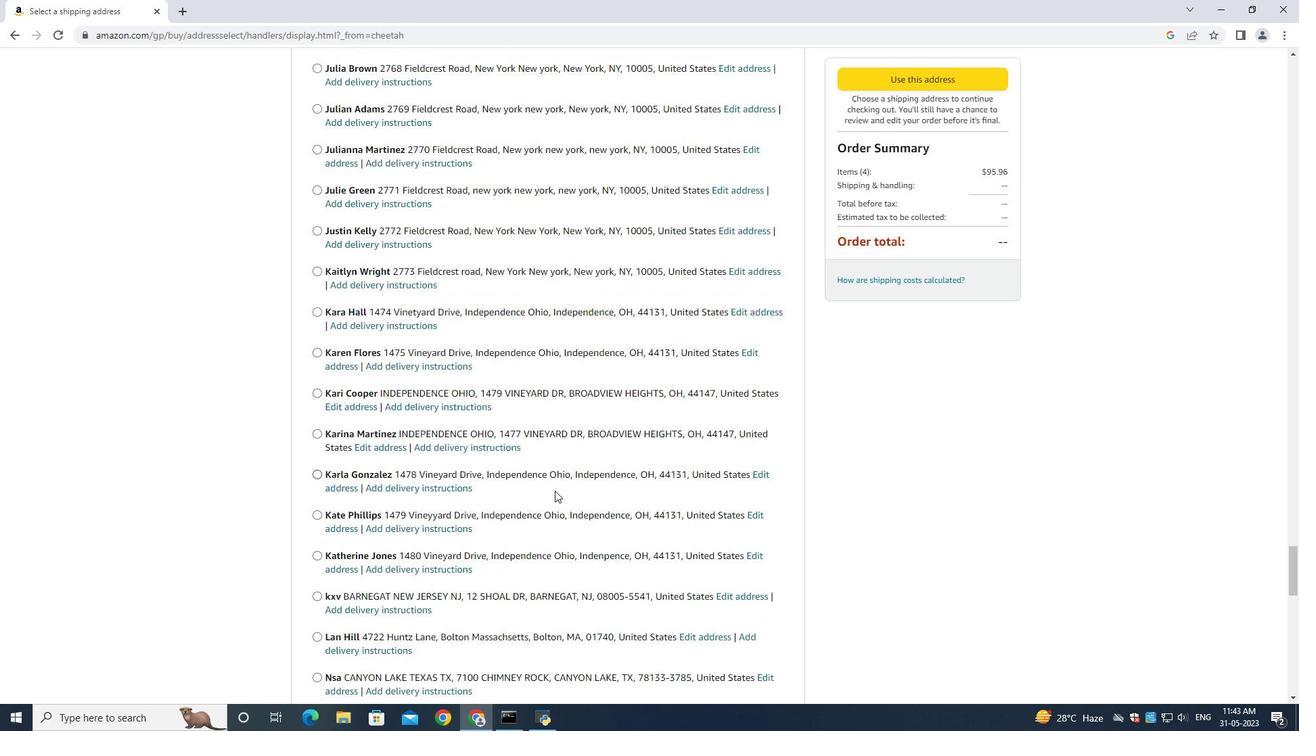 
Action: Mouse scrolled (555, 490) with delta (0, 0)
Screenshot: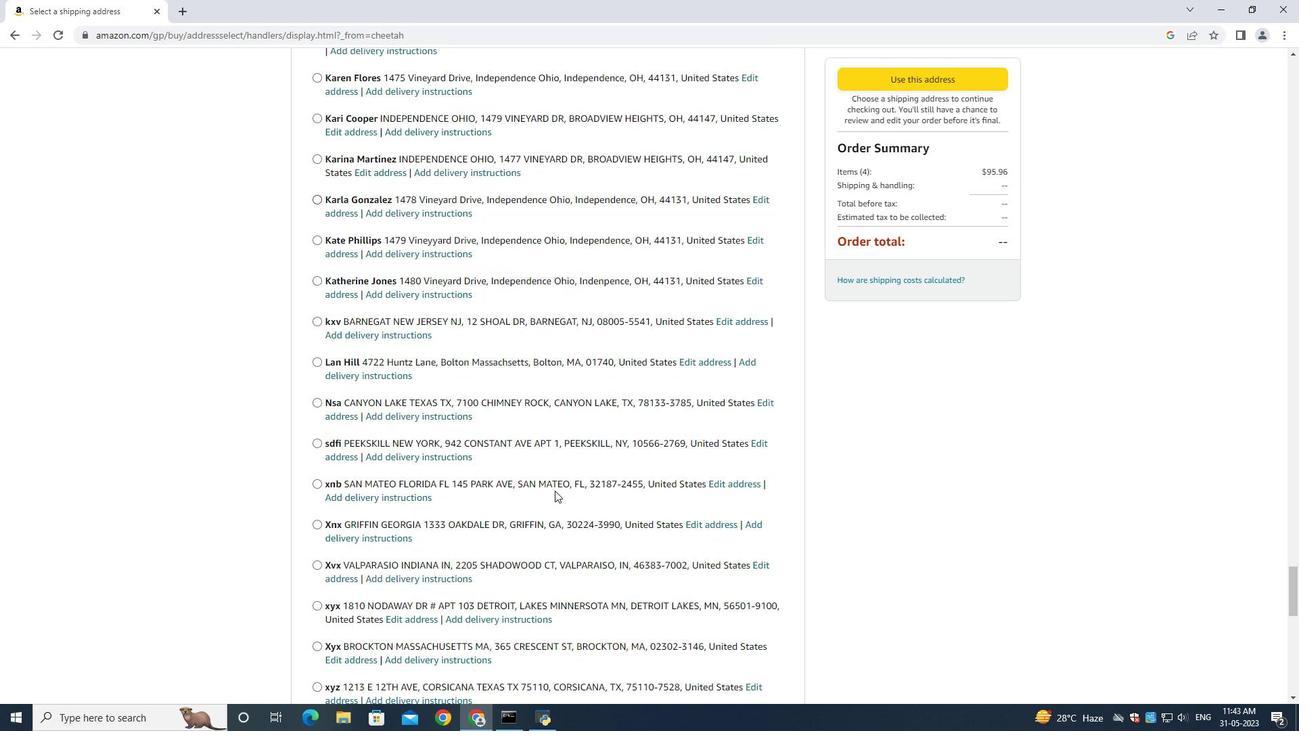
Action: Mouse scrolled (555, 490) with delta (0, 0)
Screenshot: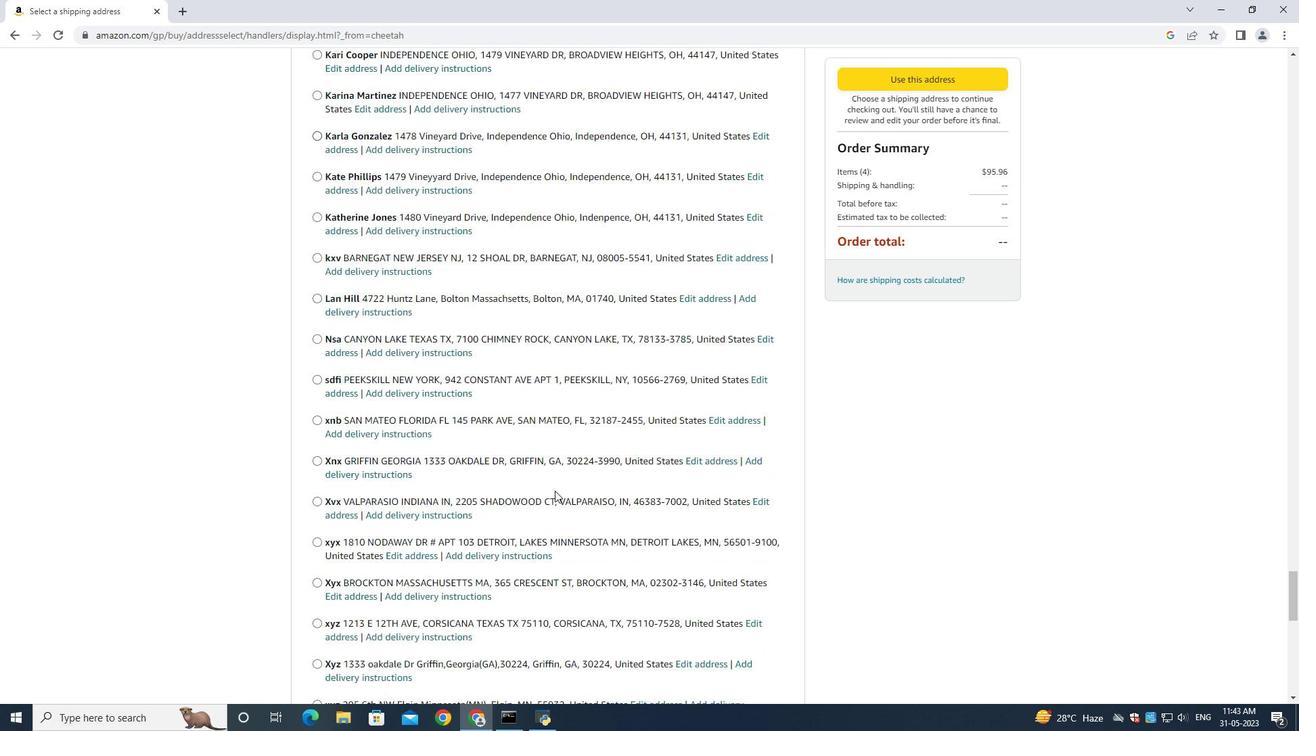 
Action: Mouse scrolled (555, 490) with delta (0, 0)
Screenshot: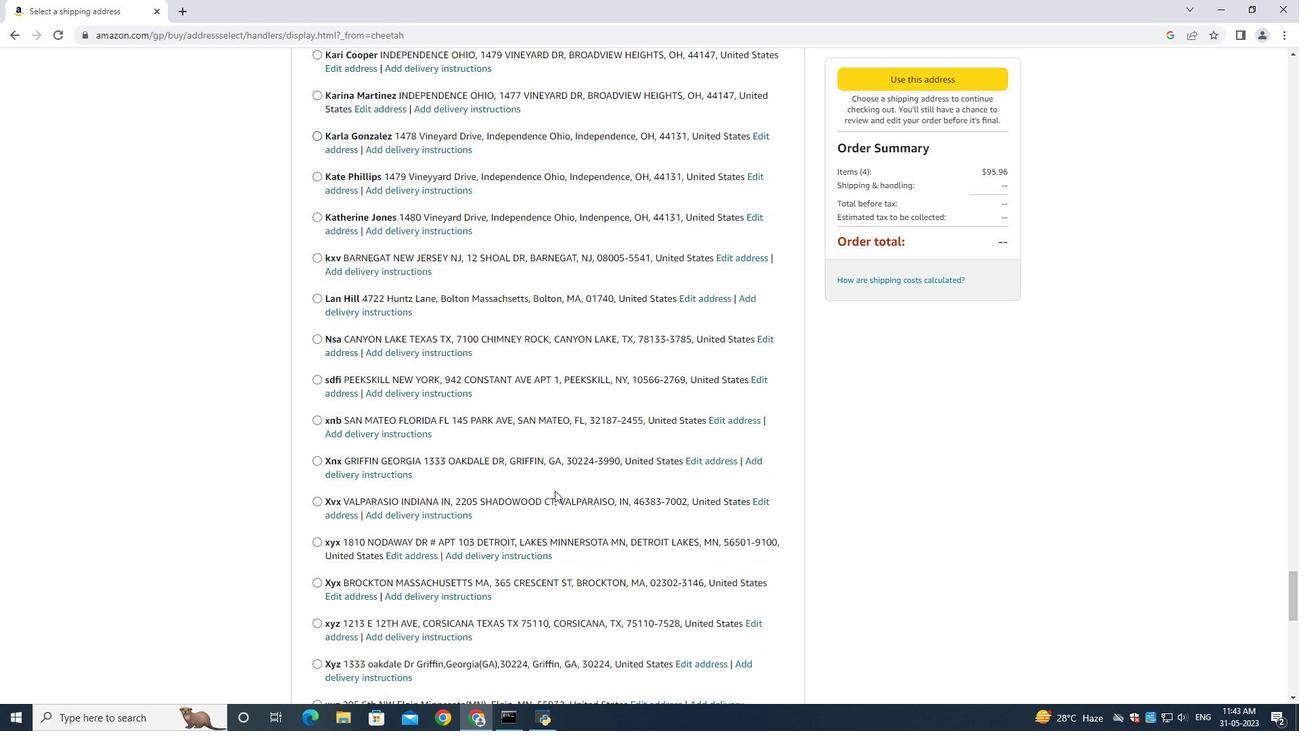 
Action: Mouse scrolled (555, 490) with delta (0, 0)
Screenshot: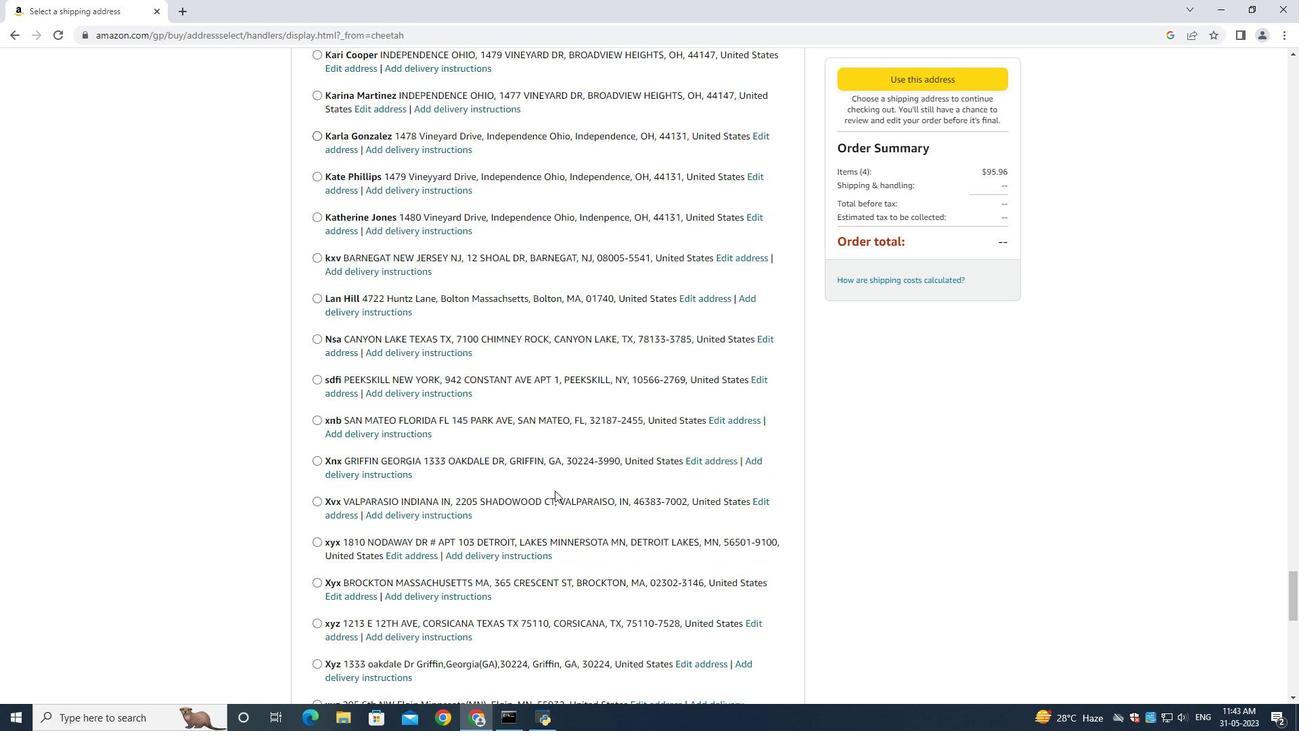 
Action: Mouse scrolled (555, 490) with delta (0, 0)
Screenshot: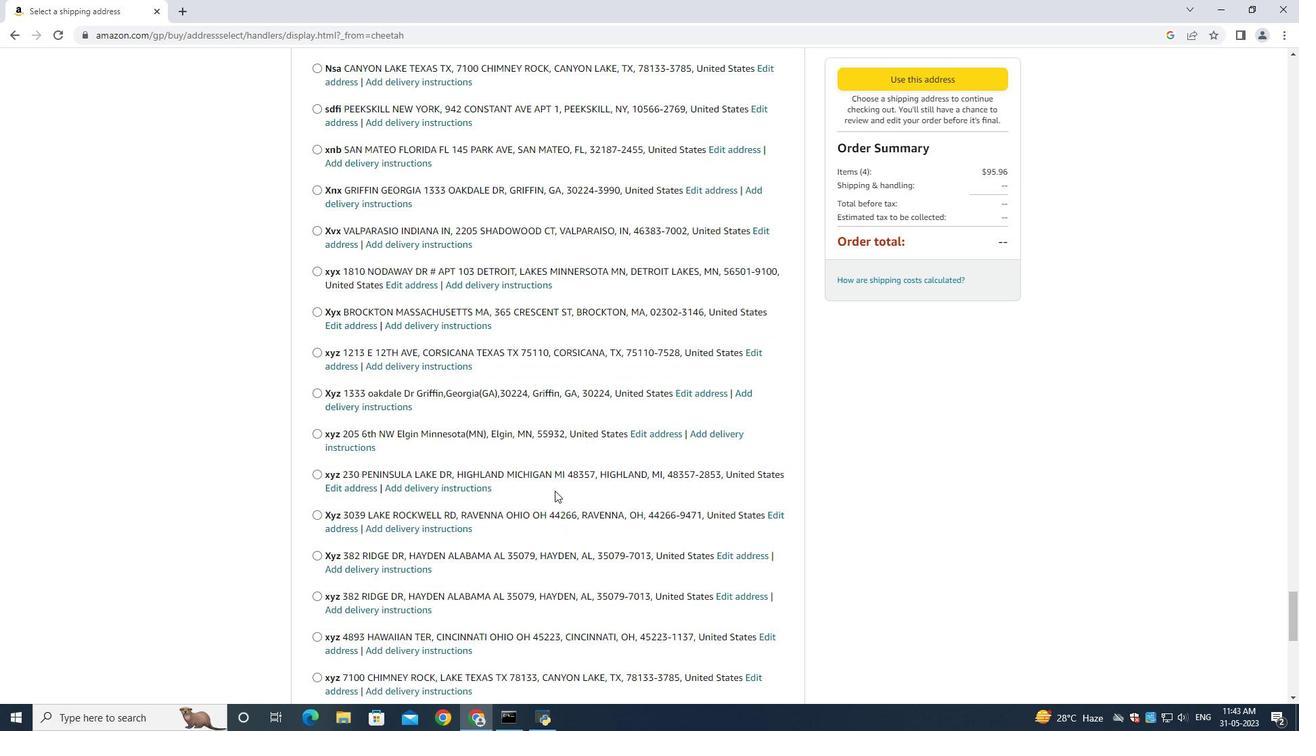 
Action: Mouse scrolled (555, 490) with delta (0, 0)
Screenshot: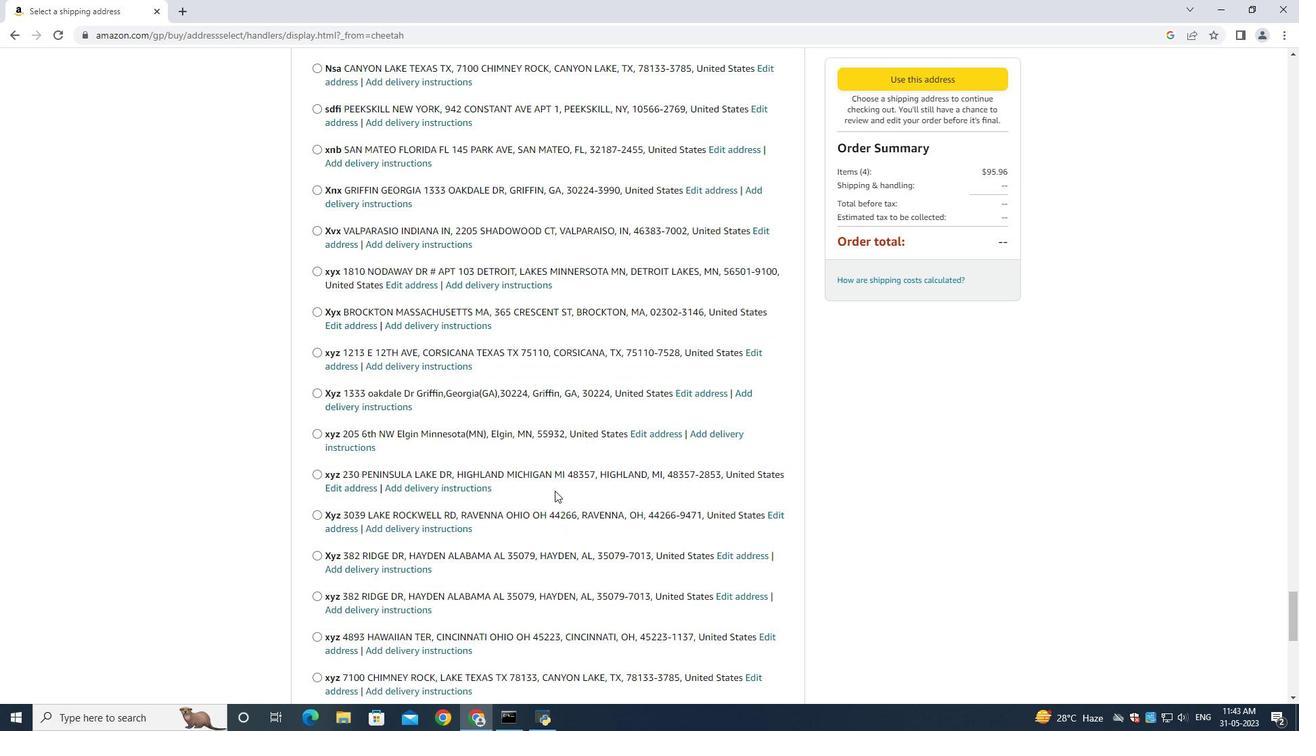 
Action: Mouse scrolled (555, 490) with delta (0, 0)
Screenshot: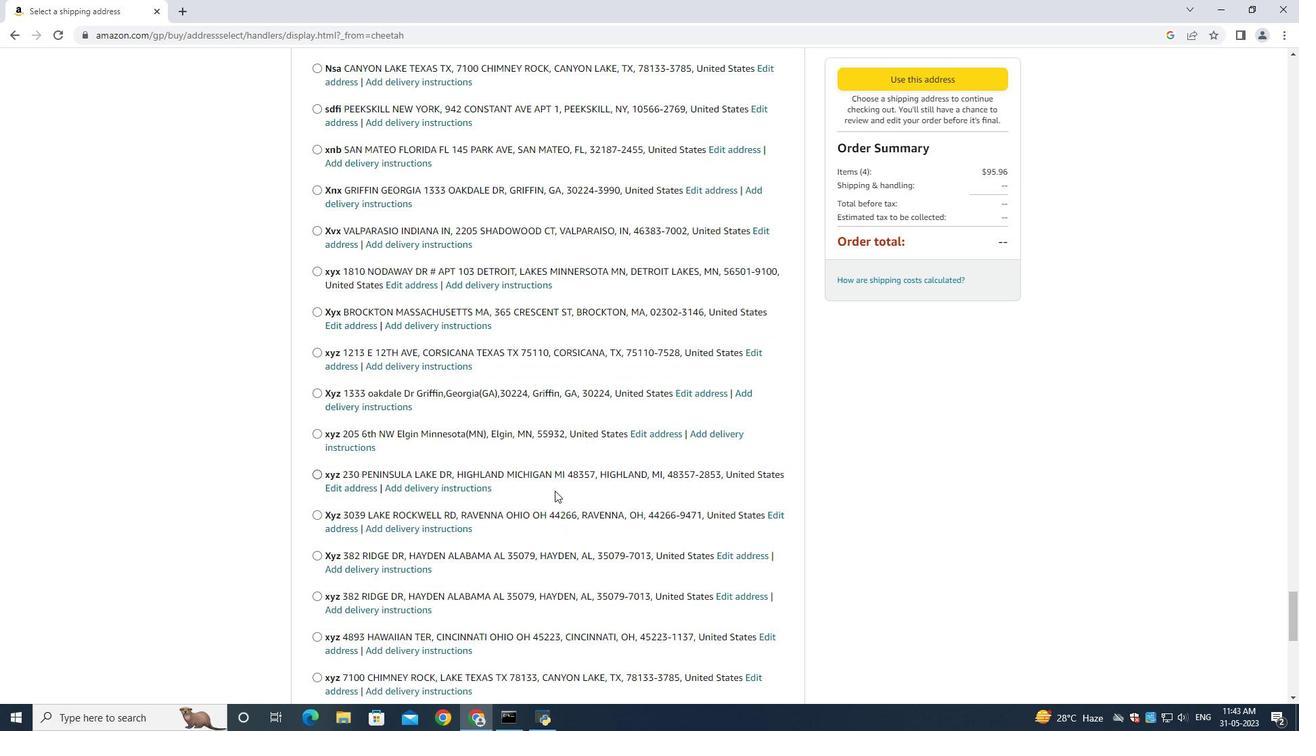 
Action: Mouse scrolled (555, 490) with delta (0, 0)
Screenshot: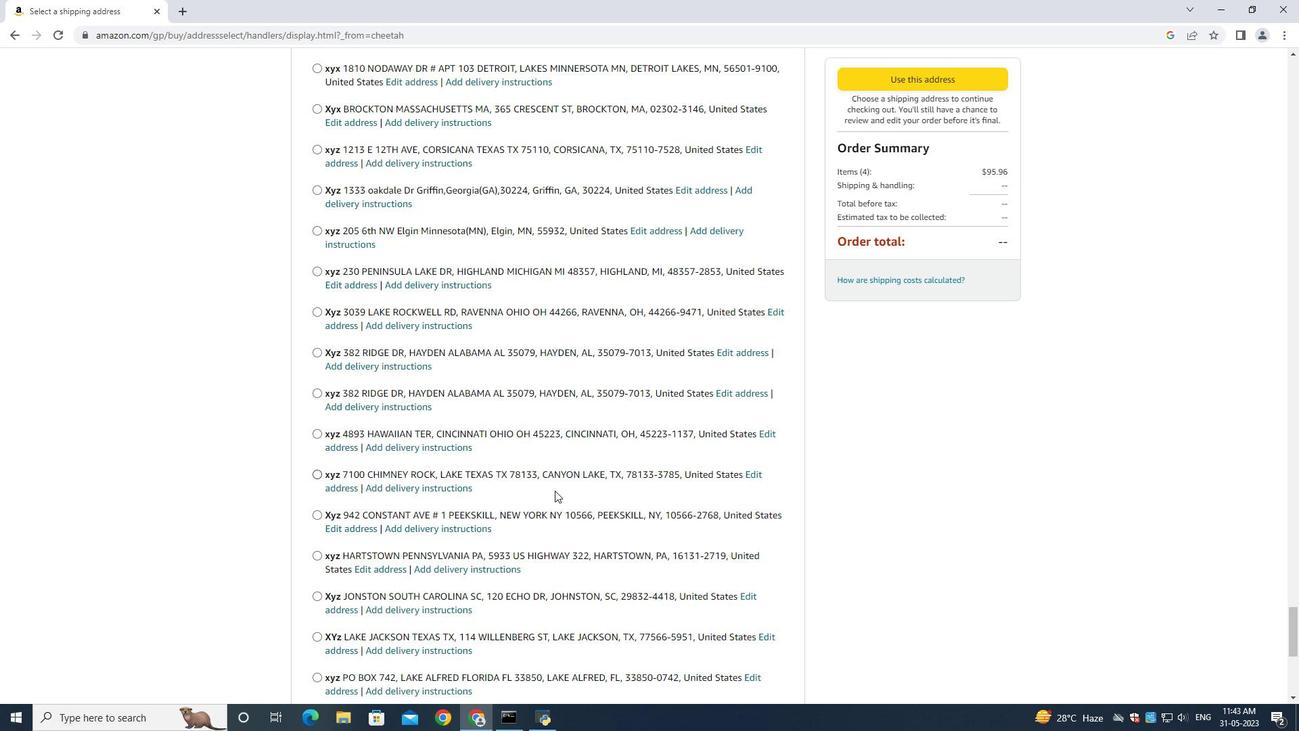 
Action: Mouse scrolled (555, 490) with delta (0, 0)
Screenshot: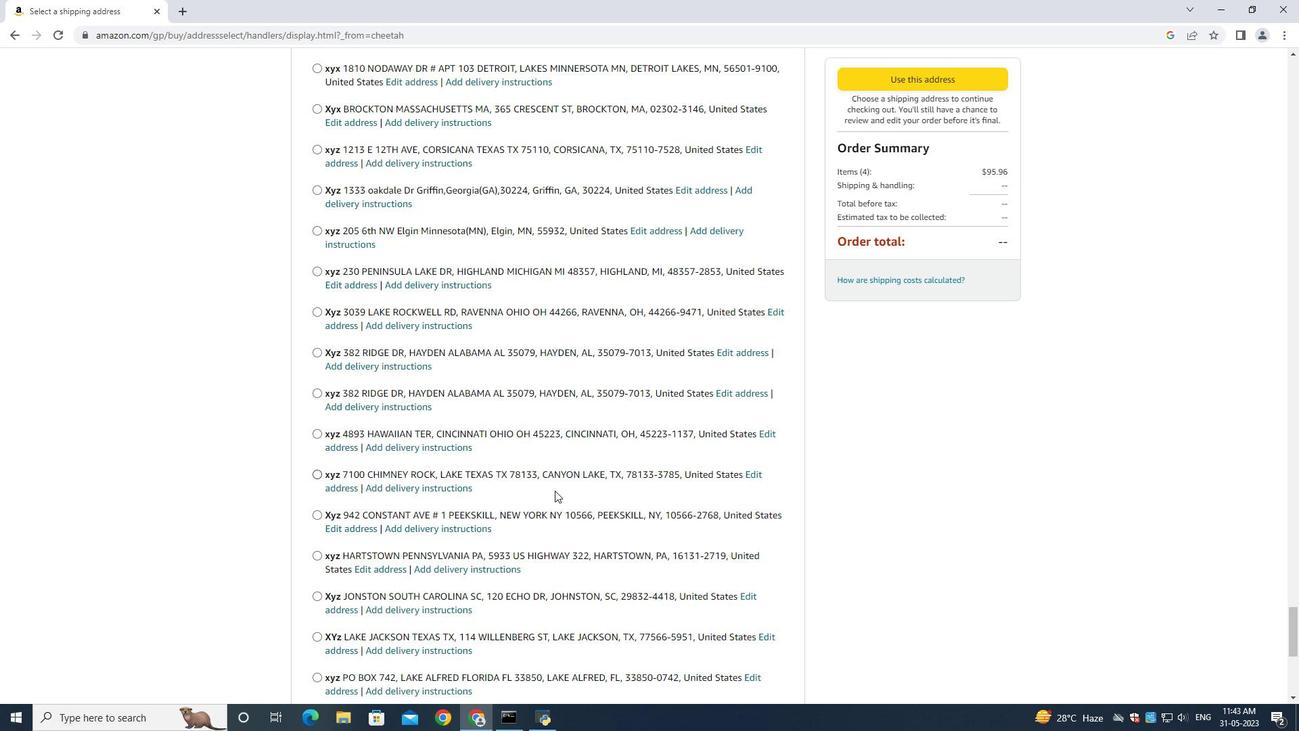 
Action: Mouse scrolled (555, 490) with delta (0, 0)
Screenshot: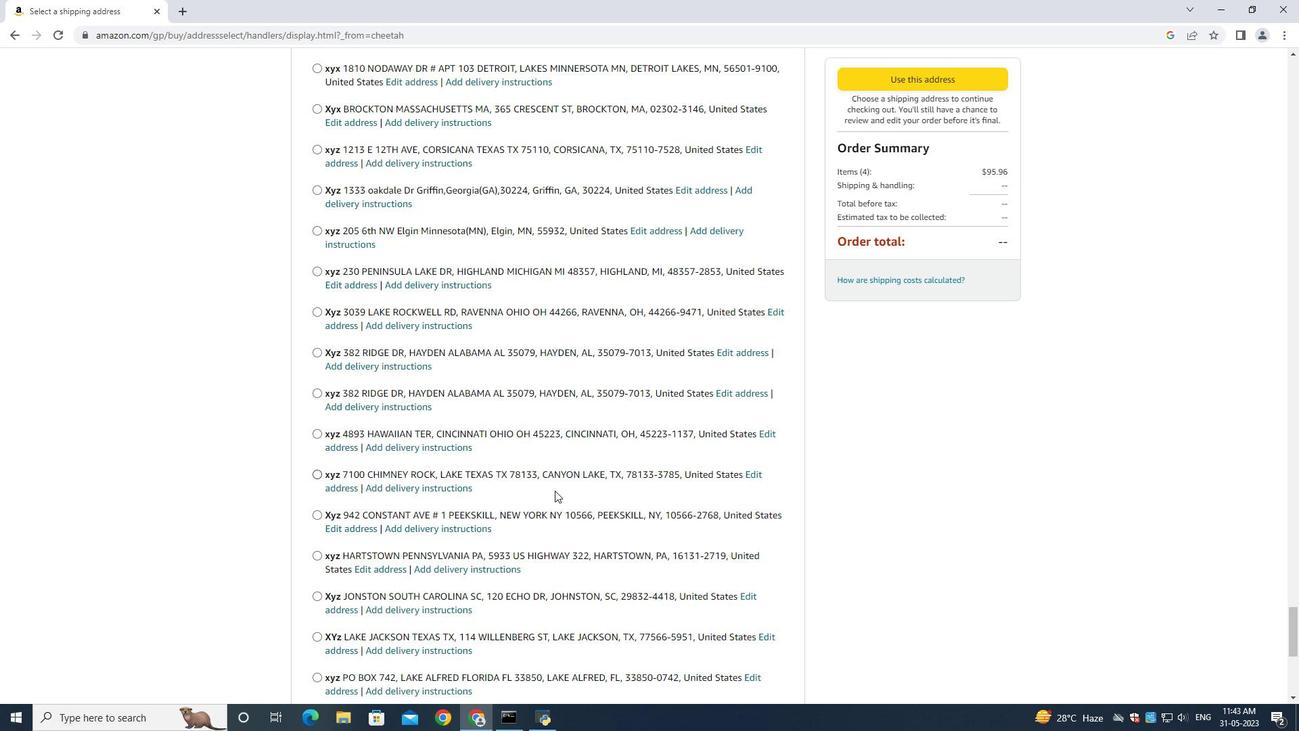
Action: Mouse moved to (369, 595)
Screenshot: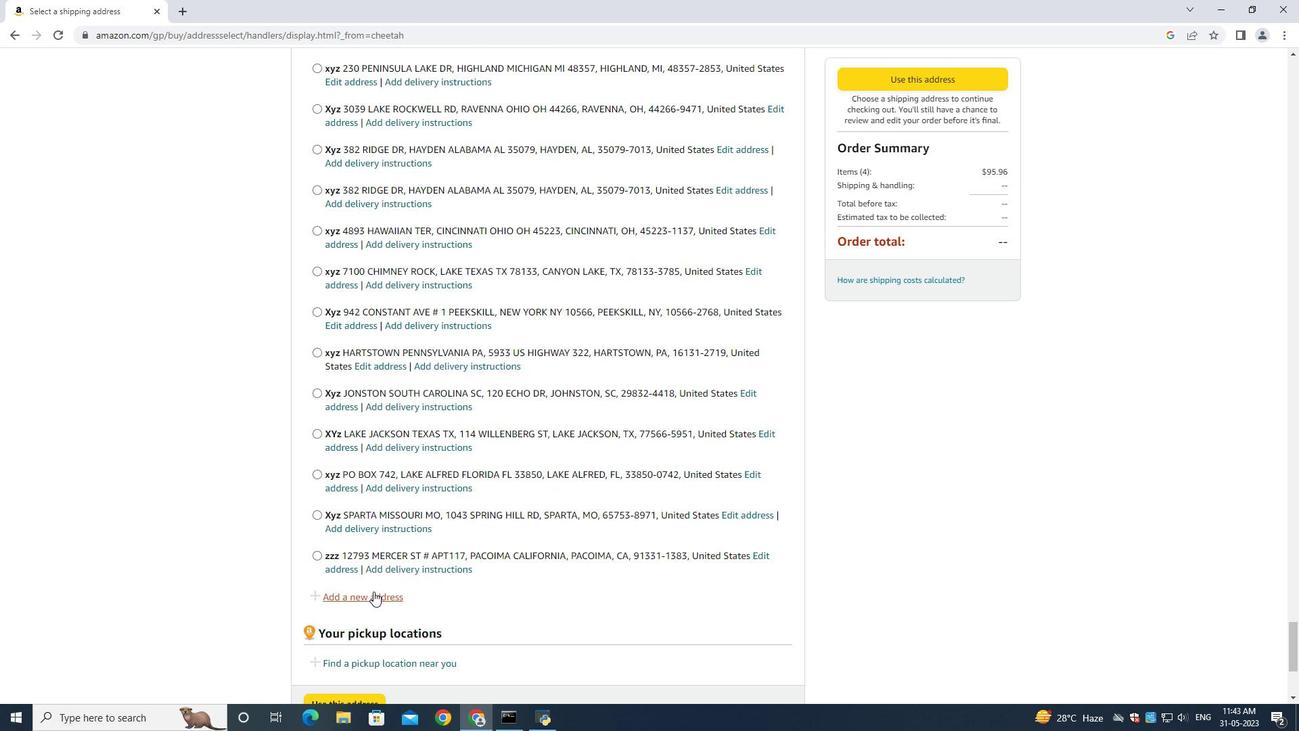 
Action: Mouse pressed left at (369, 595)
Screenshot: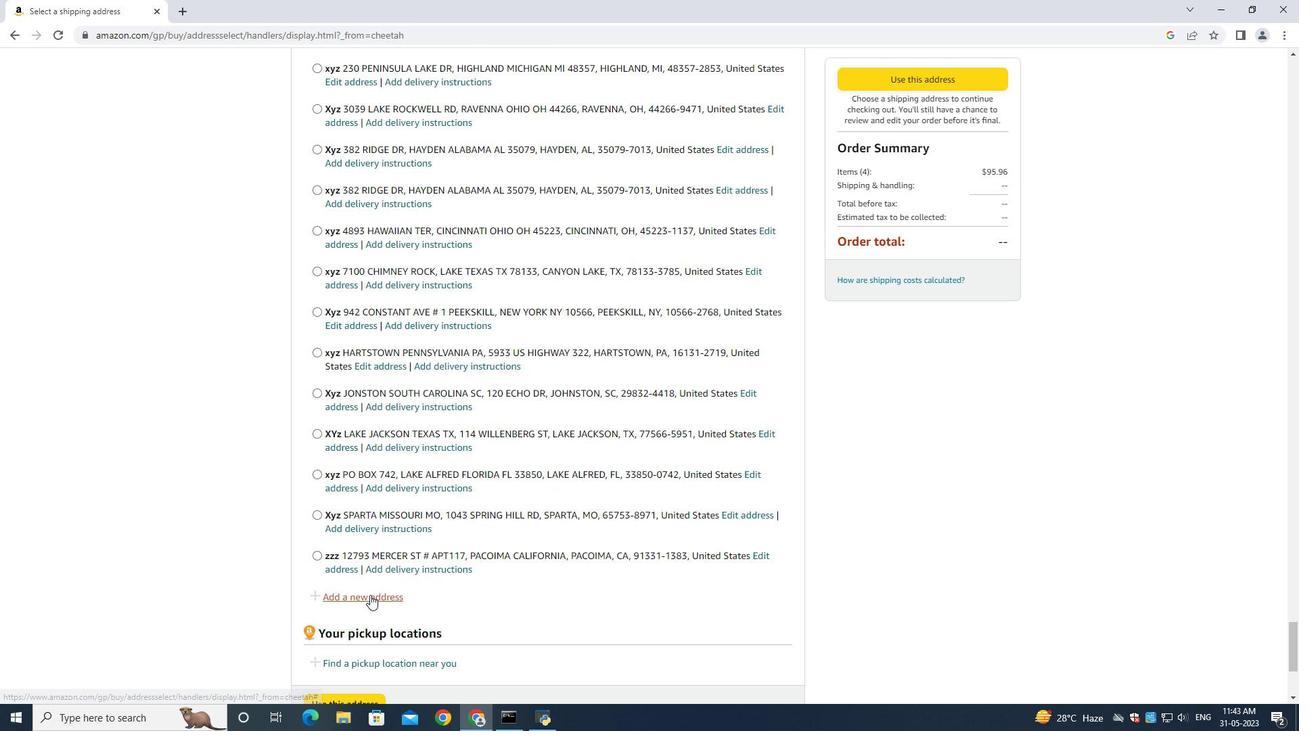 
Action: Mouse moved to (503, 331)
Screenshot: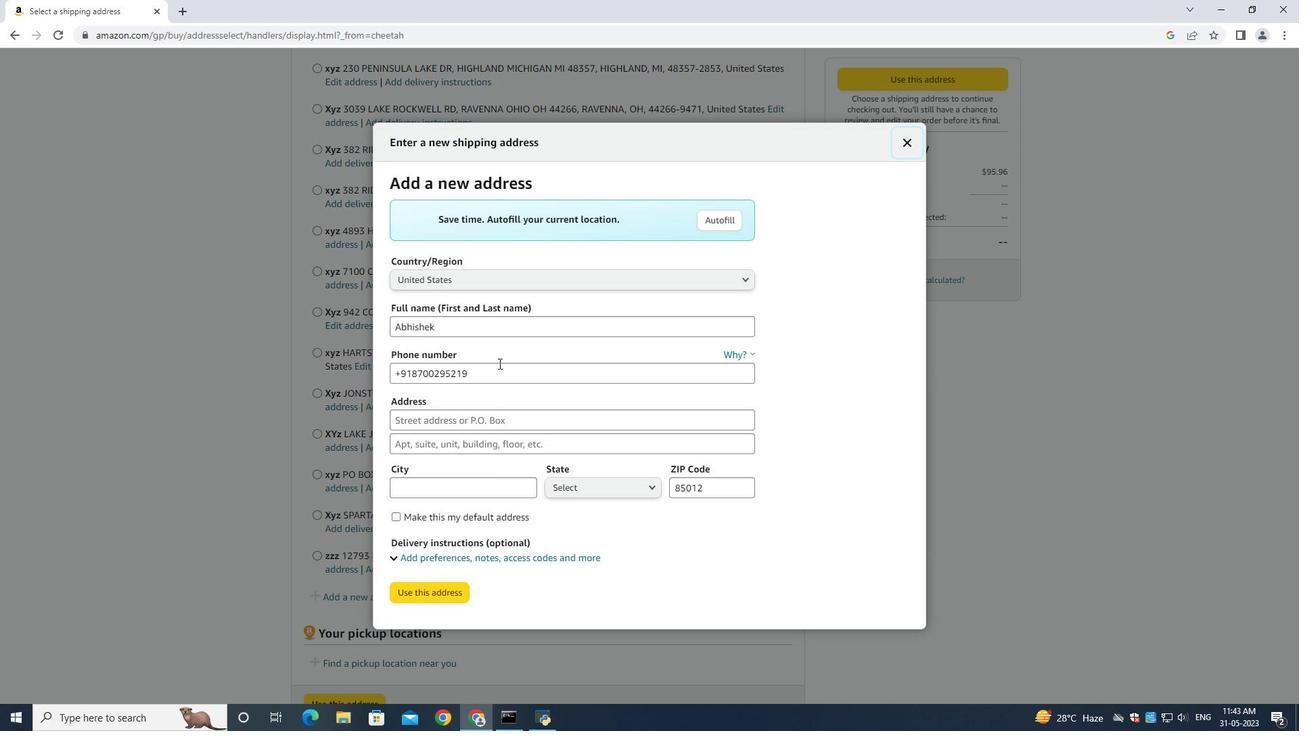 
Action: Mouse pressed left at (503, 331)
Screenshot: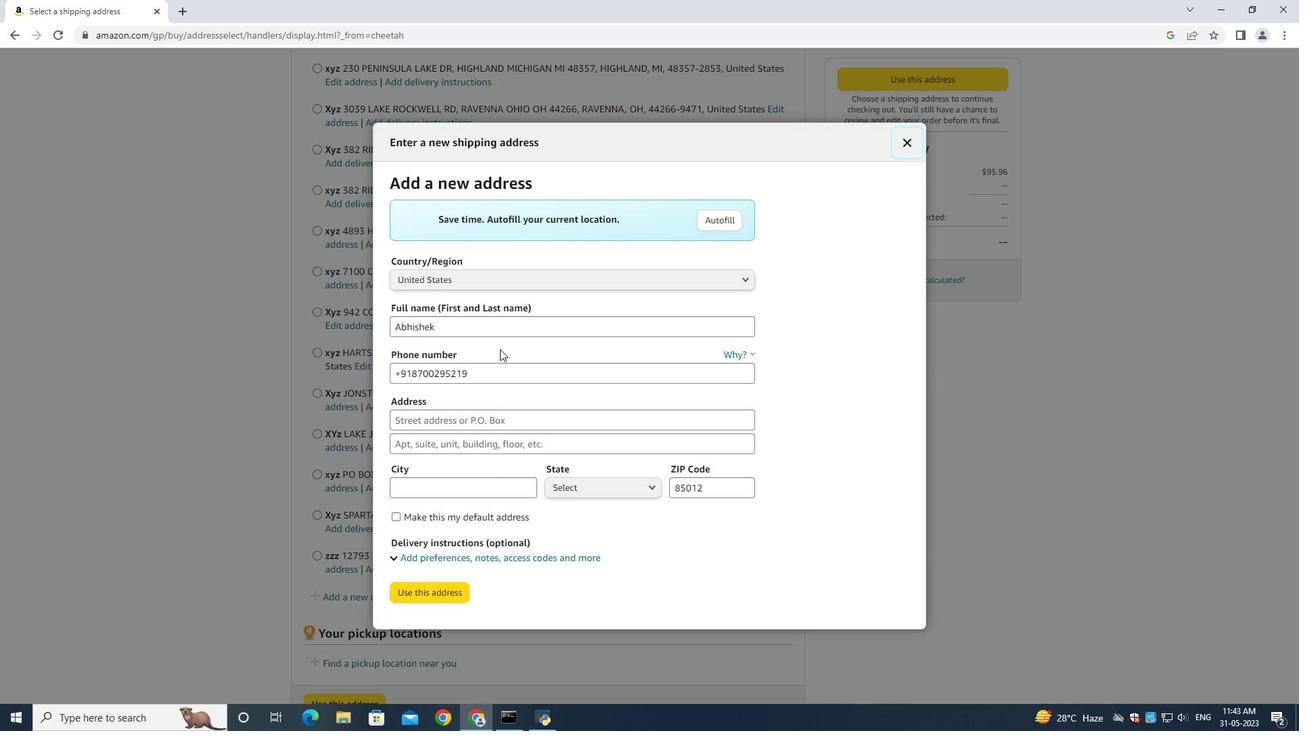 
Action: Key pressed ctrl+A<Key.backspace><Key.shift><Key.shift><Key.shift><Key.shift><Key.shift><Key.shift><Key.shift><Key.shift><Key.shift><Key.shift><Key.shift><Key.shift><Key.shift><Key.shift><Key.shift><Key.shift><Key.shift><Key.shift><Key.shift><Key.shift><Key.shift><Key.shift><Key.shift><Key.shift><Key.shift><Key.shift><Key.shift><Key.shift><Key.shift><Key.shift><Key.shift><Key.shift><Key.shift><Key.shift><Key.shift><Key.shift><Key.shift><Key.shift><Key.shift><Key.shift><Key.shift><Key.shift><Key.shift><Key.shift><Key.shift><Key.shift><Key.shift><Key.shift><Key.shift><Key.shift><Key.shift><Key.shift><Key.shift><Key.shift><Key.shift><Key.shift><Key.shift><Key.shift><Key.shift><Key.shift><Key.shift><Key.shift><Key.shift><Key.shift><Key.shift><Key.shift><Key.shift><Key.shift><Key.shift><Key.shift><Key.shift><Key.shift><Key.shift><Key.shift><Key.shift><Key.shift><Key.shift><Key.shift><Key.shift><Key.shift><Key.shift><Key.shift><Key.shift><Key.shift><Key.shift><Key.shift><Key.shift><Key.shift><Key.shift><Key.shift><Key.shift><Key.shift><Key.shift><Key.shift><Key.shift><Key.shift><Key.shift><Key.shift><Key.shift><Key.shift><Key.shift><Key.shift><Key.shift><Key.shift><Key.shift>Kathleen<Key.space><Key.shift>Davis<Key.tab><Key.tab><Key.backspace>4403901431<Key.space><Key.tab>1481<Key.space><Key.shift>Vineyard<Key.space><Key.shift>Drive<Key.tab><Key.shift>Independence<Key.space>ohio<Key.space><Key.tab><Key.shift>Indenpendence<Key.space><Key.tab>ohio<Key.tab><Key.backspace>44131
Screenshot: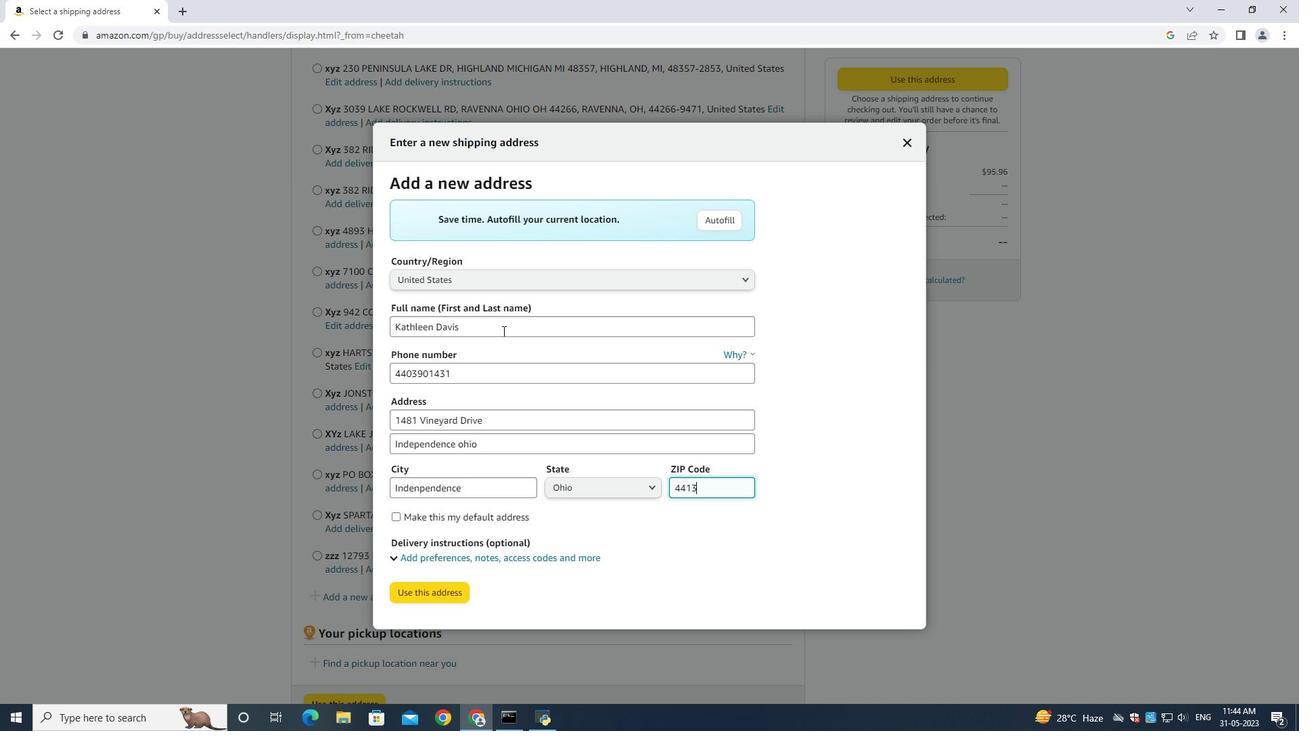 
Action: Mouse moved to (429, 576)
Screenshot: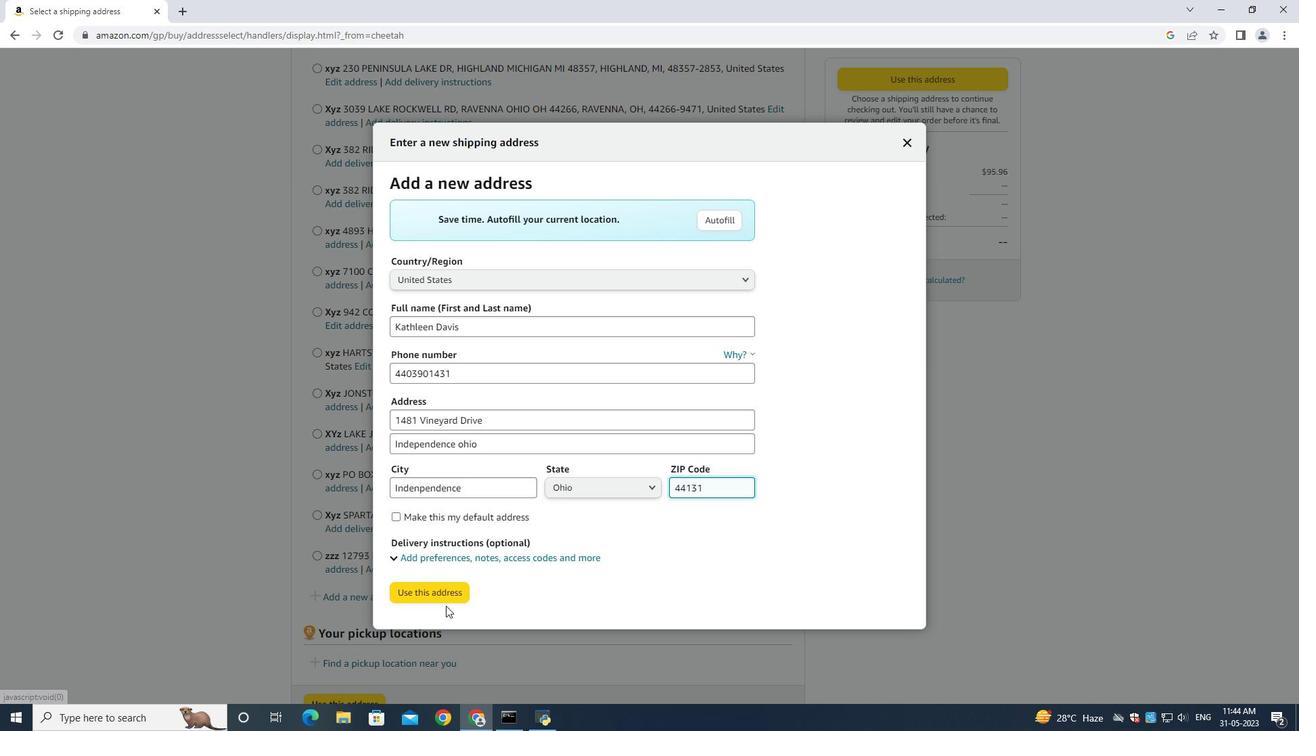 
Action: Mouse pressed left at (429, 576)
Screenshot: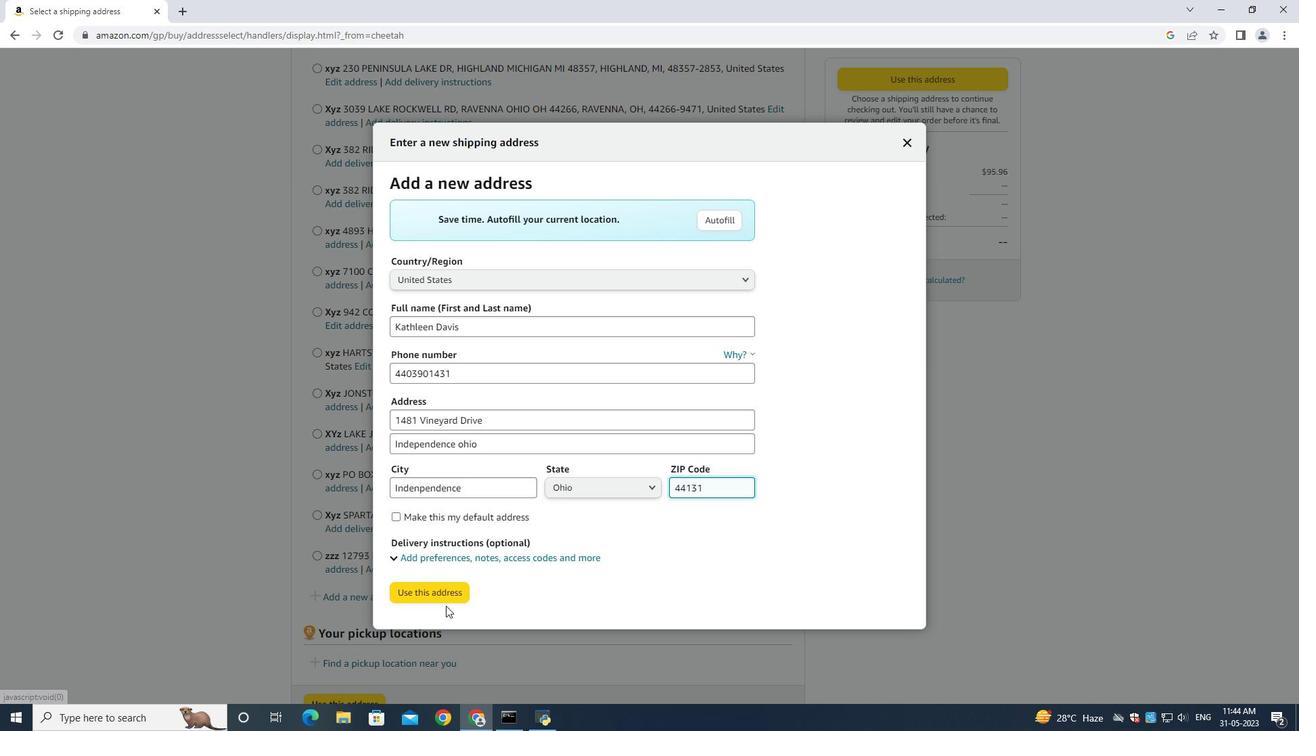 
Action: Mouse moved to (434, 595)
Screenshot: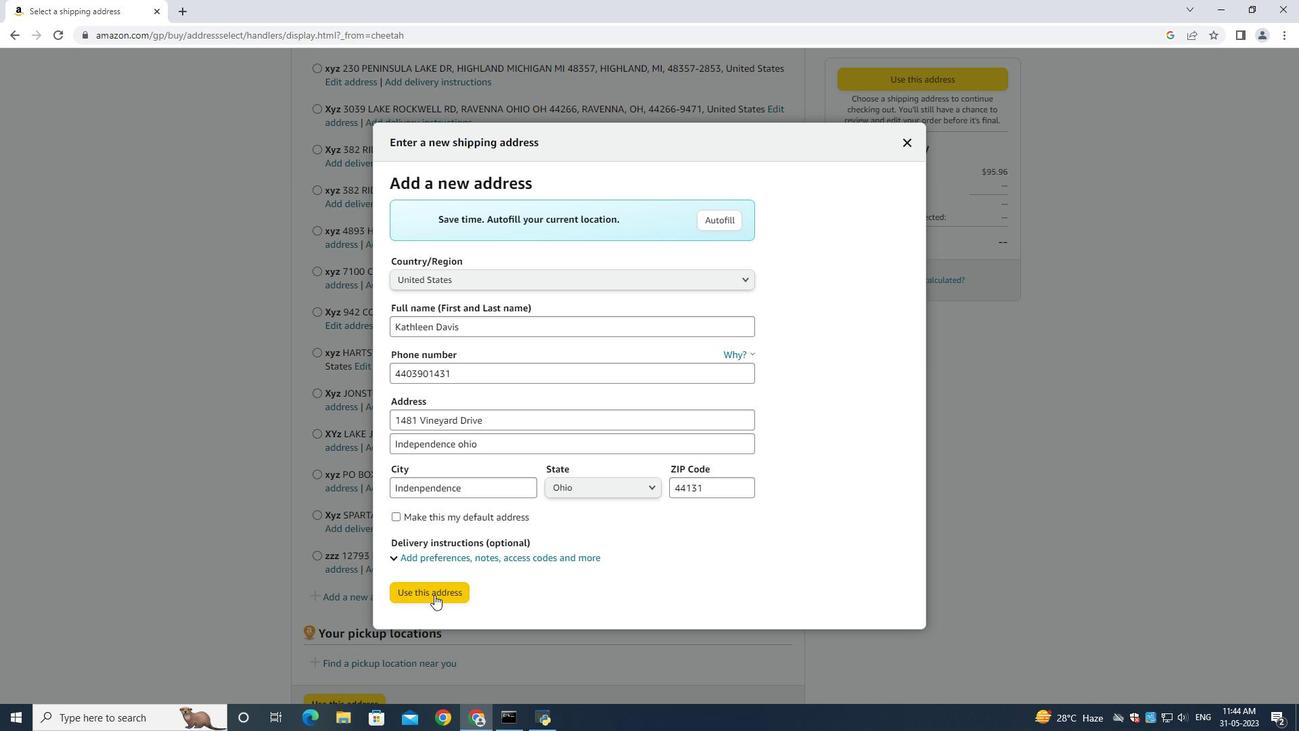 
Action: Mouse pressed left at (434, 595)
Screenshot: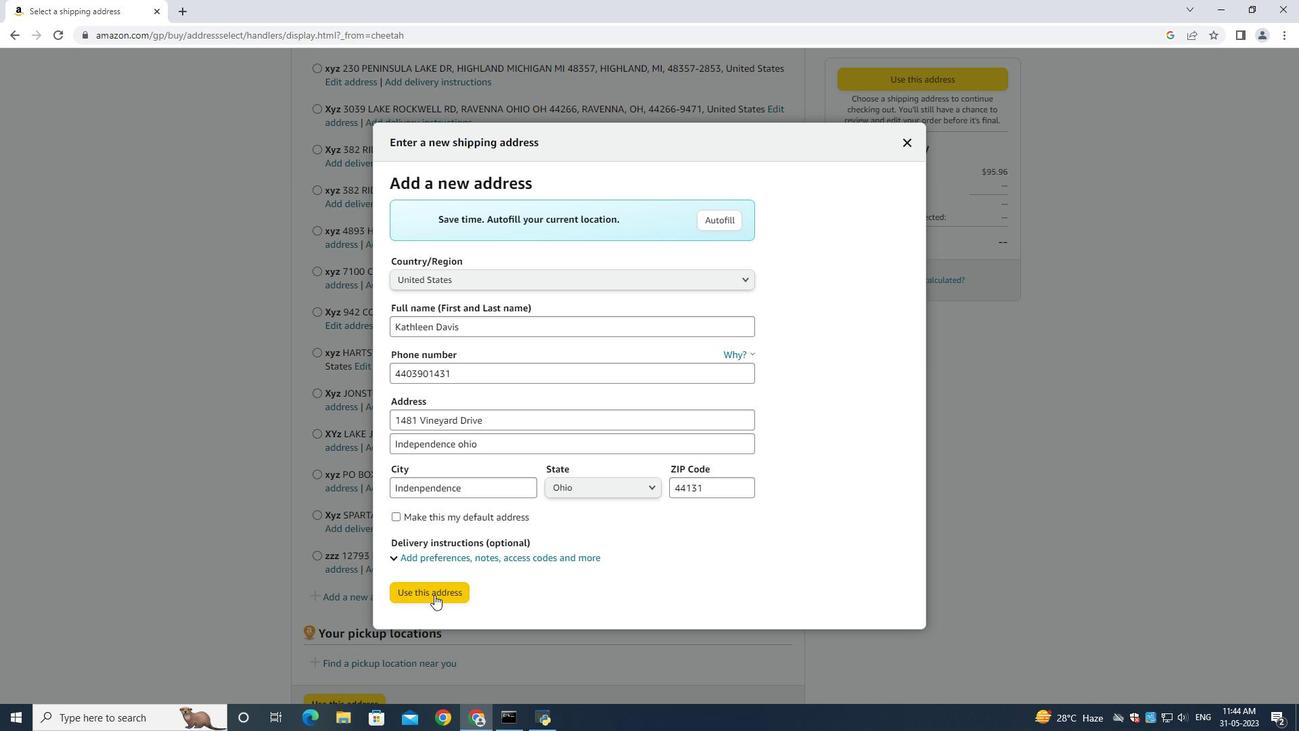 
Action: Mouse moved to (416, 254)
Screenshot: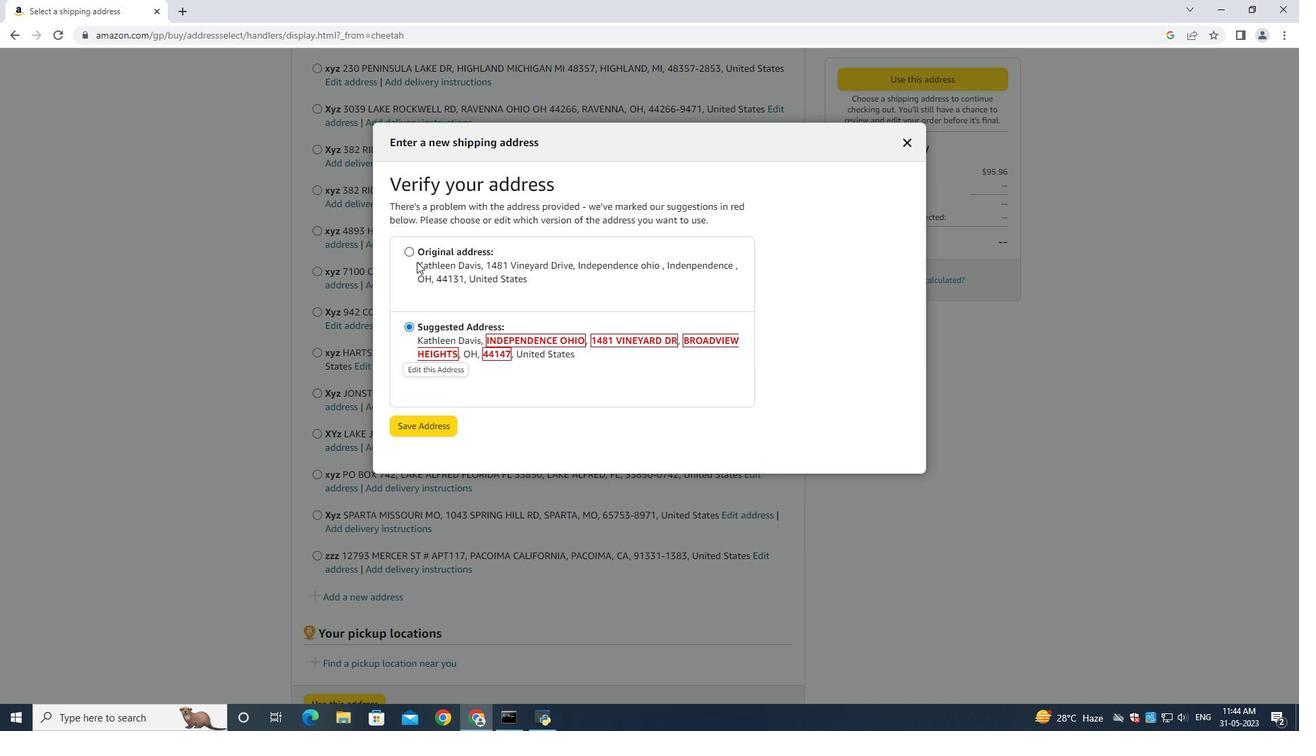 
Action: Mouse pressed left at (416, 254)
Screenshot: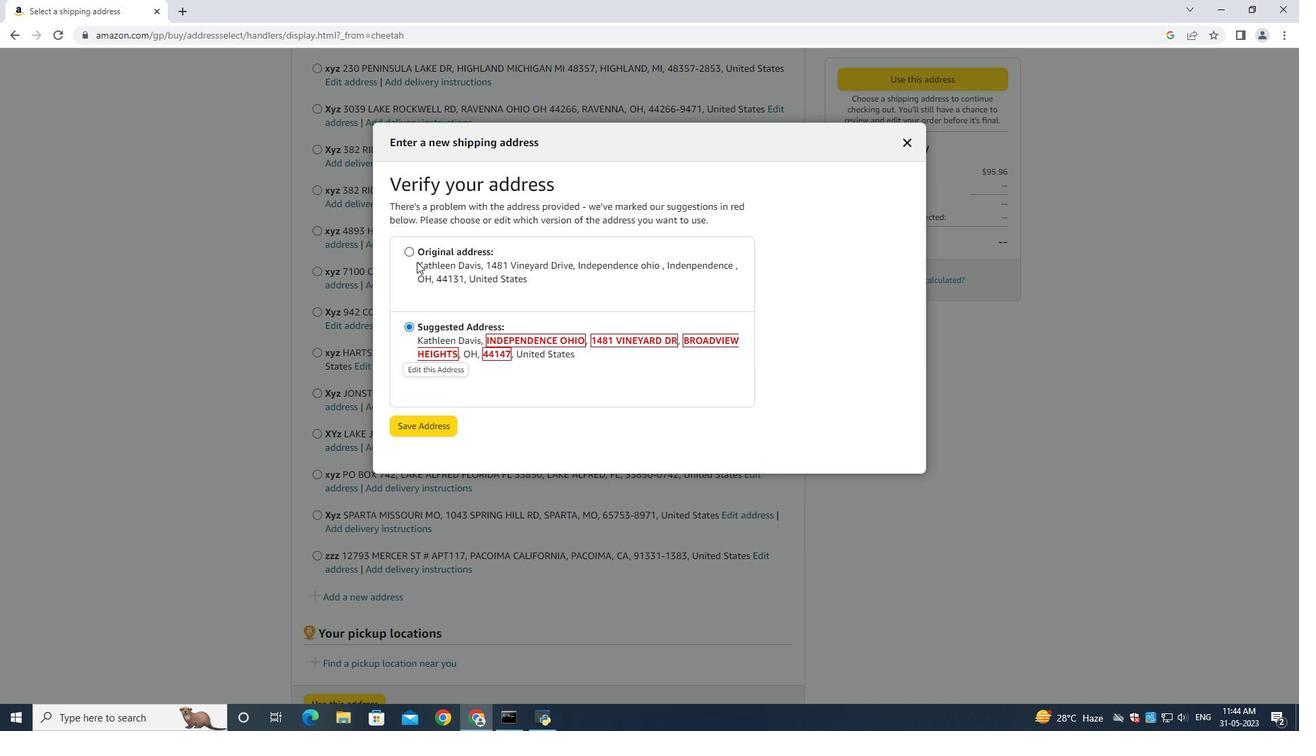 
Action: Mouse moved to (425, 428)
Screenshot: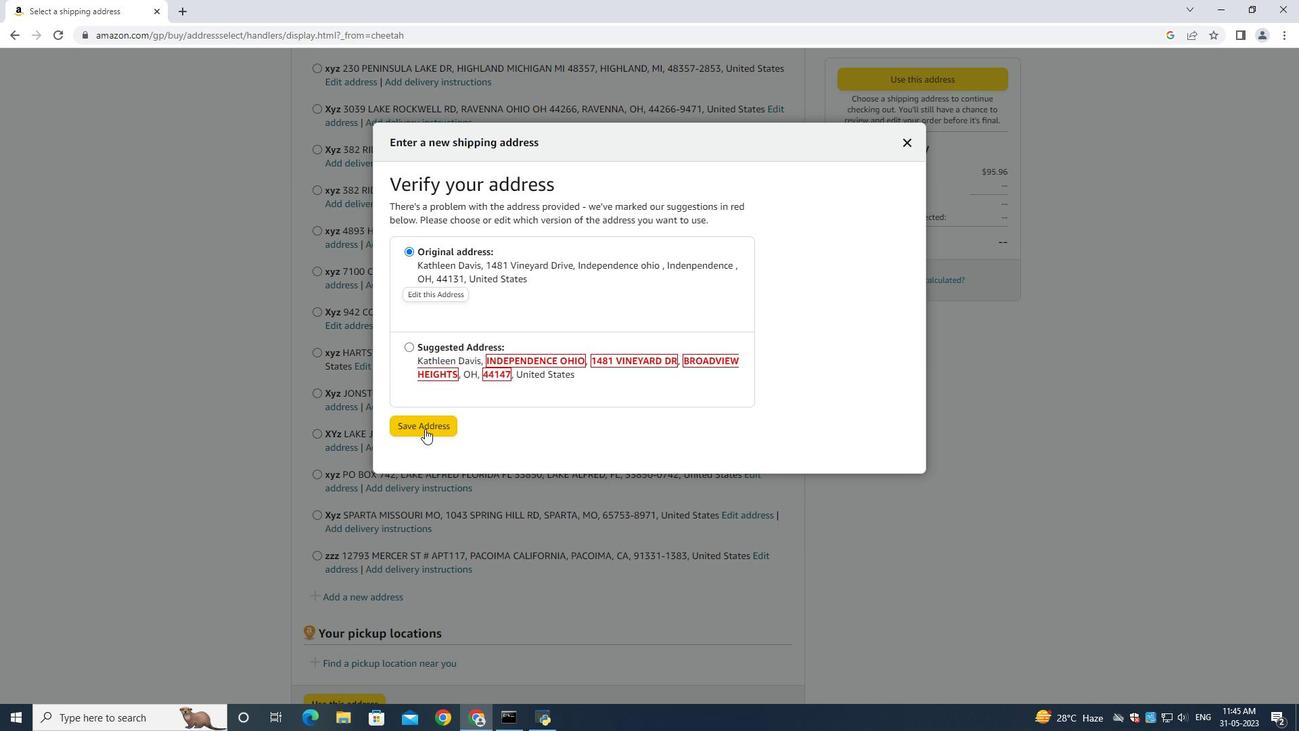 
Action: Mouse pressed left at (425, 428)
Screenshot: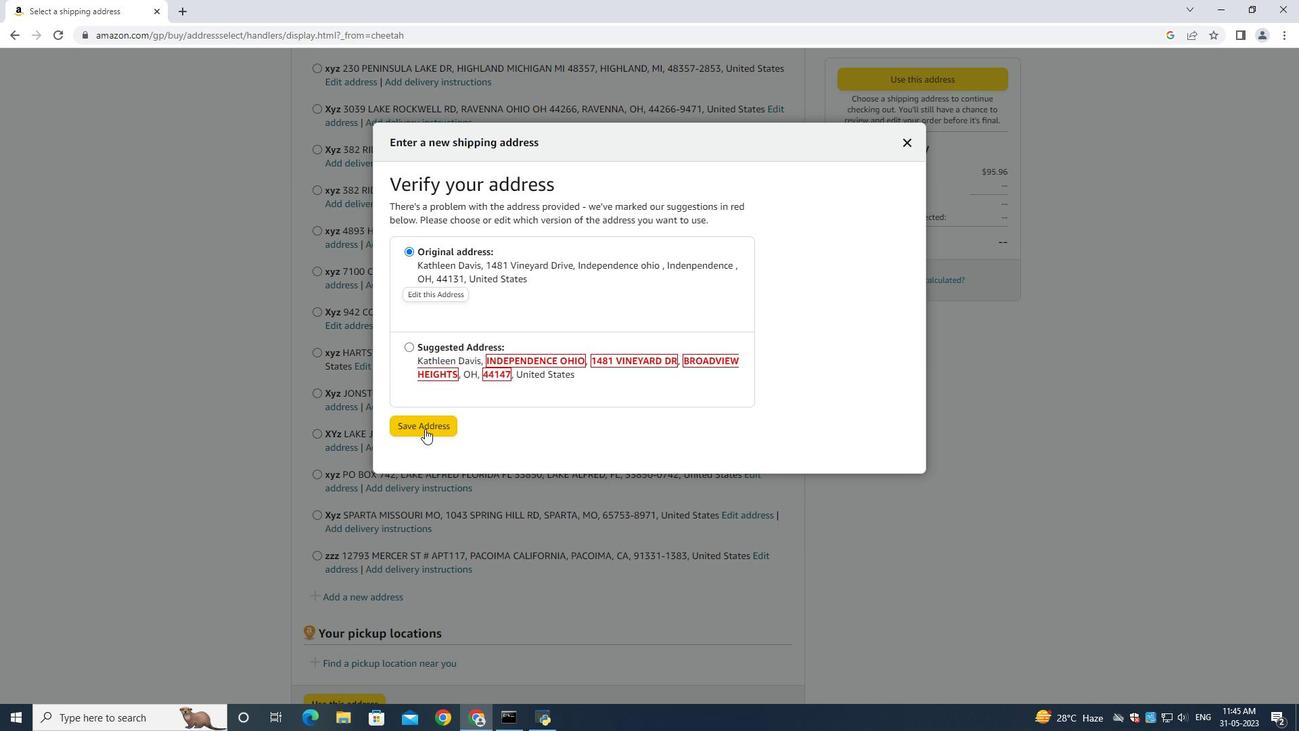 
Action: Mouse moved to (739, 450)
Screenshot: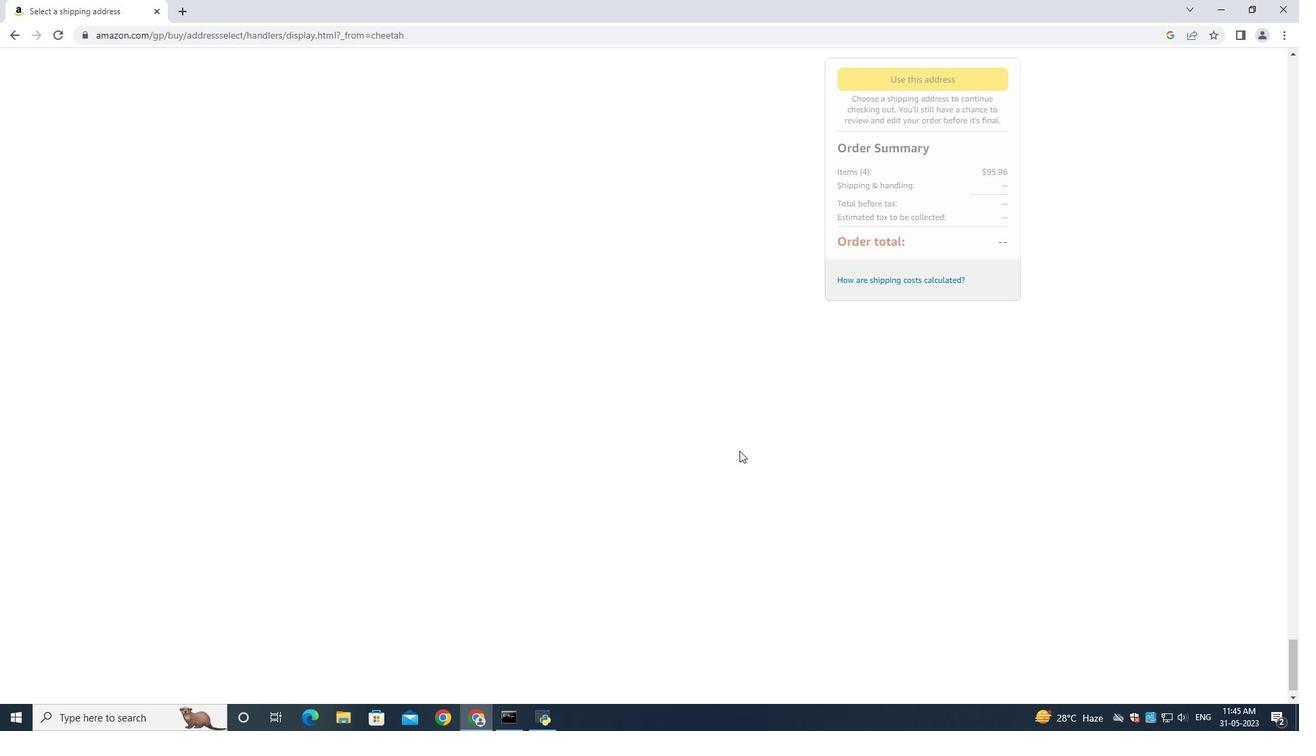 
